 Task: Research Airbnb accommodation in Baia Sprie, Romania from 9th November, 2023 to 16th November, 2023 for 2 adults. Place can be entire room with 2 bedrooms having 2 beds and 1 bathroom. Property type can be flat.
Action: Mouse moved to (441, 116)
Screenshot: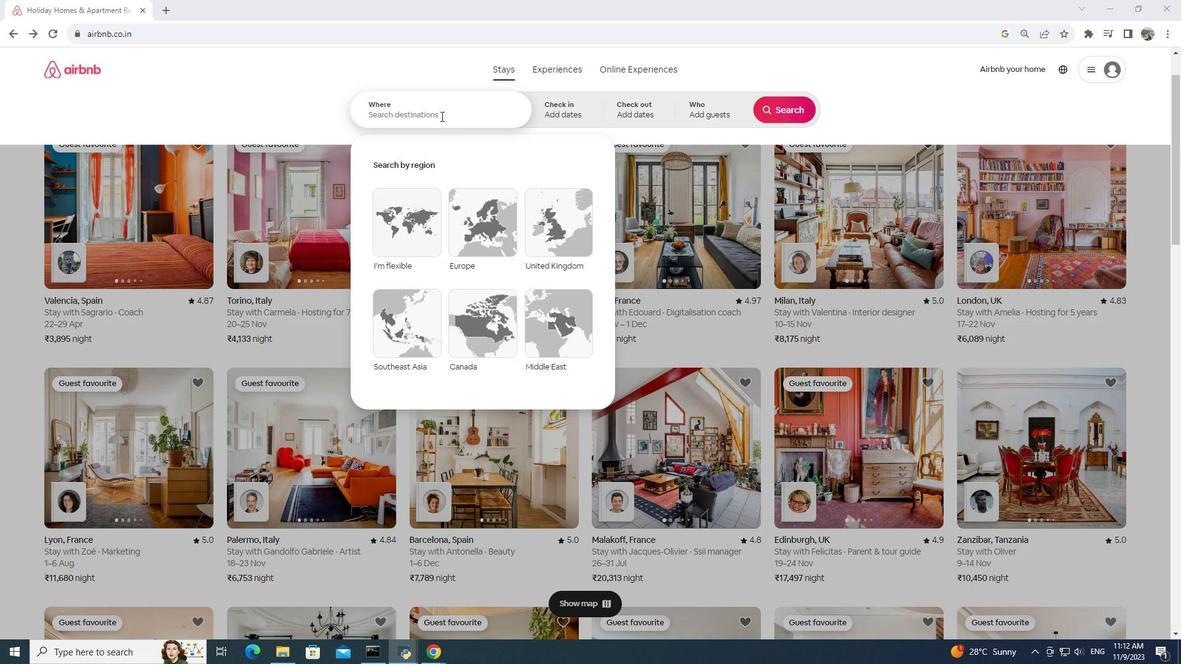 
Action: Mouse pressed left at (441, 116)
Screenshot: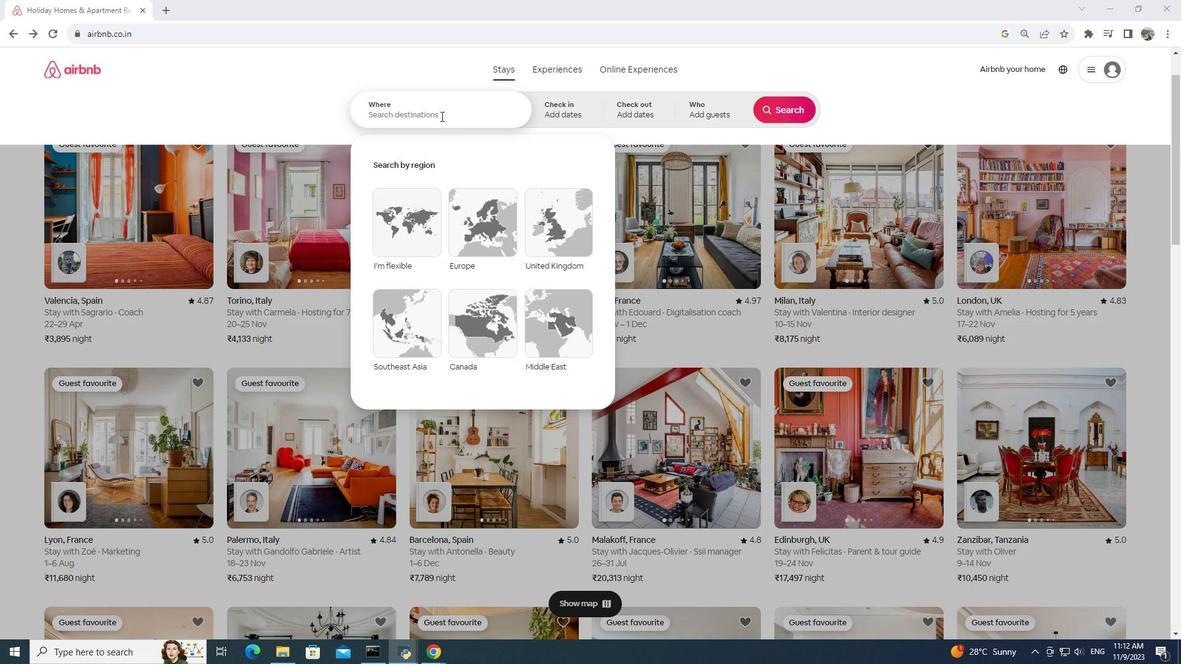 
Action: Mouse moved to (443, 117)
Screenshot: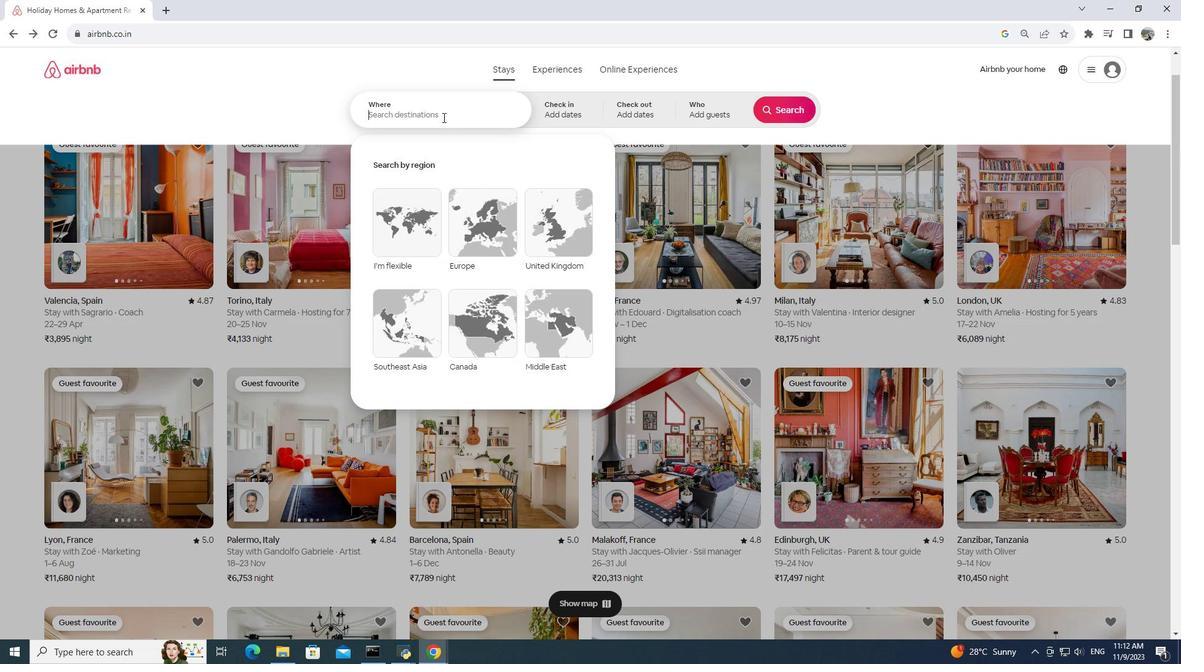 
Action: Key pressed baia<Key.space>sprie,<Key.space>romania
Screenshot: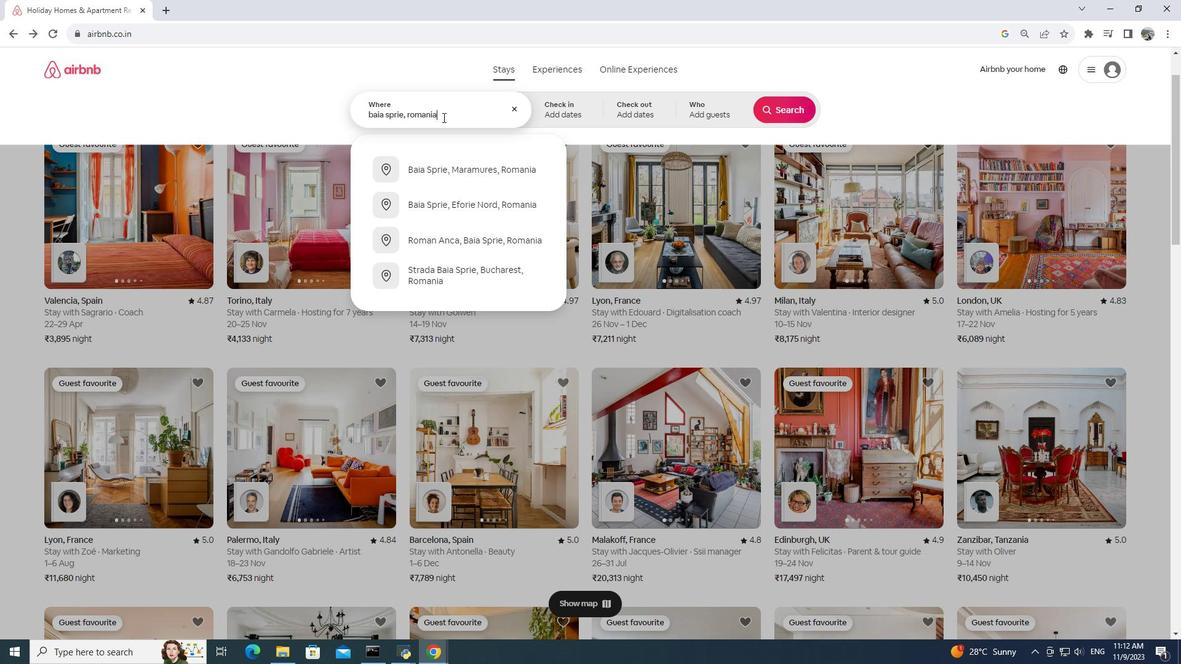 
Action: Mouse moved to (570, 111)
Screenshot: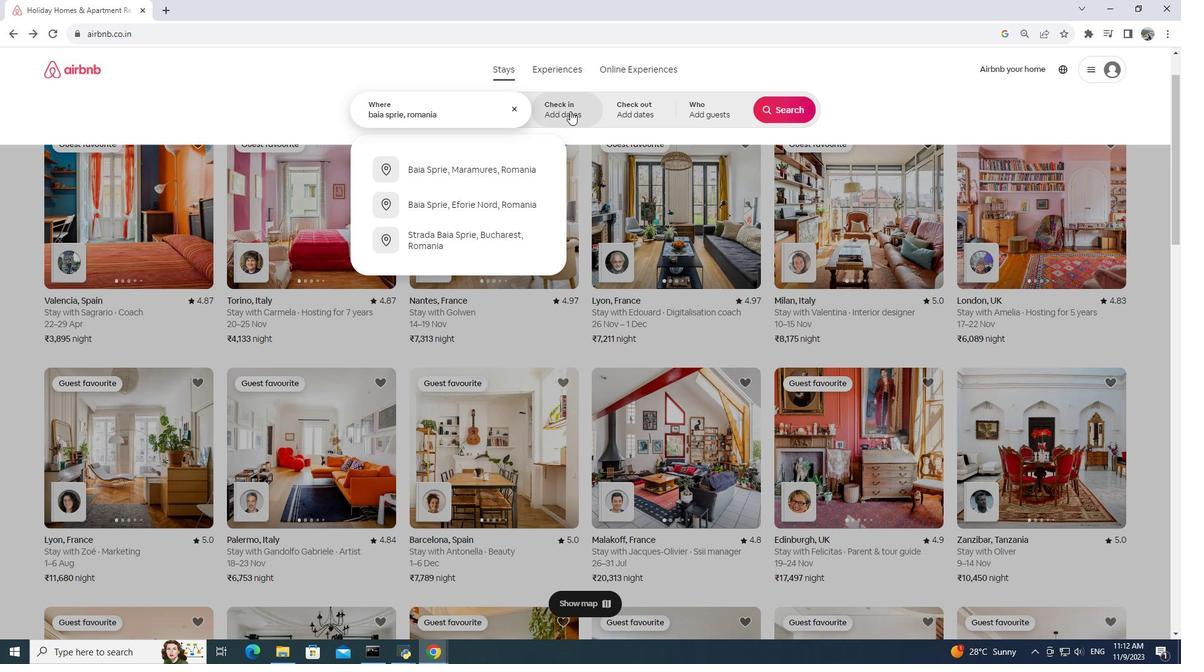 
Action: Mouse pressed left at (570, 111)
Screenshot: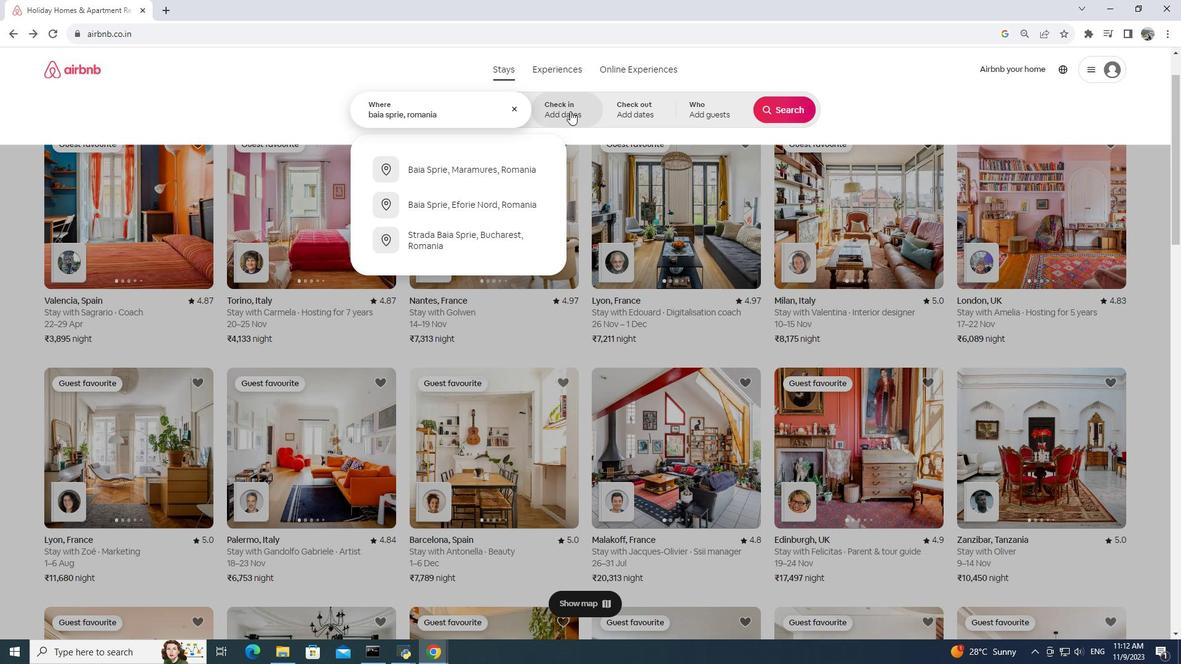 
Action: Mouse moved to (495, 268)
Screenshot: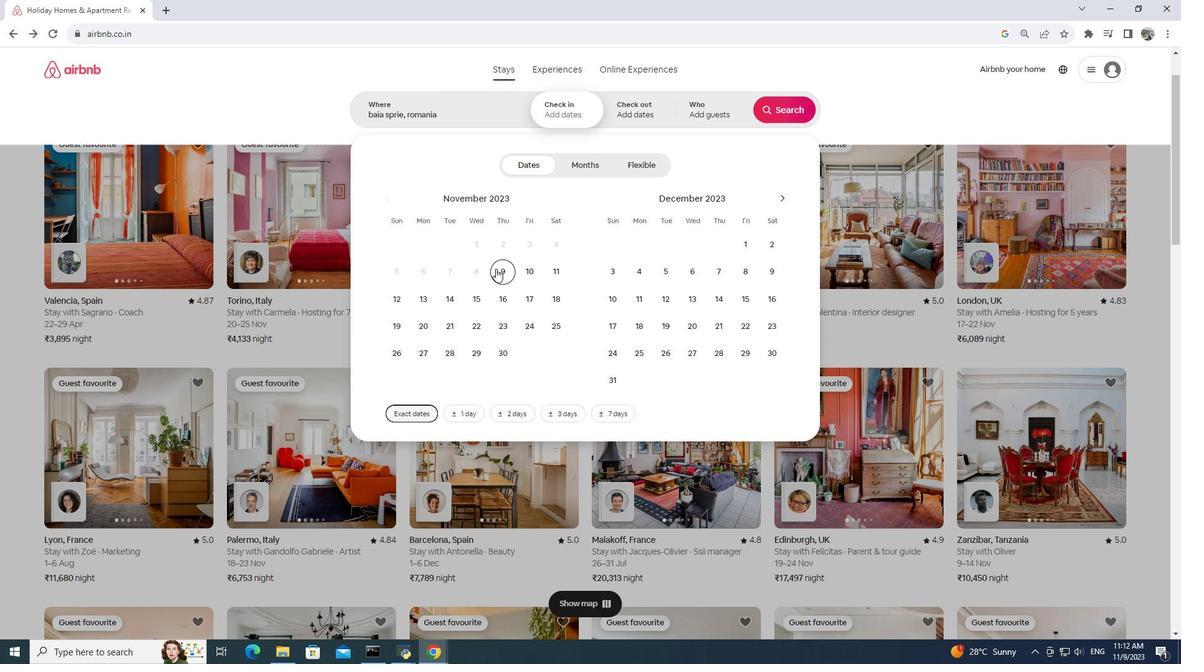 
Action: Mouse pressed left at (495, 268)
Screenshot: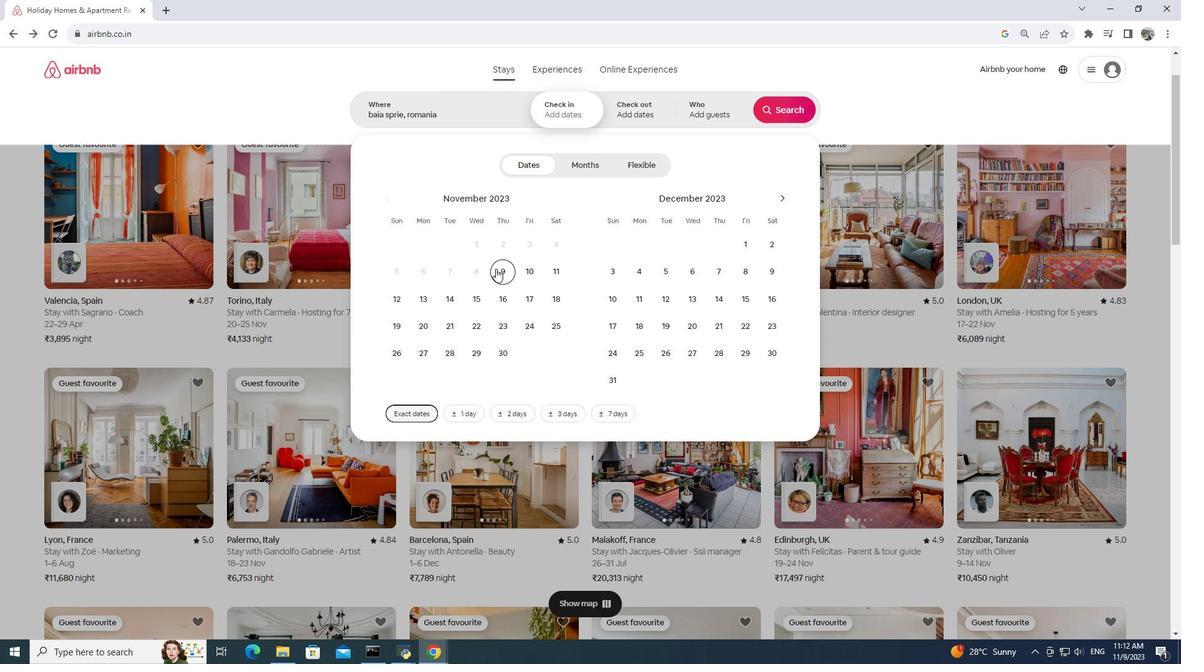
Action: Mouse moved to (505, 284)
Screenshot: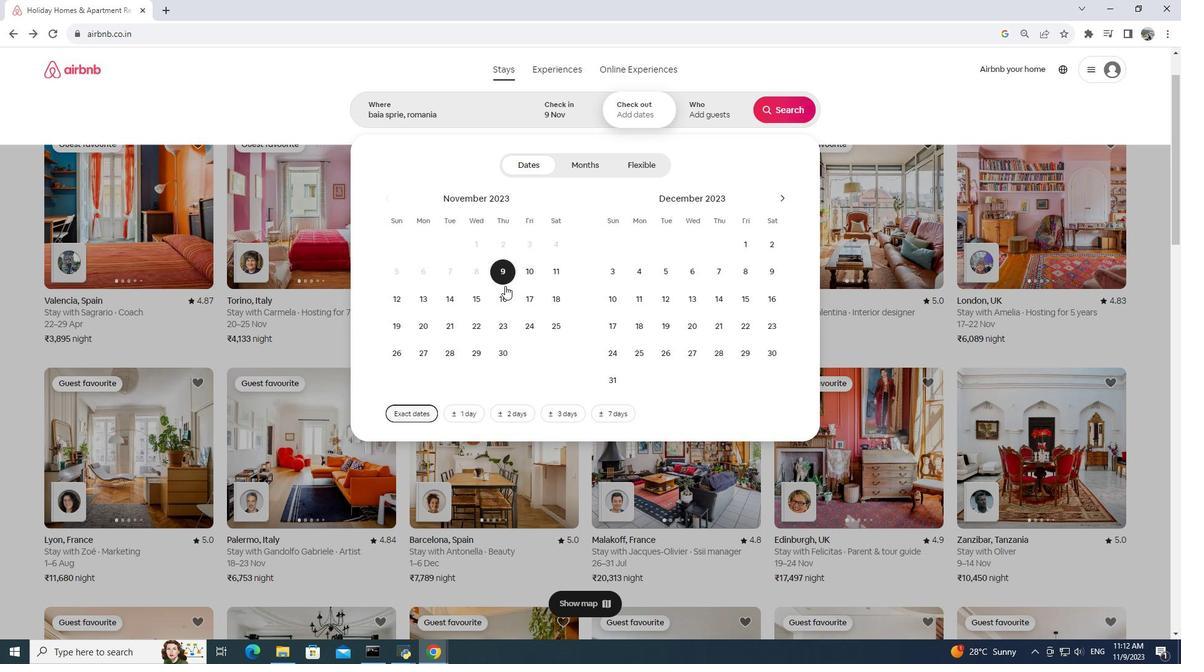 
Action: Mouse pressed left at (505, 284)
Screenshot: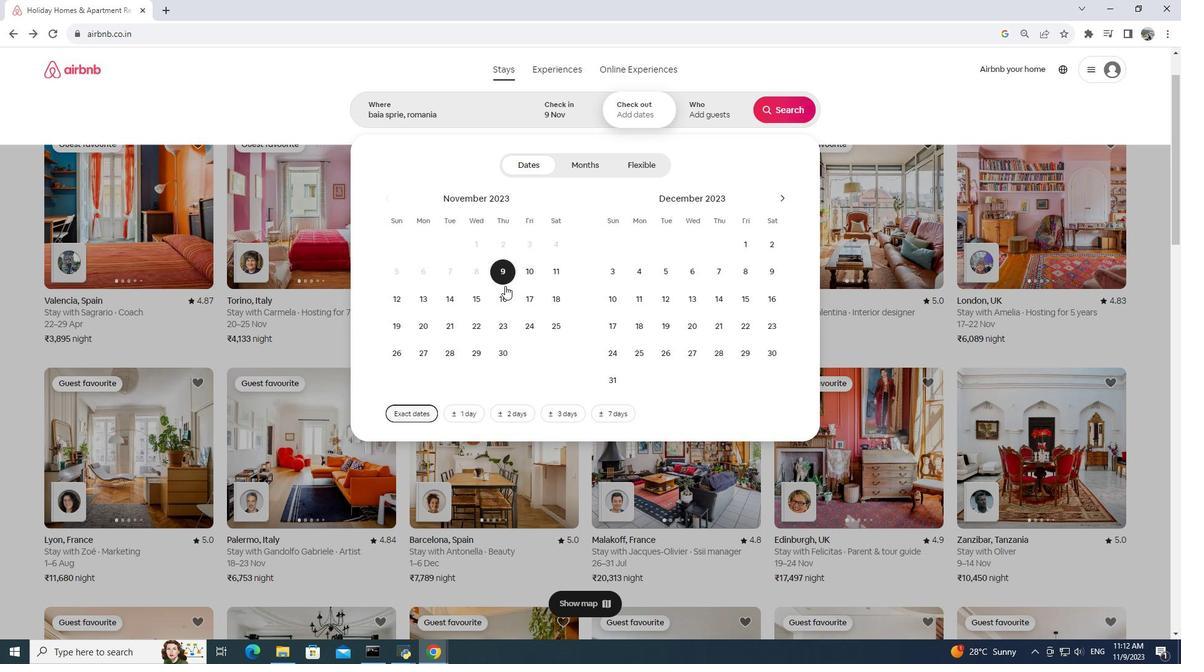 
Action: Mouse moved to (497, 297)
Screenshot: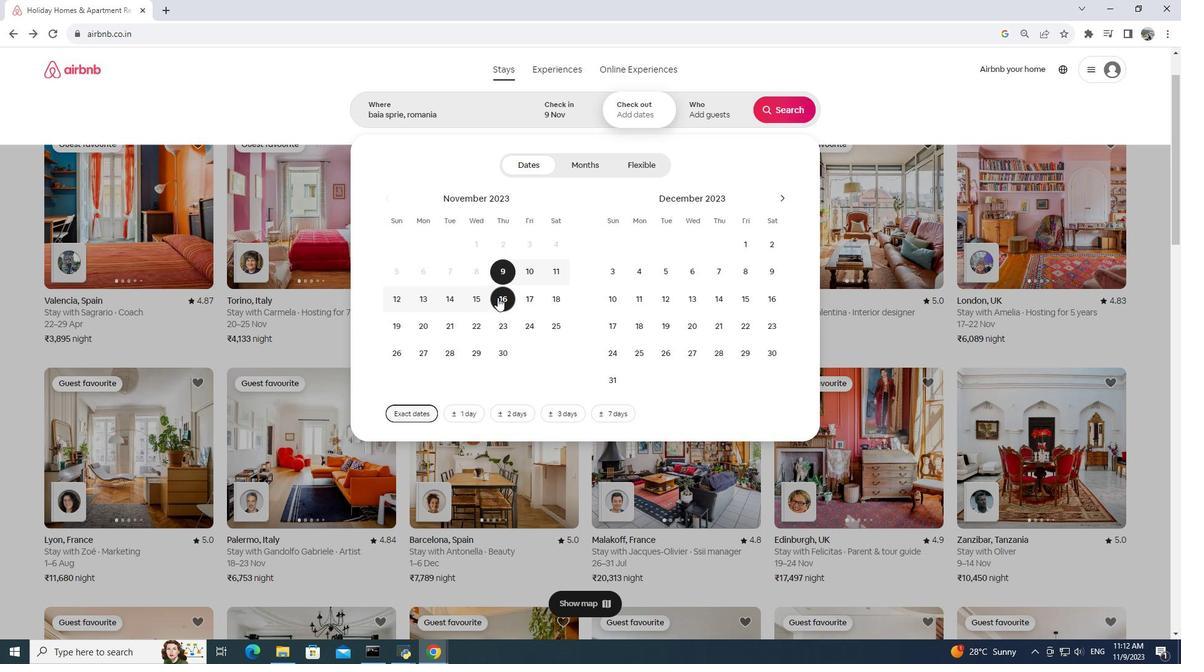
Action: Mouse pressed left at (497, 297)
Screenshot: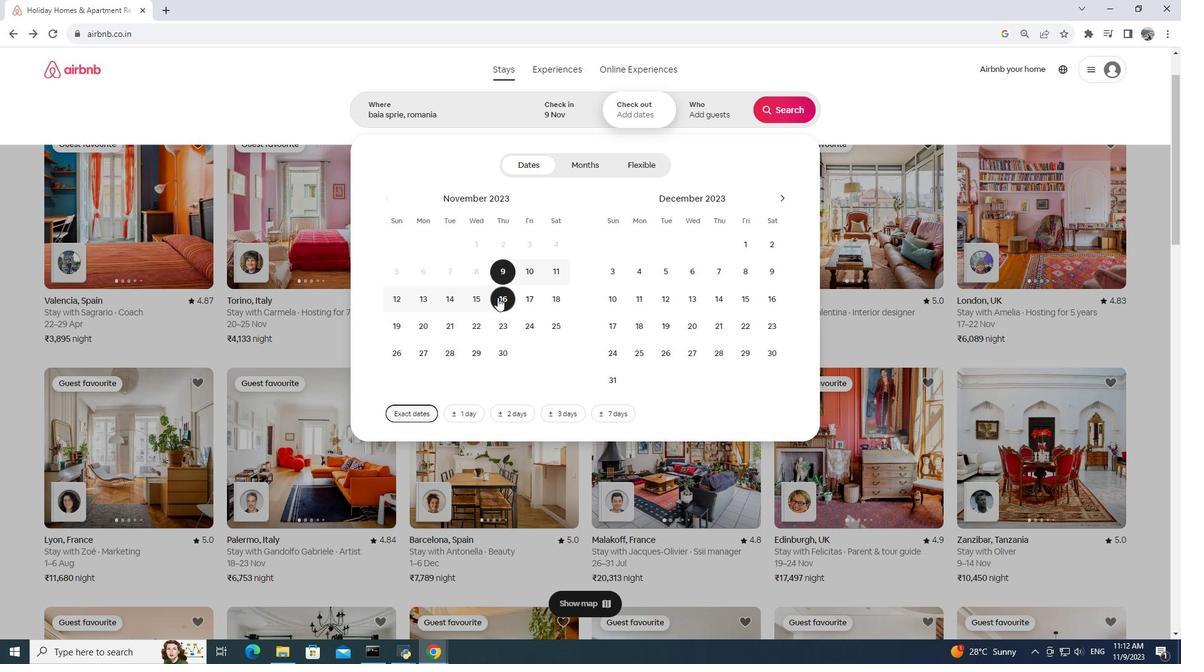 
Action: Mouse moved to (737, 117)
Screenshot: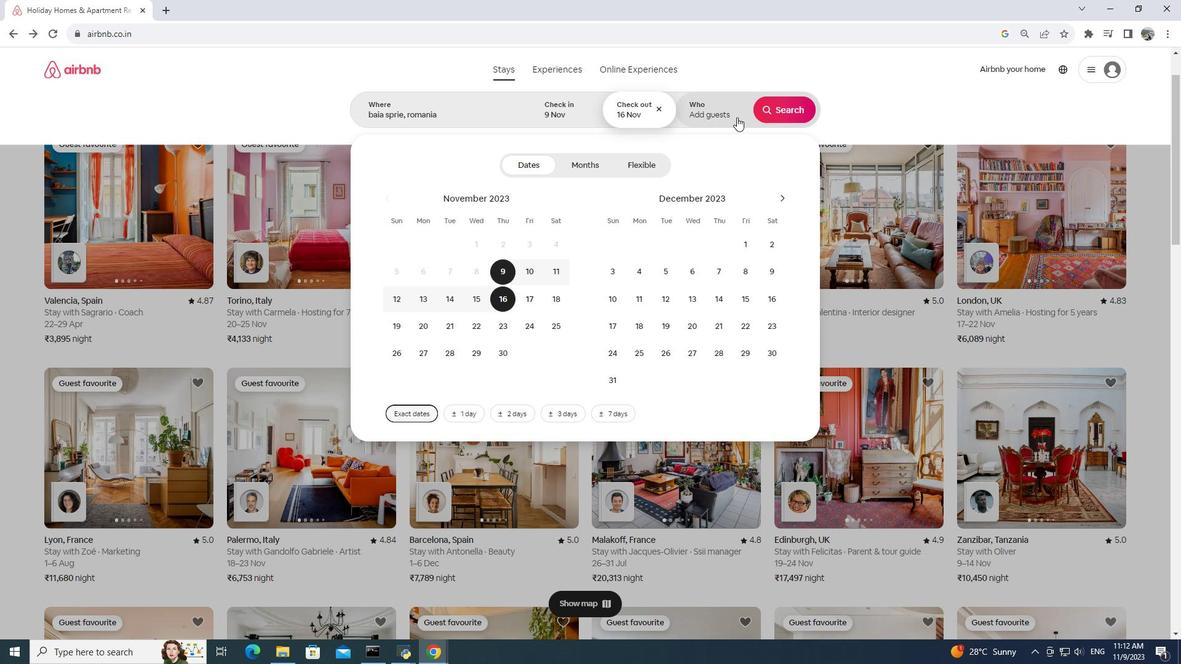 
Action: Mouse pressed left at (737, 117)
Screenshot: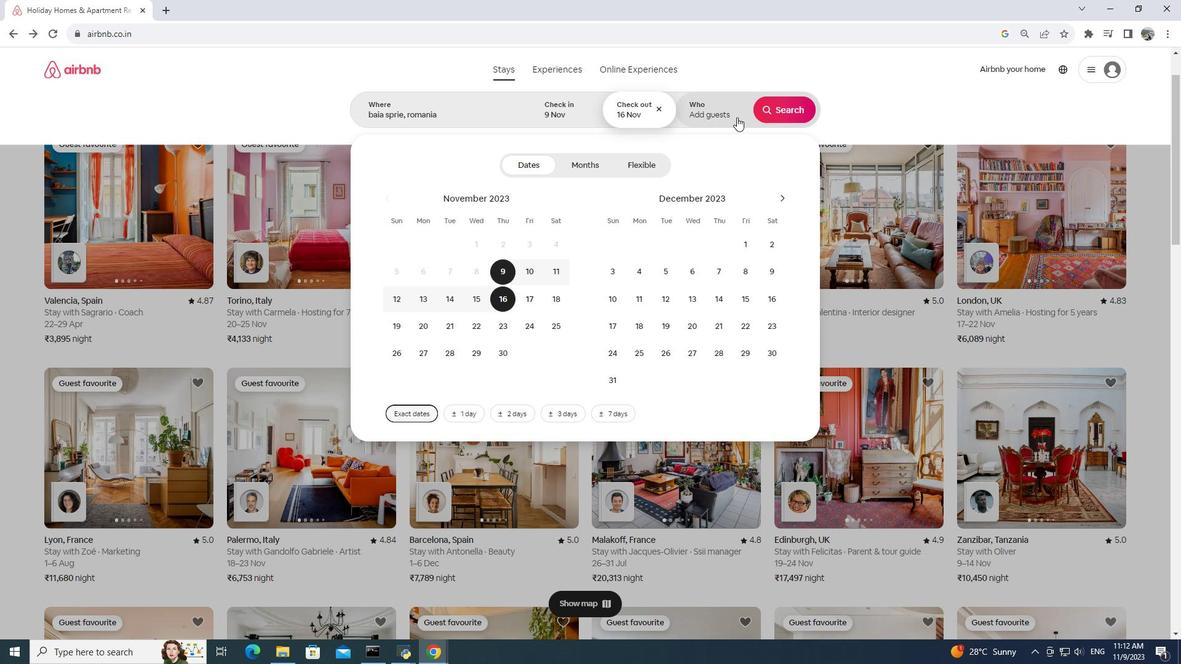 
Action: Mouse moved to (784, 160)
Screenshot: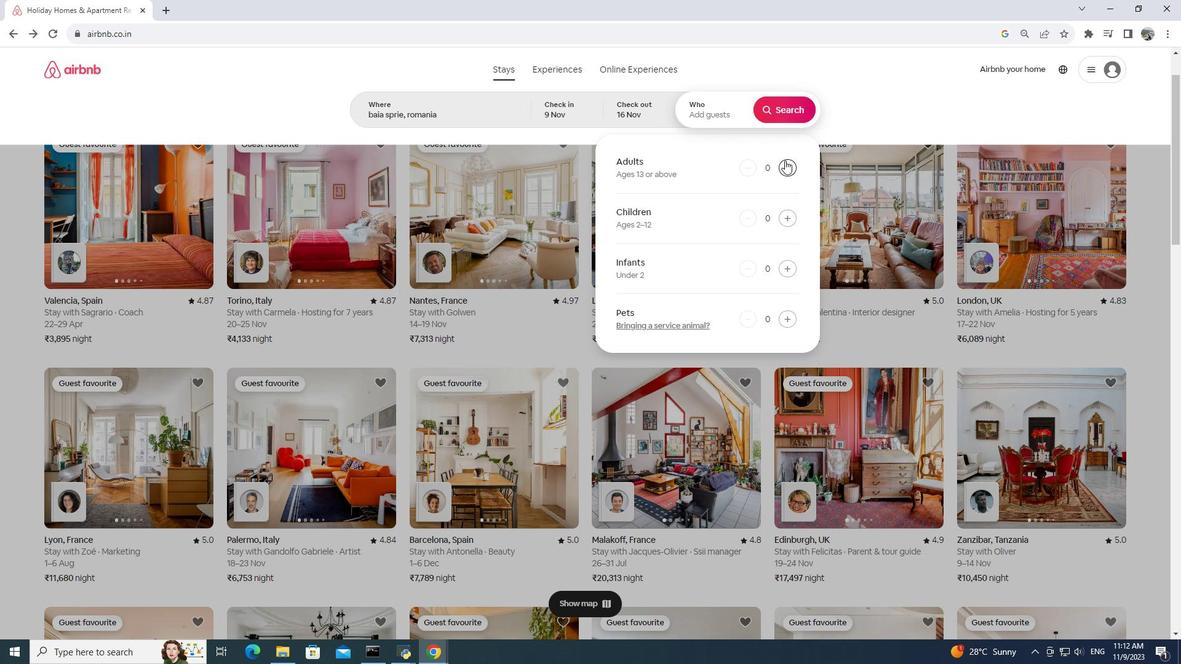 
Action: Mouse pressed left at (784, 160)
Screenshot: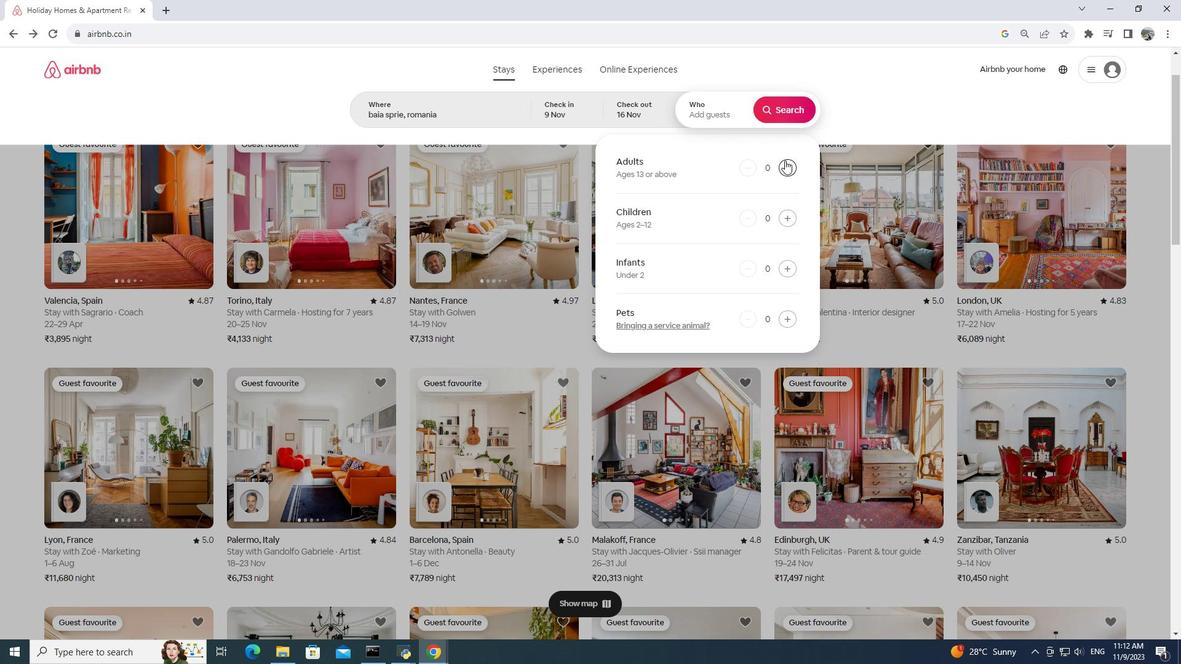 
Action: Mouse moved to (785, 160)
Screenshot: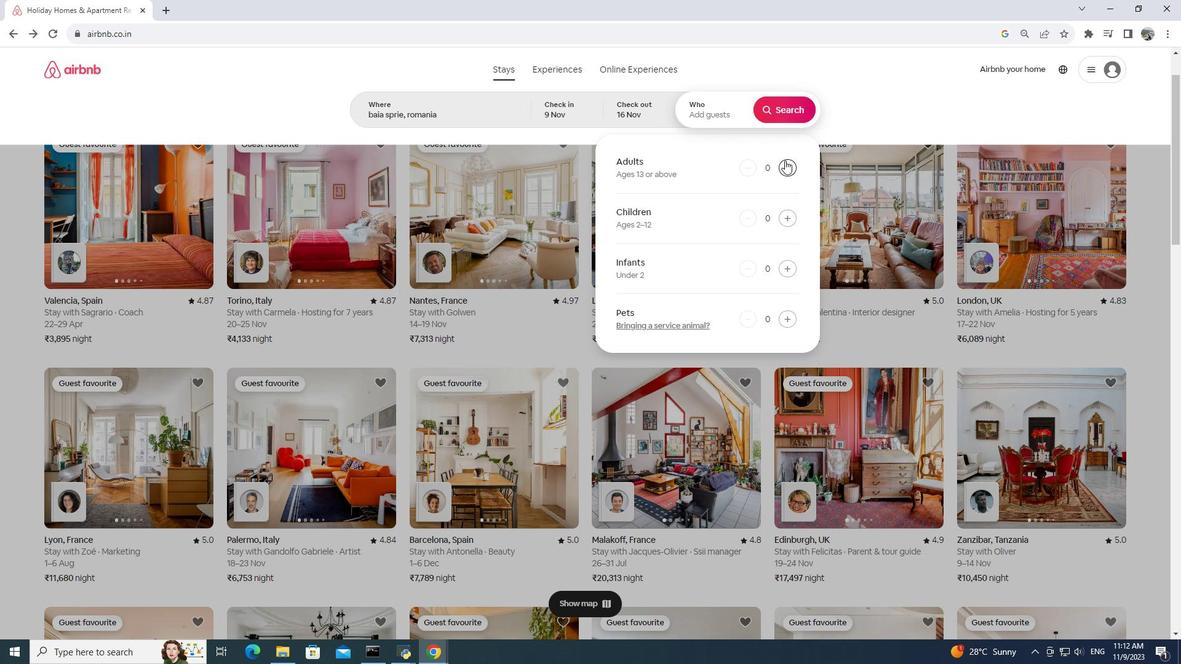 
Action: Mouse pressed left at (785, 160)
Screenshot: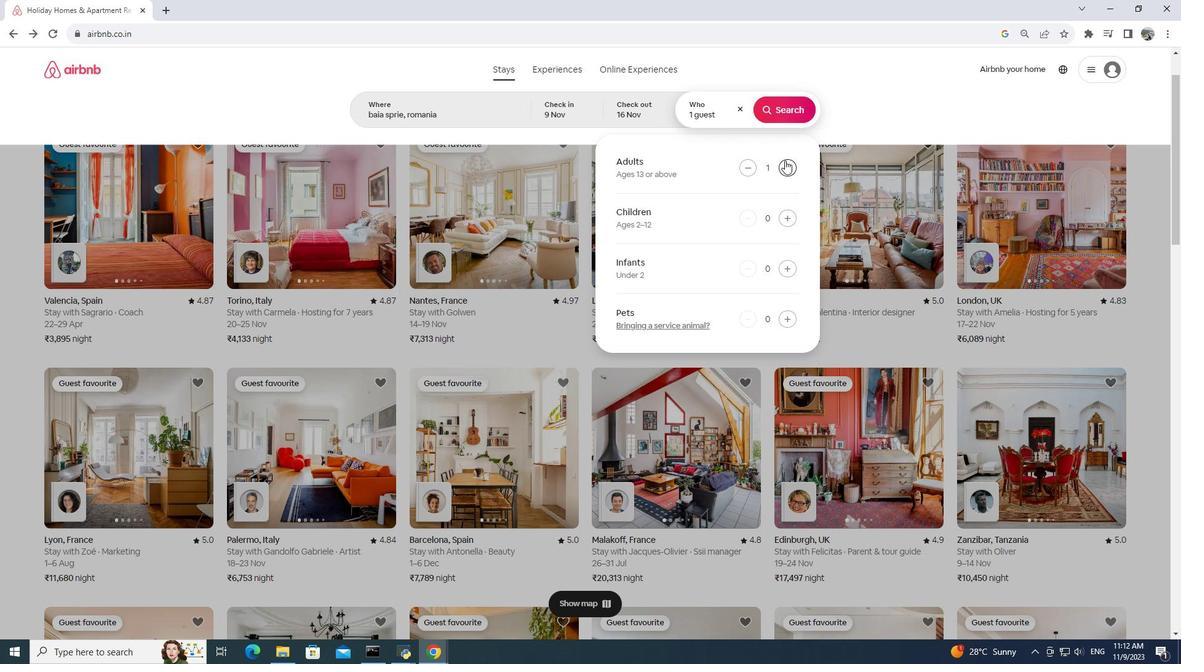 
Action: Mouse moved to (775, 107)
Screenshot: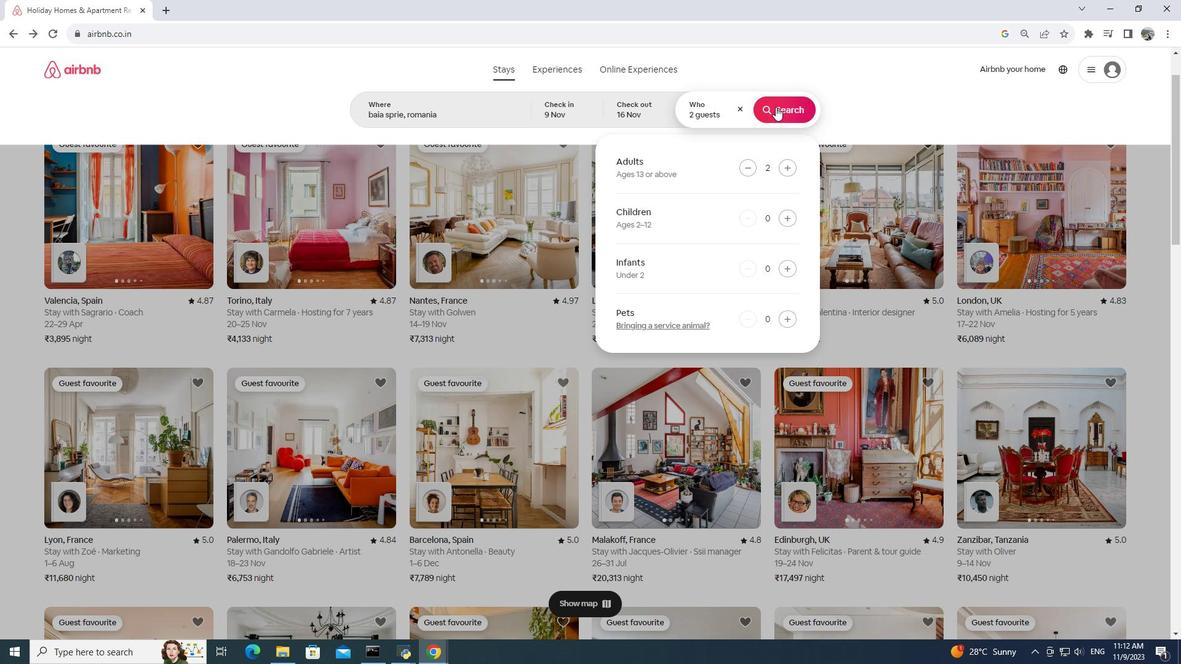 
Action: Mouse pressed left at (775, 107)
Screenshot: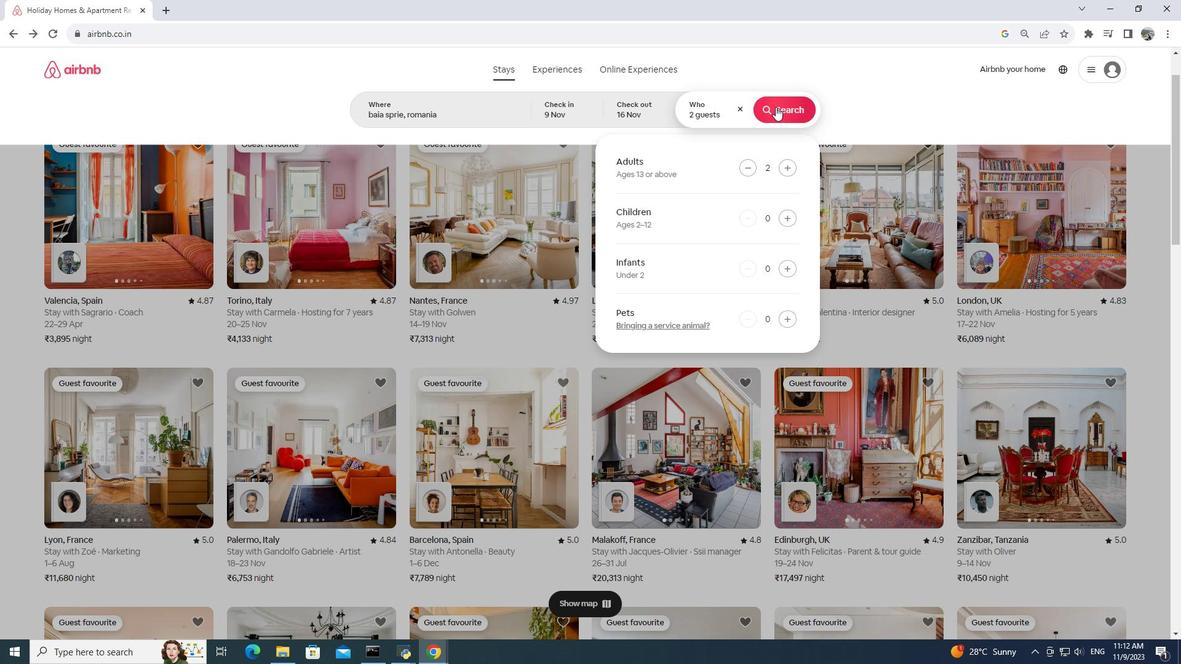 
Action: Mouse moved to (1000, 111)
Screenshot: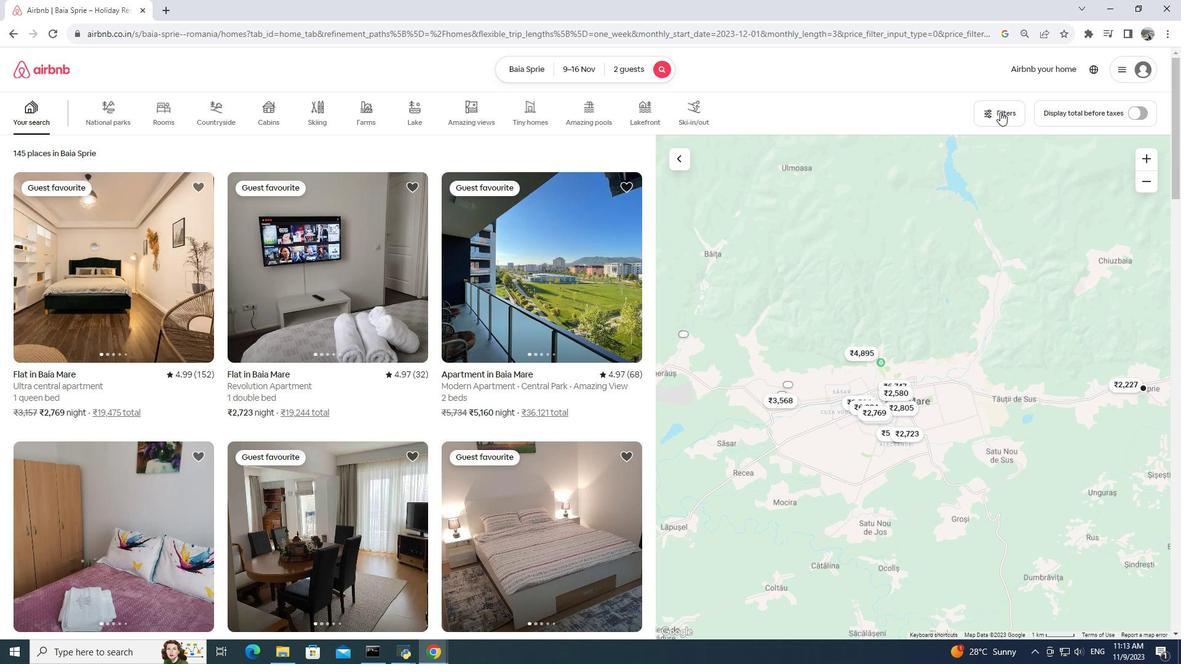 
Action: Mouse pressed left at (1000, 111)
Screenshot: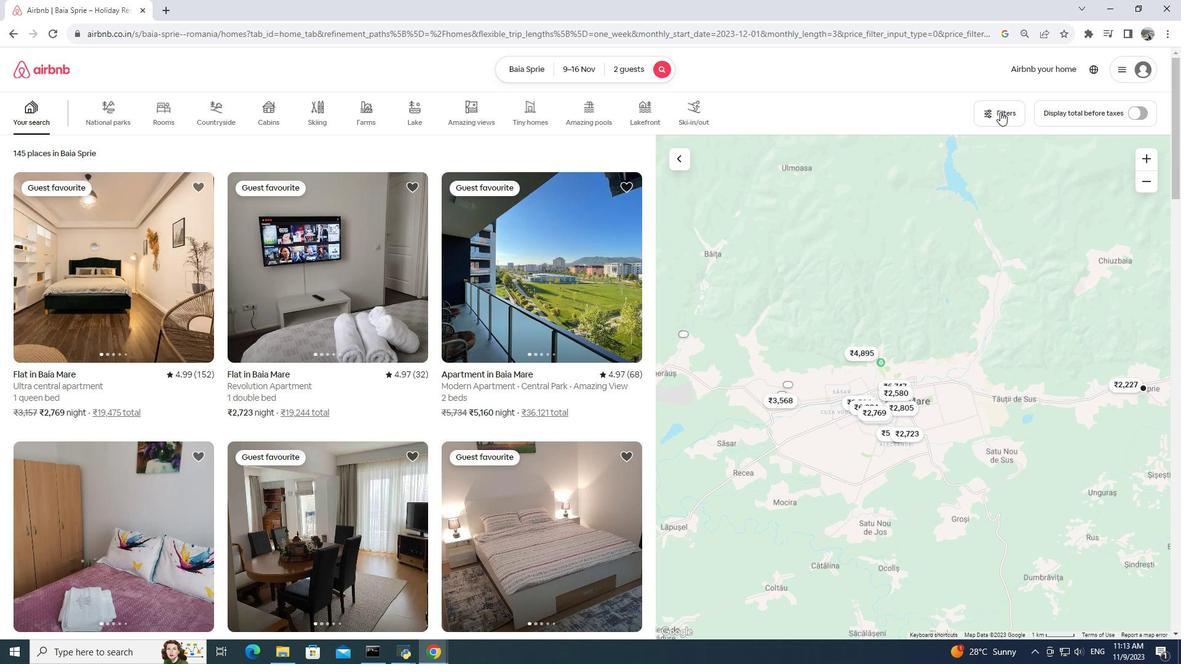 
Action: Mouse moved to (486, 455)
Screenshot: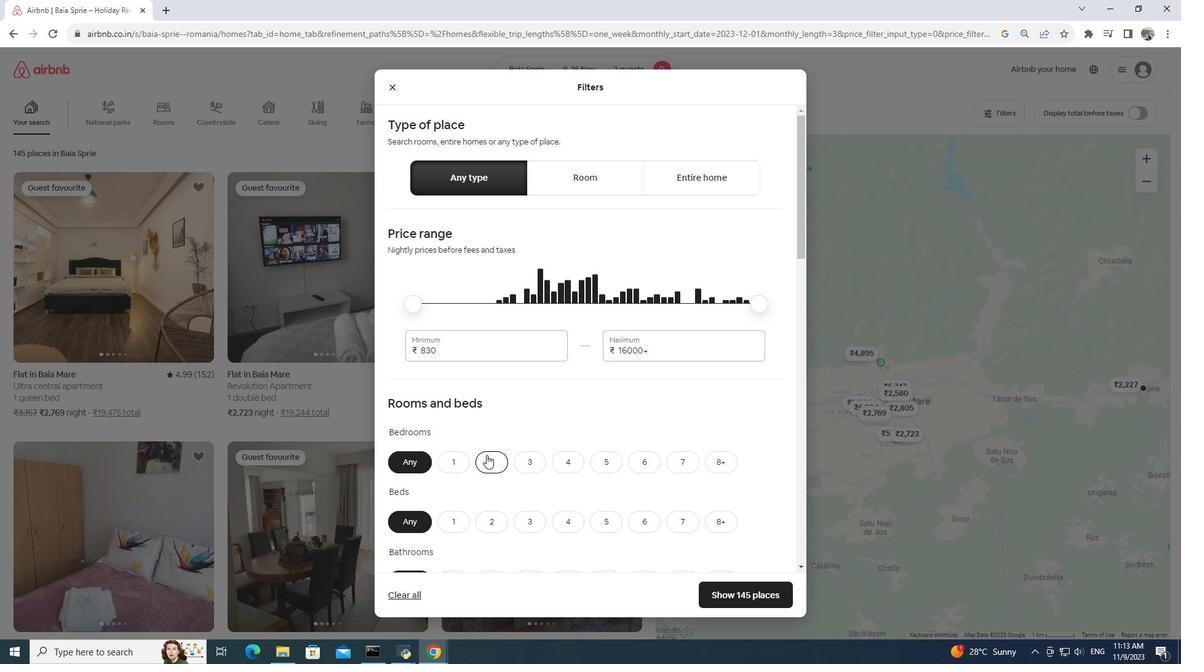 
Action: Mouse pressed left at (486, 455)
Screenshot: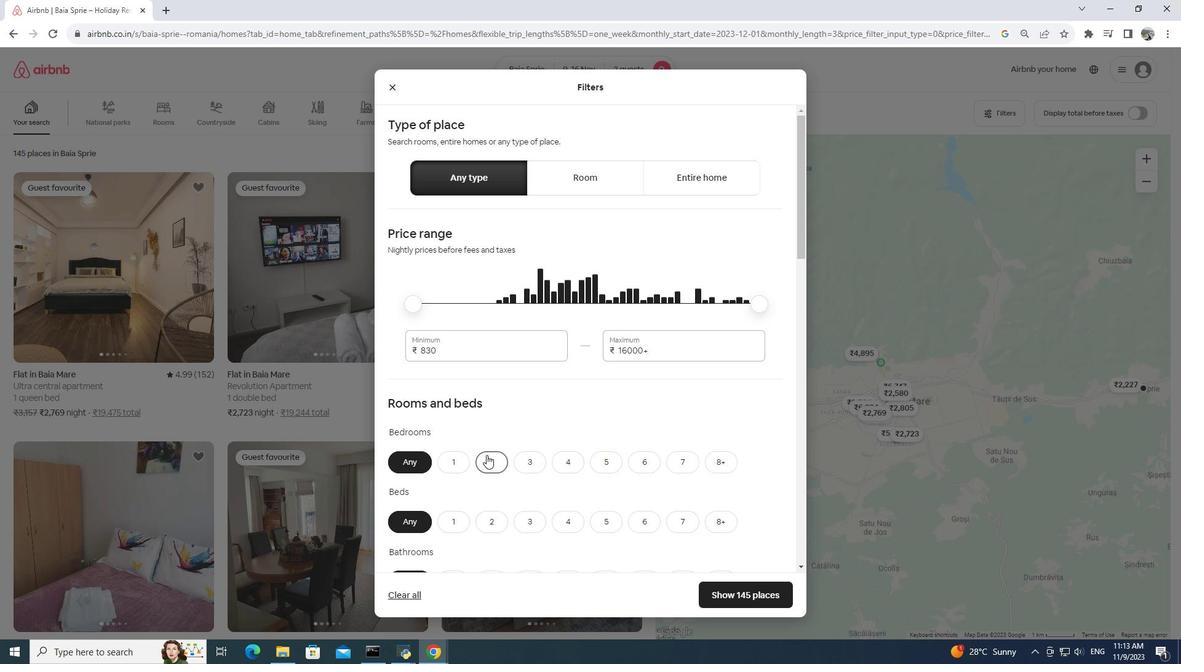 
Action: Mouse scrolled (486, 454) with delta (0, 0)
Screenshot: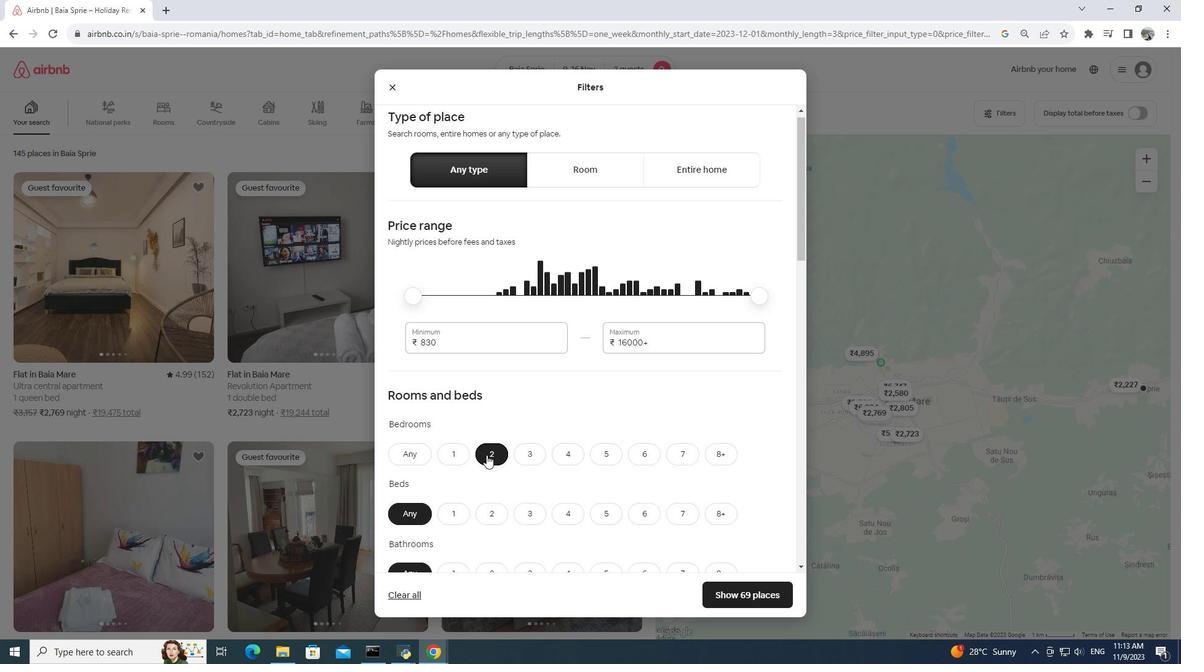
Action: Mouse moved to (486, 454)
Screenshot: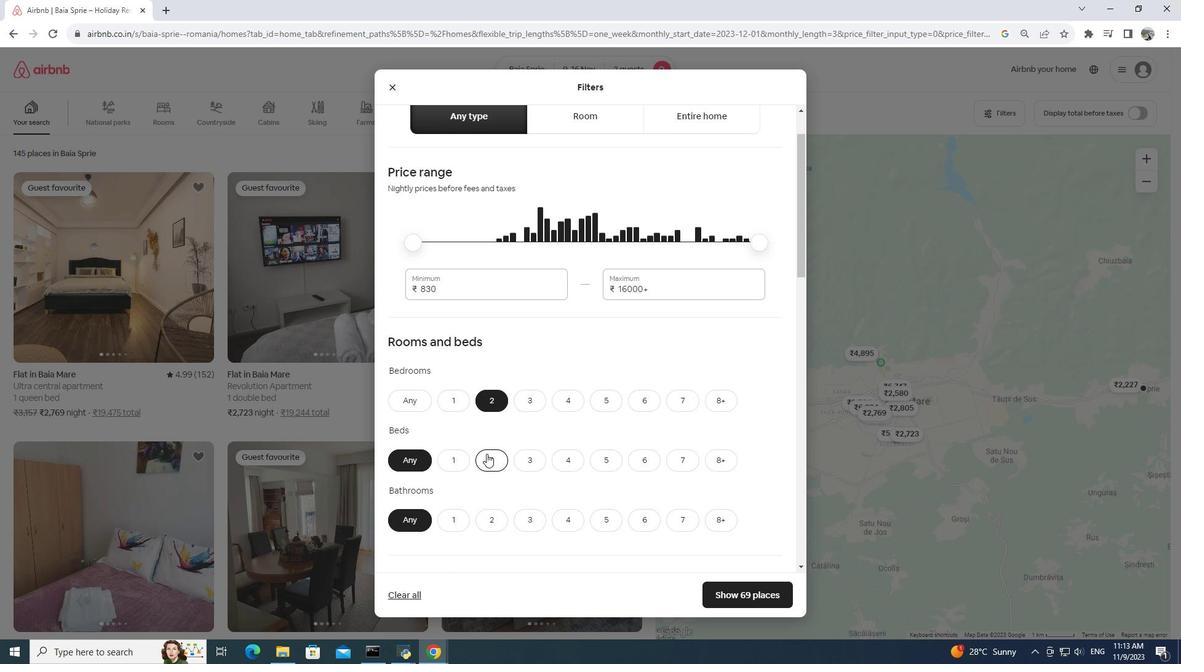 
Action: Mouse pressed left at (486, 454)
Screenshot: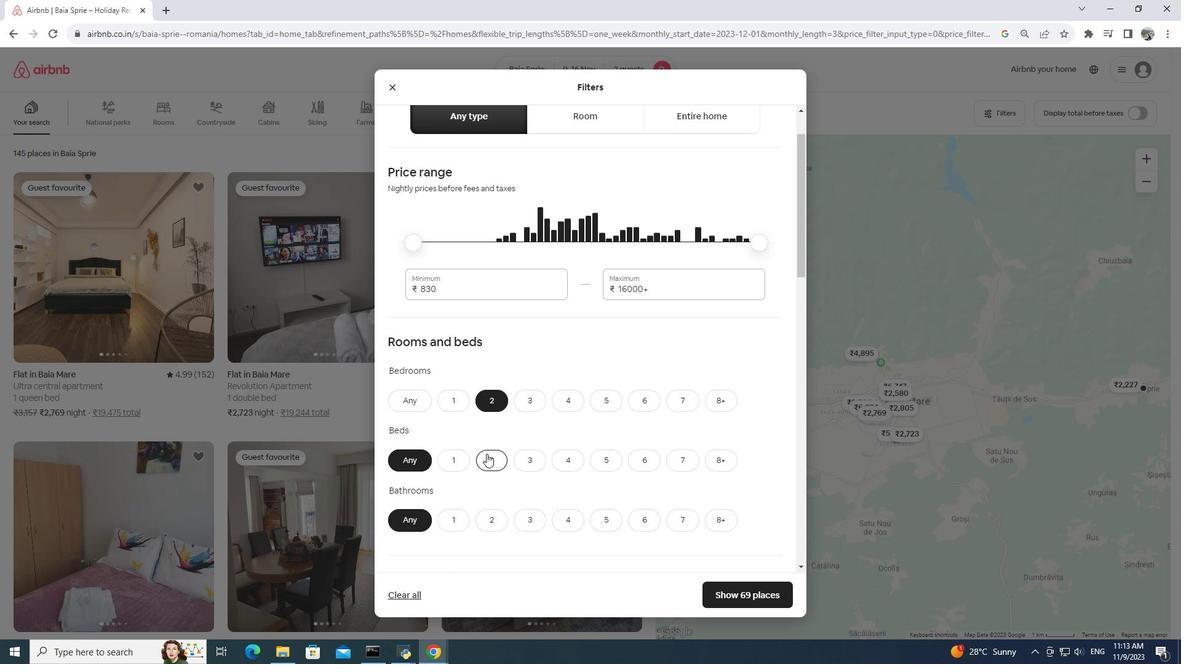 
Action: Mouse moved to (486, 453)
Screenshot: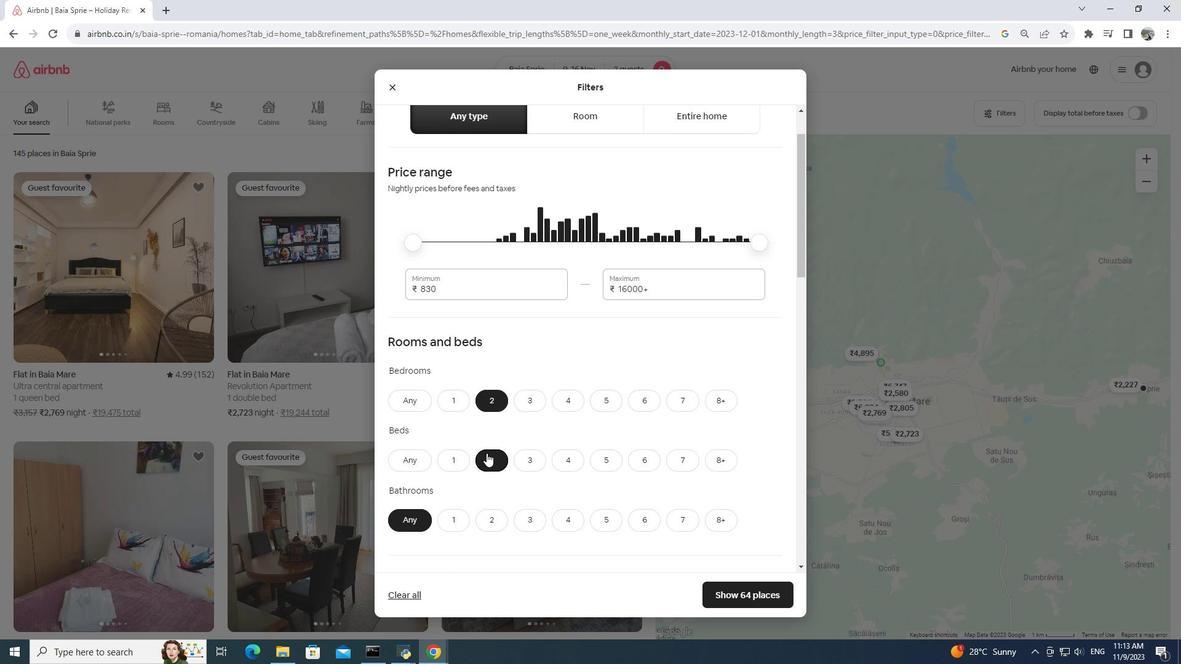 
Action: Mouse scrolled (486, 452) with delta (0, 0)
Screenshot: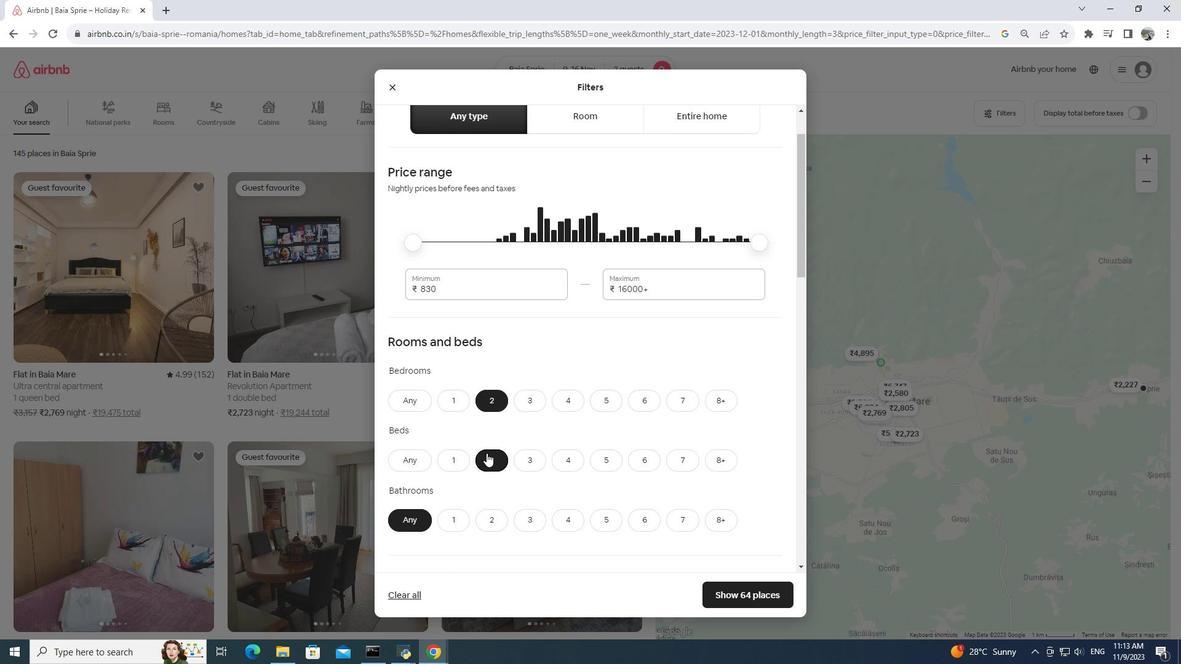 
Action: Mouse scrolled (486, 452) with delta (0, 0)
Screenshot: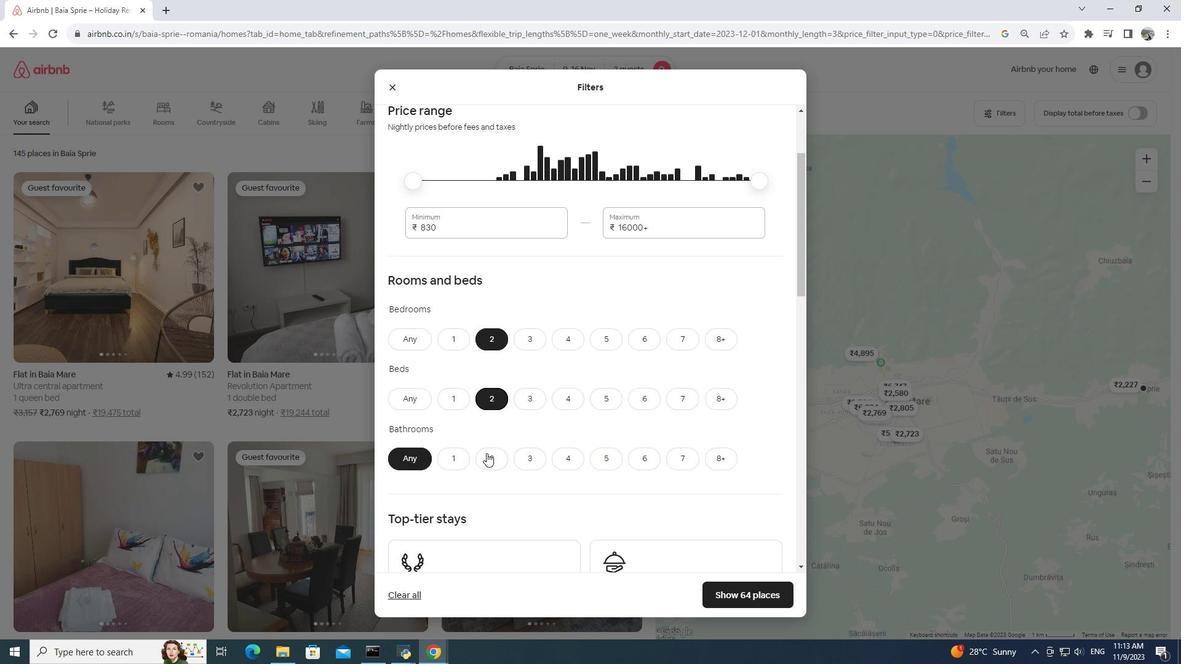 
Action: Mouse moved to (461, 395)
Screenshot: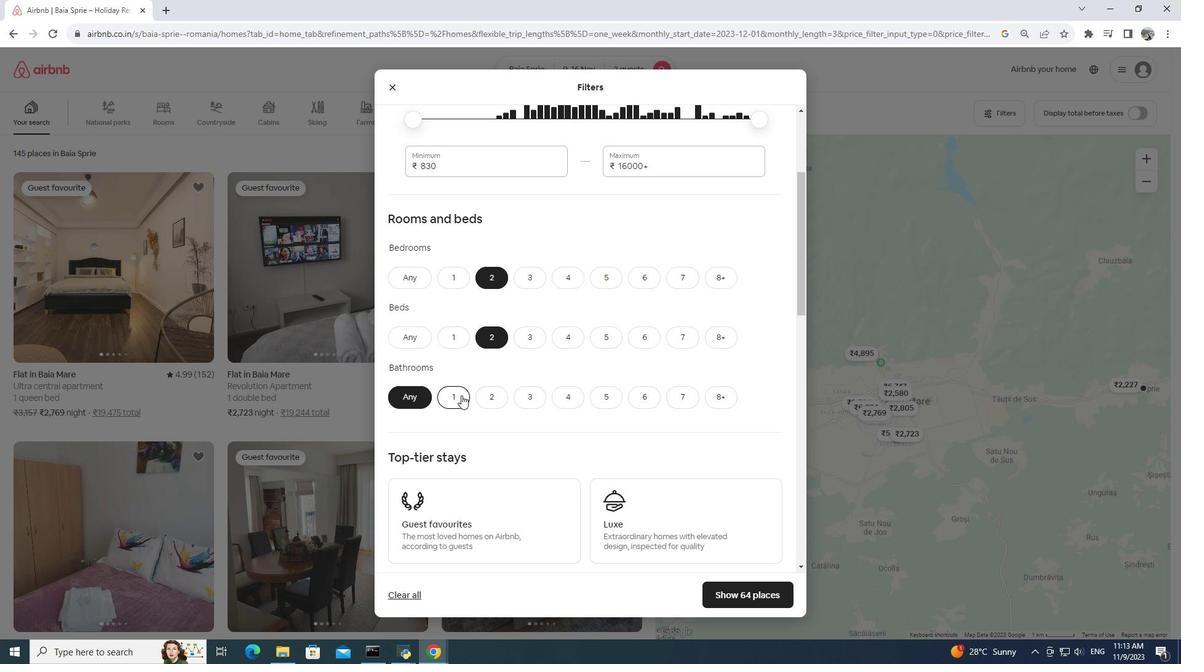 
Action: Mouse pressed left at (461, 395)
Screenshot: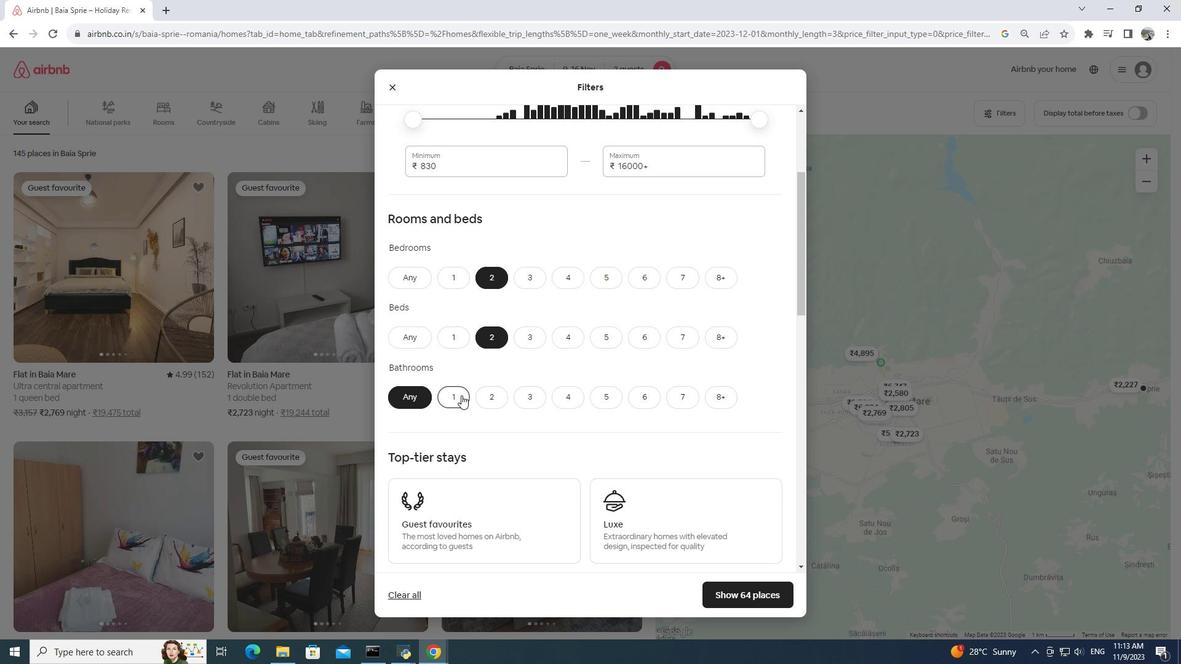 
Action: Mouse scrolled (461, 395) with delta (0, 0)
Screenshot: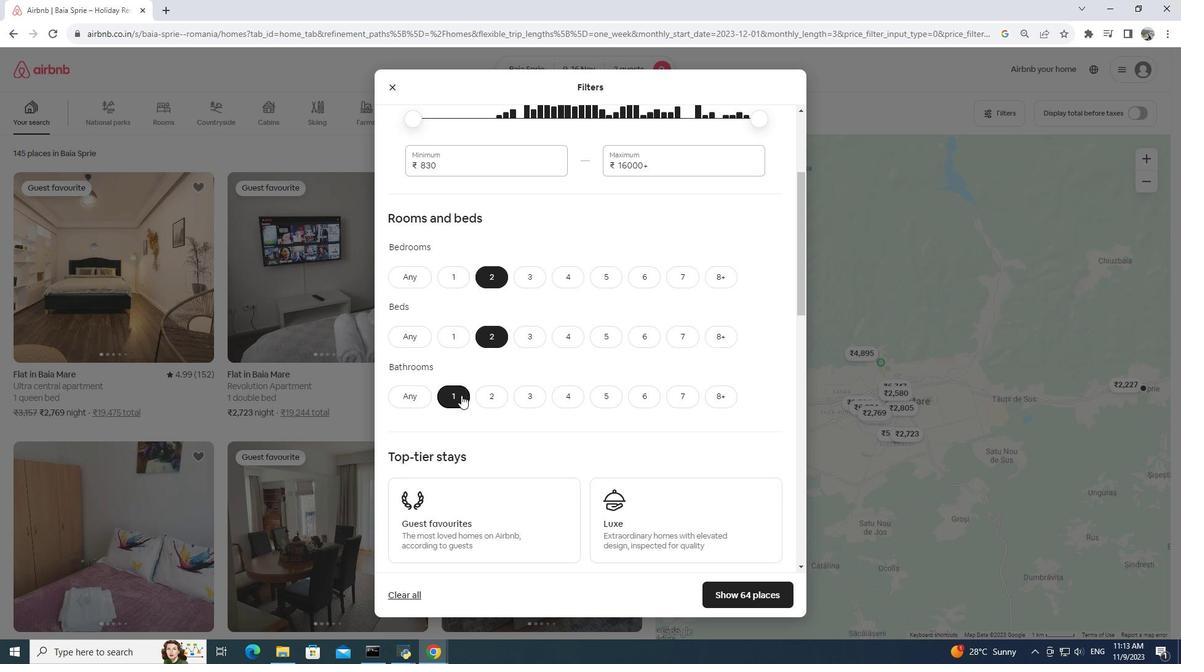 
Action: Mouse scrolled (461, 395) with delta (0, 0)
Screenshot: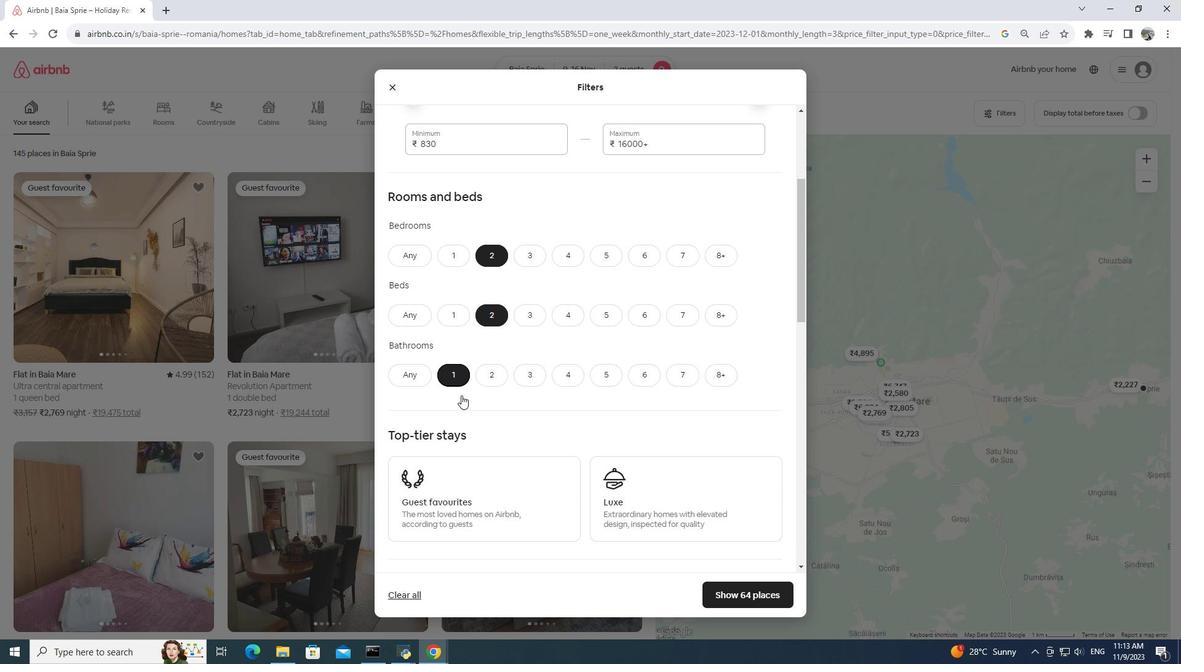 
Action: Mouse scrolled (461, 395) with delta (0, 0)
Screenshot: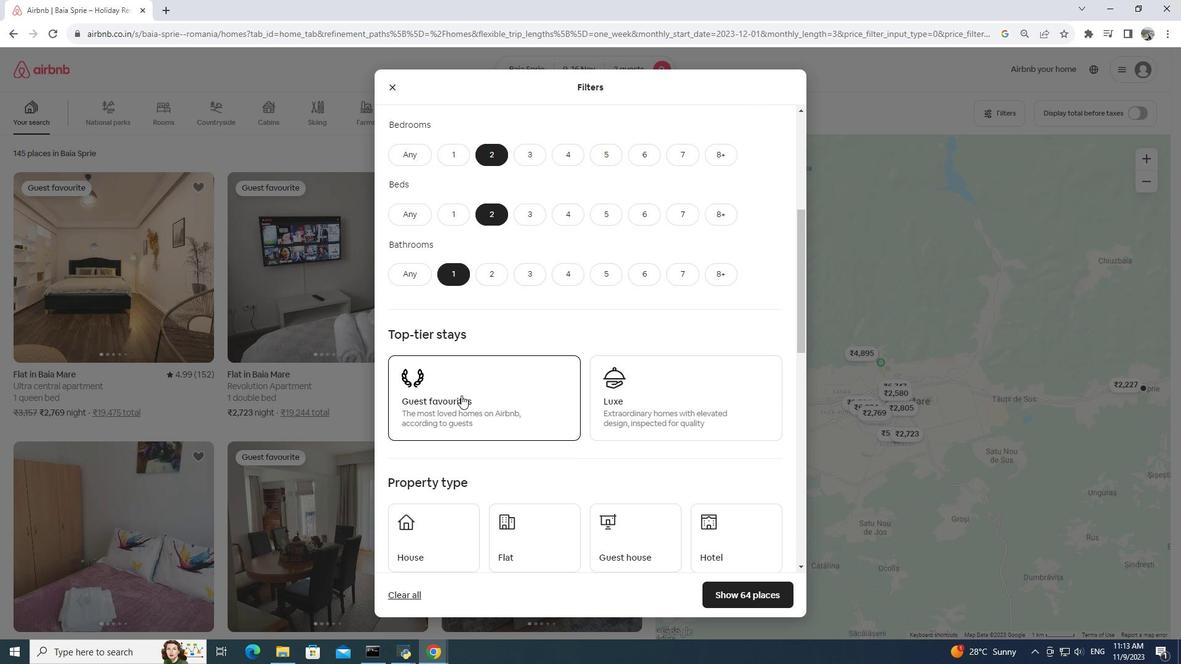 
Action: Mouse scrolled (461, 395) with delta (0, 0)
Screenshot: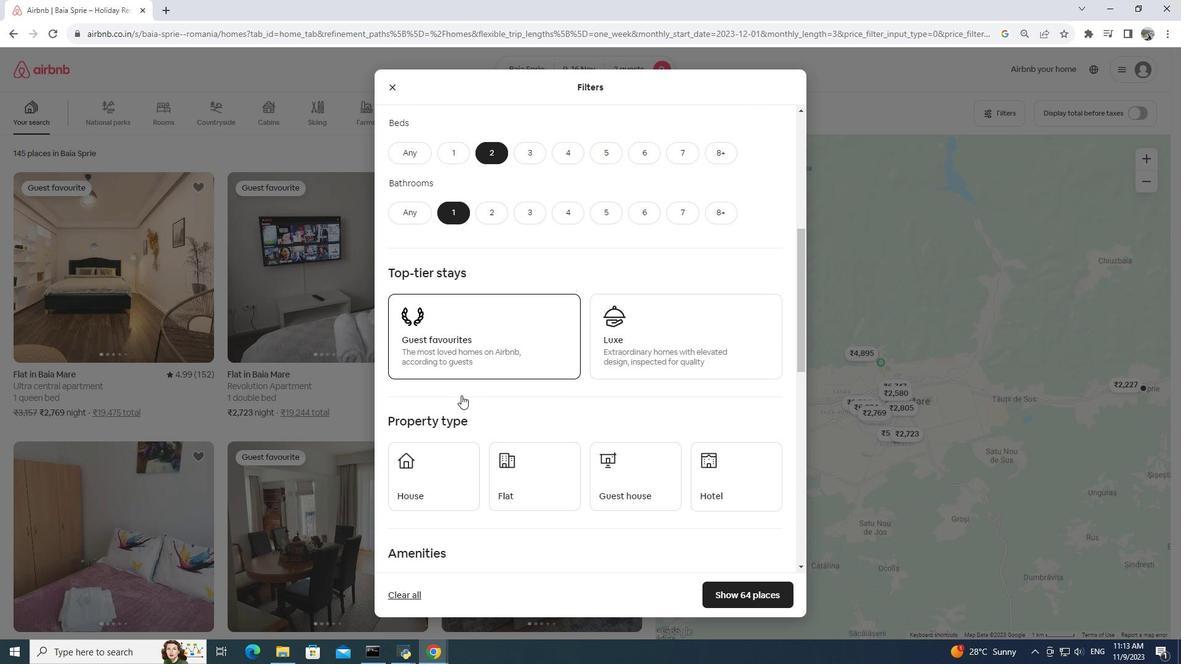 
Action: Mouse scrolled (461, 395) with delta (0, 0)
Screenshot: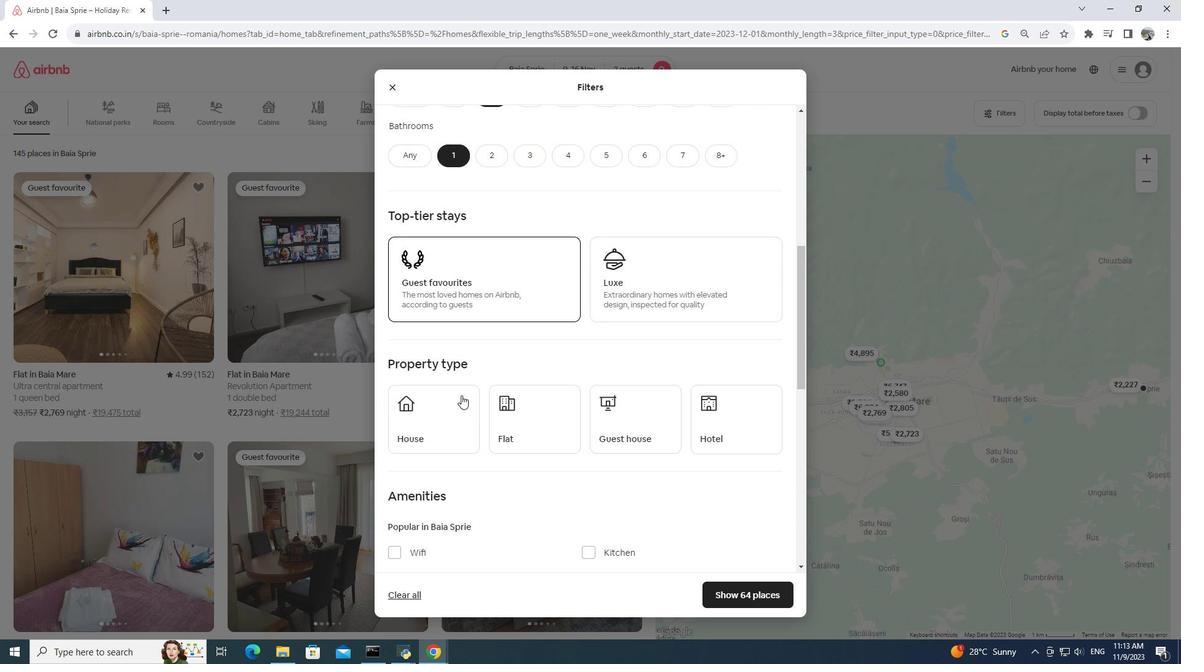 
Action: Mouse moved to (523, 336)
Screenshot: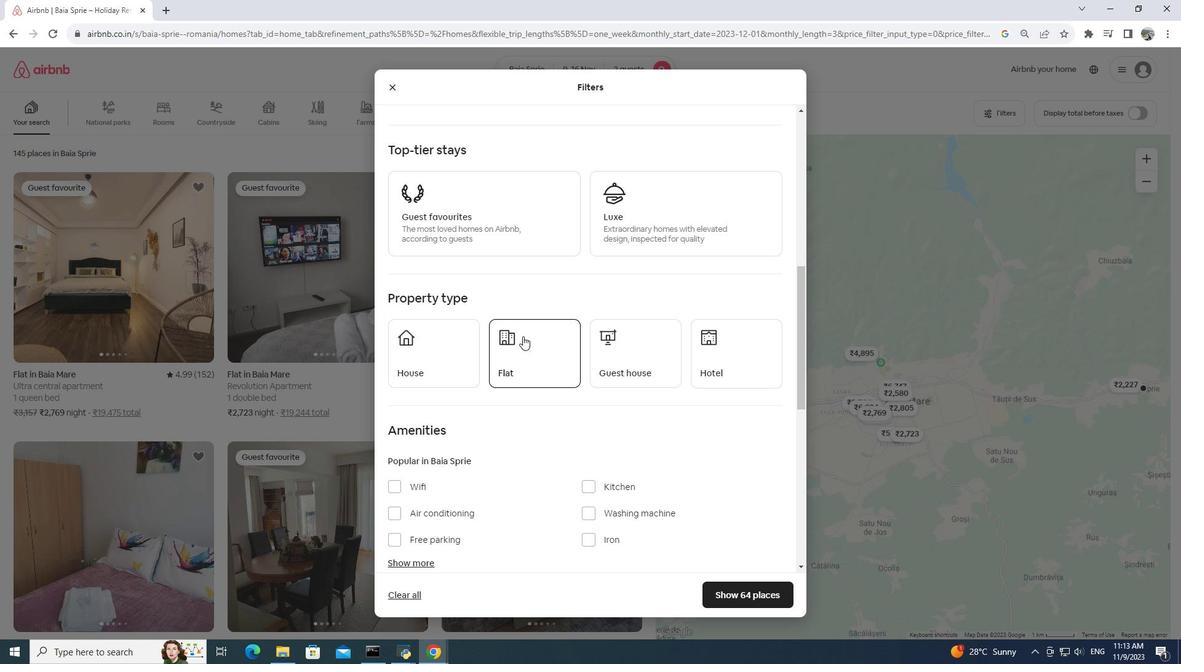
Action: Mouse pressed left at (523, 336)
Screenshot: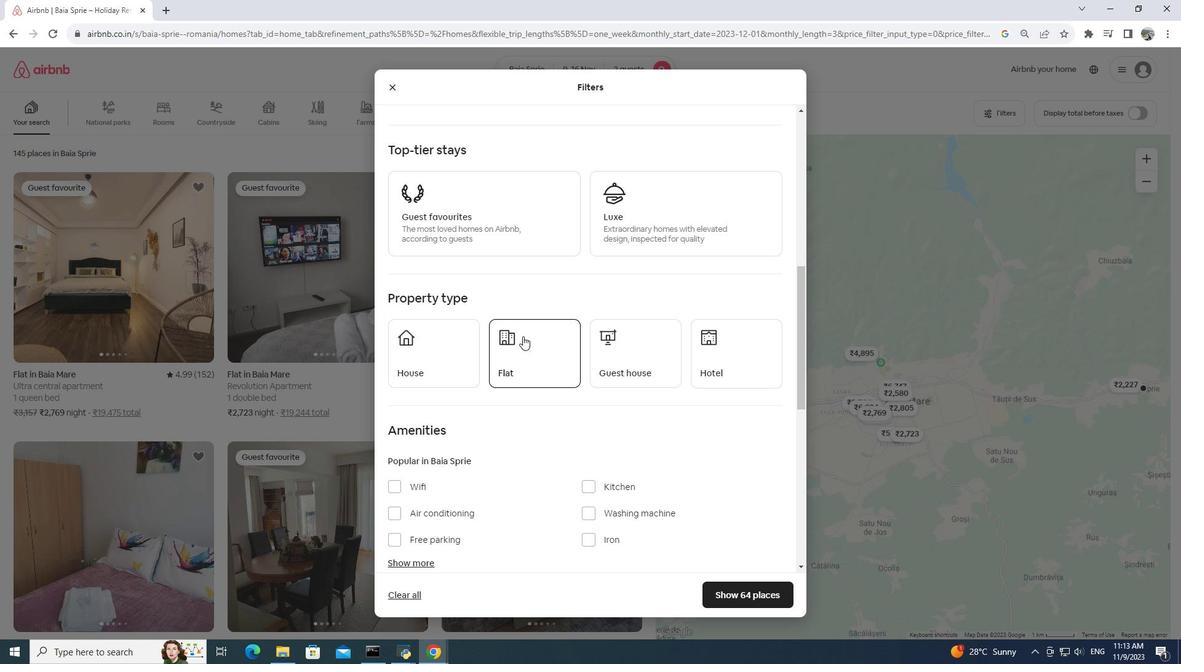 
Action: Mouse moved to (731, 594)
Screenshot: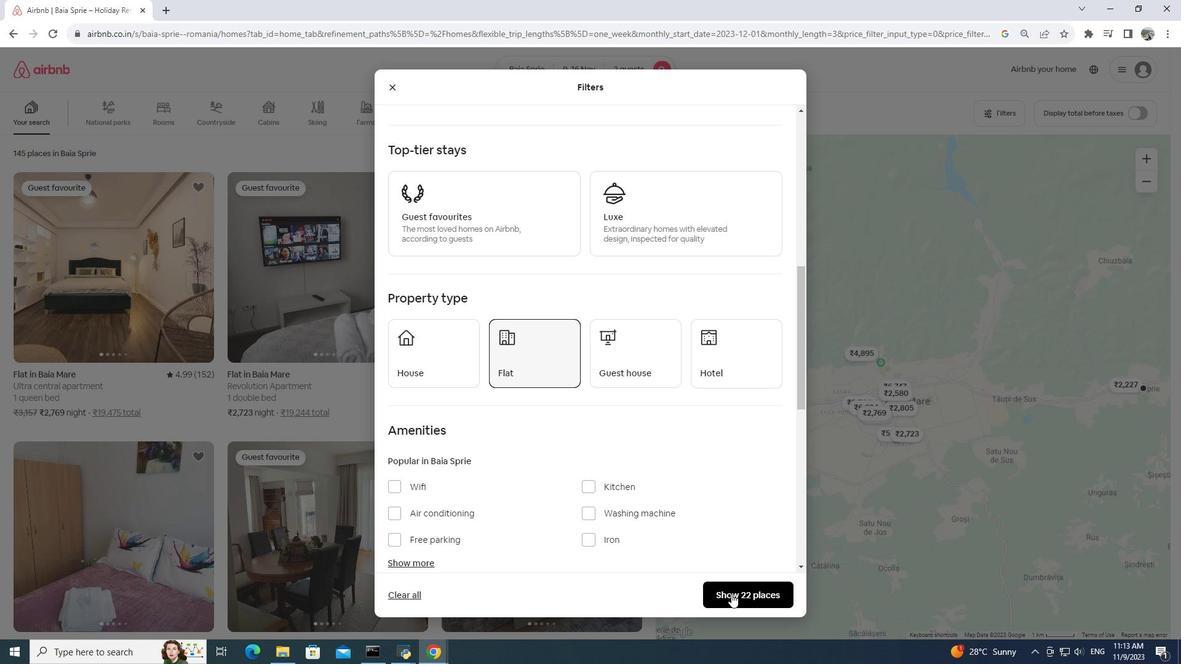 
Action: Mouse pressed left at (731, 594)
Screenshot: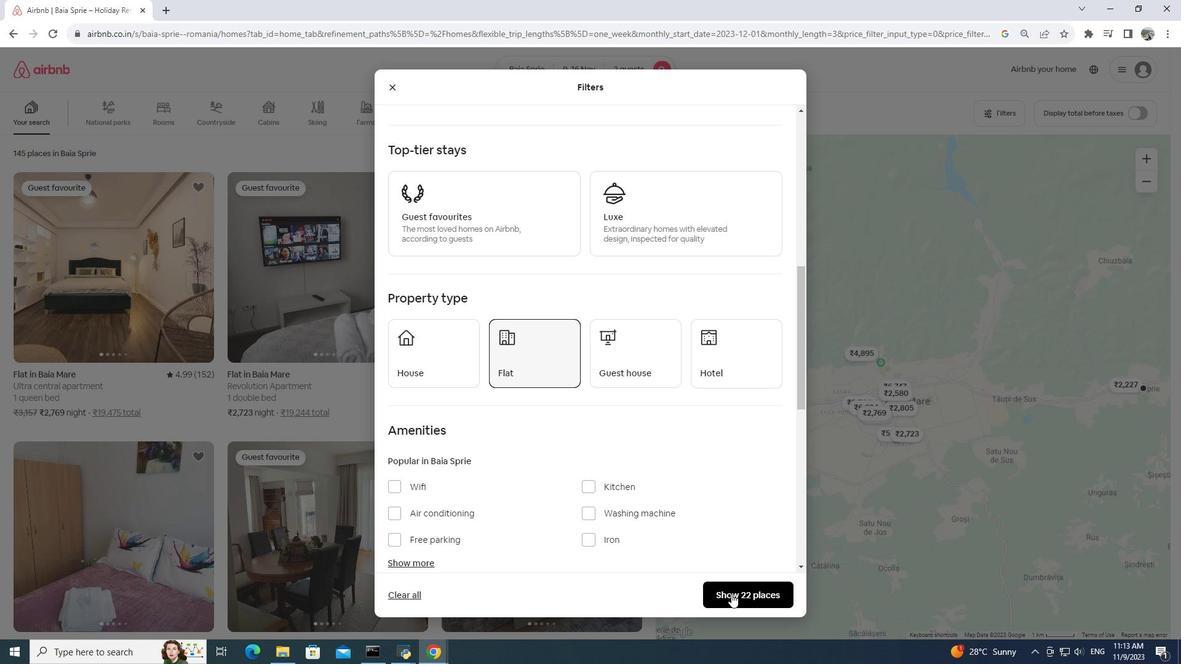 
Action: Mouse moved to (125, 247)
Screenshot: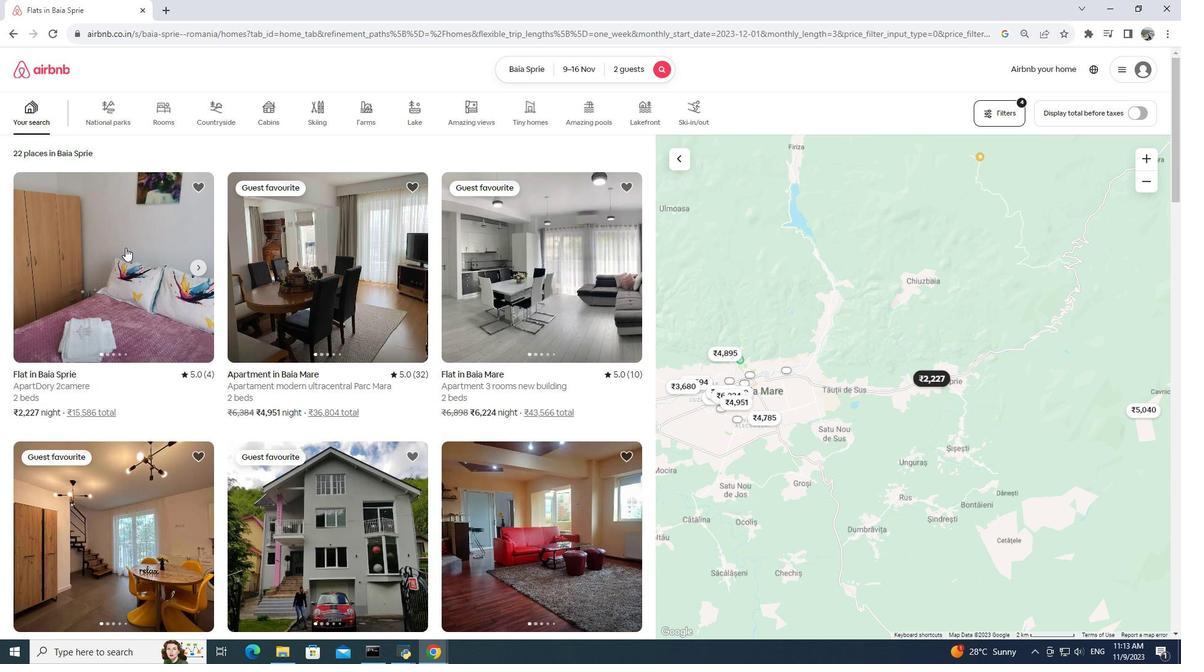 
Action: Mouse pressed left at (125, 247)
Screenshot: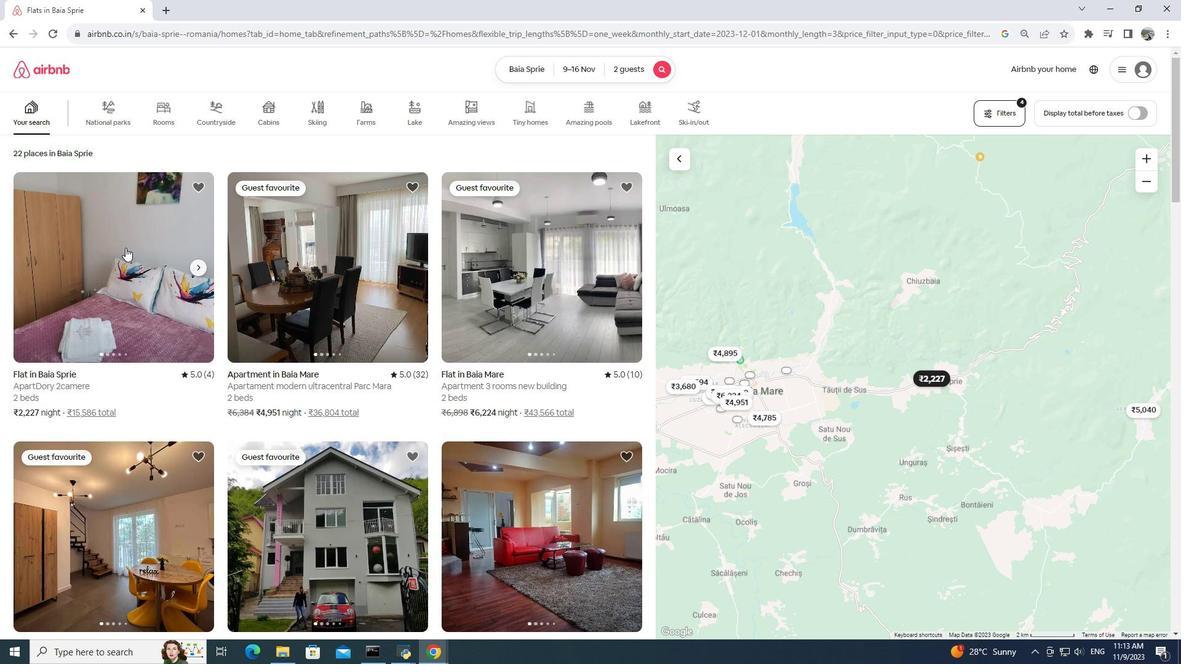 
Action: Mouse pressed left at (125, 247)
Screenshot: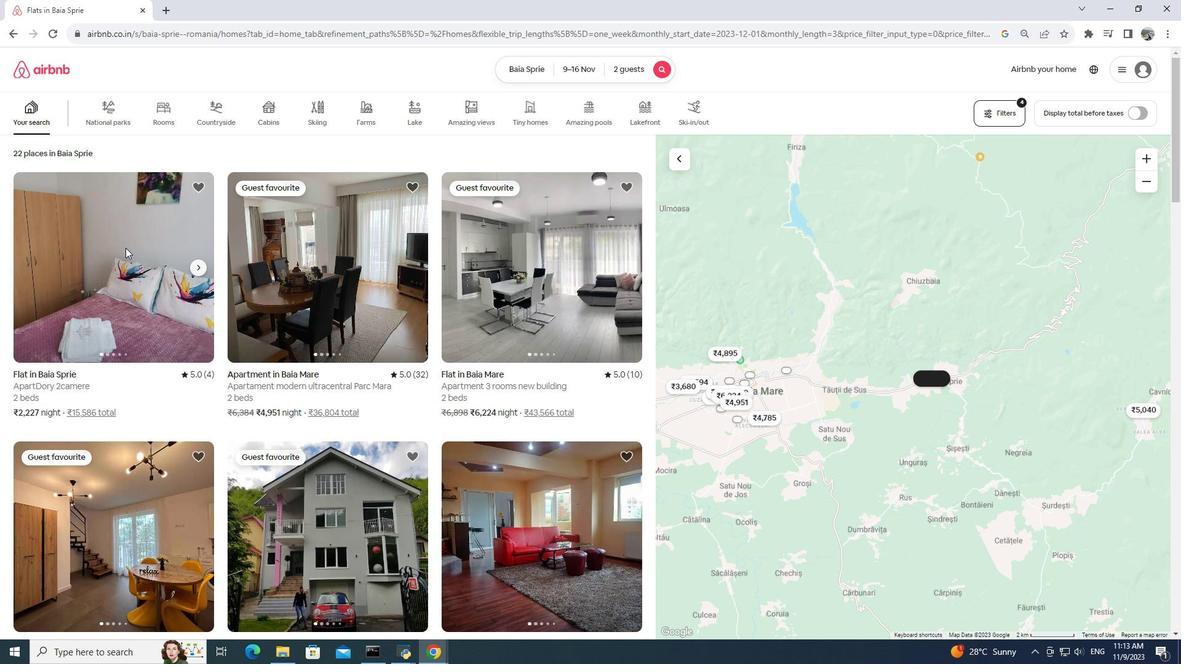 
Action: Mouse moved to (838, 422)
Screenshot: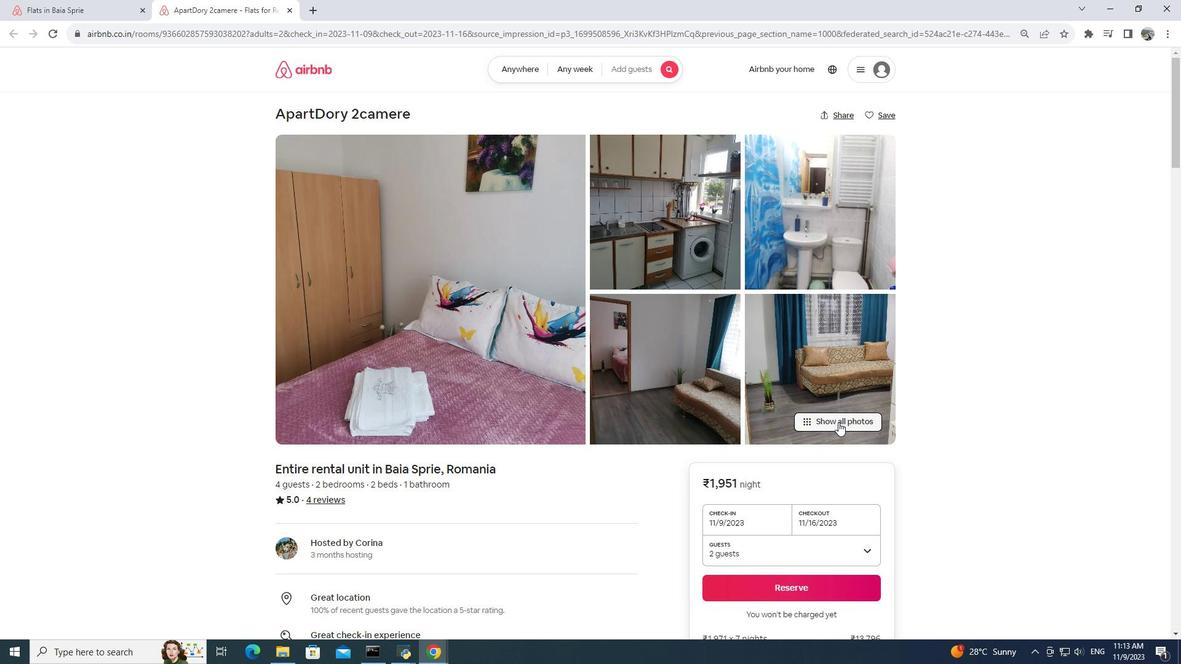 
Action: Mouse pressed left at (838, 422)
Screenshot: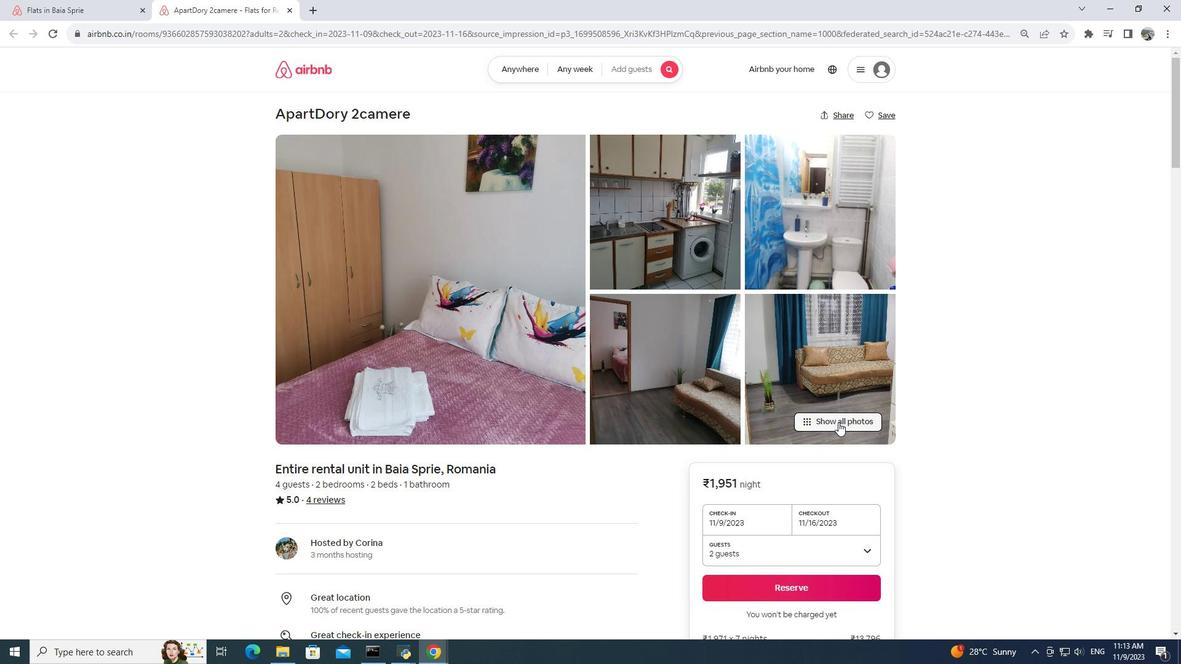 
Action: Mouse moved to (347, 524)
Screenshot: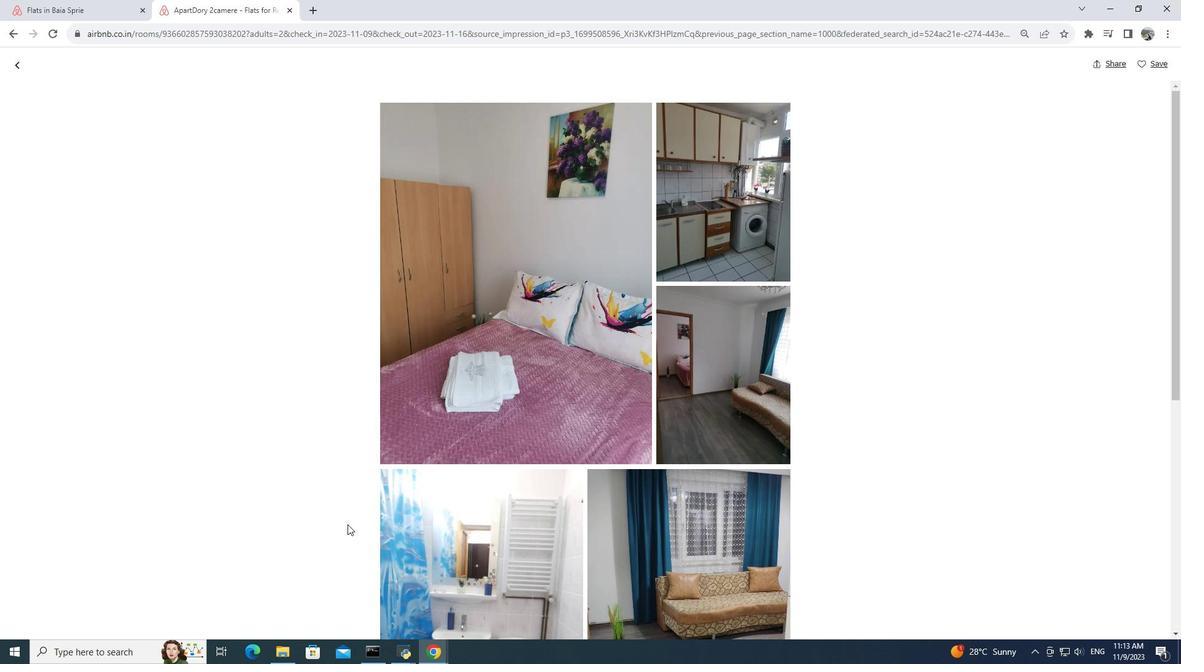 
Action: Mouse scrolled (347, 524) with delta (0, 0)
Screenshot: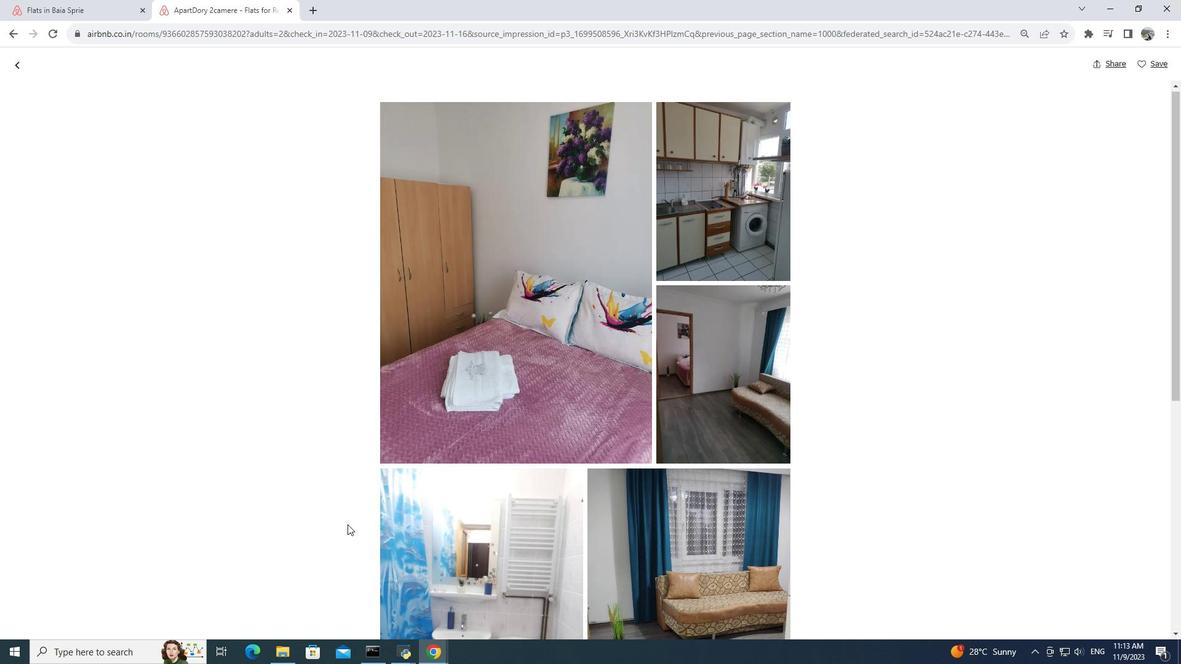 
Action: Mouse scrolled (347, 524) with delta (0, 0)
Screenshot: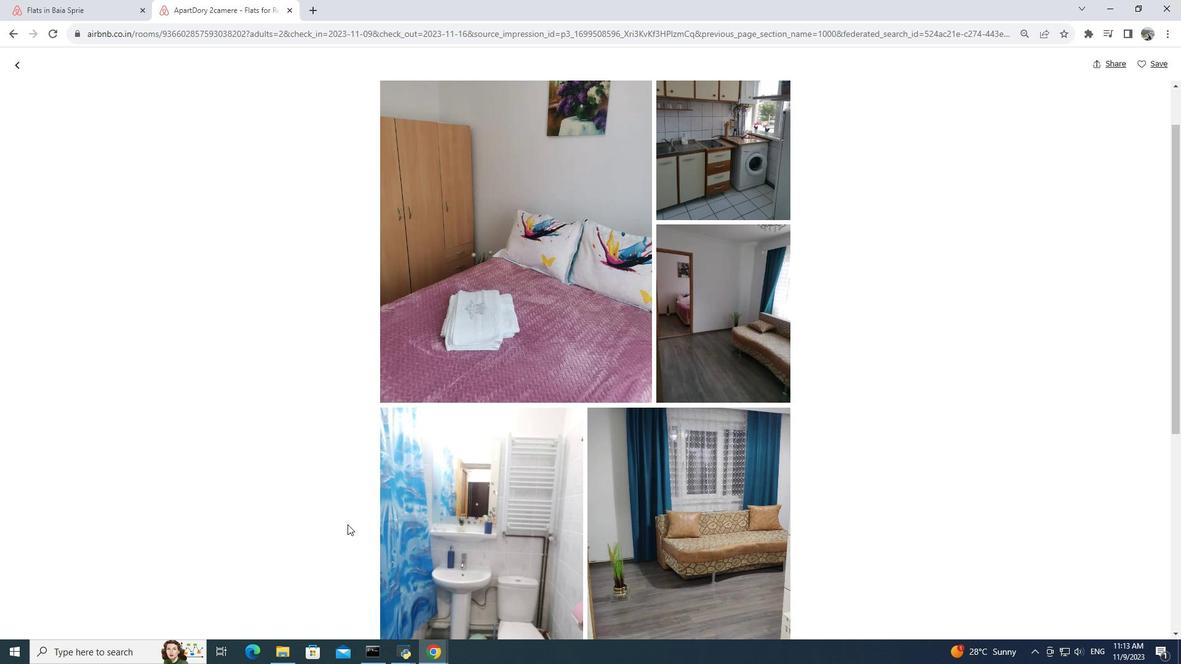 
Action: Mouse scrolled (347, 524) with delta (0, 0)
Screenshot: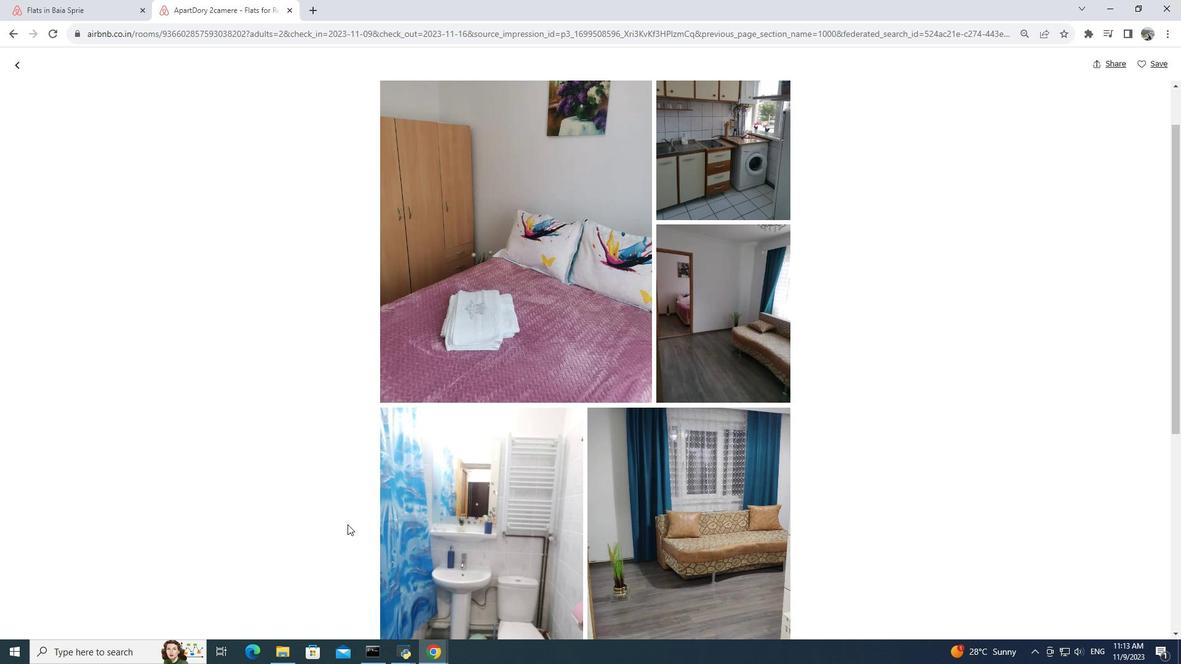 
Action: Mouse scrolled (347, 524) with delta (0, 0)
Screenshot: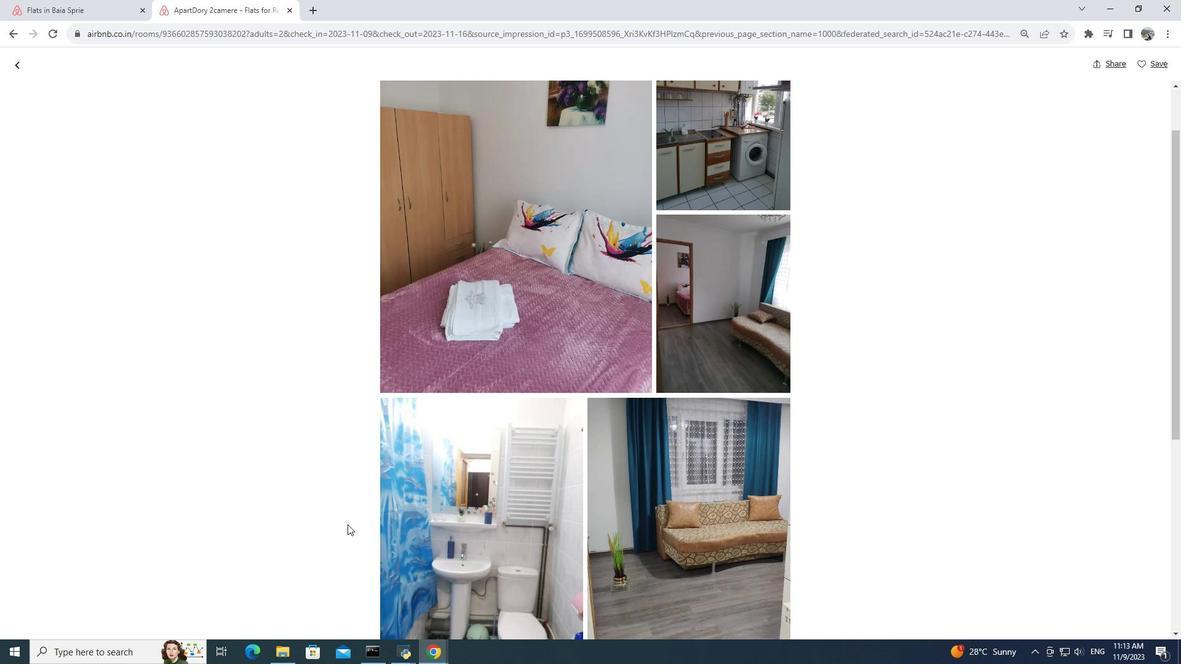 
Action: Mouse scrolled (347, 524) with delta (0, 0)
Screenshot: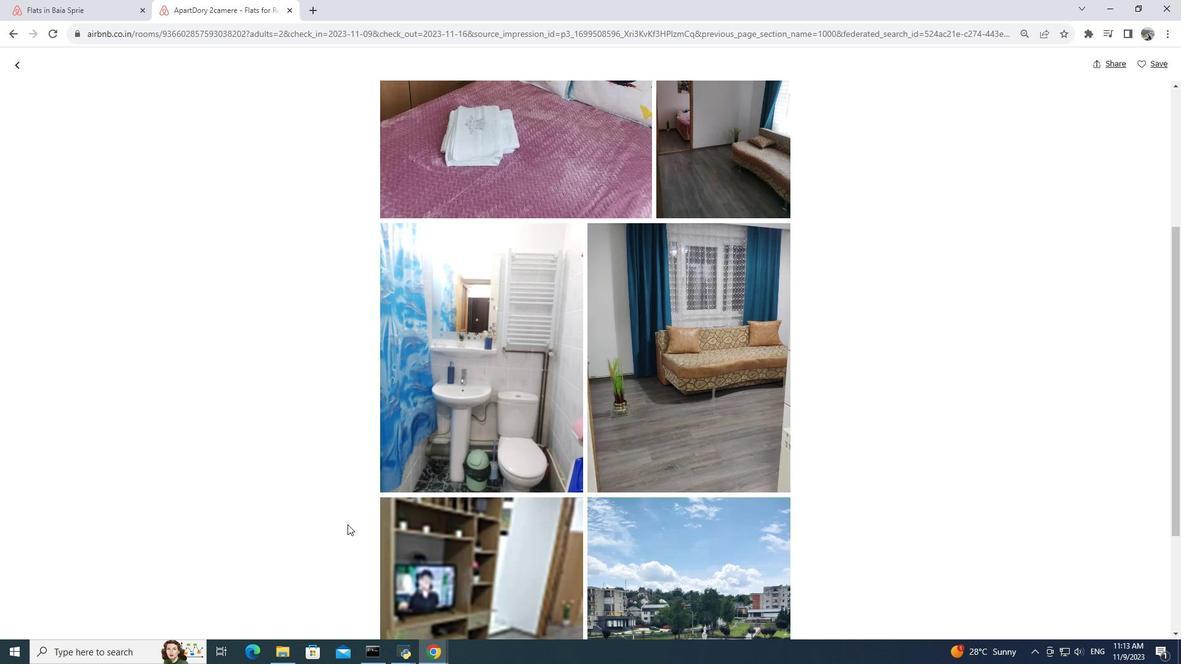 
Action: Mouse scrolled (347, 524) with delta (0, 0)
Screenshot: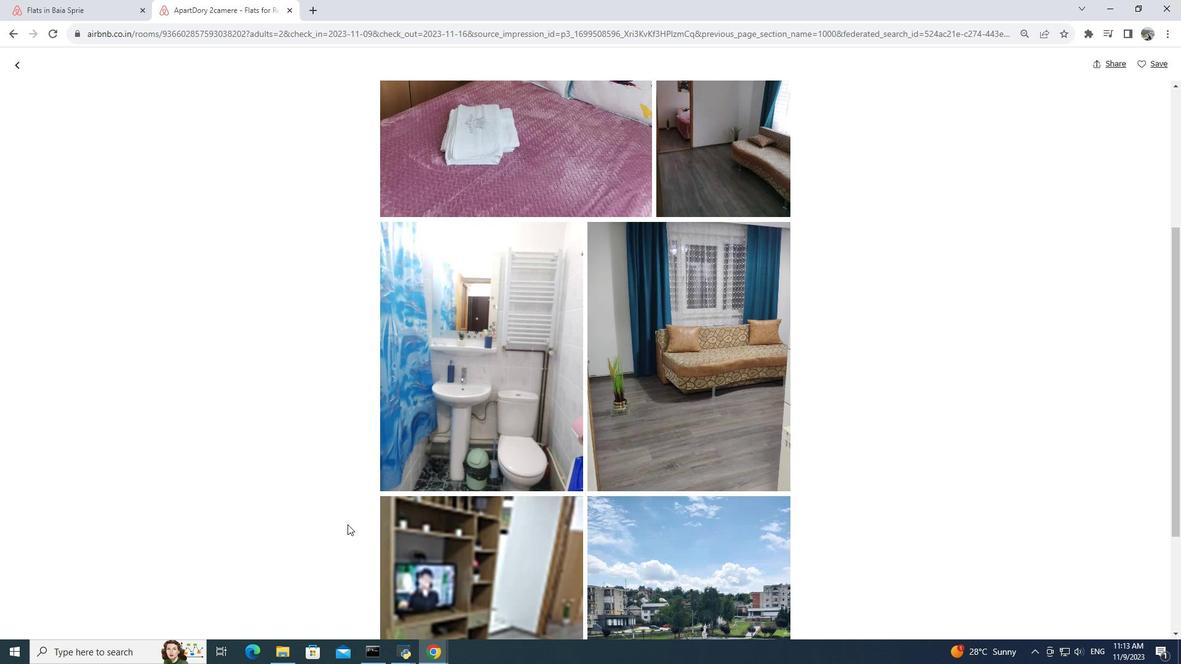 
Action: Mouse scrolled (347, 524) with delta (0, 0)
Screenshot: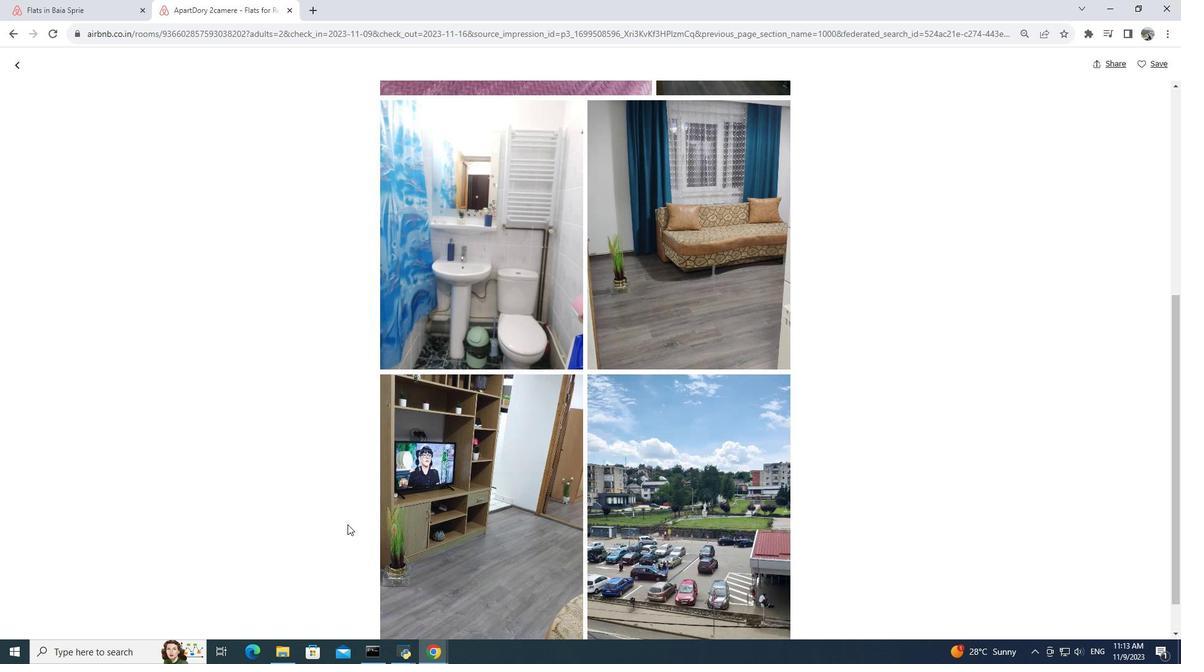 
Action: Mouse scrolled (347, 524) with delta (0, 0)
Screenshot: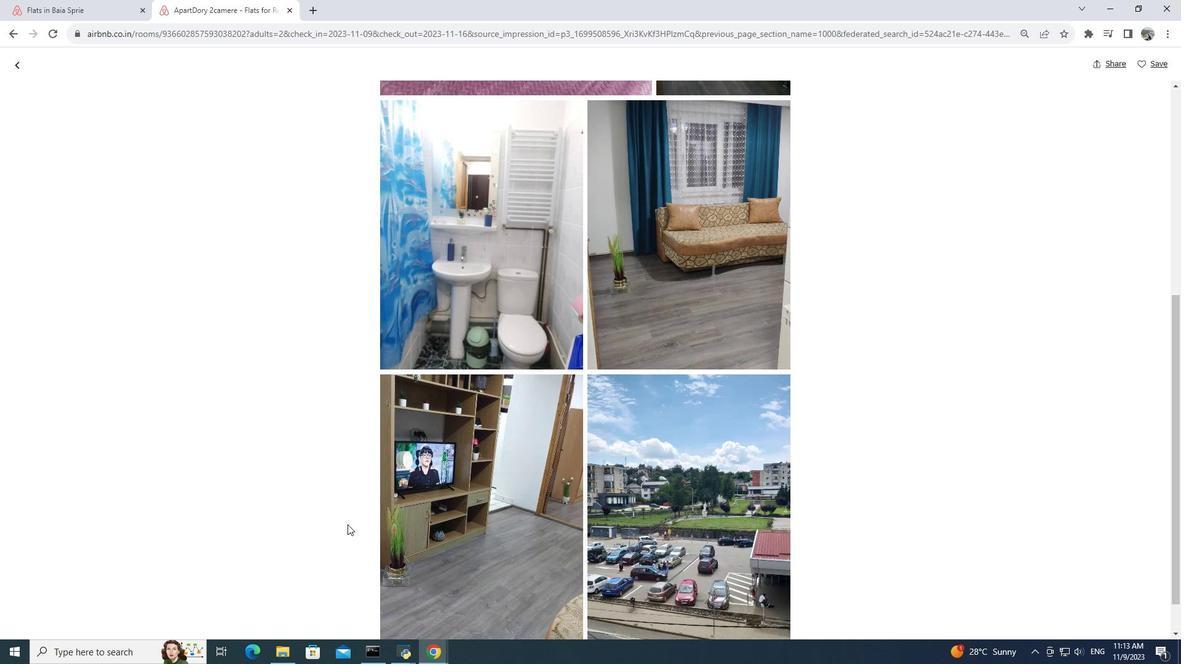 
Action: Mouse scrolled (347, 524) with delta (0, 0)
Screenshot: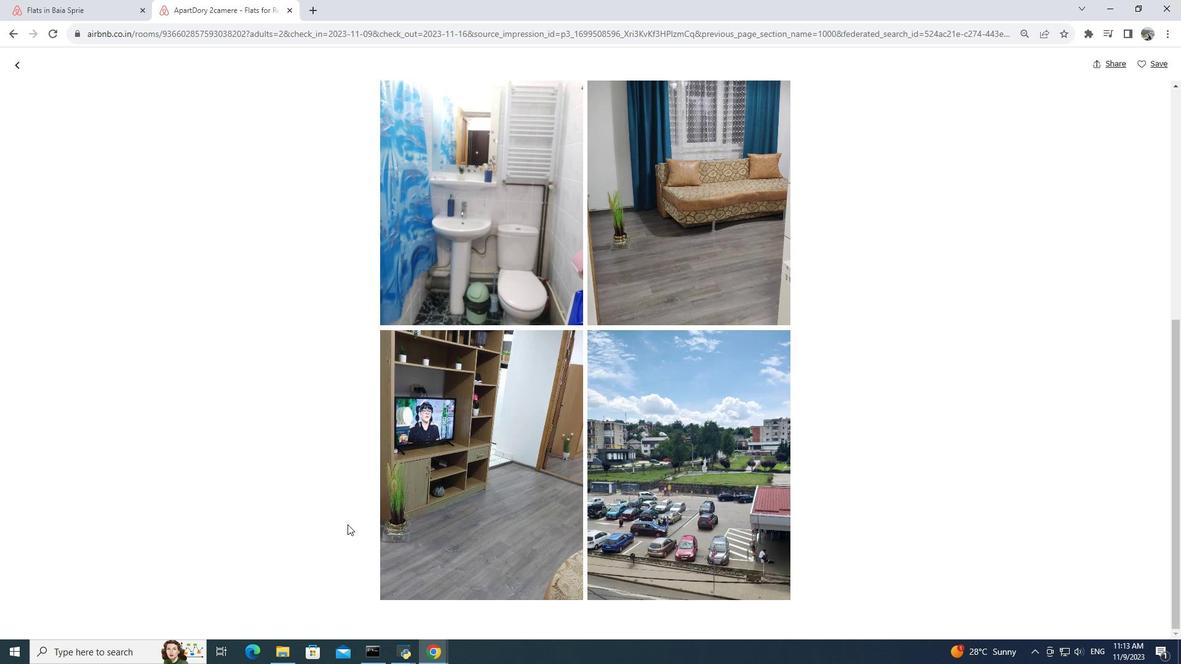 
Action: Mouse scrolled (347, 524) with delta (0, 0)
Screenshot: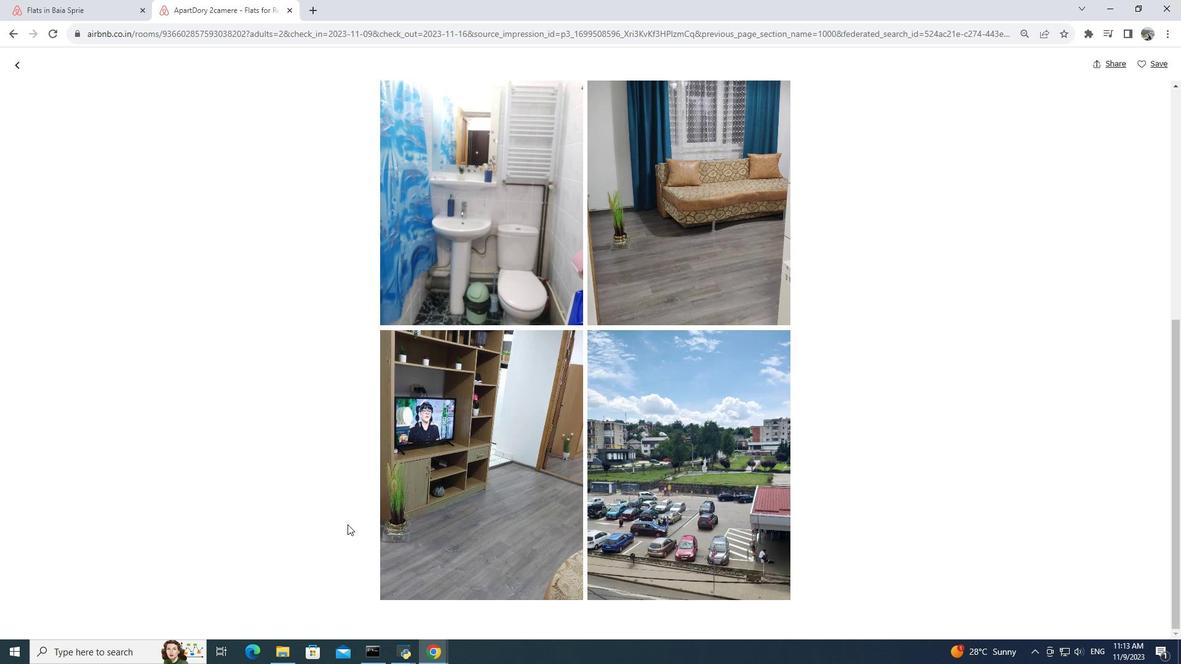 
Action: Mouse scrolled (347, 524) with delta (0, 0)
Screenshot: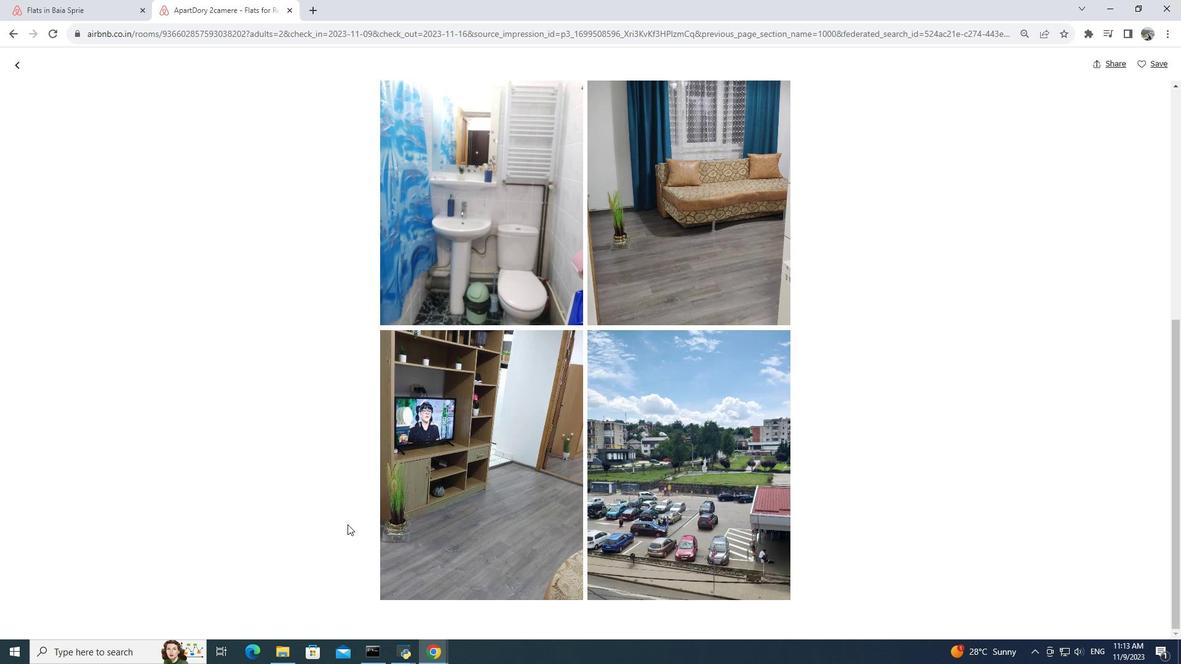 
Action: Mouse scrolled (347, 524) with delta (0, 0)
Screenshot: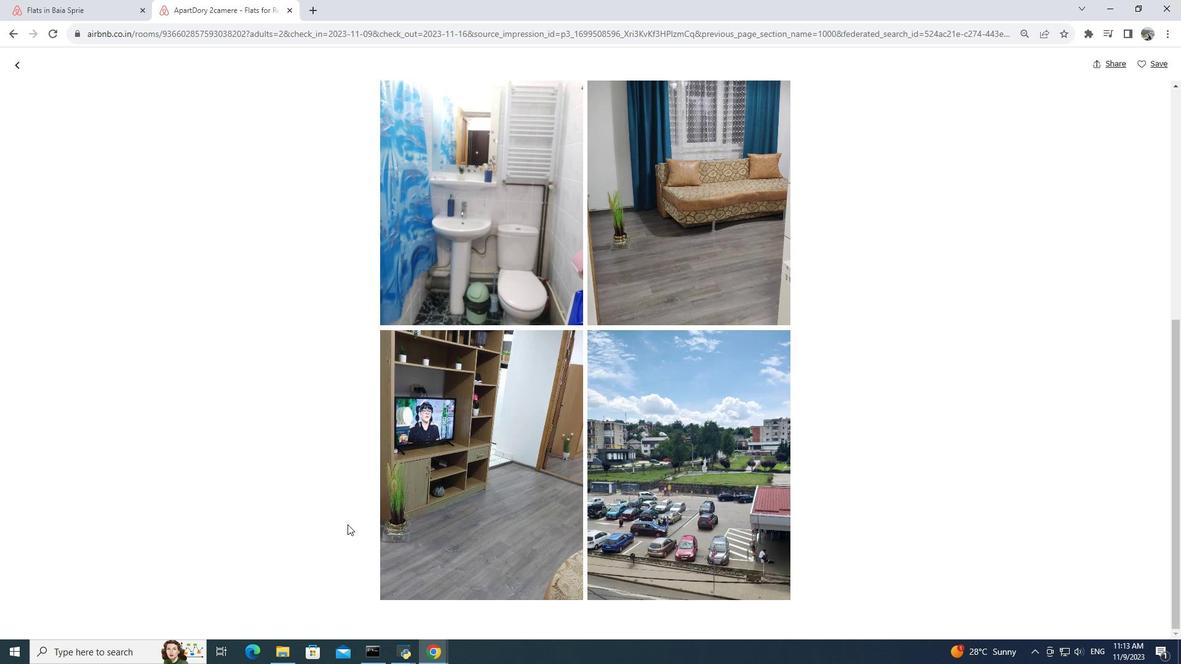 
Action: Mouse scrolled (347, 524) with delta (0, 0)
Screenshot: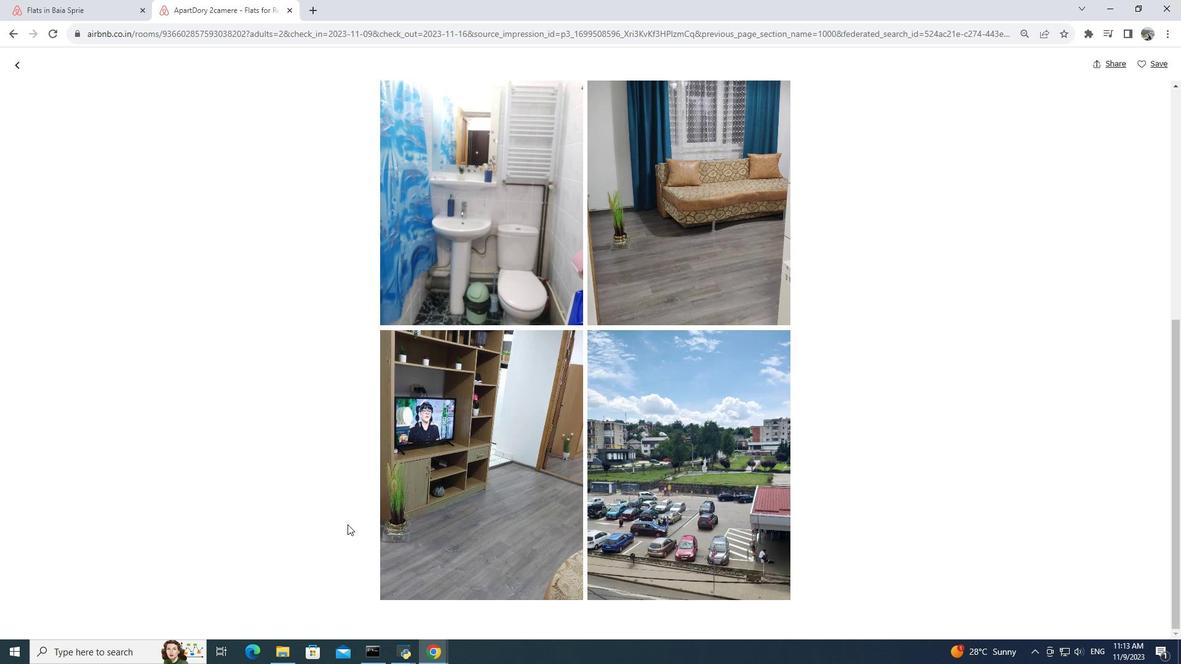 
Action: Mouse scrolled (347, 524) with delta (0, 0)
Screenshot: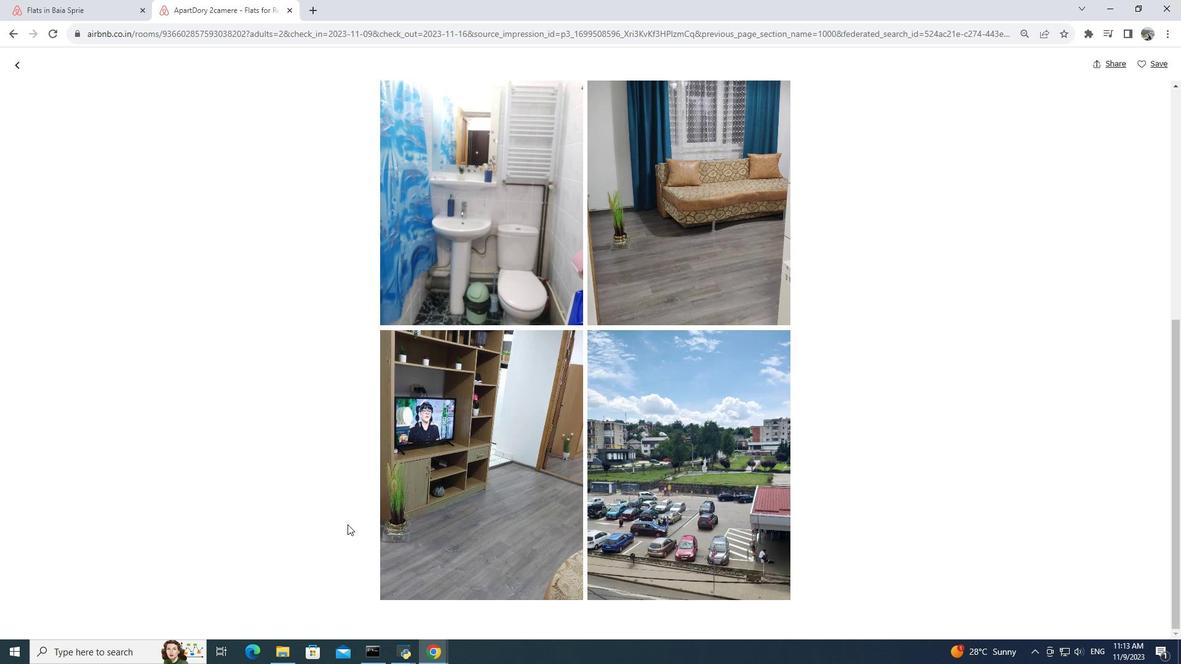 
Action: Mouse scrolled (347, 524) with delta (0, 0)
Screenshot: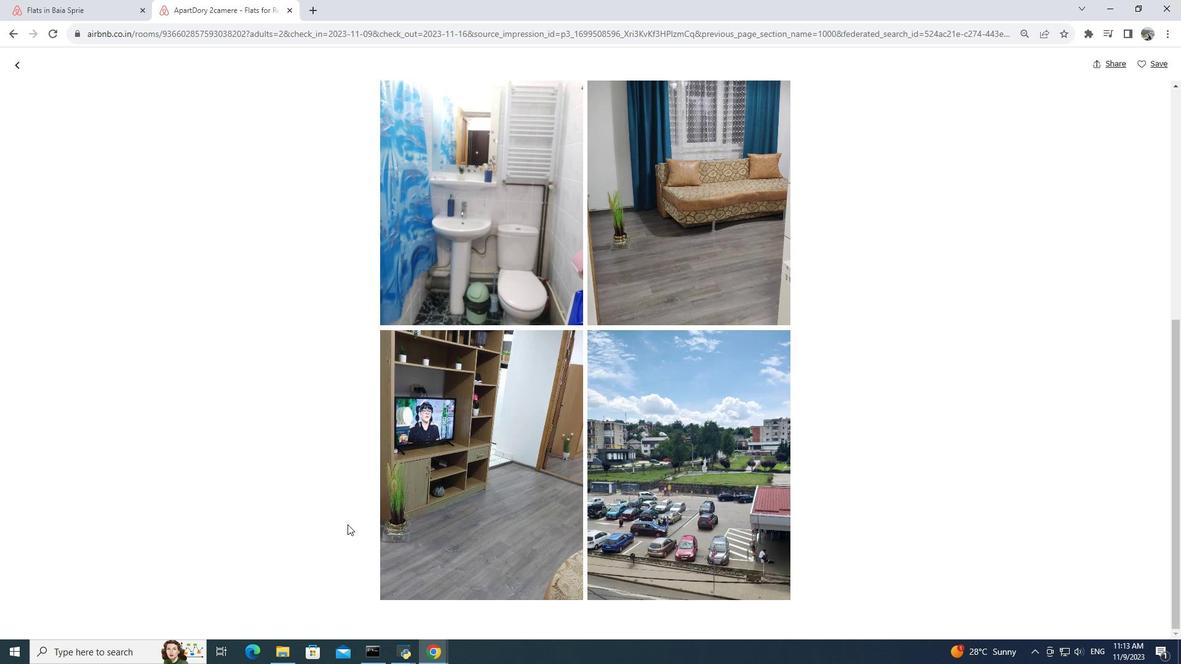 
Action: Mouse scrolled (347, 524) with delta (0, 0)
Screenshot: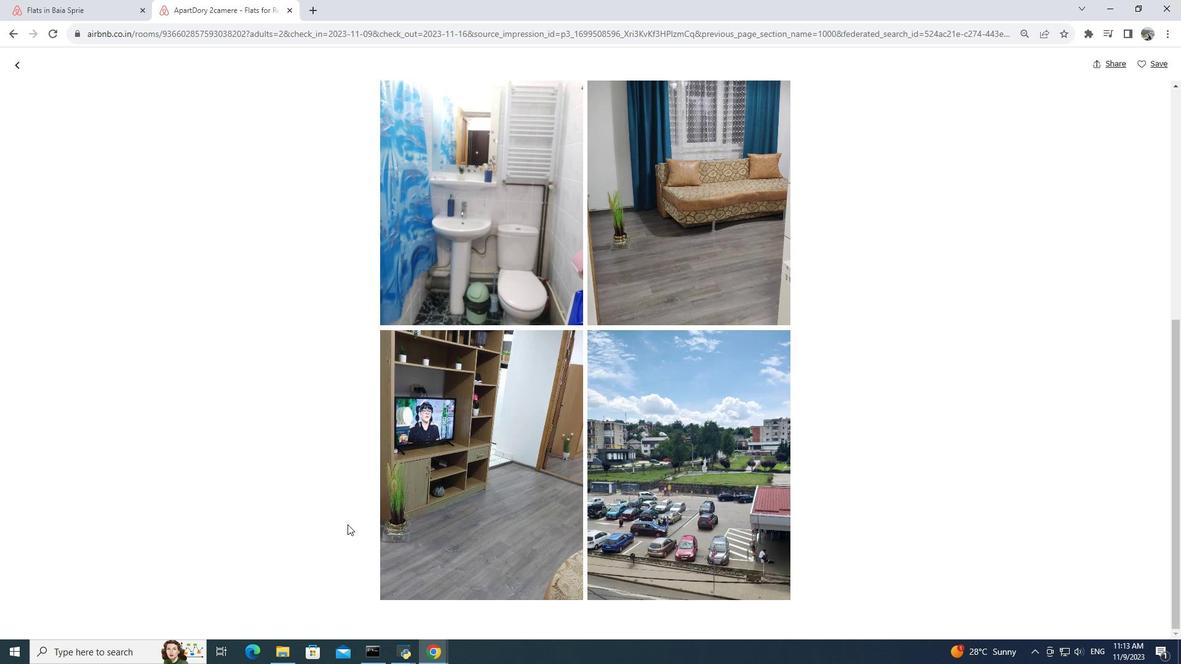
Action: Mouse moved to (11, 63)
Screenshot: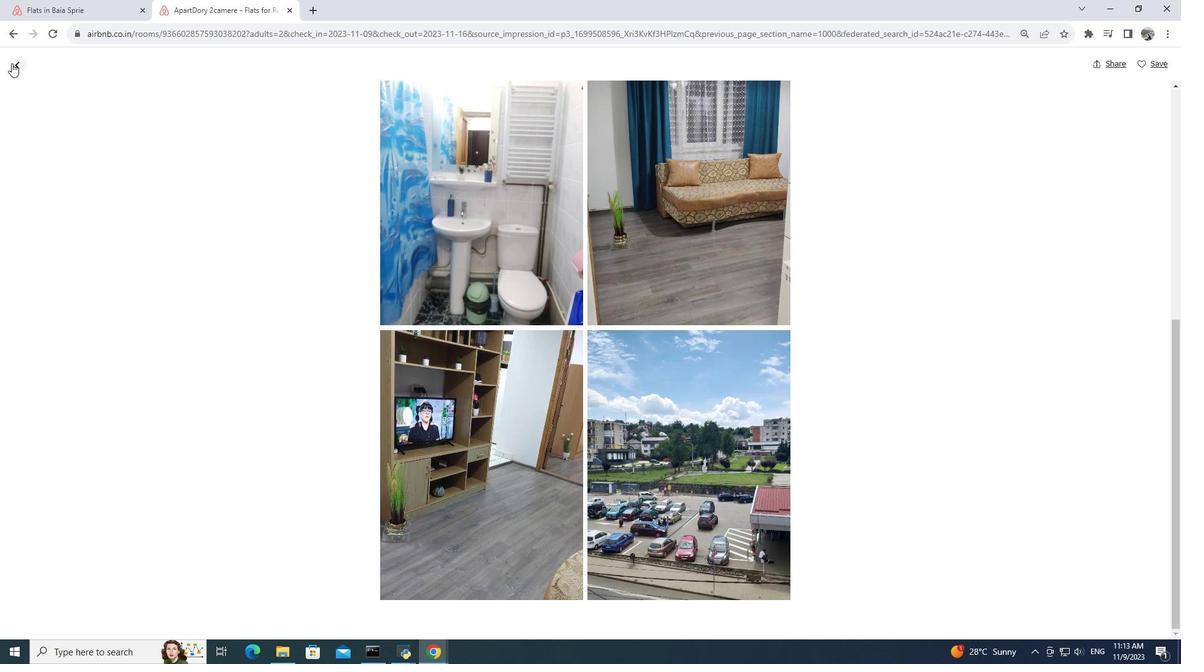 
Action: Mouse pressed left at (11, 63)
Screenshot: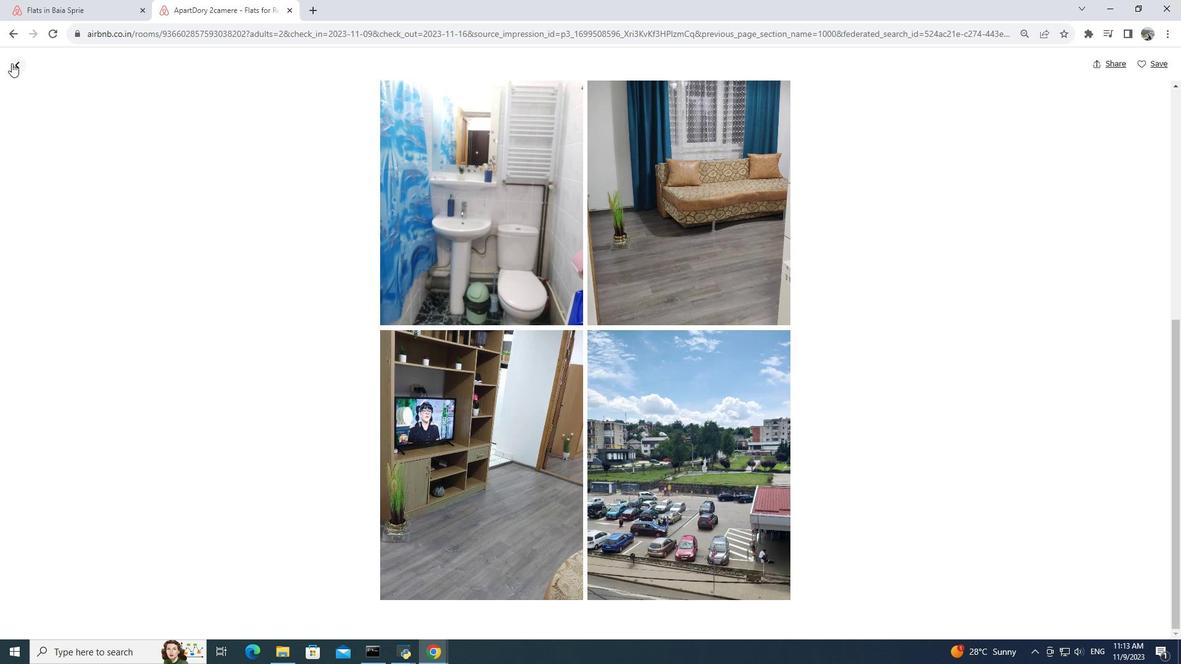 
Action: Mouse moved to (300, 437)
Screenshot: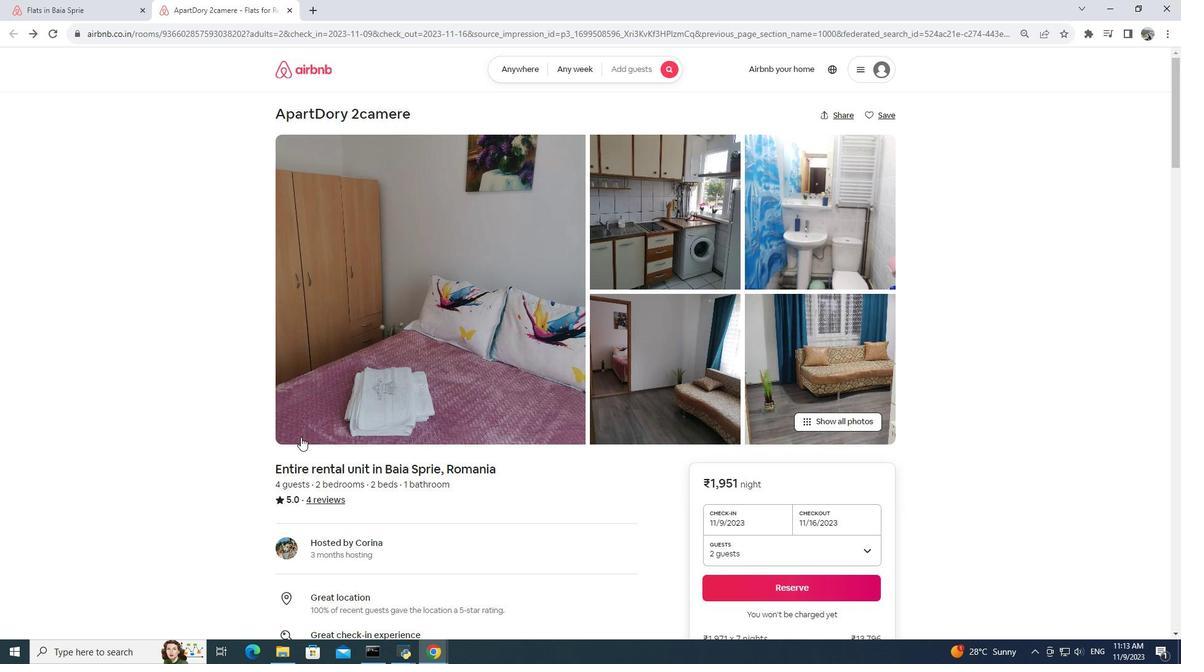 
Action: Mouse scrolled (300, 436) with delta (0, 0)
Screenshot: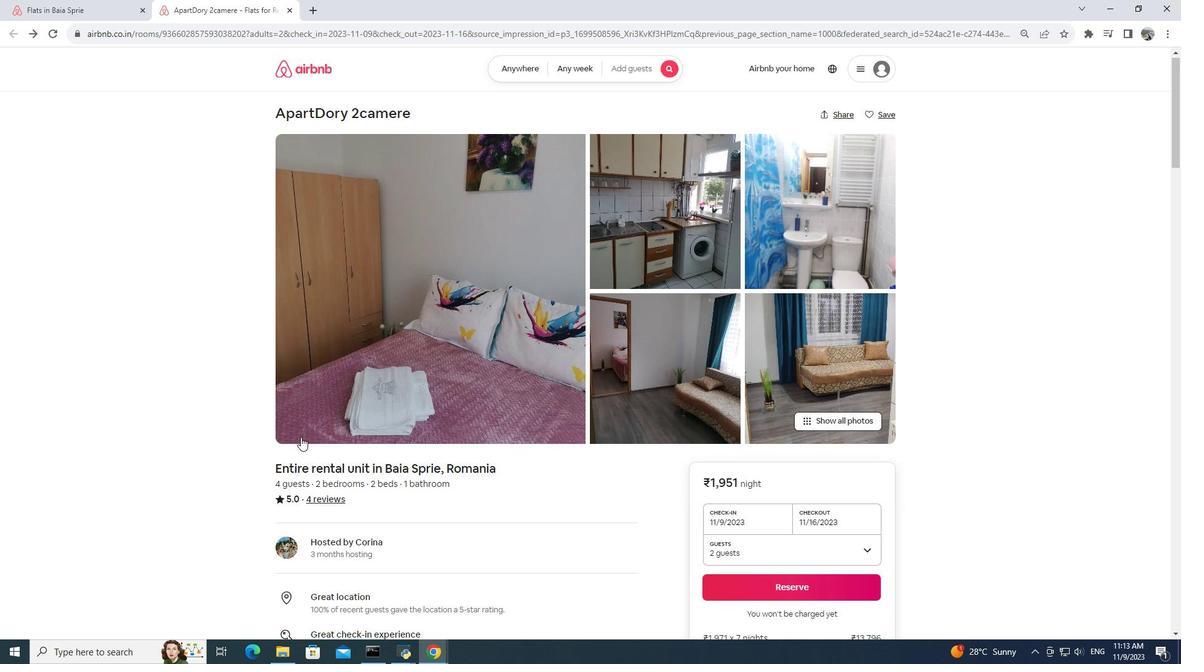 
Action: Mouse scrolled (300, 436) with delta (0, 0)
Screenshot: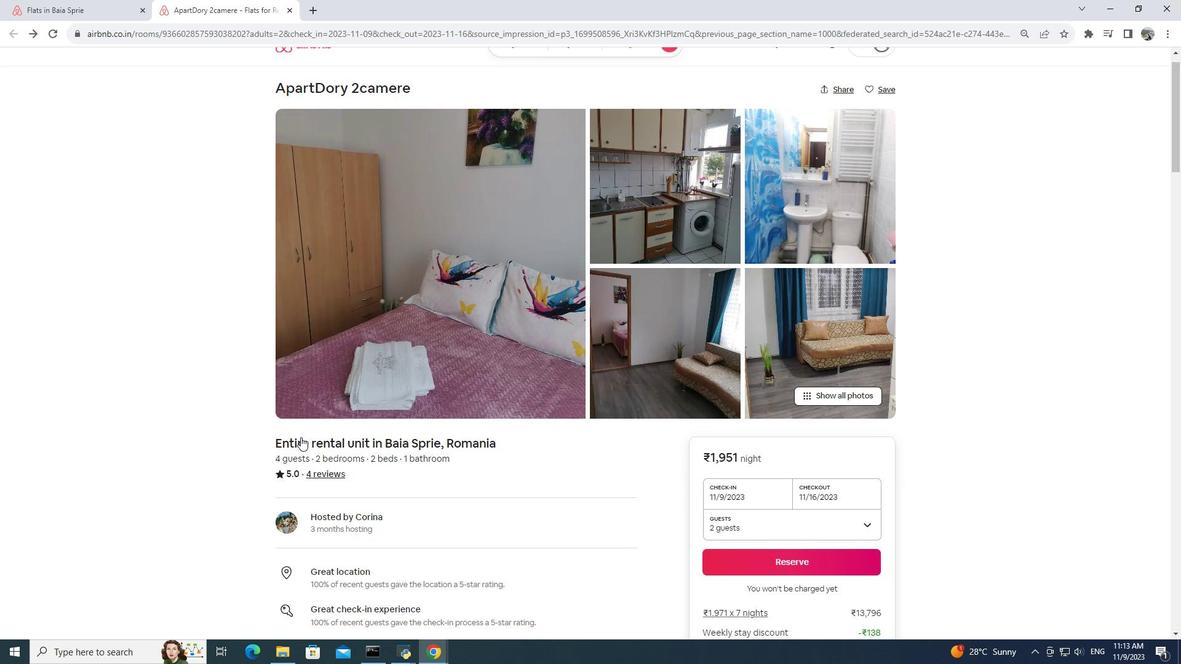 
Action: Mouse scrolled (300, 436) with delta (0, 0)
Screenshot: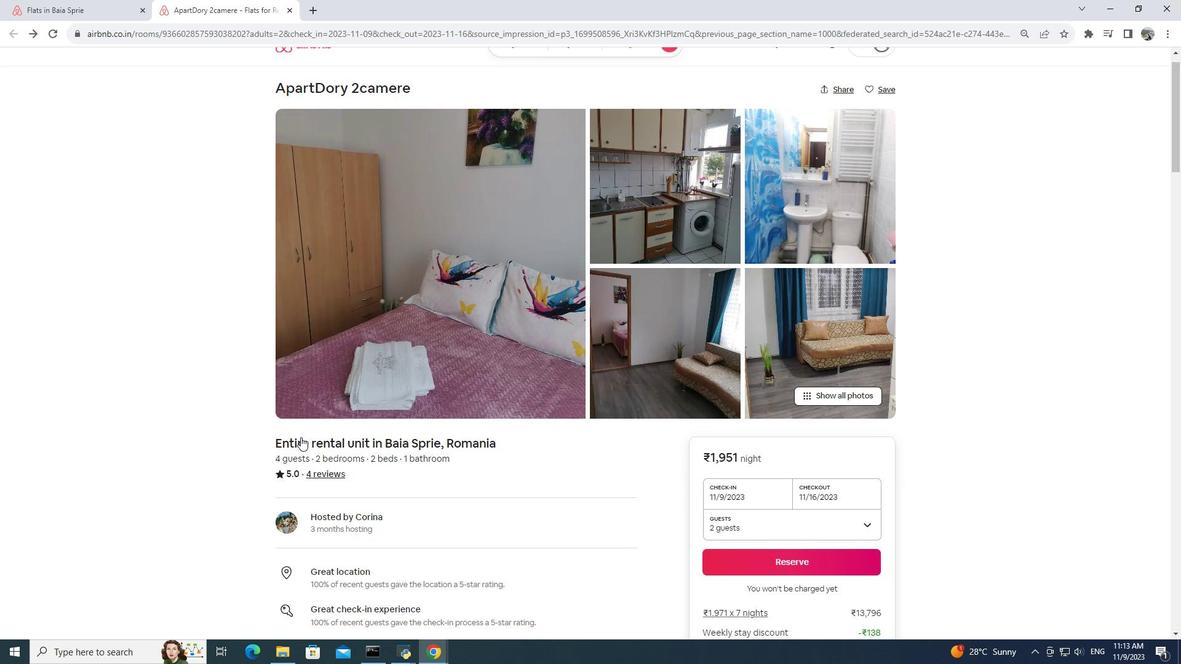 
Action: Mouse scrolled (300, 436) with delta (0, 0)
Screenshot: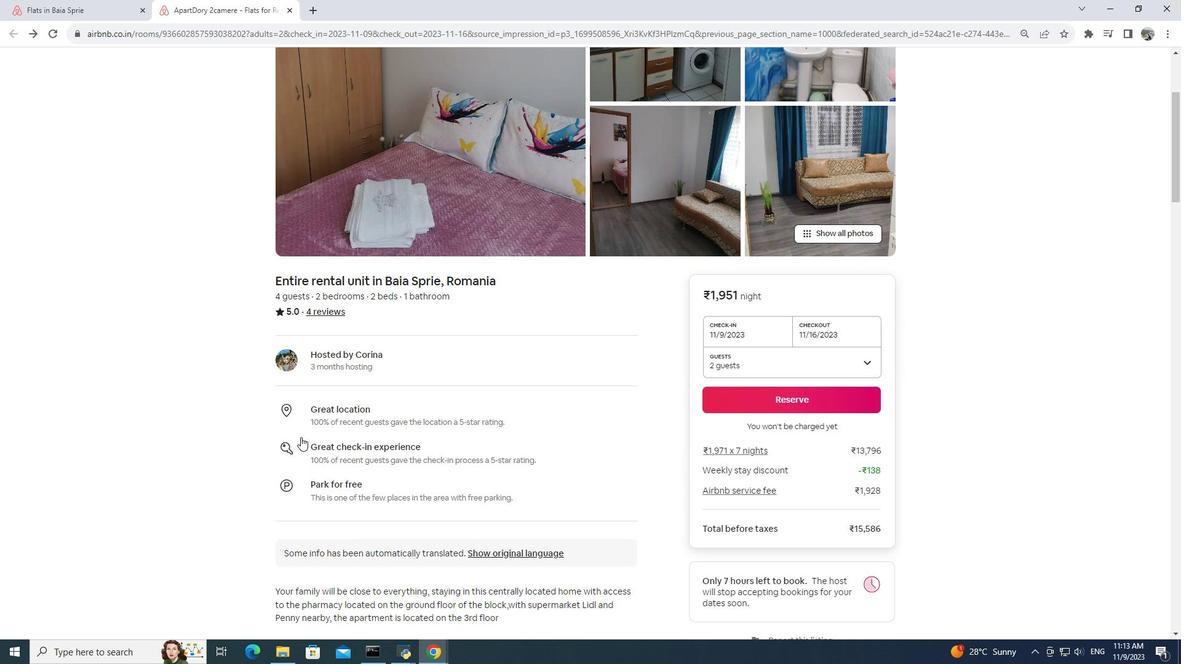 
Action: Mouse scrolled (300, 436) with delta (0, 0)
Screenshot: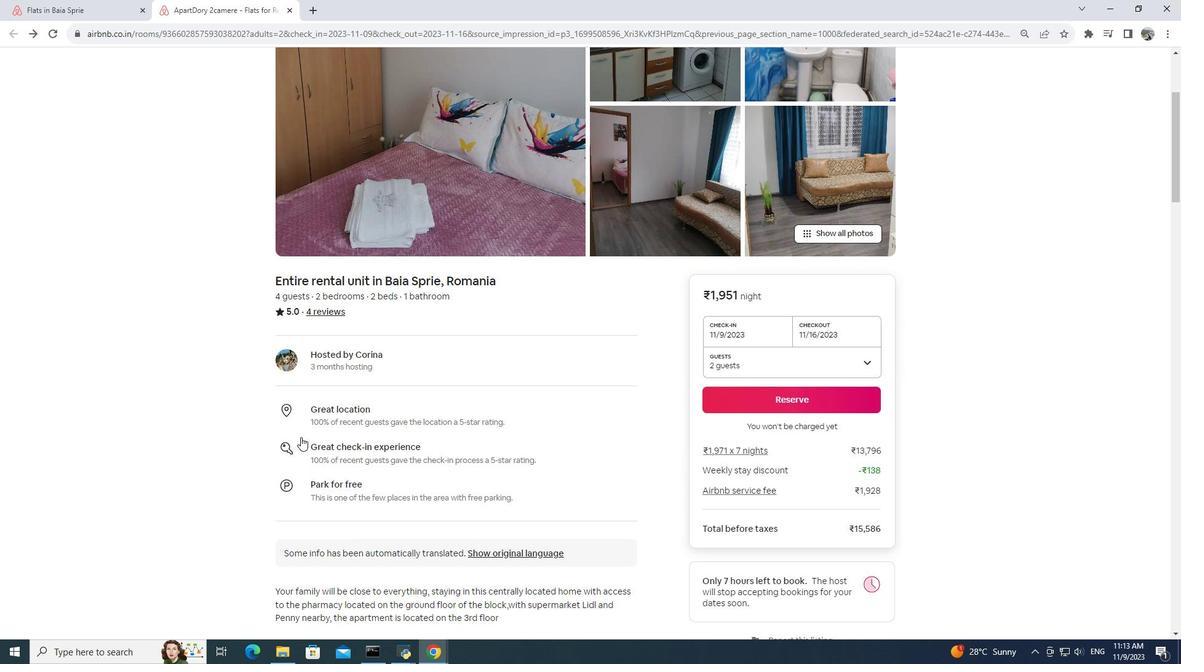 
Action: Mouse scrolled (300, 436) with delta (0, 0)
Screenshot: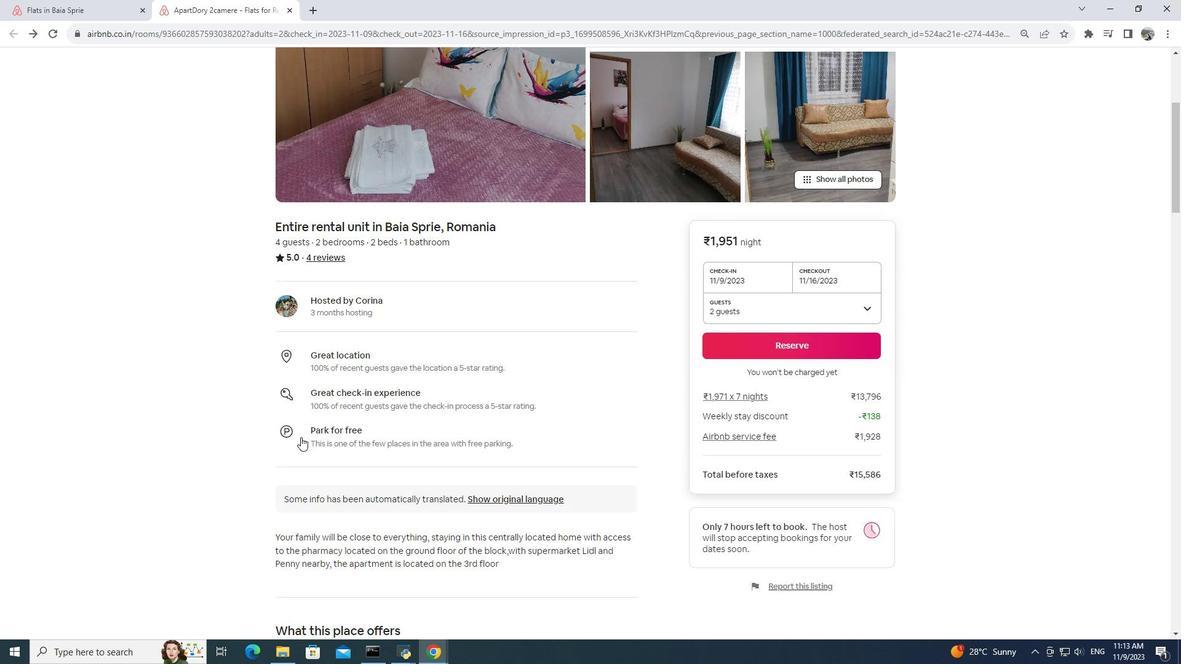 
Action: Mouse moved to (513, 373)
Screenshot: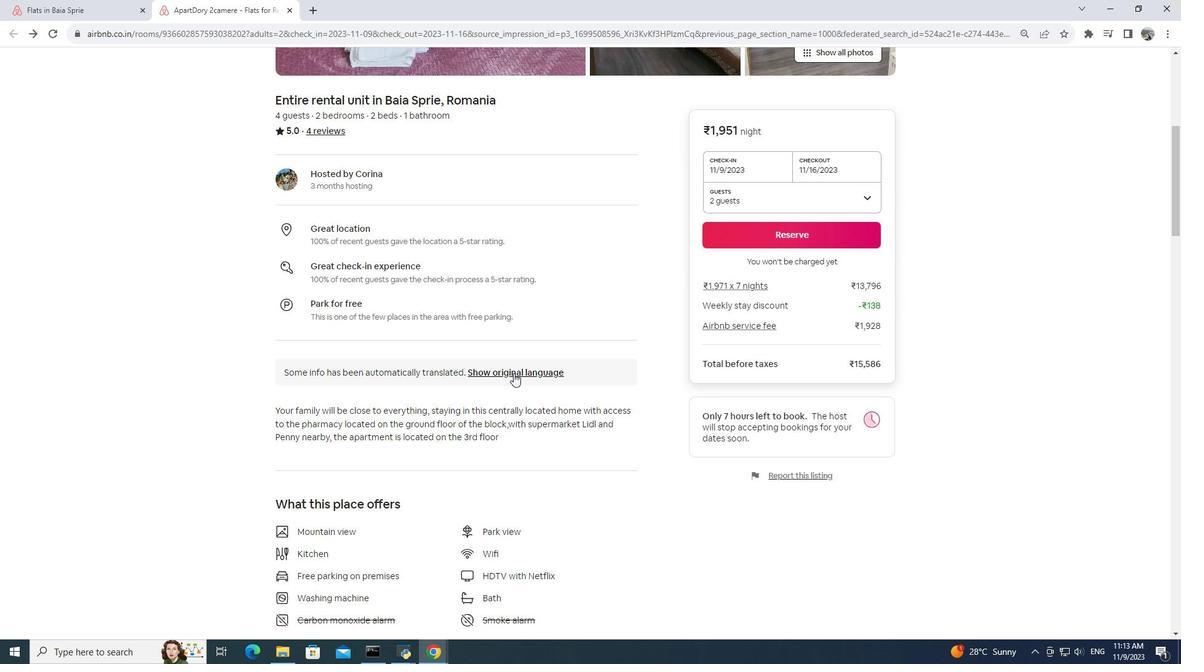 
Action: Mouse pressed left at (513, 373)
Screenshot: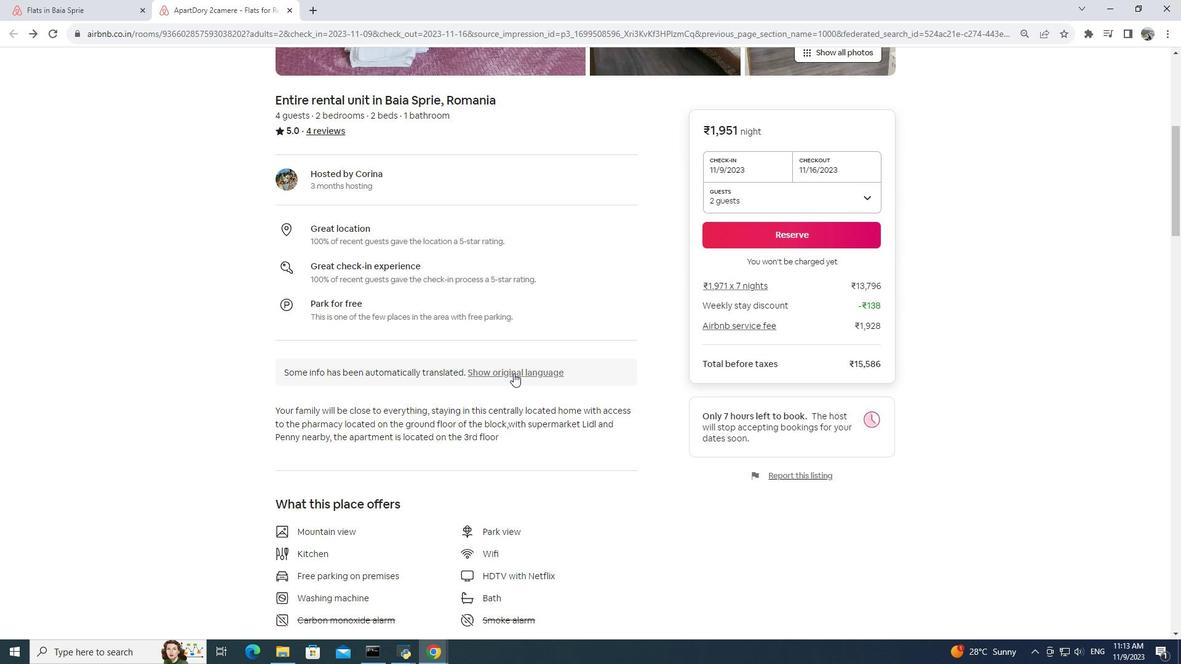 
Action: Mouse moved to (472, 371)
Screenshot: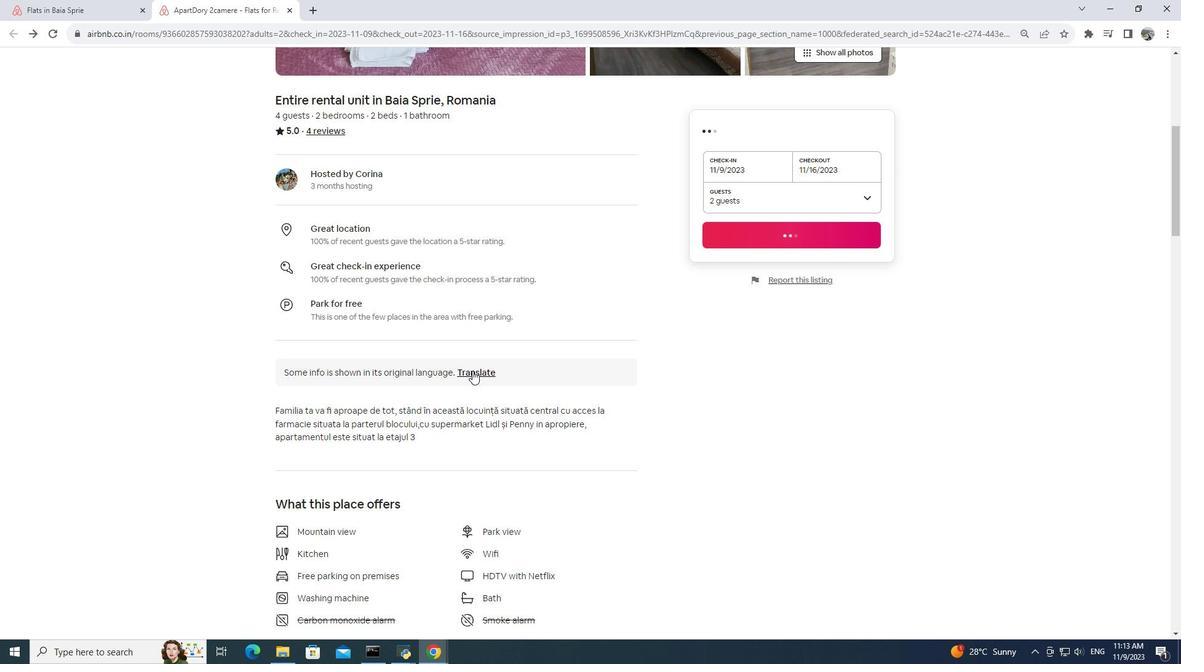 
Action: Mouse pressed left at (472, 371)
Screenshot: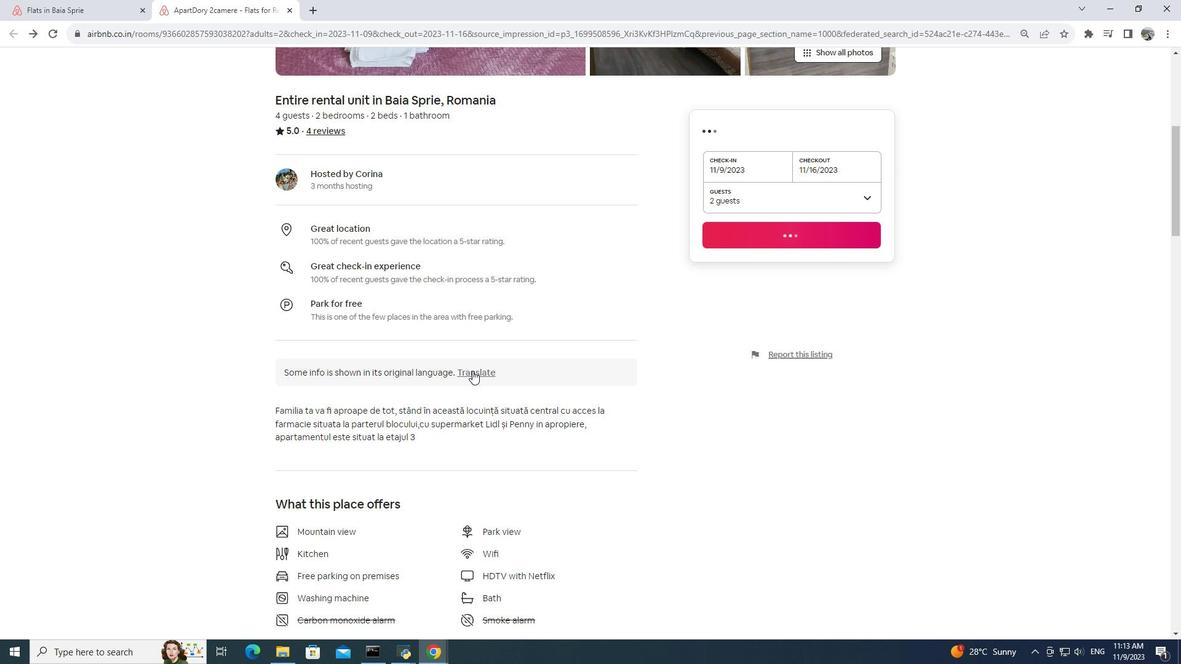 
Action: Mouse moved to (401, 470)
Screenshot: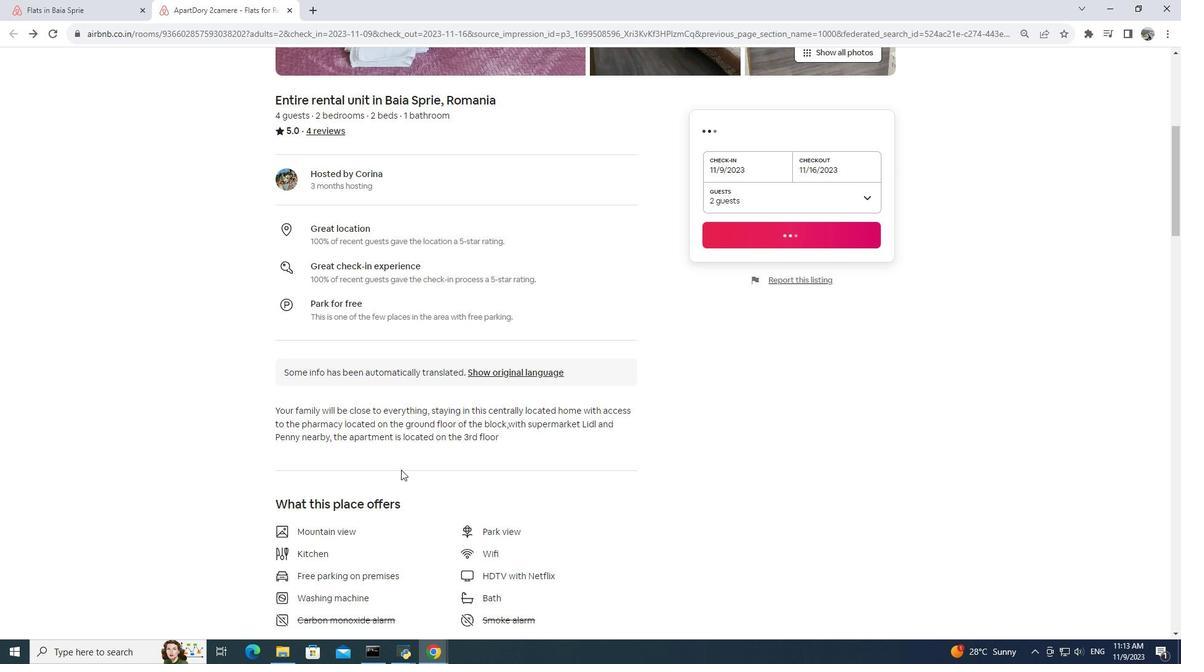 
Action: Mouse scrolled (401, 469) with delta (0, 0)
Screenshot: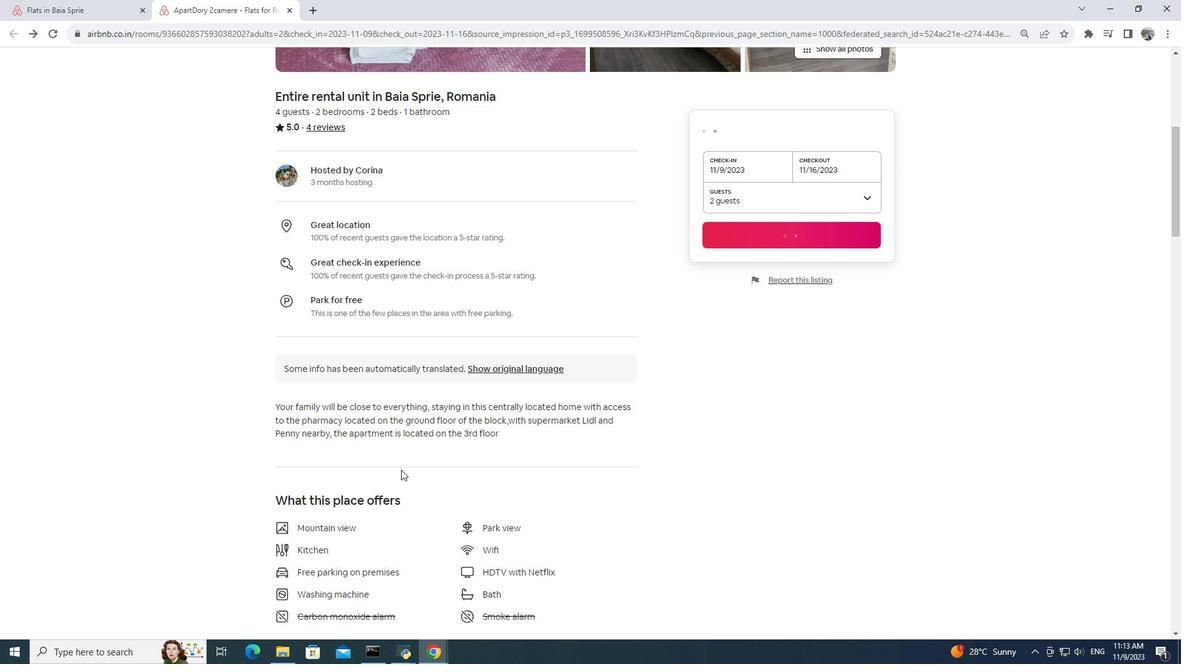 
Action: Mouse scrolled (401, 469) with delta (0, 0)
Screenshot: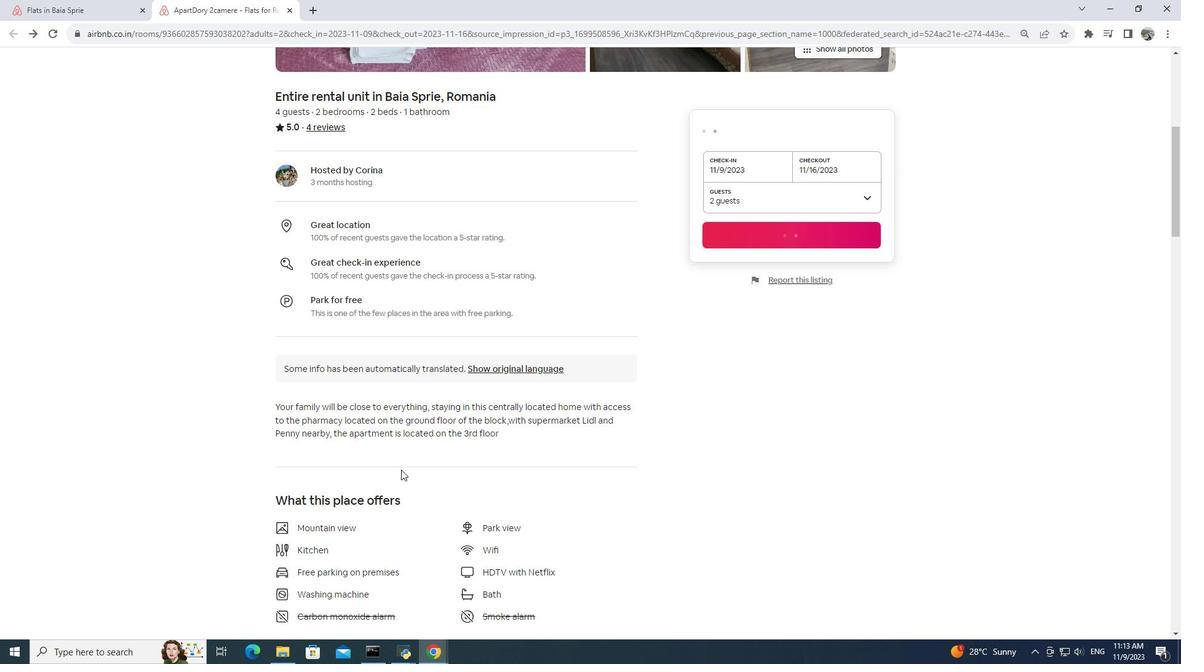 
Action: Mouse scrolled (401, 469) with delta (0, 0)
Screenshot: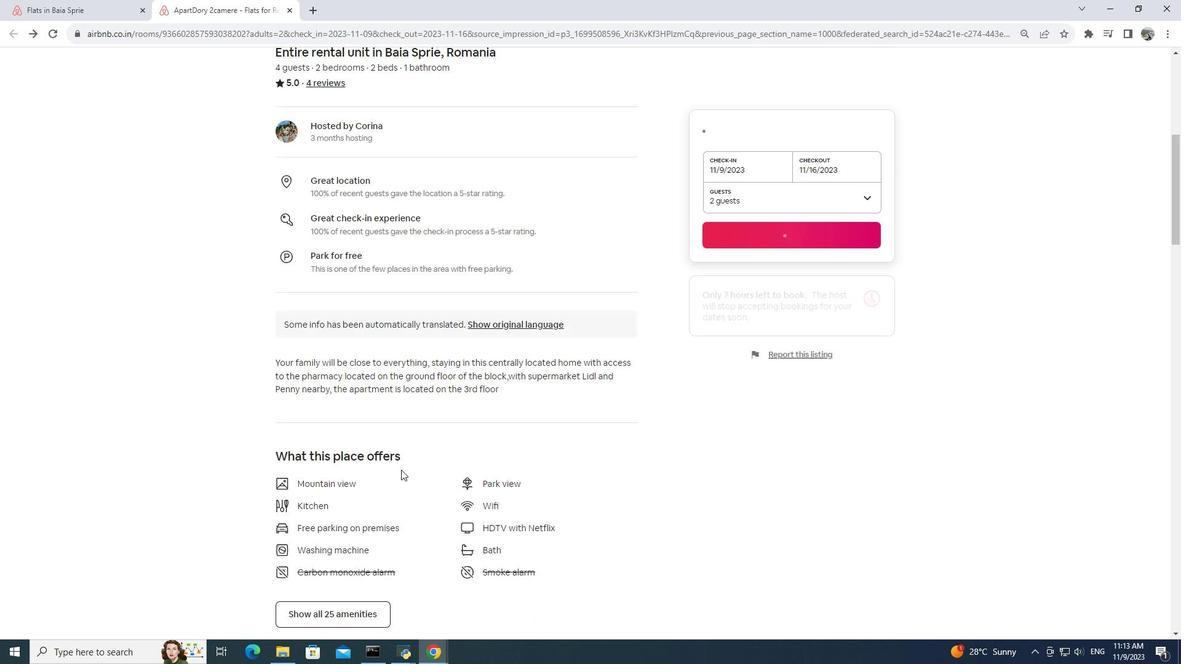 
Action: Mouse scrolled (401, 469) with delta (0, 0)
Screenshot: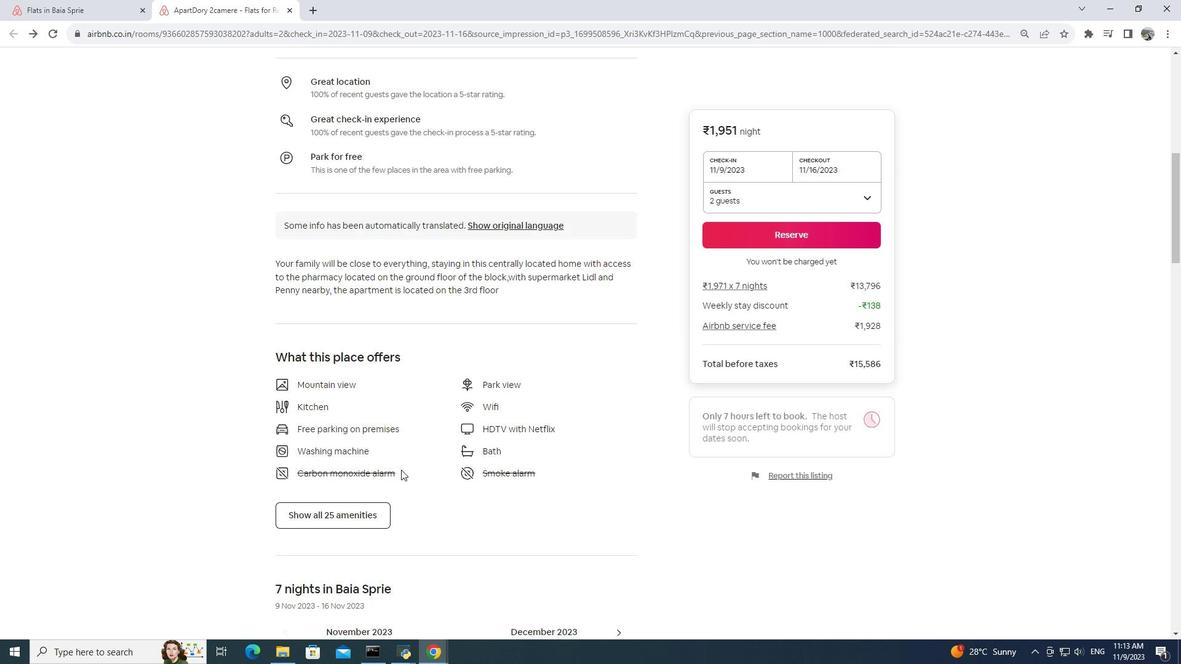 
Action: Mouse moved to (350, 411)
Screenshot: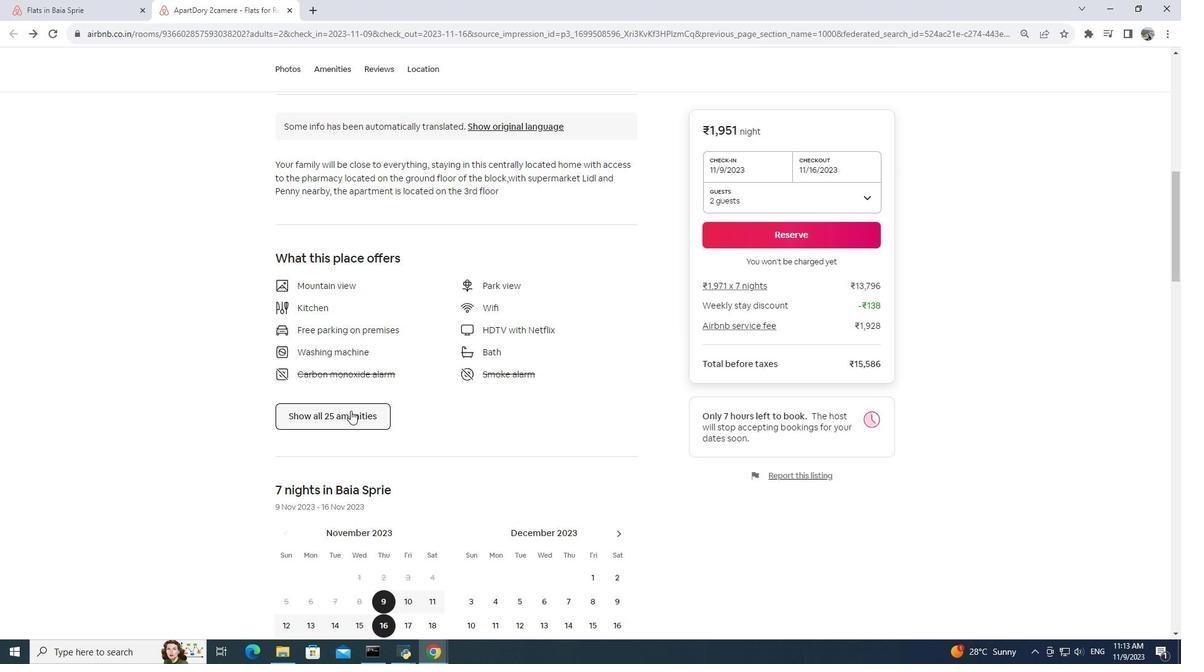 
Action: Mouse pressed left at (350, 411)
Screenshot: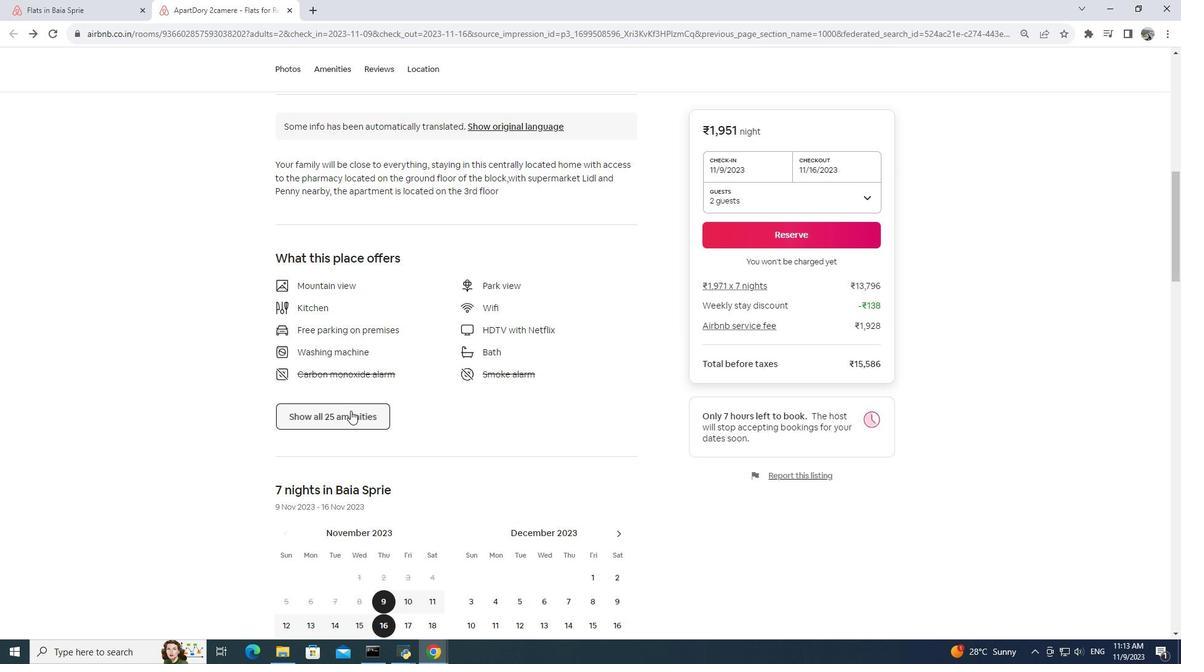 
Action: Mouse moved to (429, 397)
Screenshot: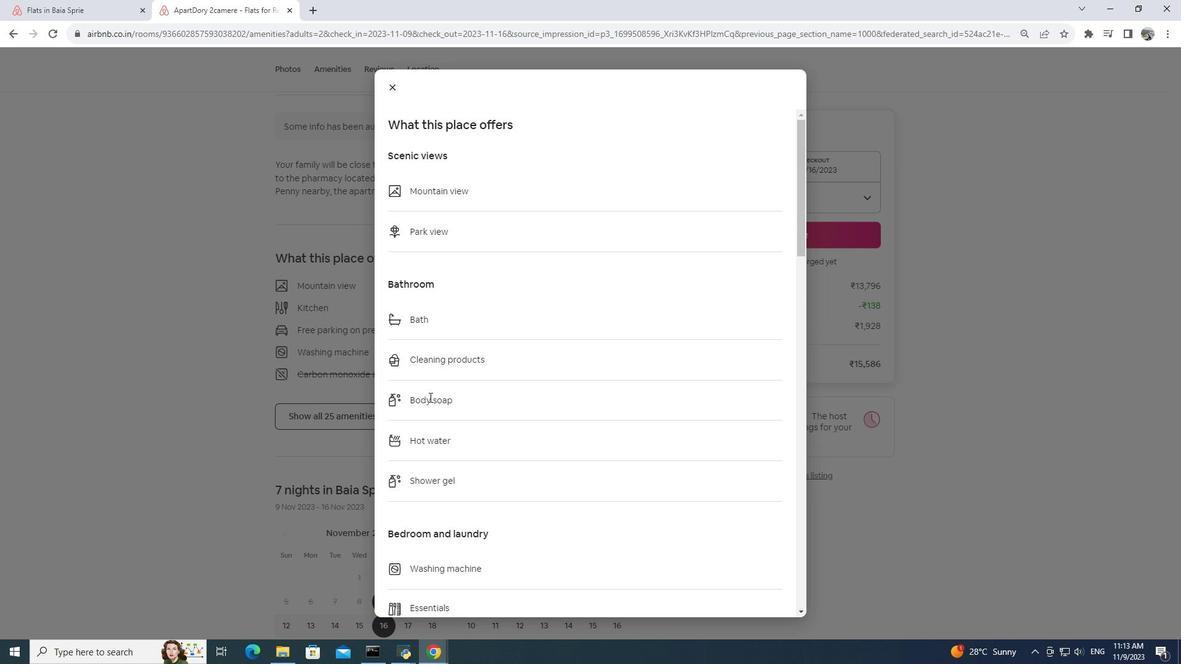
Action: Mouse scrolled (429, 396) with delta (0, 0)
Screenshot: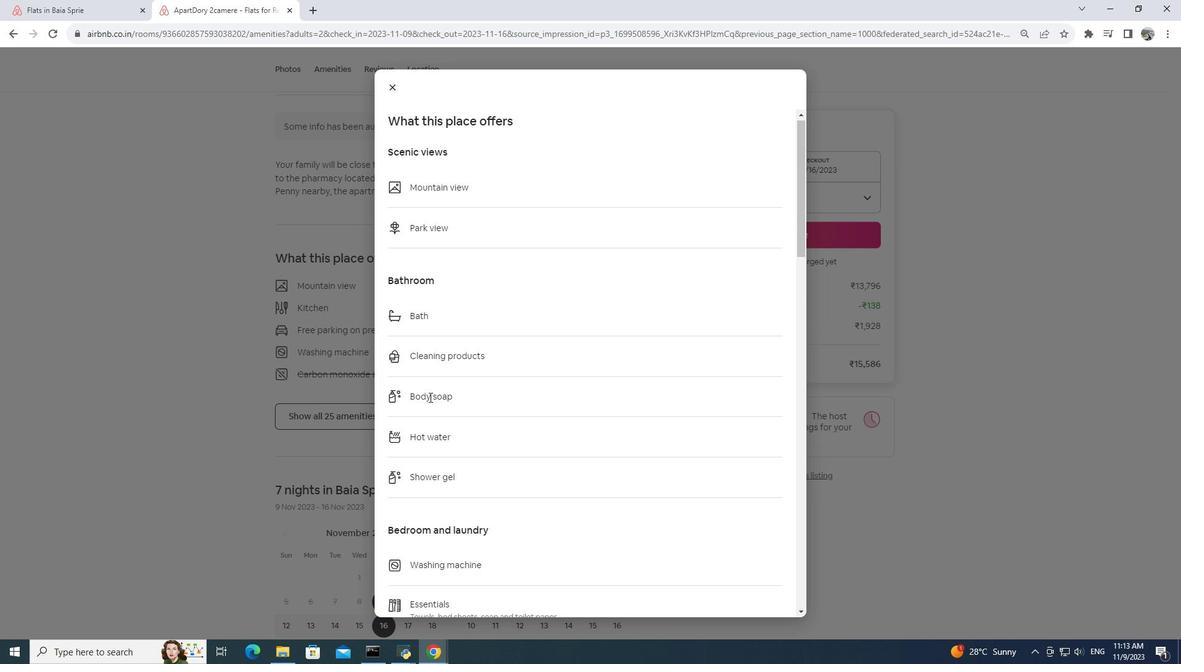 
Action: Mouse scrolled (429, 396) with delta (0, 0)
Screenshot: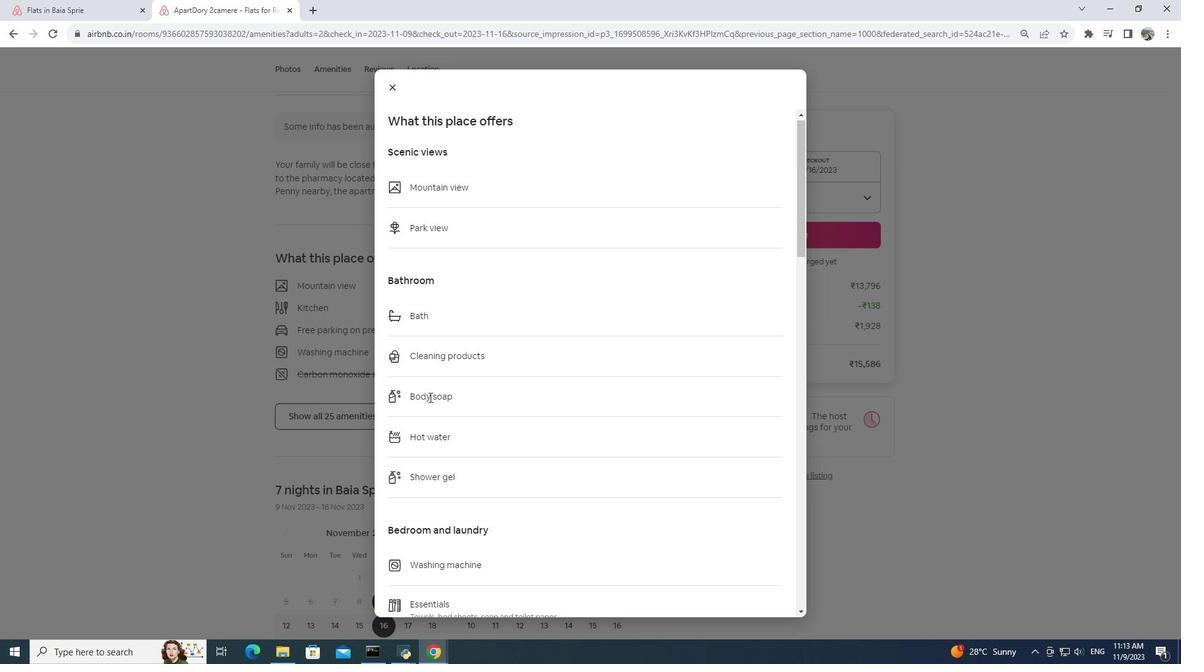 
Action: Mouse scrolled (429, 396) with delta (0, 0)
Screenshot: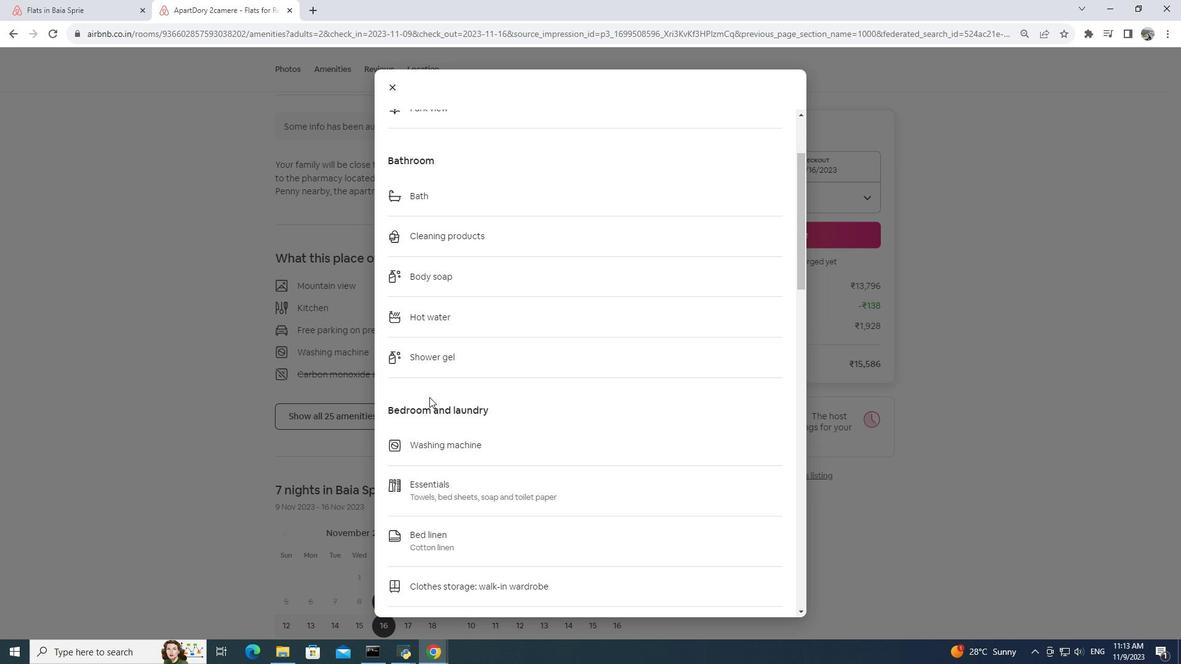 
Action: Mouse scrolled (429, 396) with delta (0, 0)
Screenshot: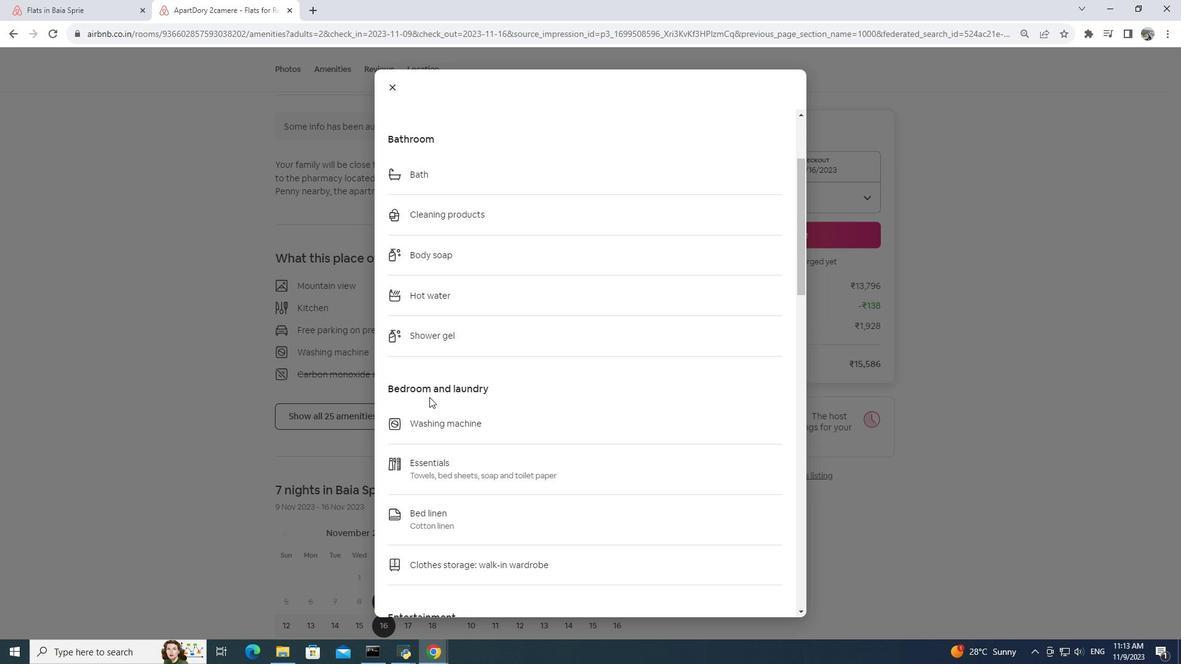 
Action: Mouse scrolled (429, 396) with delta (0, 0)
Screenshot: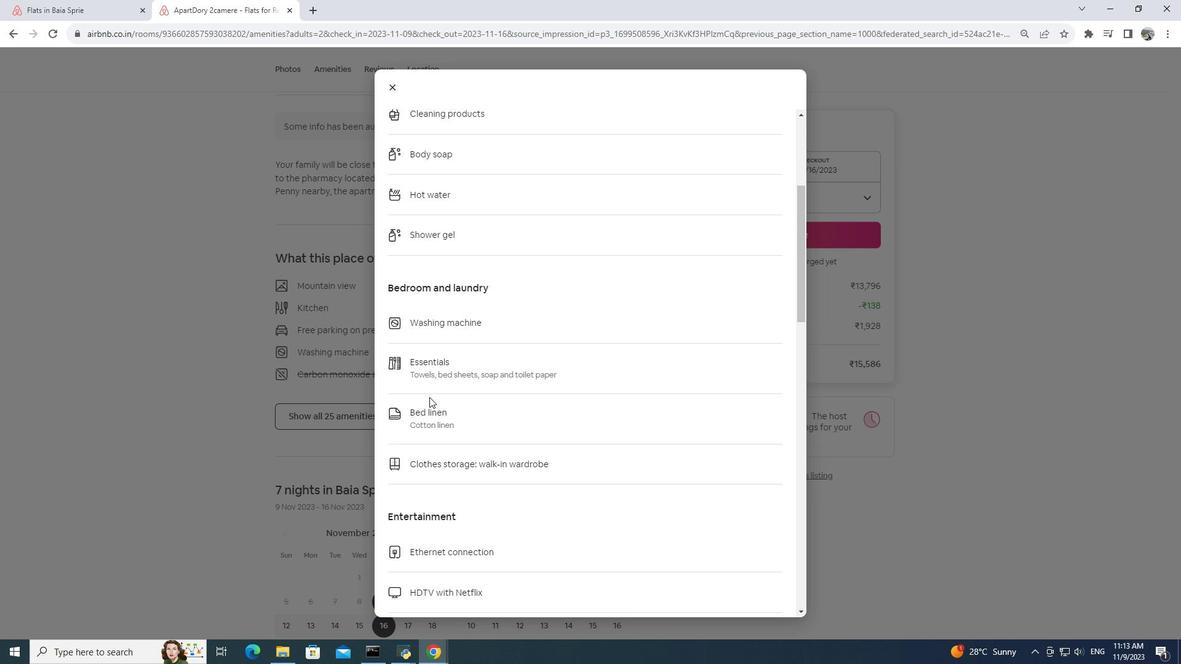 
Action: Mouse scrolled (429, 396) with delta (0, 0)
Screenshot: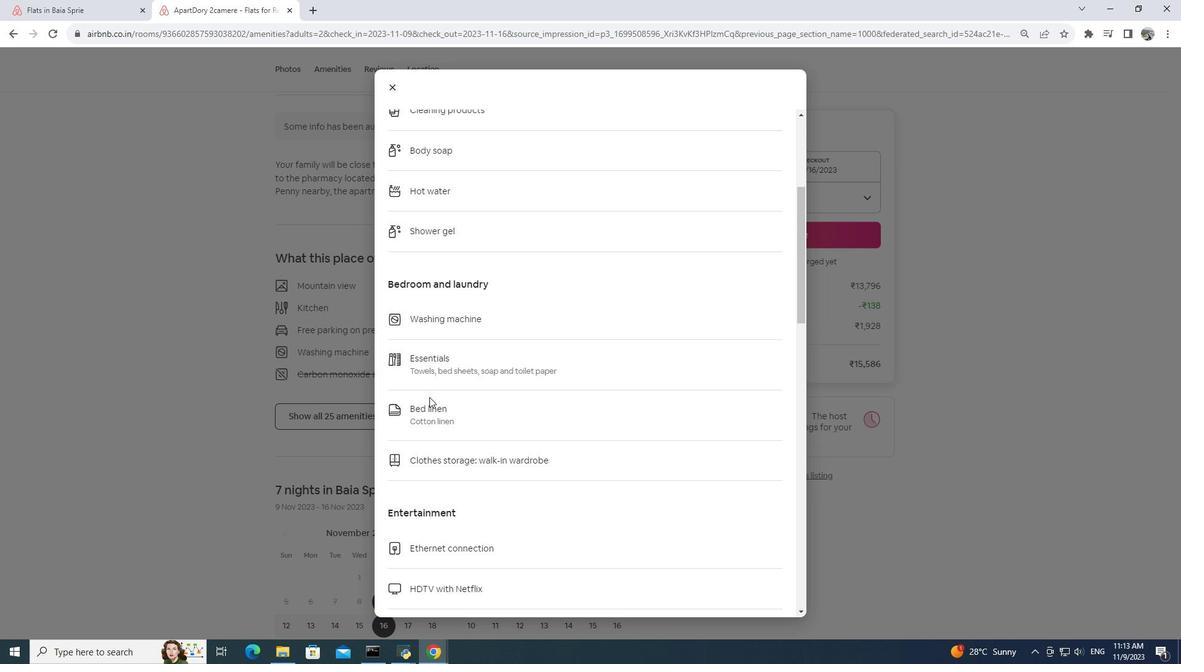 
Action: Mouse scrolled (429, 396) with delta (0, 0)
Screenshot: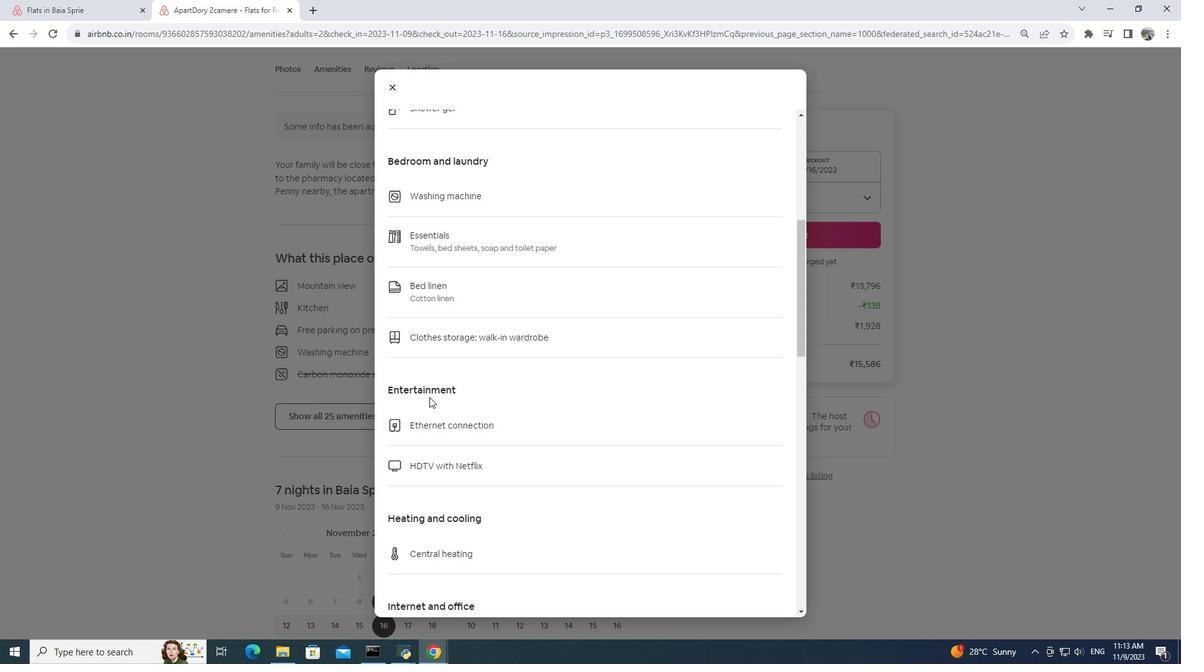 
Action: Mouse scrolled (429, 396) with delta (0, 0)
Screenshot: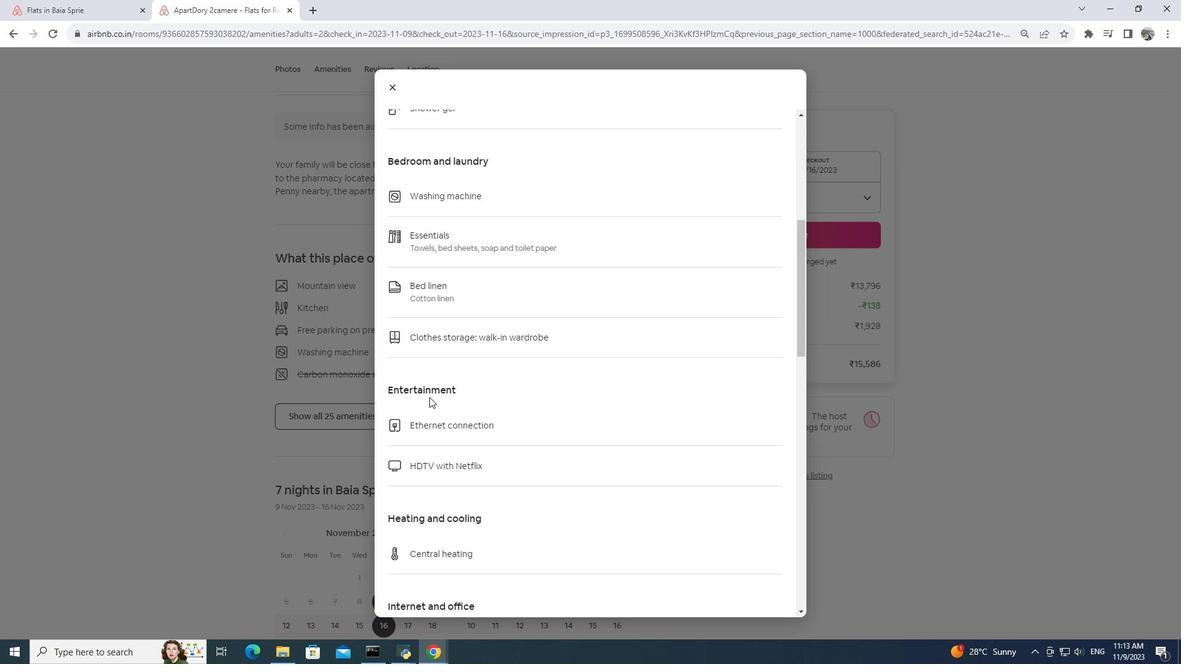 
Action: Mouse scrolled (429, 396) with delta (0, 0)
Screenshot: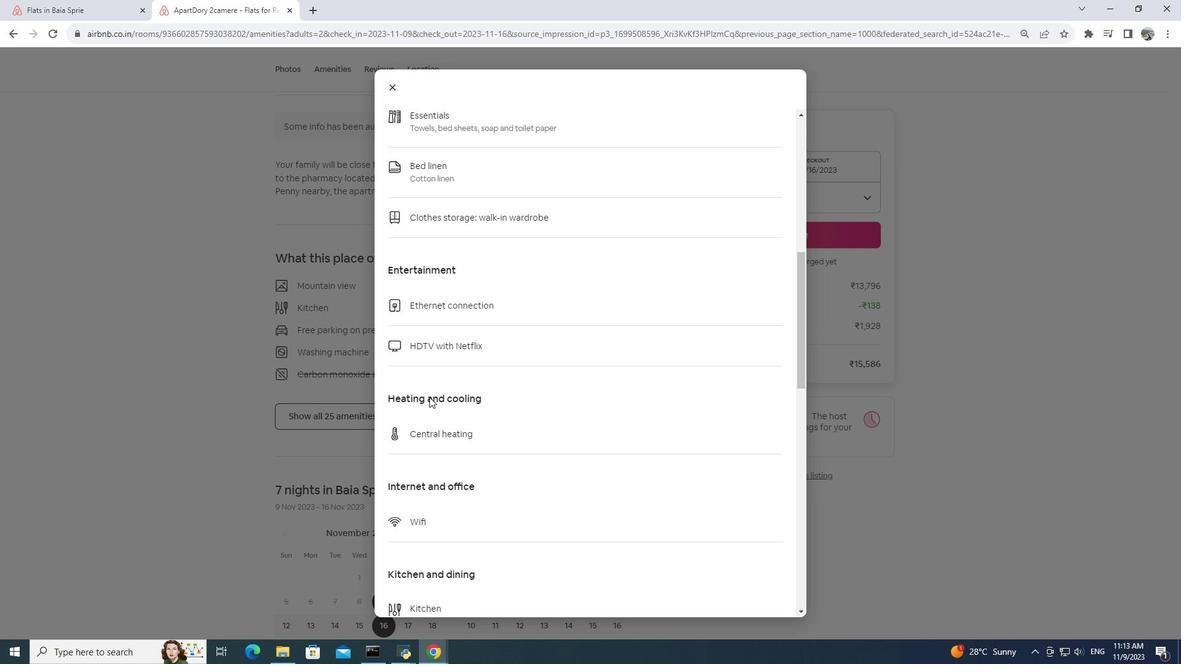 
Action: Mouse scrolled (429, 396) with delta (0, 0)
Screenshot: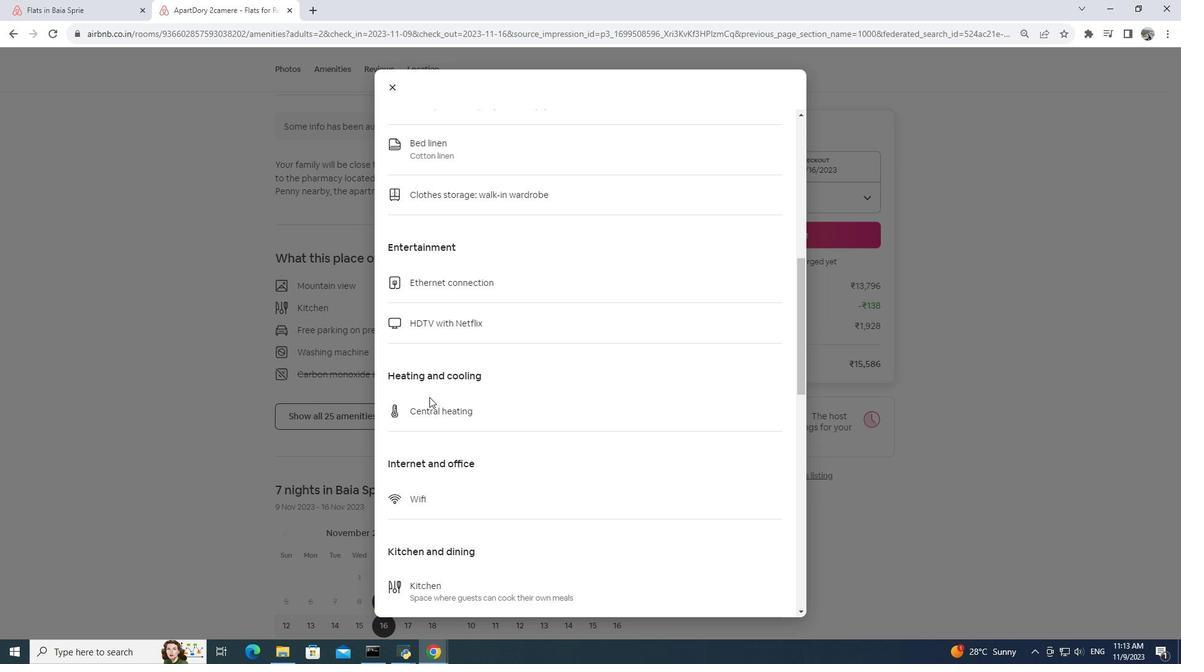 
Action: Mouse scrolled (429, 396) with delta (0, 0)
Screenshot: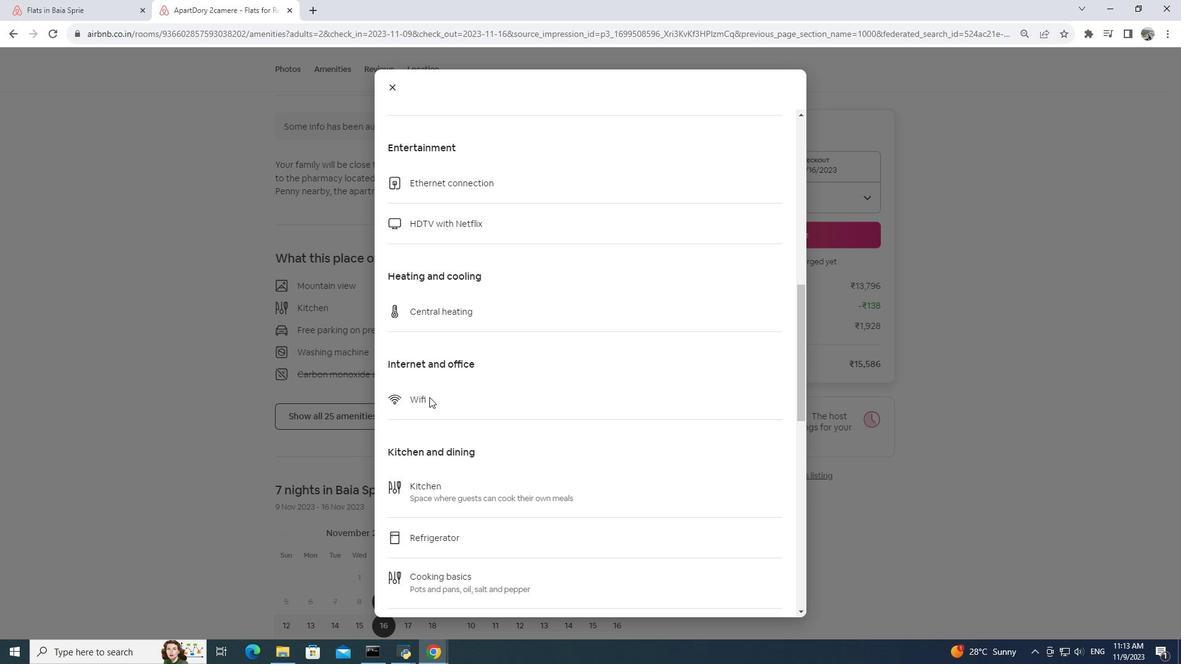 
Action: Mouse scrolled (429, 396) with delta (0, 0)
Screenshot: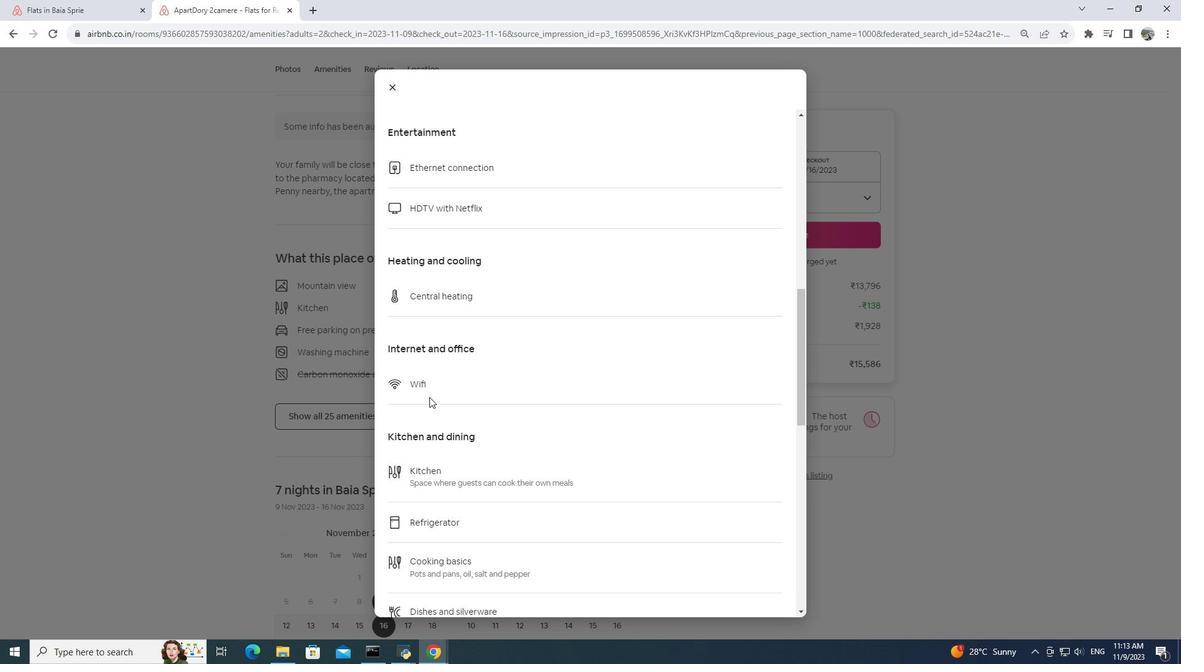 
Action: Mouse scrolled (429, 396) with delta (0, 0)
Screenshot: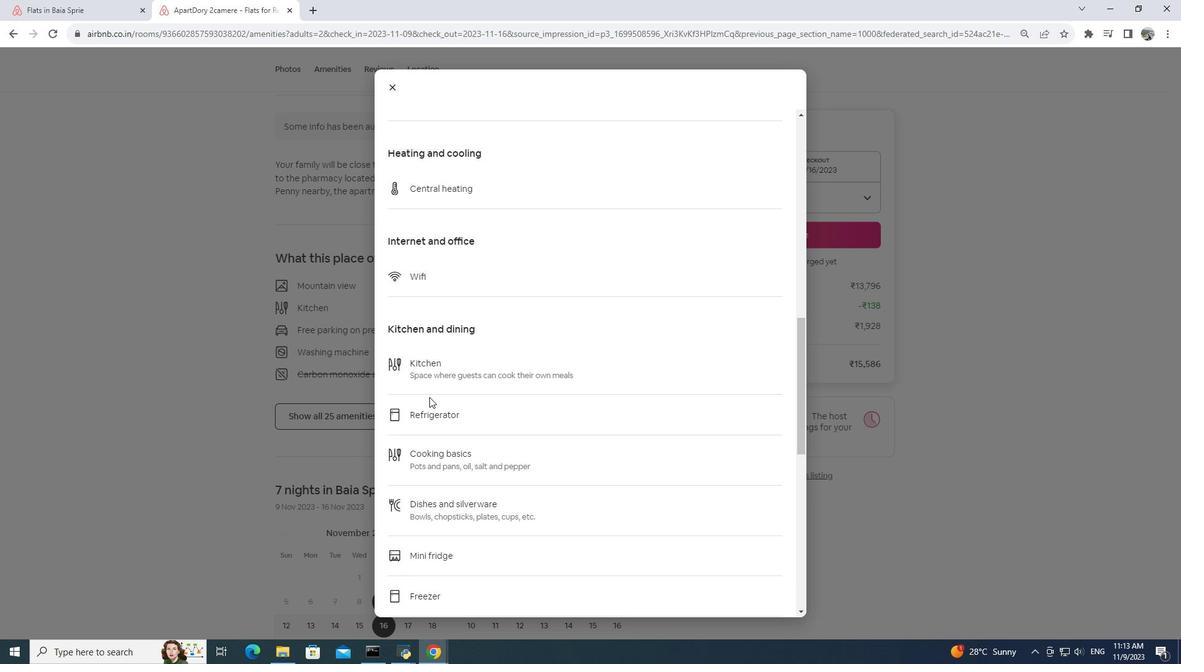 
Action: Mouse scrolled (429, 396) with delta (0, 0)
Screenshot: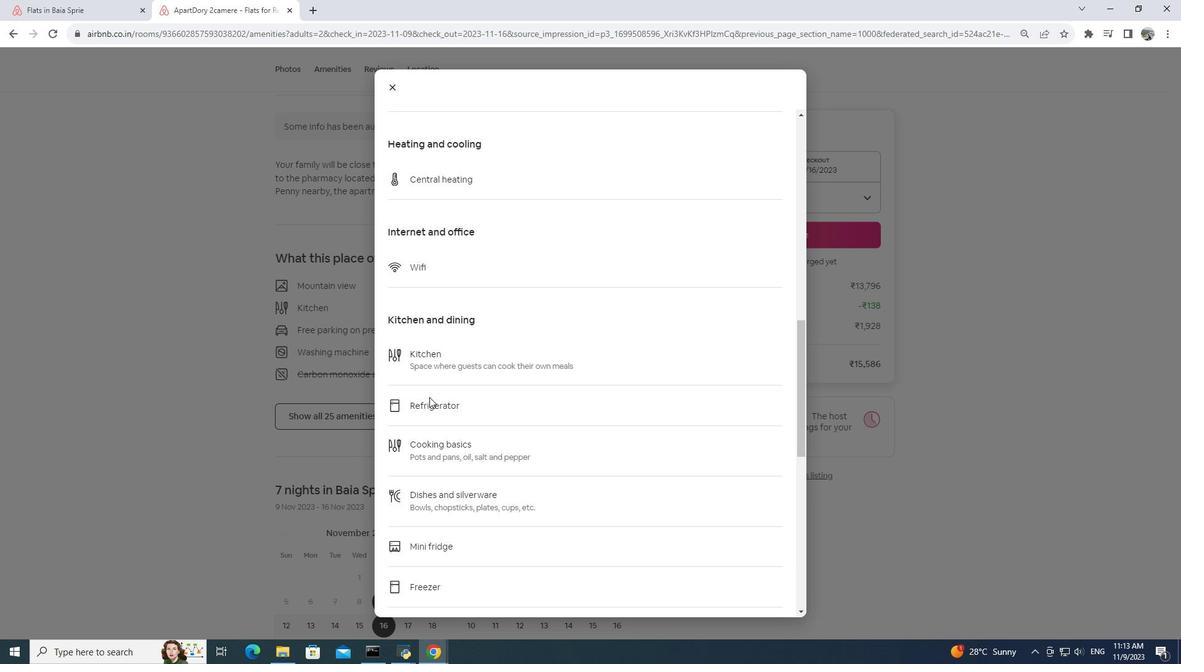 
Action: Mouse scrolled (429, 396) with delta (0, 0)
Screenshot: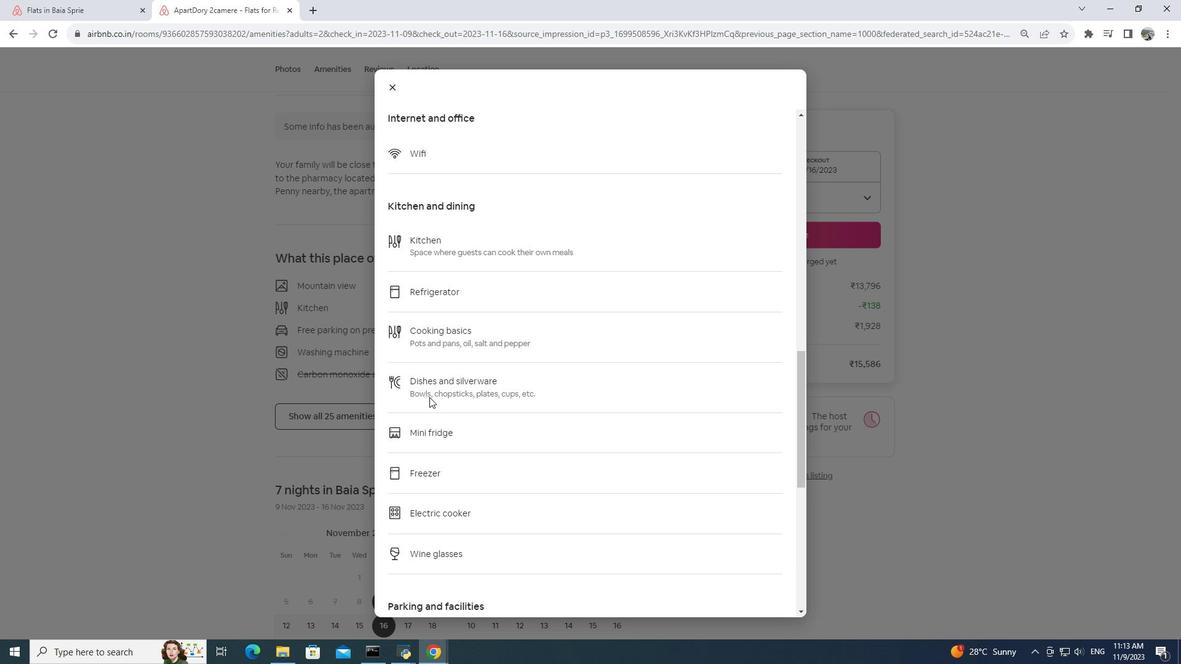 
Action: Mouse scrolled (429, 396) with delta (0, 0)
Screenshot: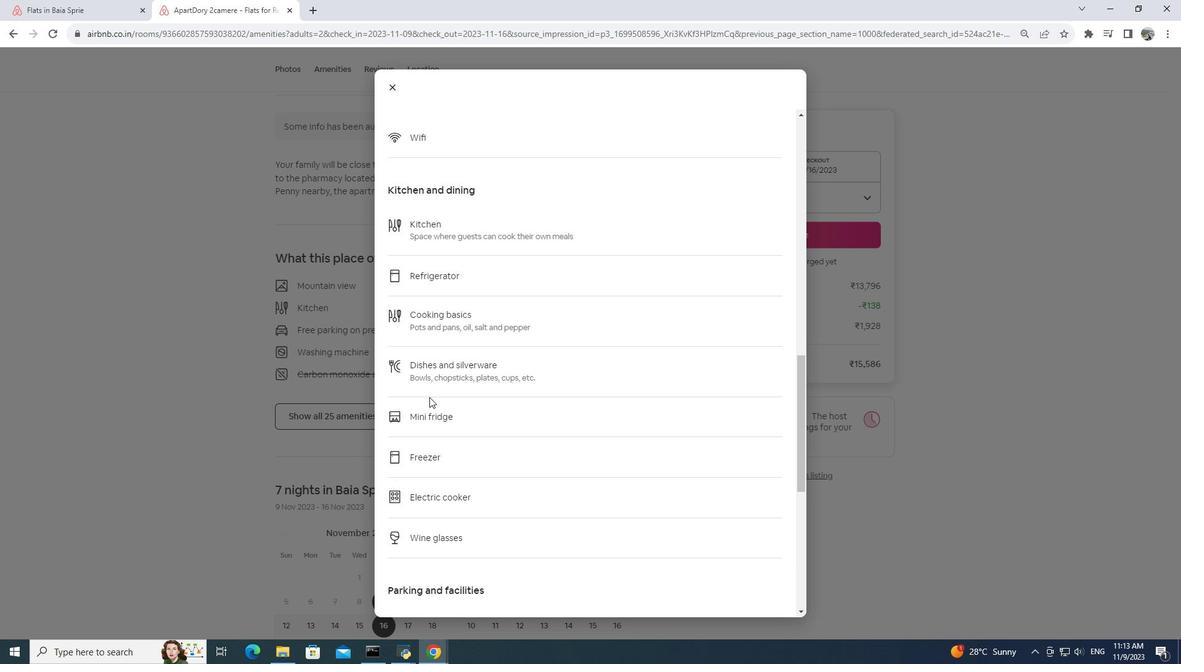 
Action: Mouse scrolled (429, 396) with delta (0, 0)
Screenshot: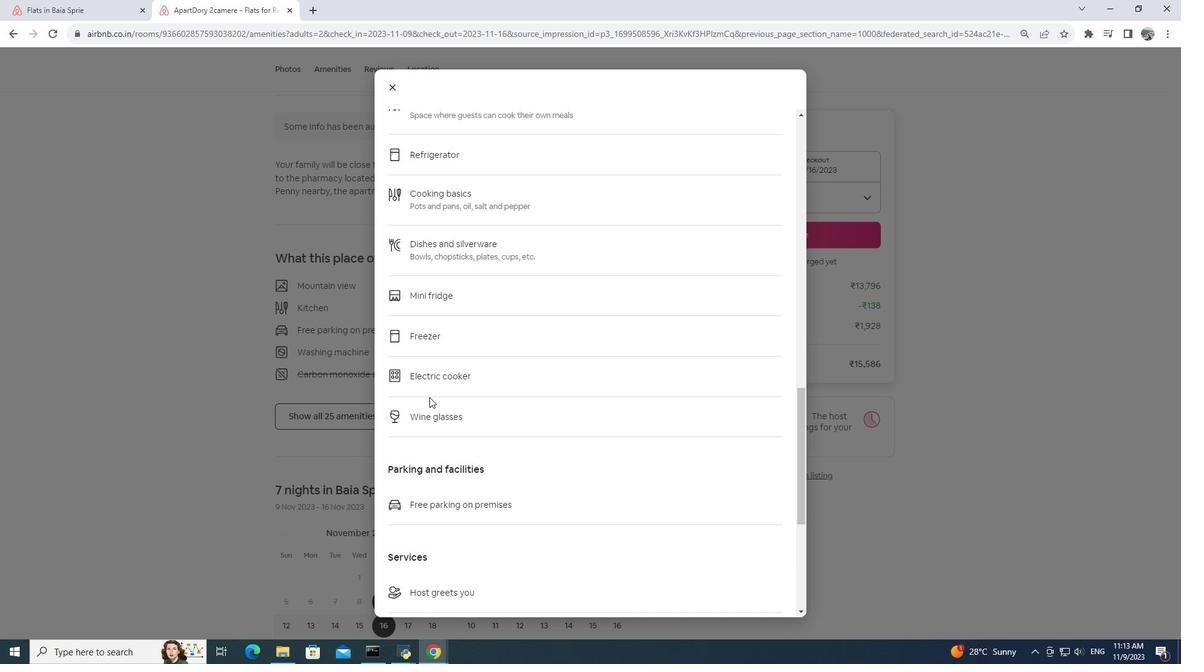 
Action: Mouse scrolled (429, 396) with delta (0, 0)
Screenshot: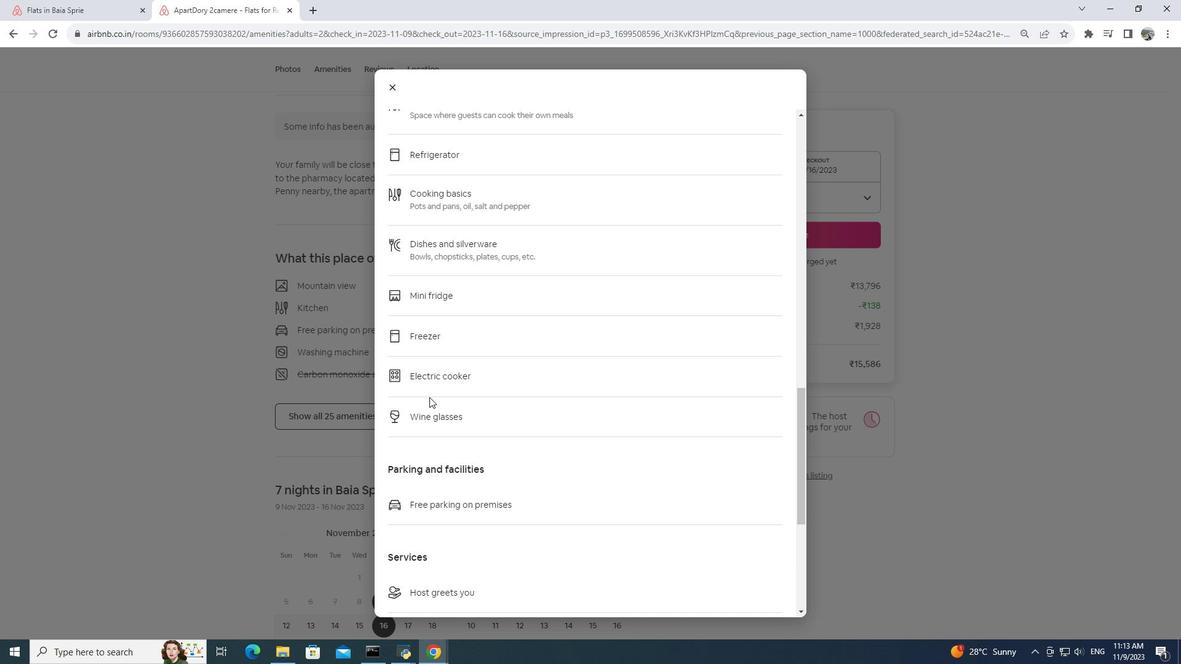 
Action: Mouse scrolled (429, 396) with delta (0, 0)
Screenshot: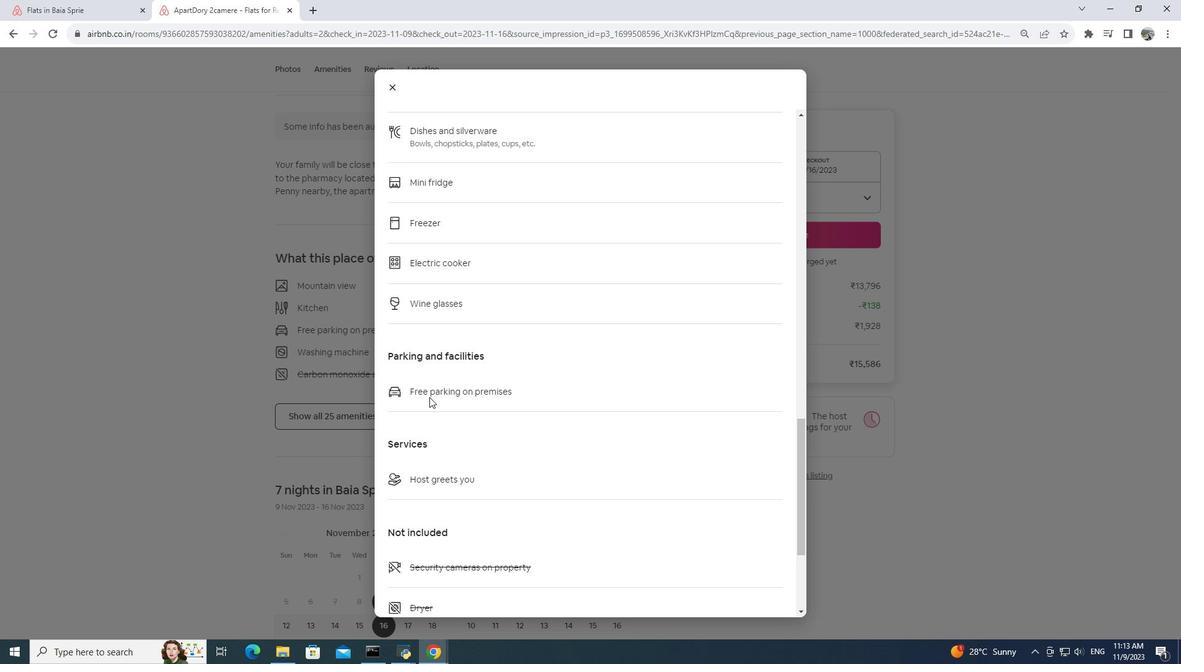 
Action: Mouse scrolled (429, 396) with delta (0, 0)
Screenshot: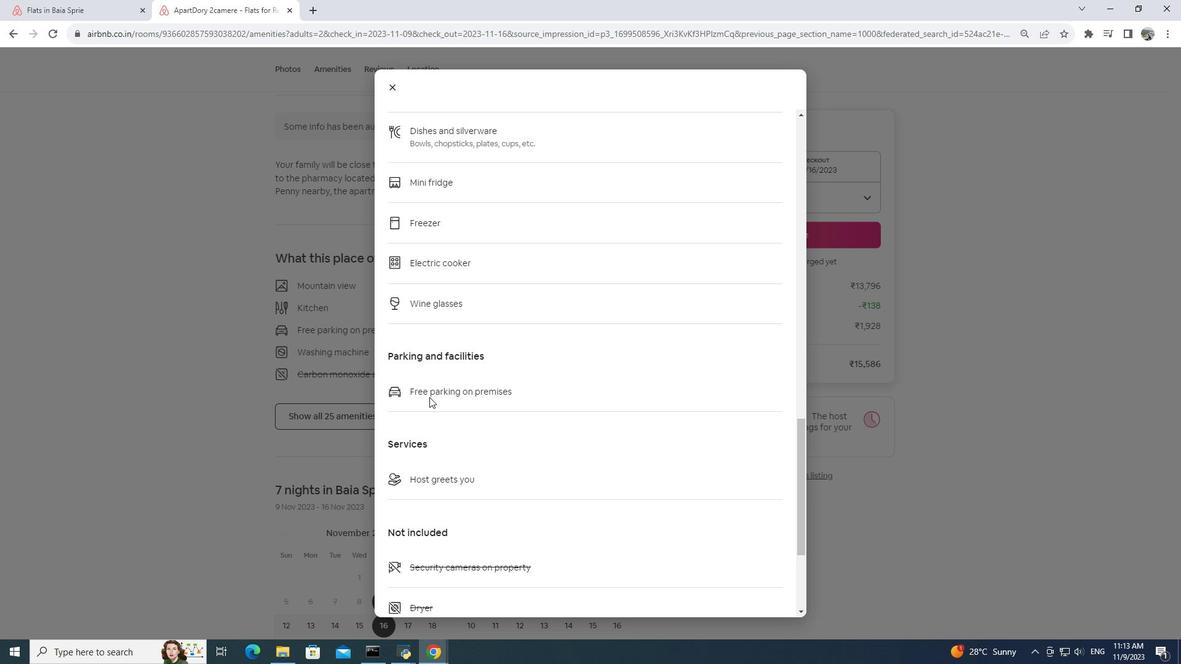 
Action: Mouse scrolled (429, 396) with delta (0, 0)
Screenshot: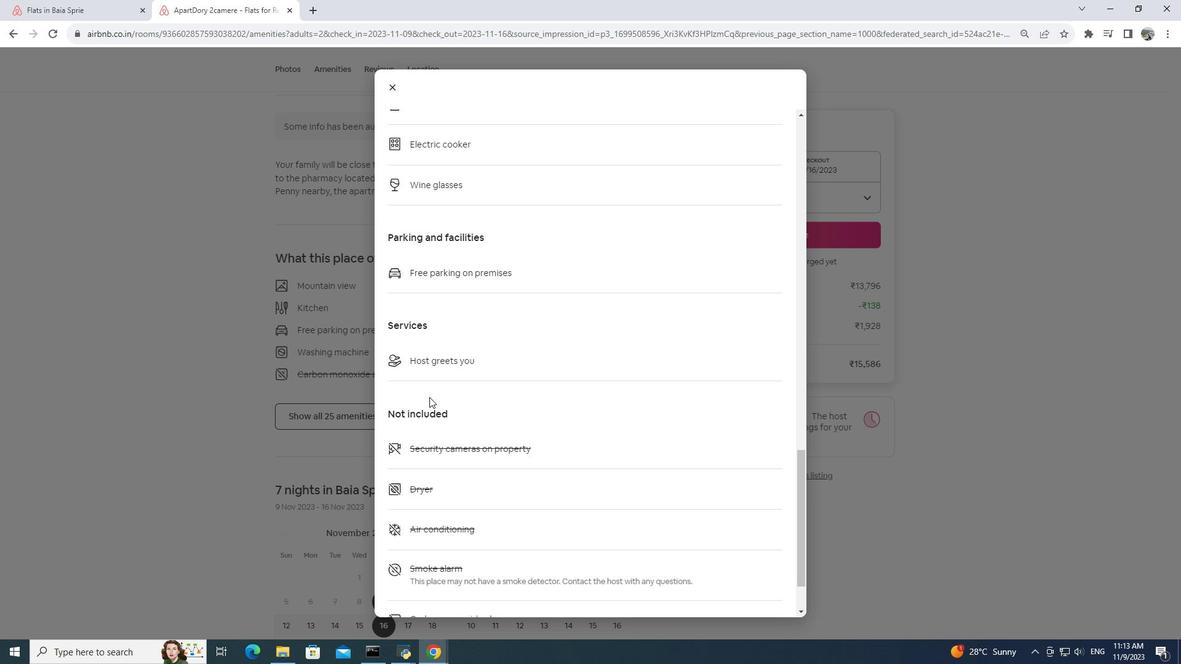 
Action: Mouse scrolled (429, 396) with delta (0, 0)
Screenshot: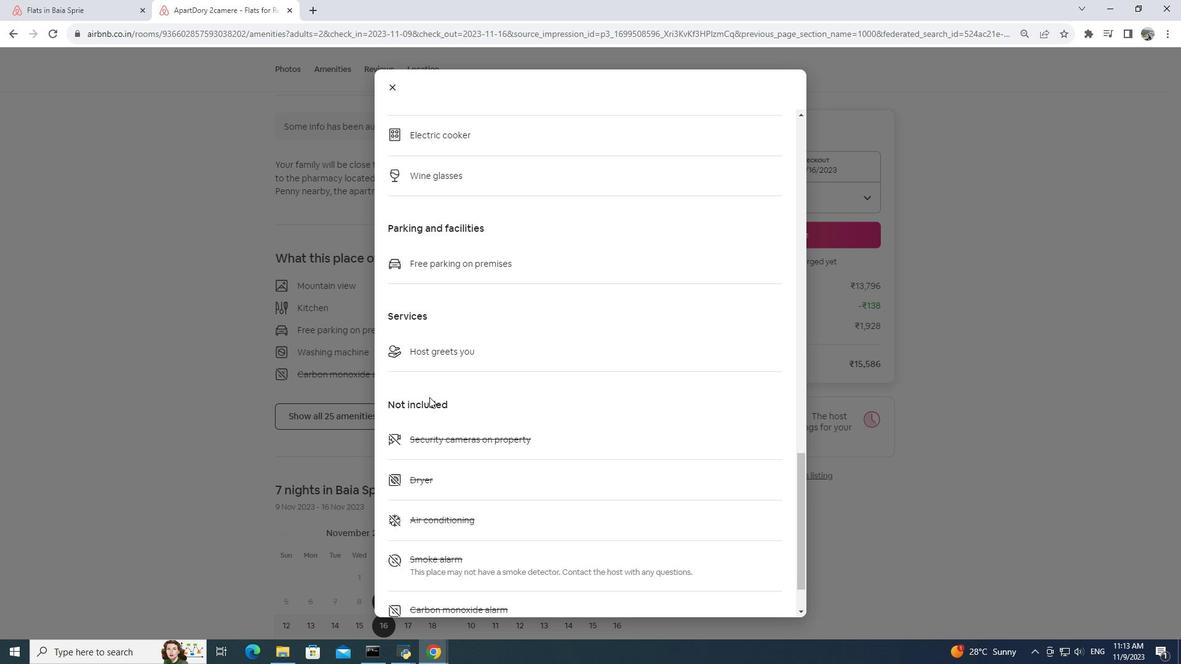 
Action: Mouse scrolled (429, 396) with delta (0, 0)
Screenshot: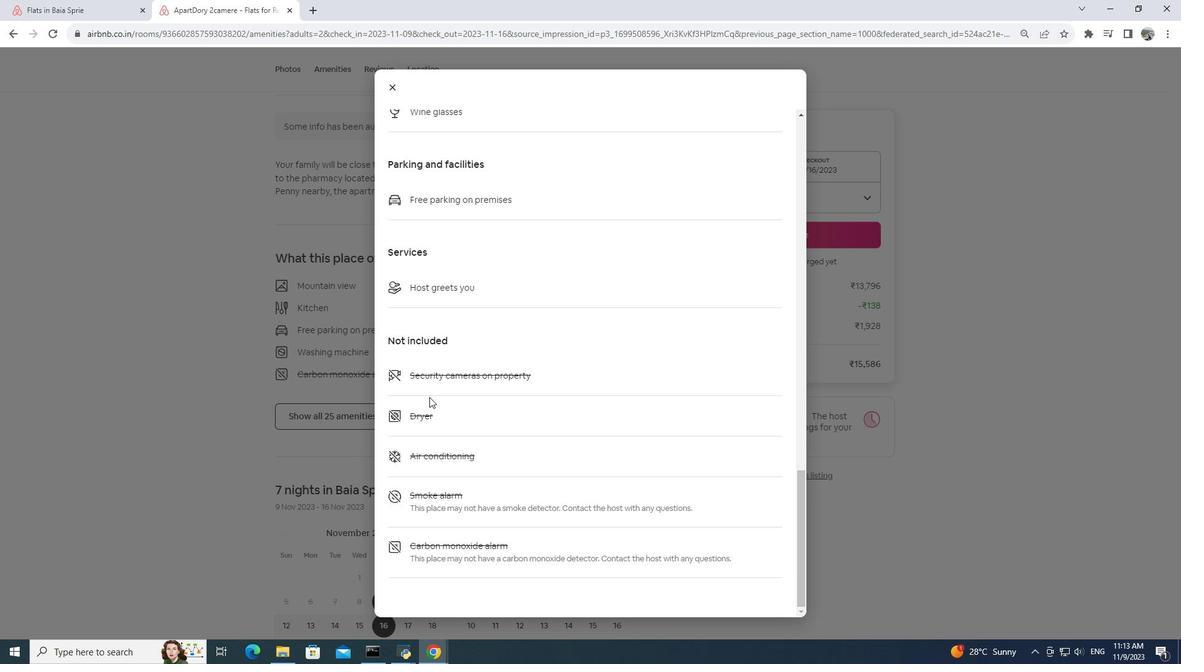 
Action: Mouse scrolled (429, 396) with delta (0, 0)
Screenshot: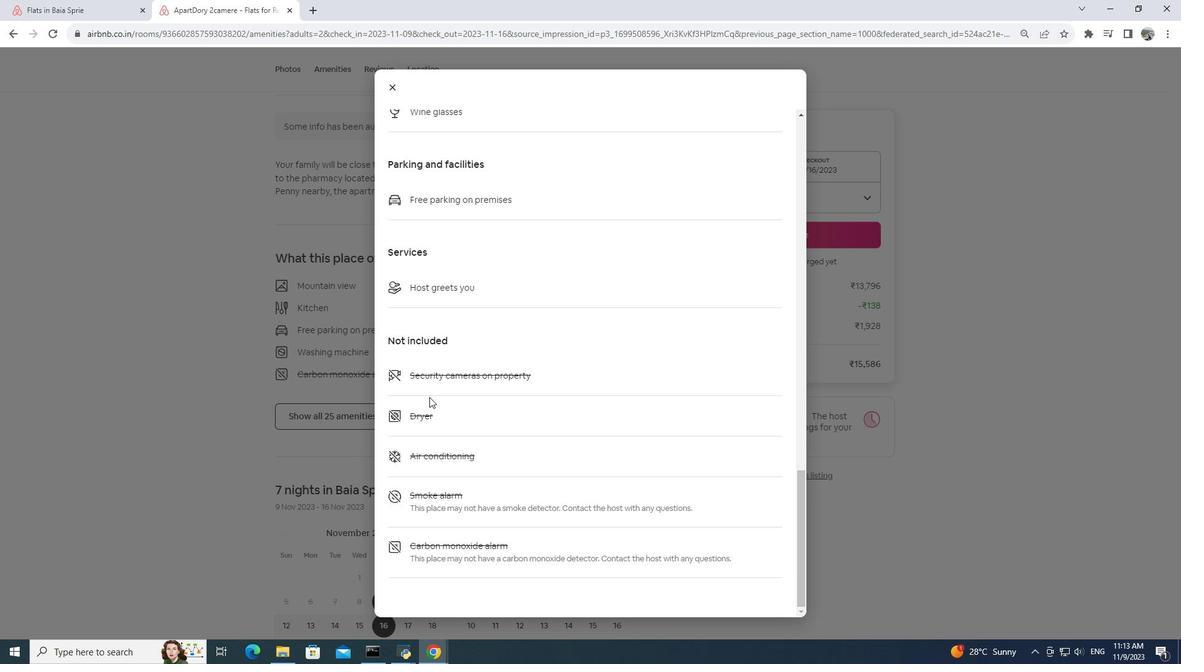 
Action: Mouse scrolled (429, 396) with delta (0, 0)
Screenshot: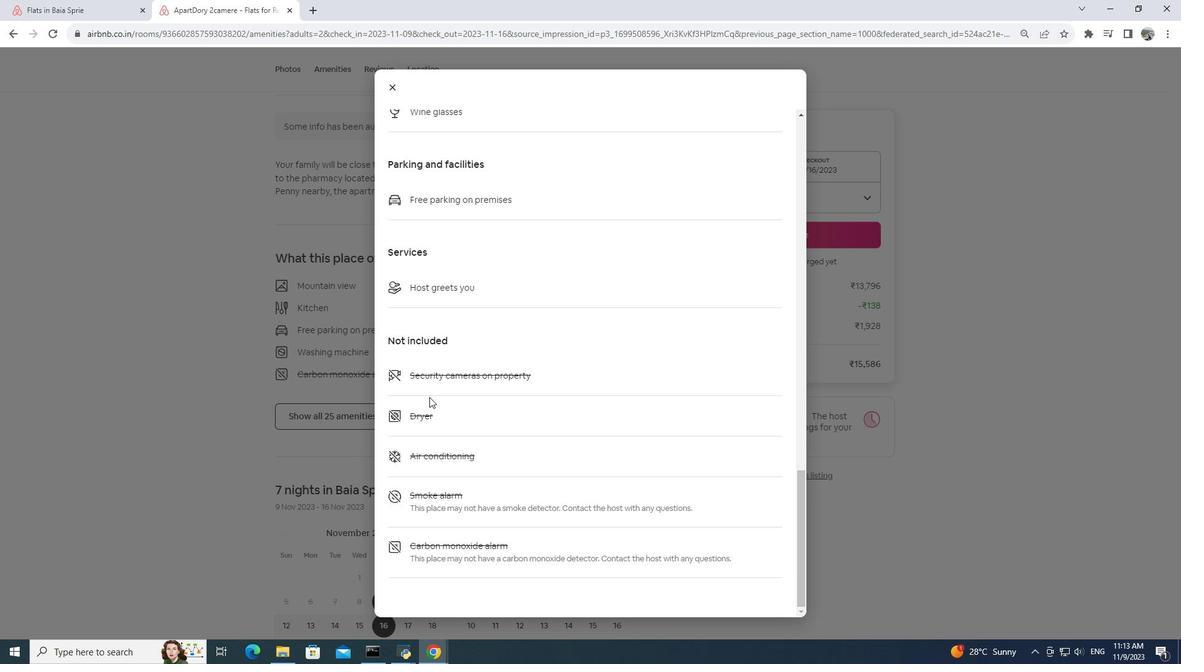 
Action: Mouse scrolled (429, 396) with delta (0, 0)
Screenshot: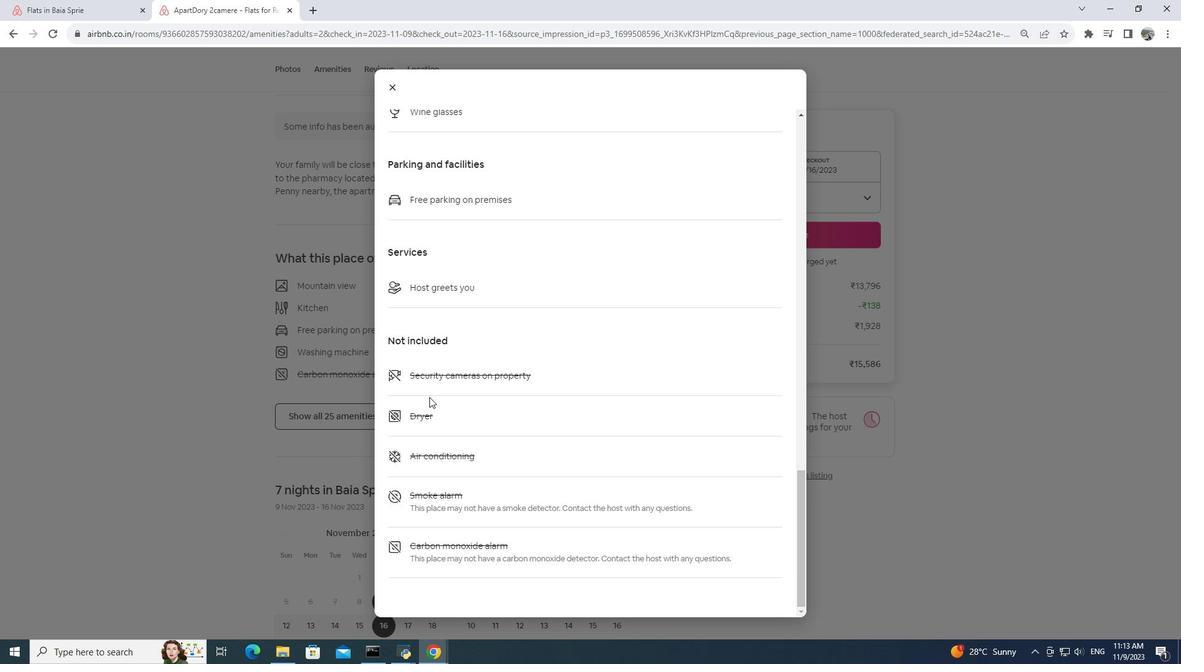 
Action: Mouse scrolled (429, 396) with delta (0, 0)
Screenshot: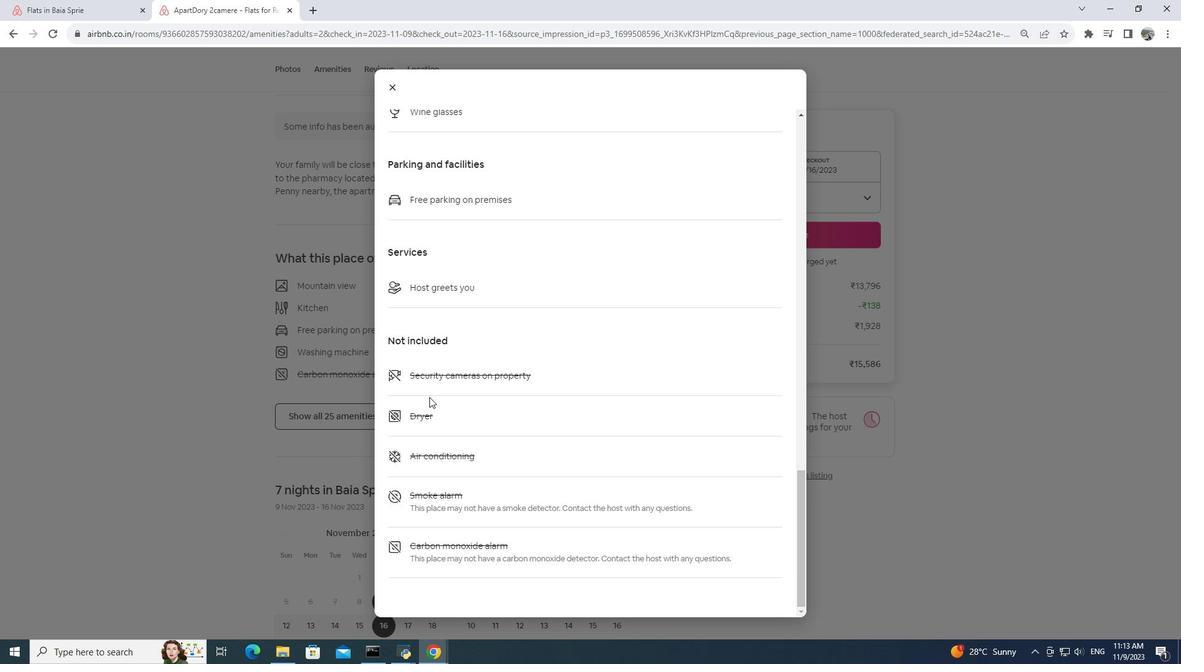 
Action: Mouse moved to (388, 87)
Screenshot: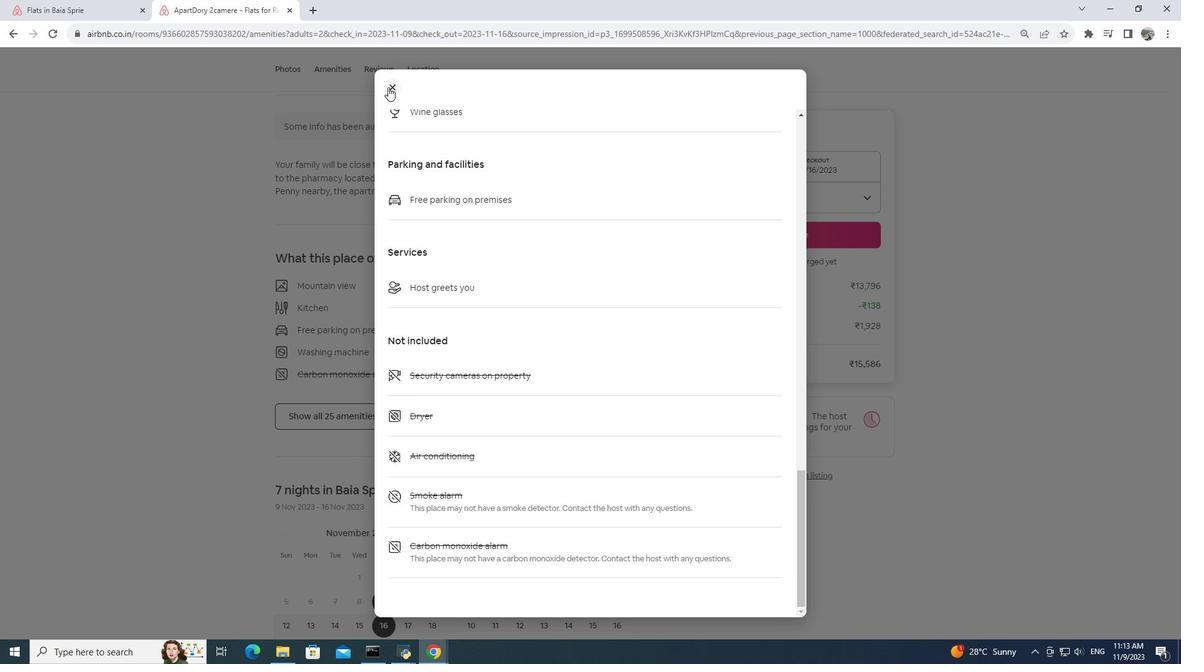 
Action: Mouse pressed left at (388, 87)
Screenshot: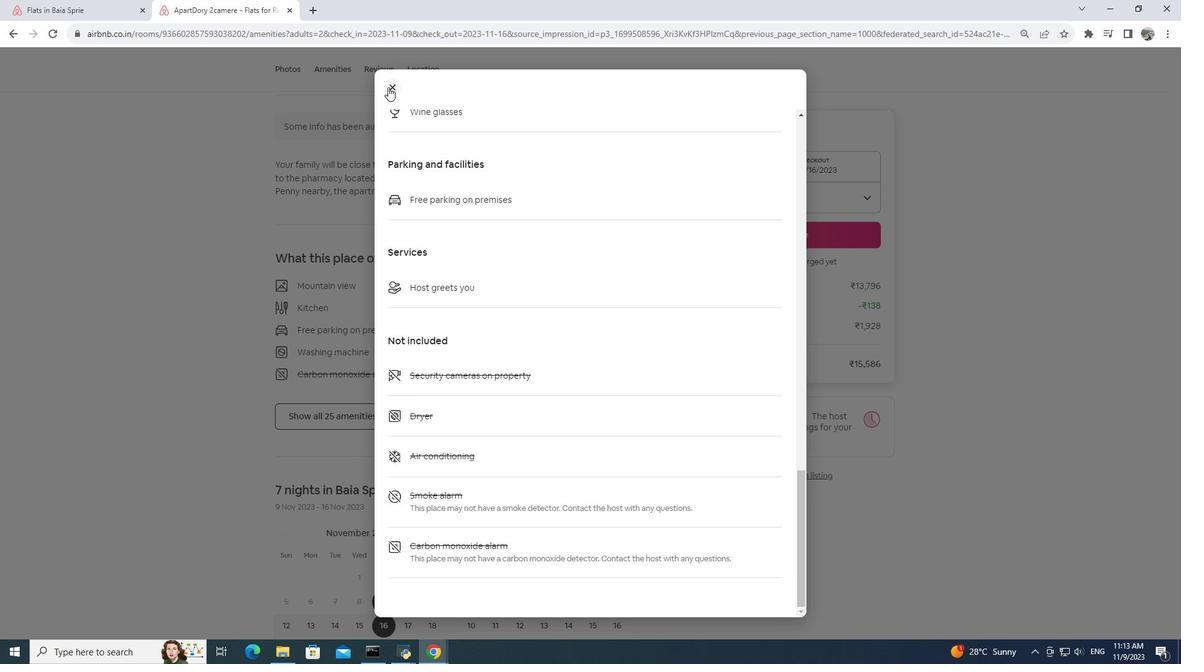 
Action: Mouse moved to (396, 442)
Screenshot: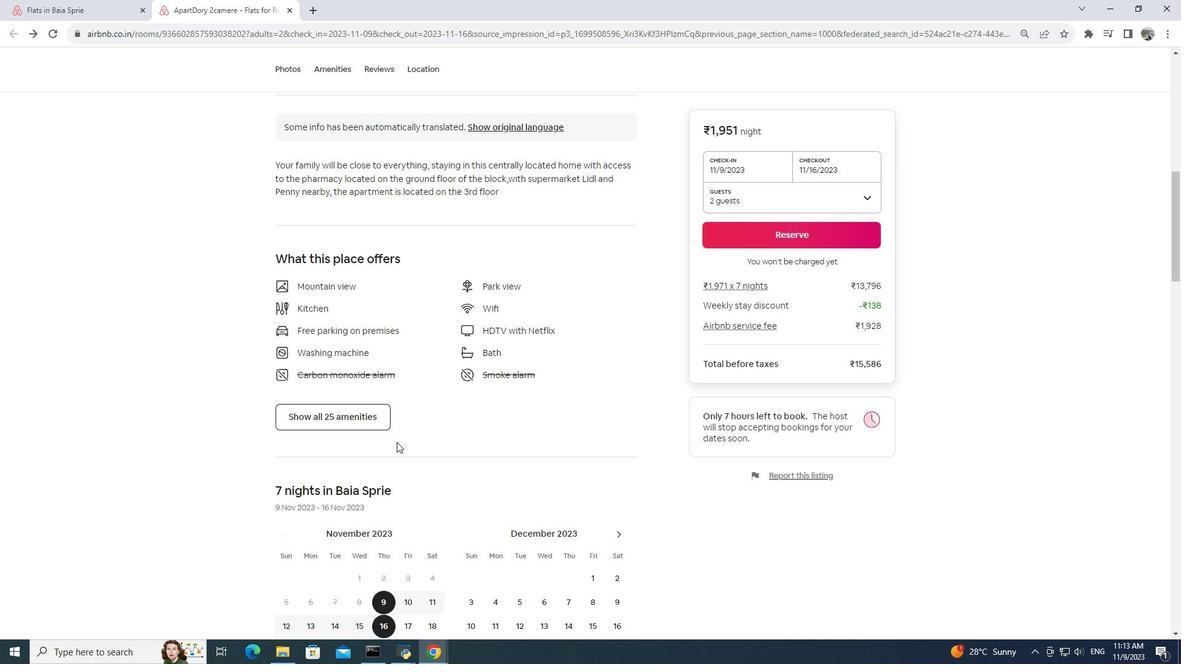 
Action: Mouse scrolled (396, 441) with delta (0, 0)
Screenshot: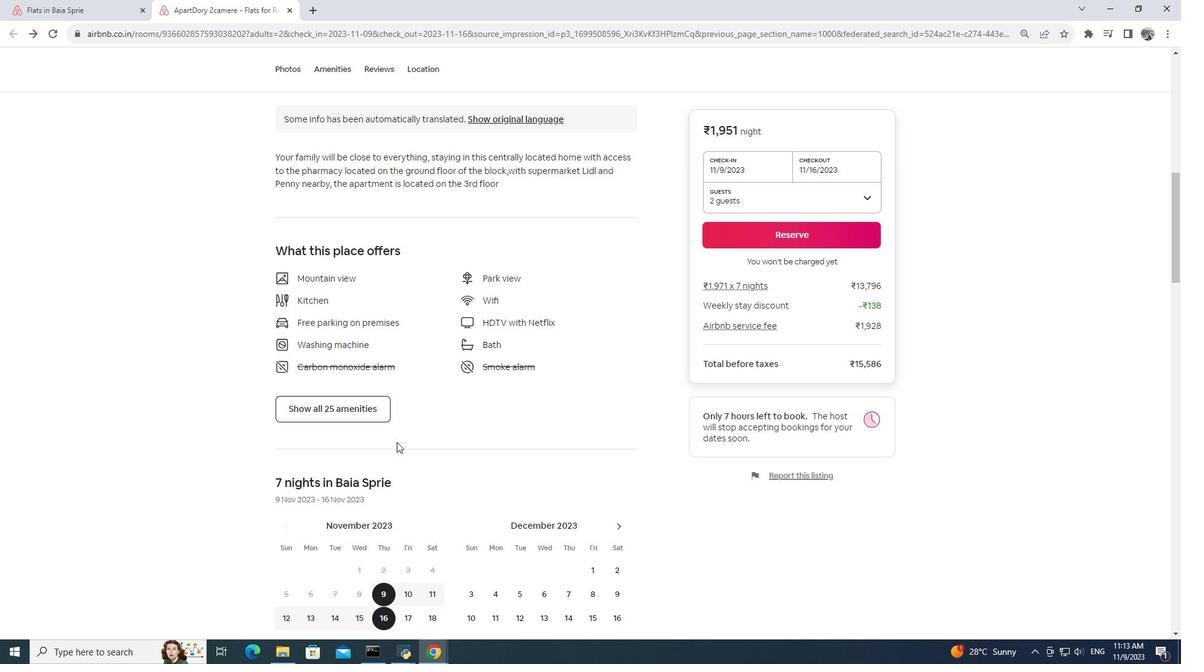 
Action: Mouse scrolled (396, 441) with delta (0, 0)
Screenshot: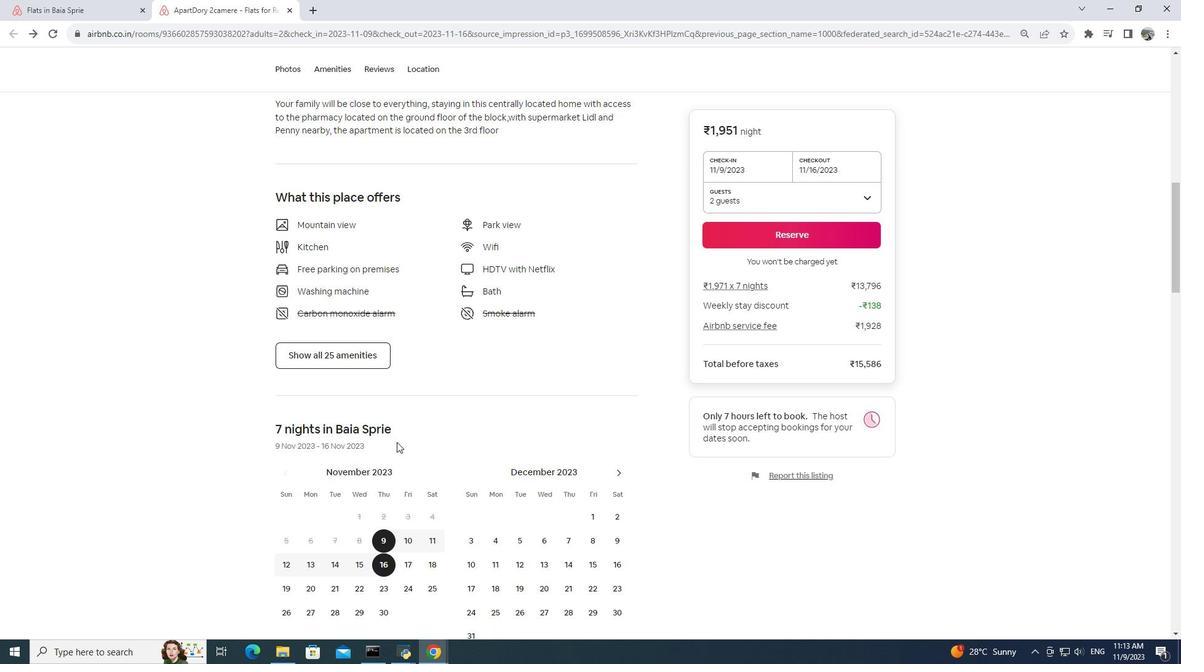 
Action: Mouse scrolled (396, 441) with delta (0, 0)
Screenshot: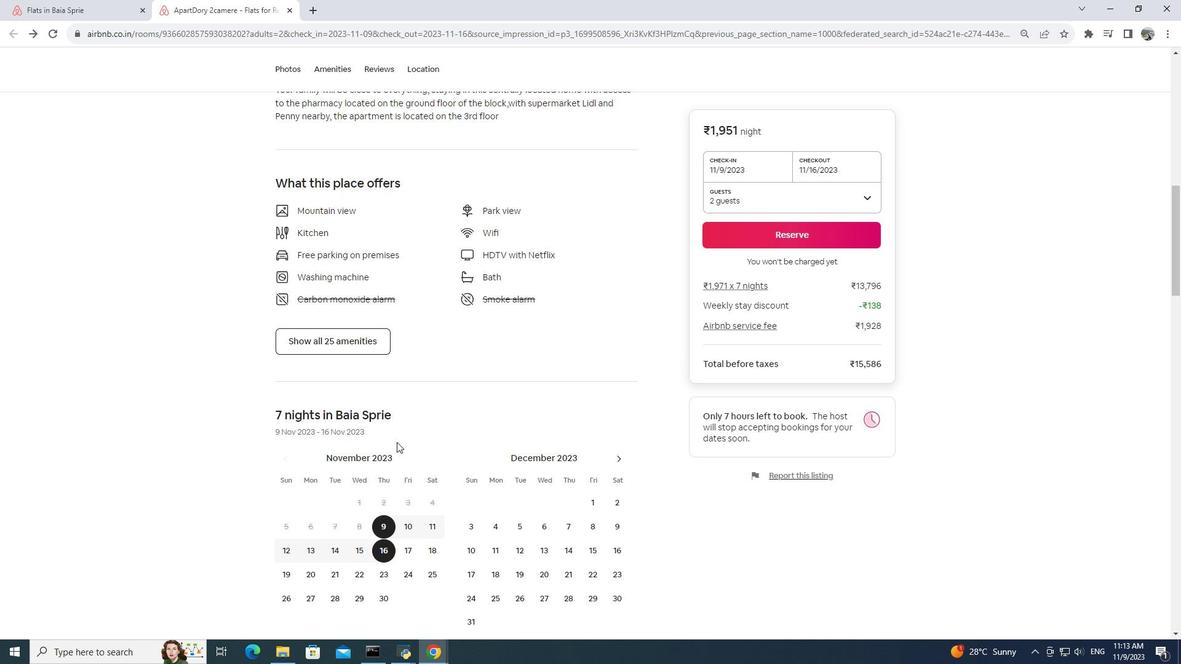 
Action: Mouse scrolled (396, 441) with delta (0, 0)
Screenshot: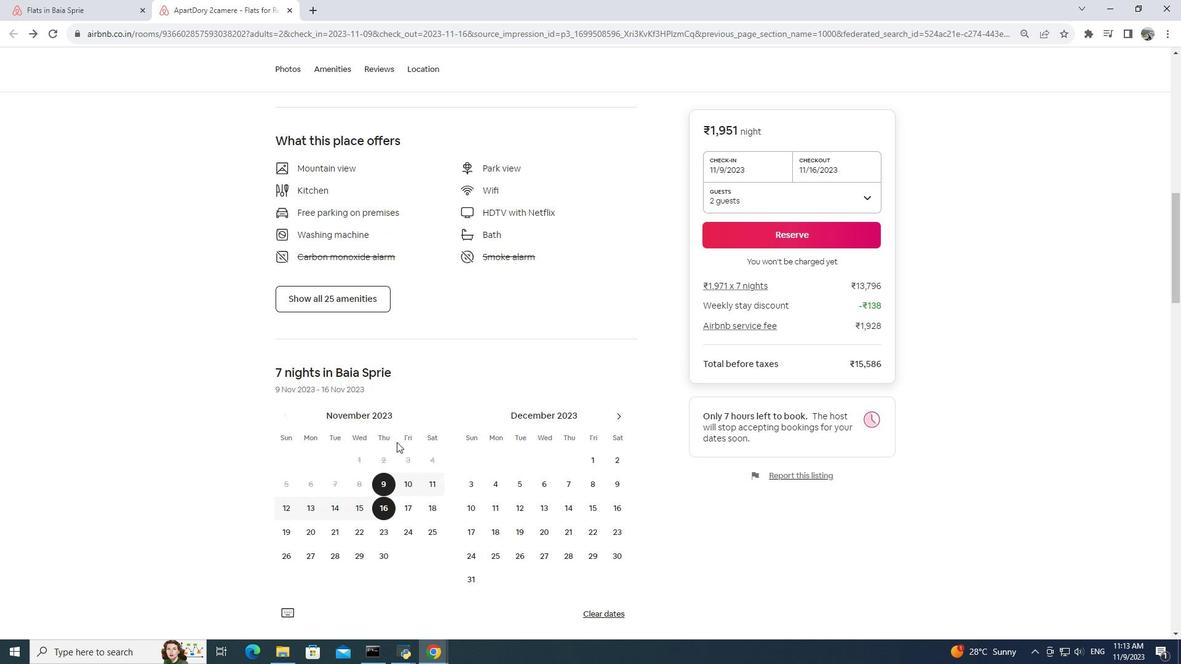 
Action: Mouse scrolled (396, 441) with delta (0, 0)
Screenshot: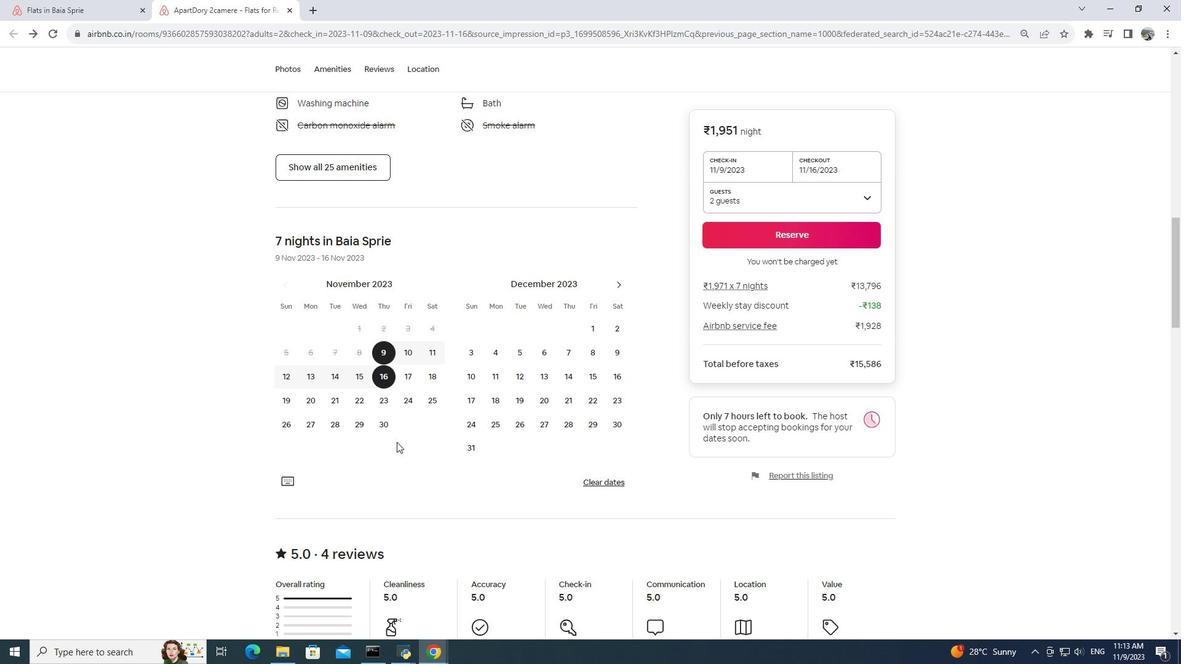 
Action: Mouse scrolled (396, 441) with delta (0, 0)
Screenshot: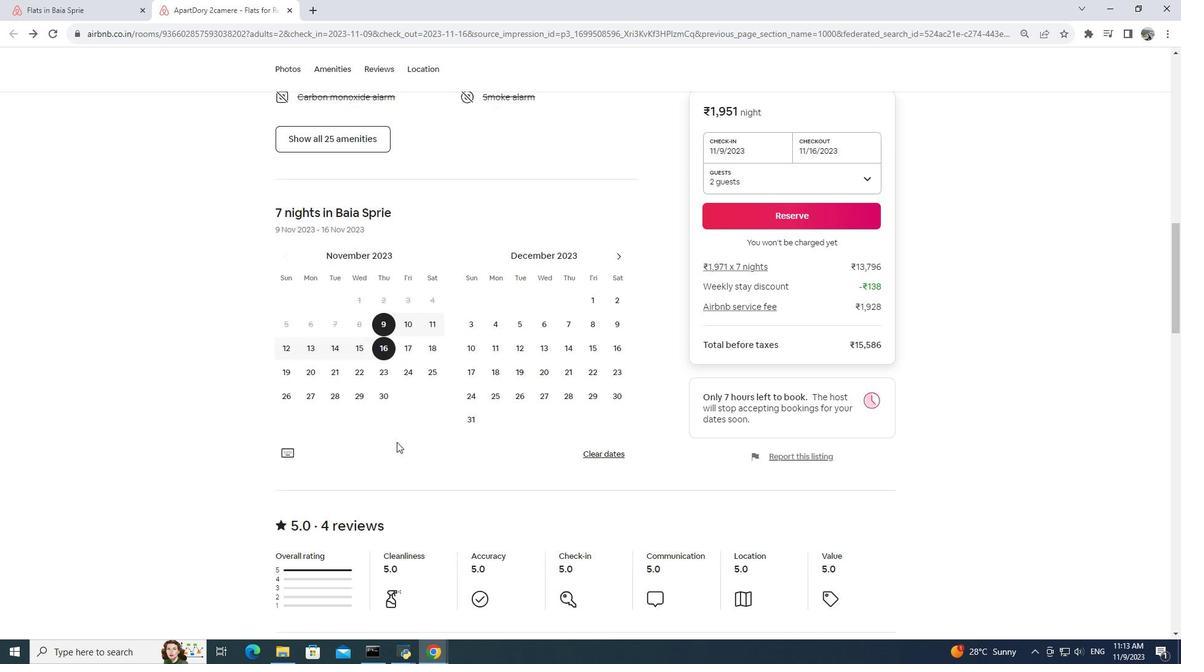 
Action: Mouse scrolled (396, 441) with delta (0, 0)
Screenshot: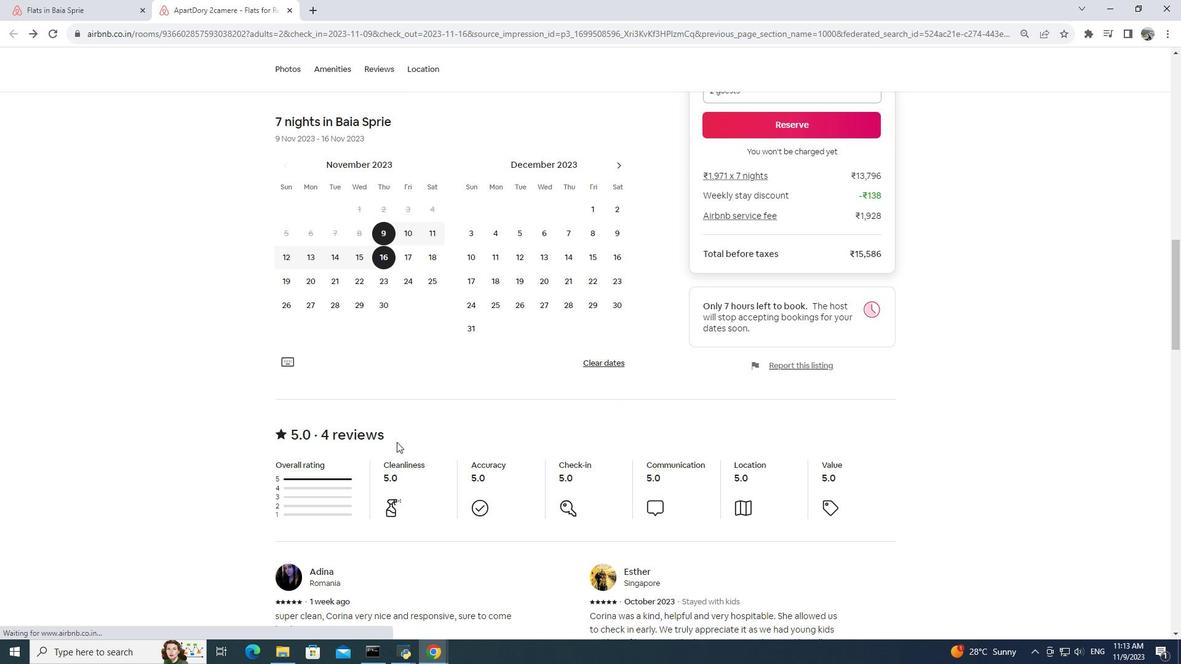 
Action: Mouse moved to (395, 439)
Screenshot: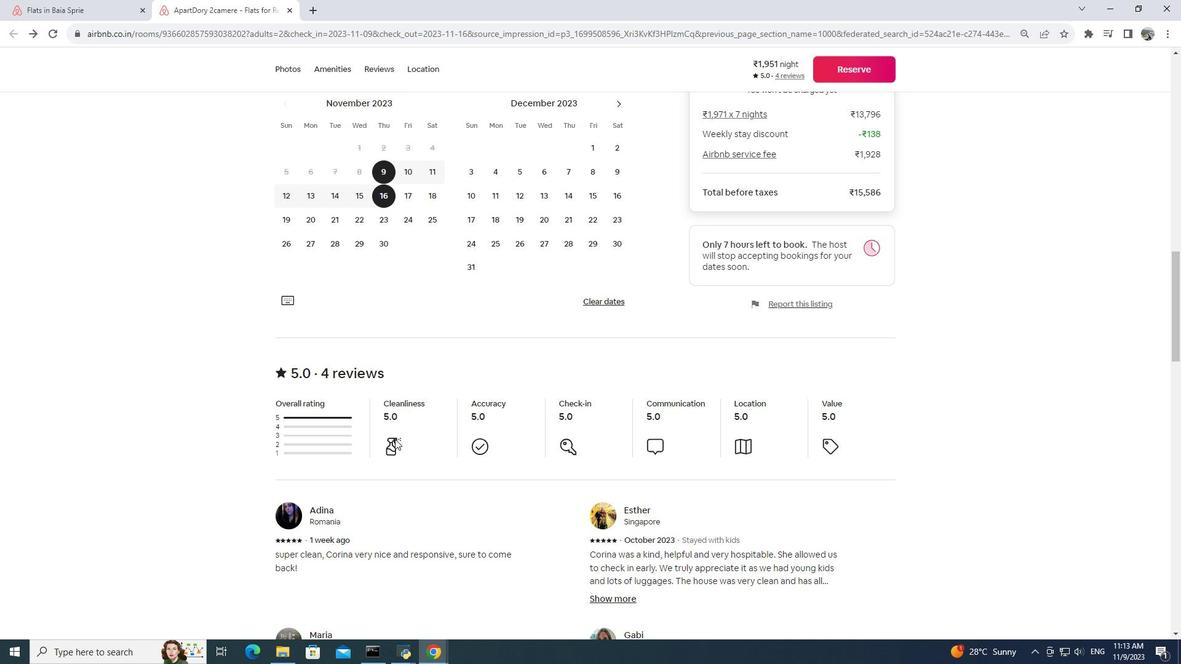 
Action: Mouse scrolled (395, 438) with delta (0, 0)
Screenshot: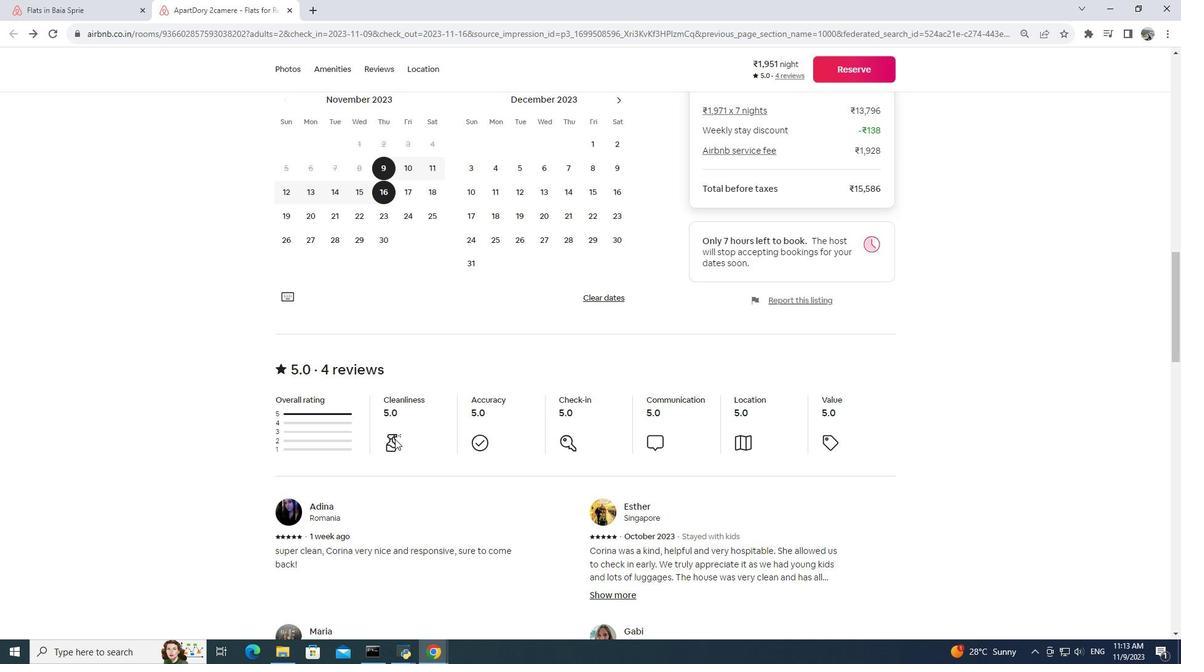 
Action: Mouse scrolled (395, 438) with delta (0, 0)
Screenshot: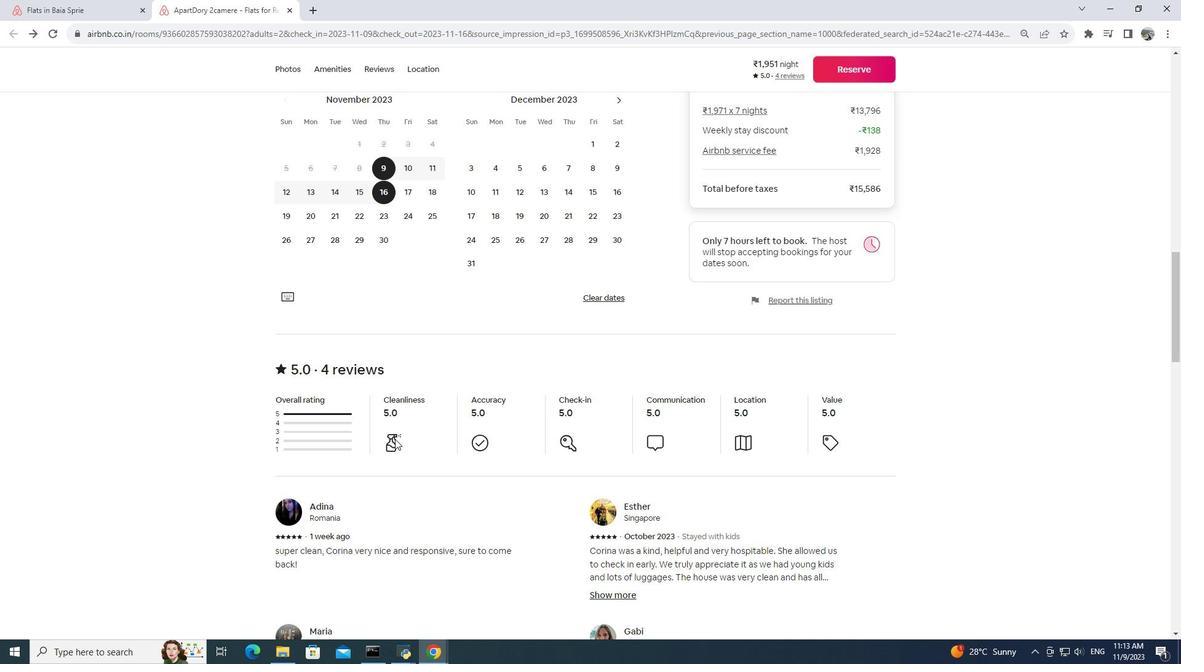 
Action: Mouse scrolled (395, 438) with delta (0, 0)
Screenshot: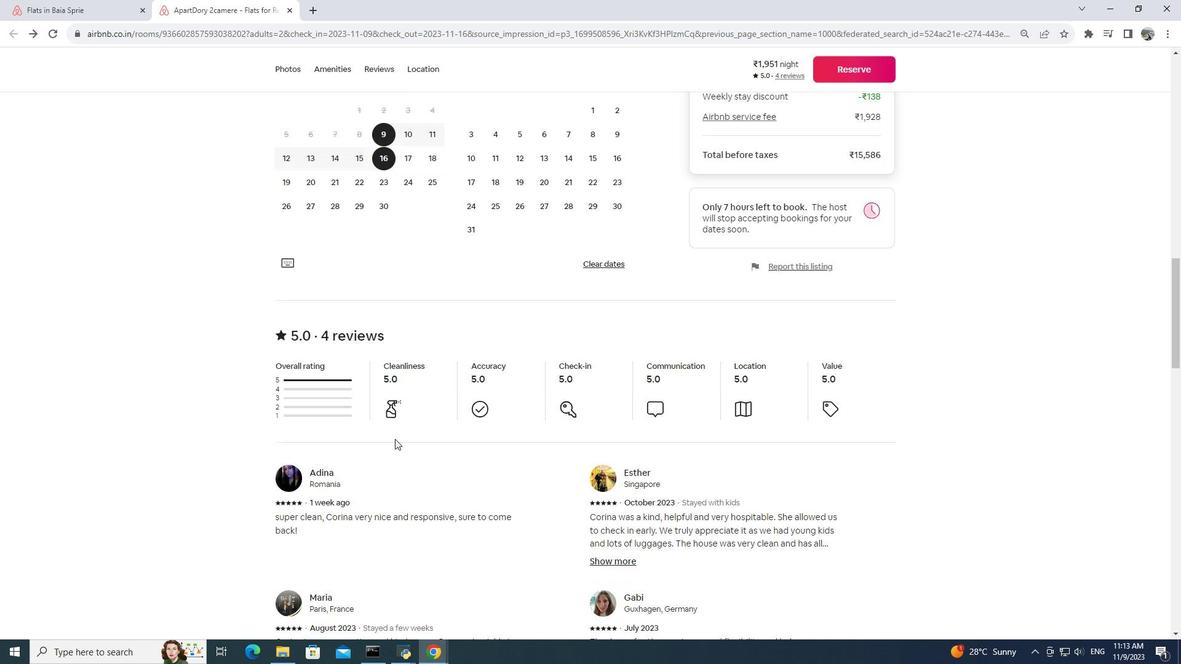 
Action: Mouse scrolled (395, 438) with delta (0, 0)
Screenshot: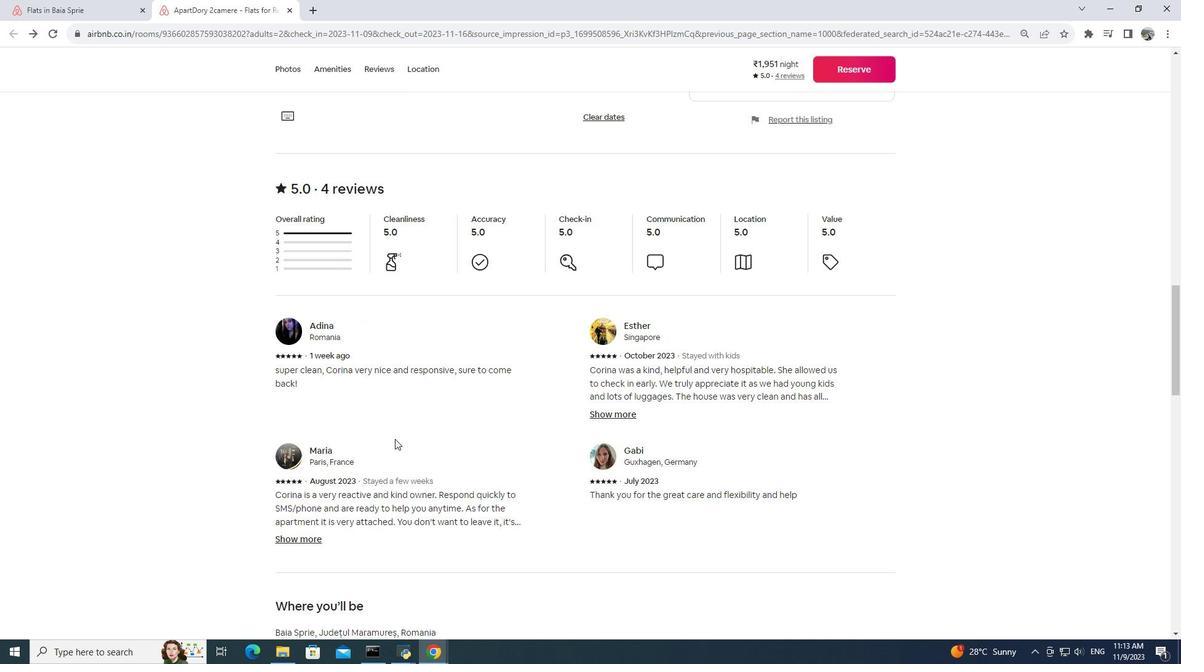 
Action: Mouse moved to (393, 439)
Screenshot: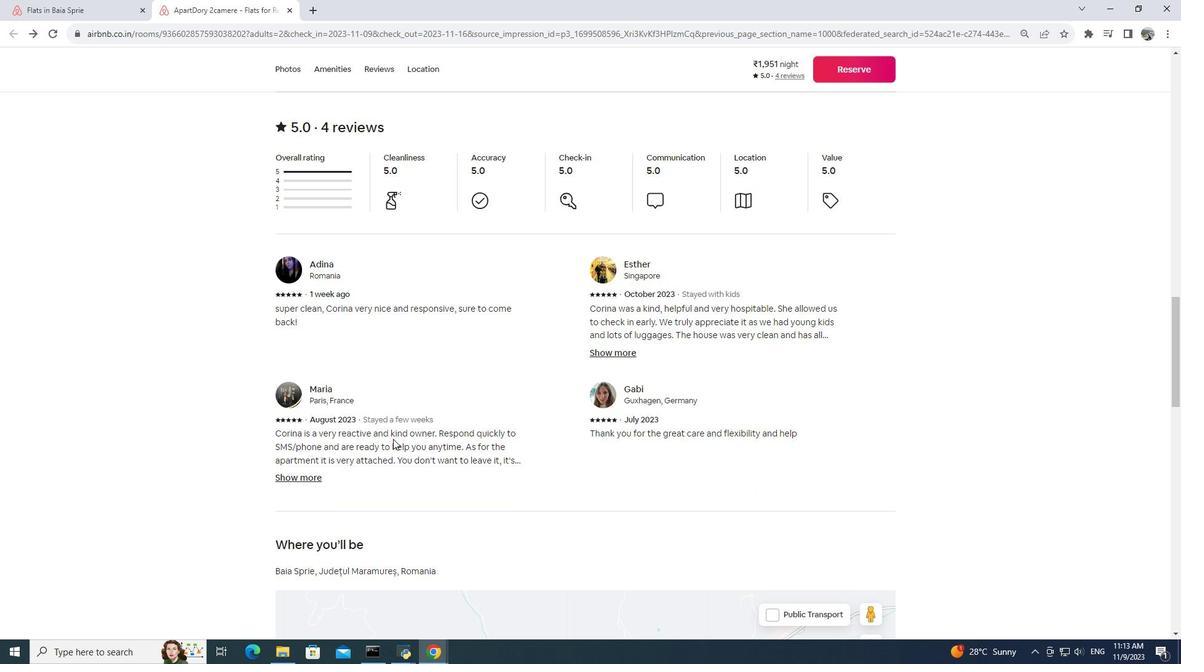 
Action: Mouse scrolled (393, 438) with delta (0, 0)
Screenshot: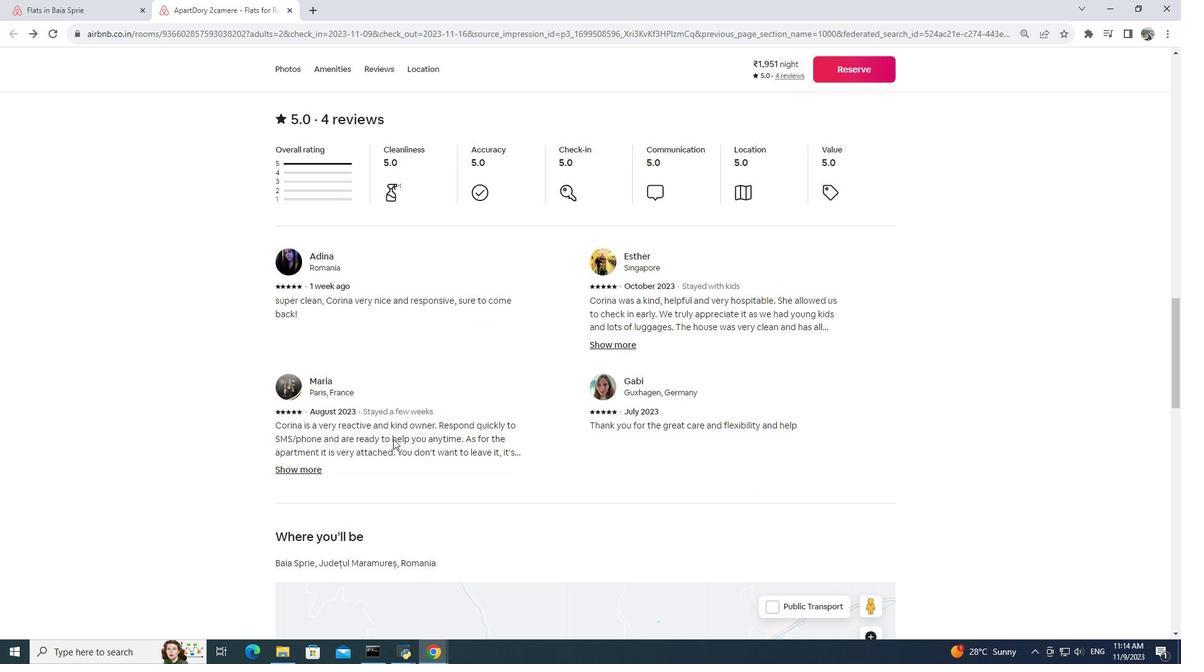 
Action: Mouse scrolled (393, 438) with delta (0, 0)
Screenshot: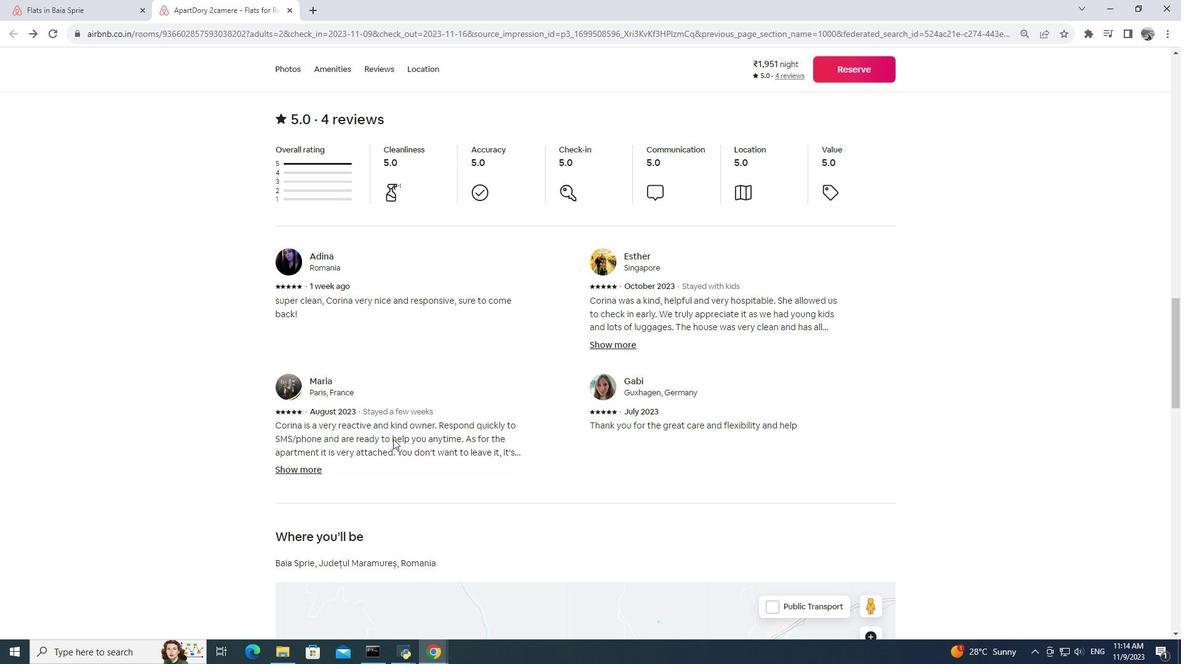
Action: Mouse moved to (315, 356)
Screenshot: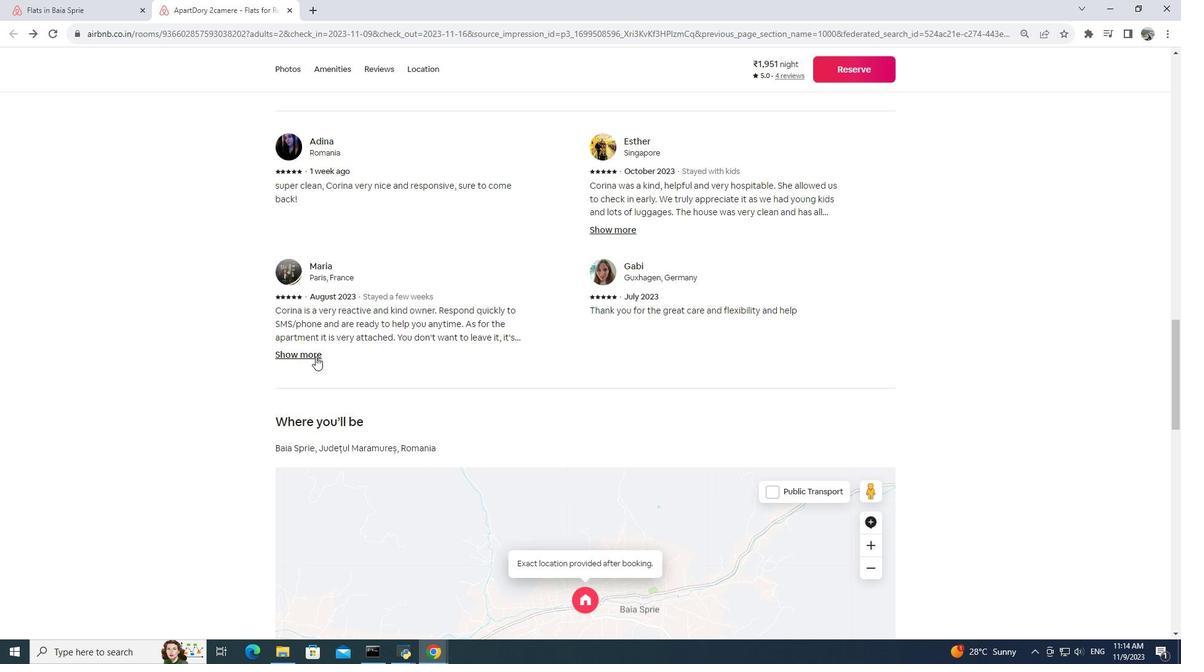 
Action: Mouse pressed left at (315, 356)
Screenshot: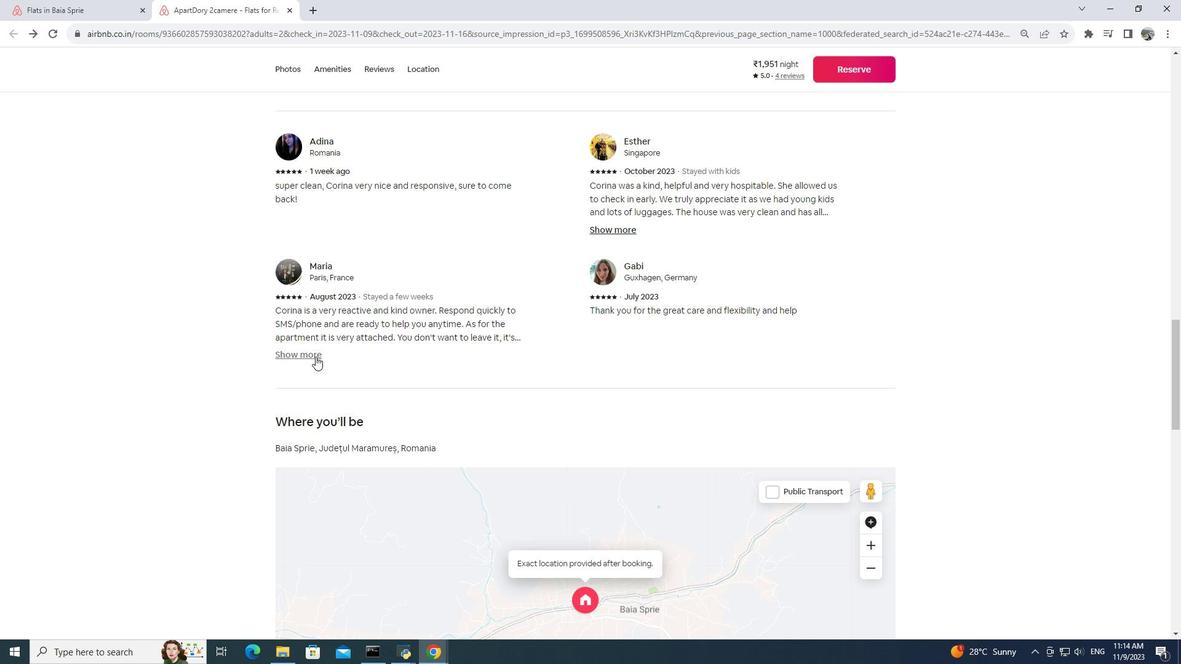 
Action: Mouse moved to (370, 373)
Screenshot: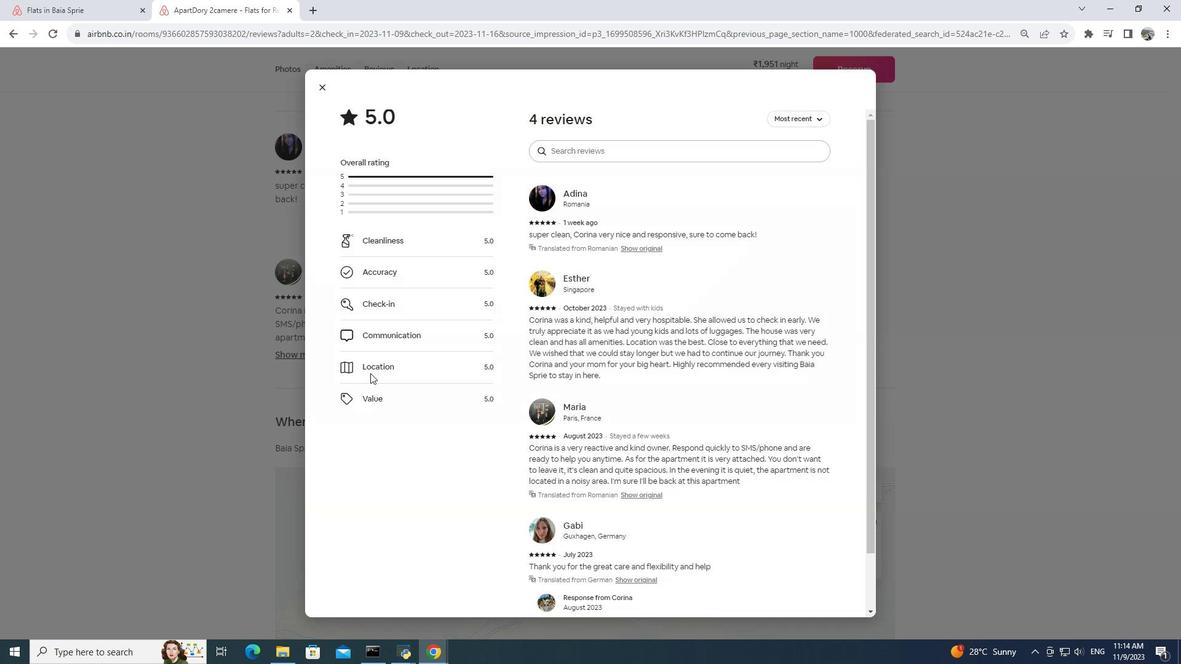 
Action: Mouse scrolled (370, 372) with delta (0, 0)
Screenshot: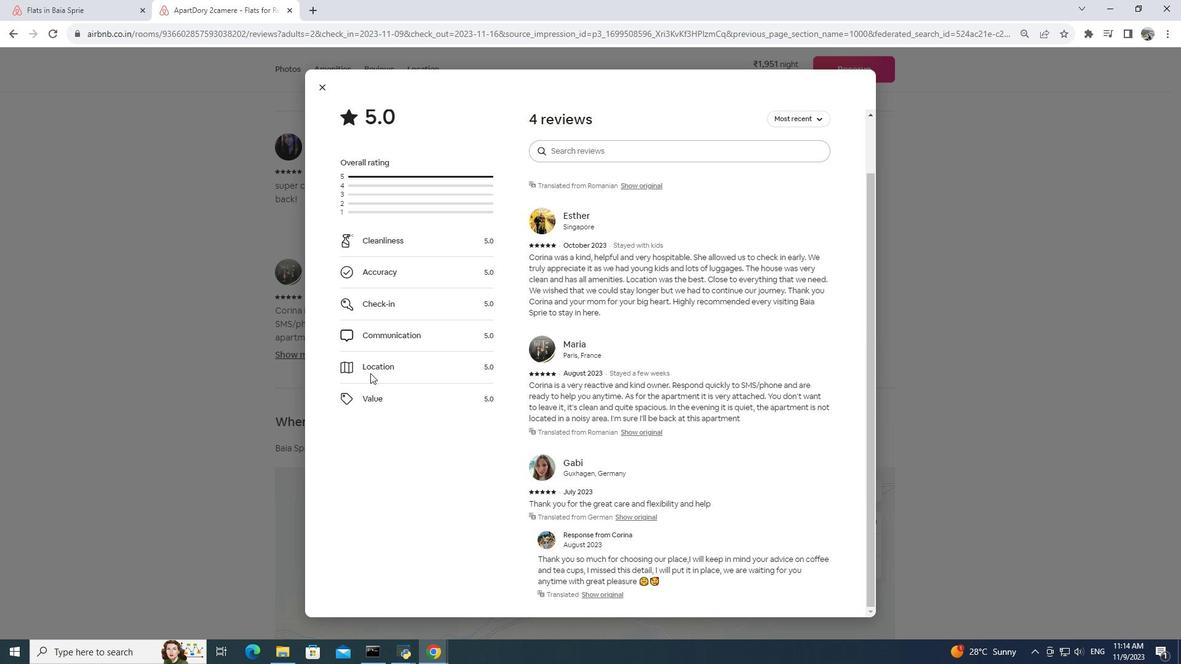 
Action: Mouse scrolled (370, 372) with delta (0, 0)
Screenshot: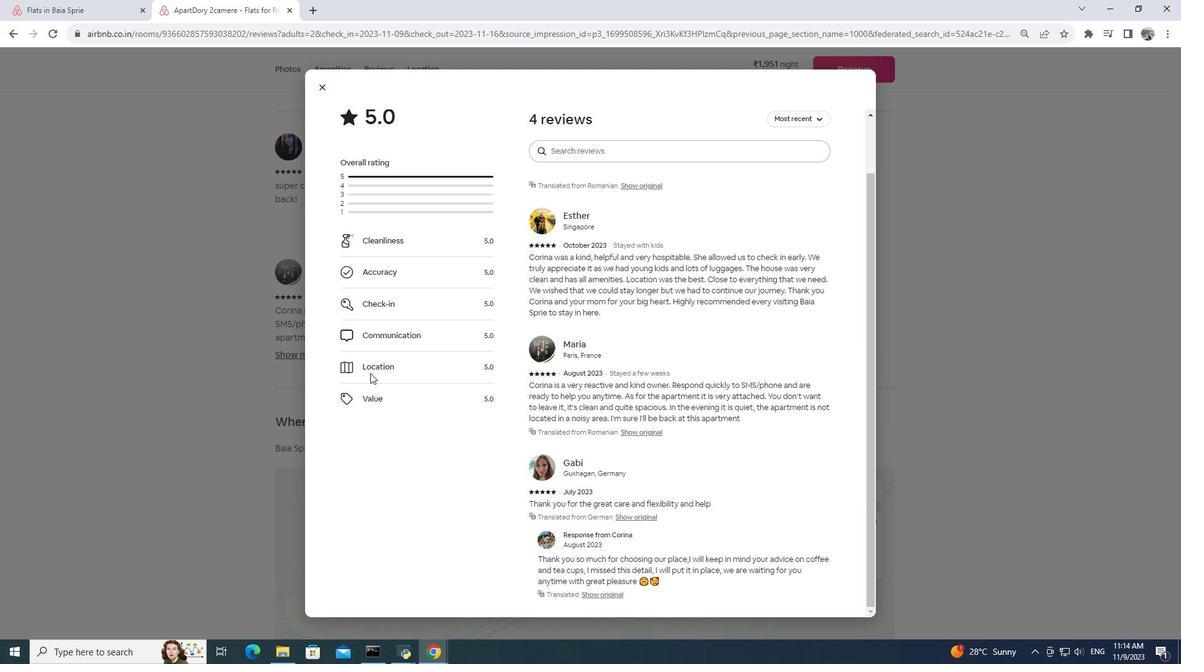 
Action: Mouse scrolled (370, 372) with delta (0, 0)
Screenshot: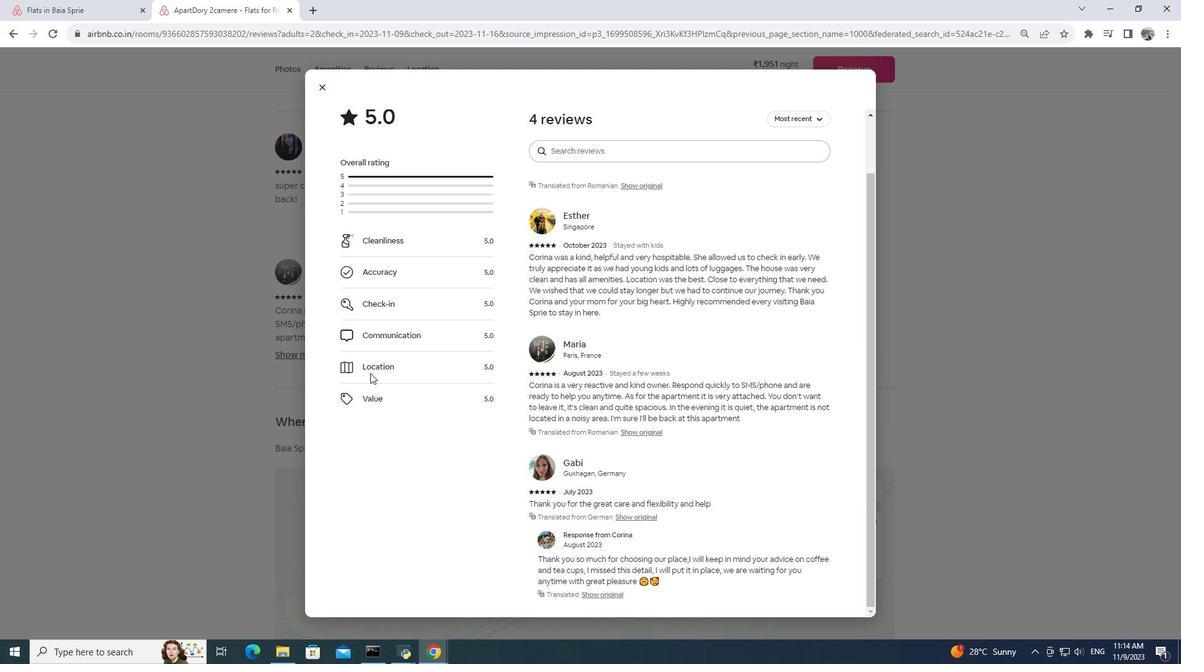 
Action: Mouse scrolled (370, 372) with delta (0, 0)
Screenshot: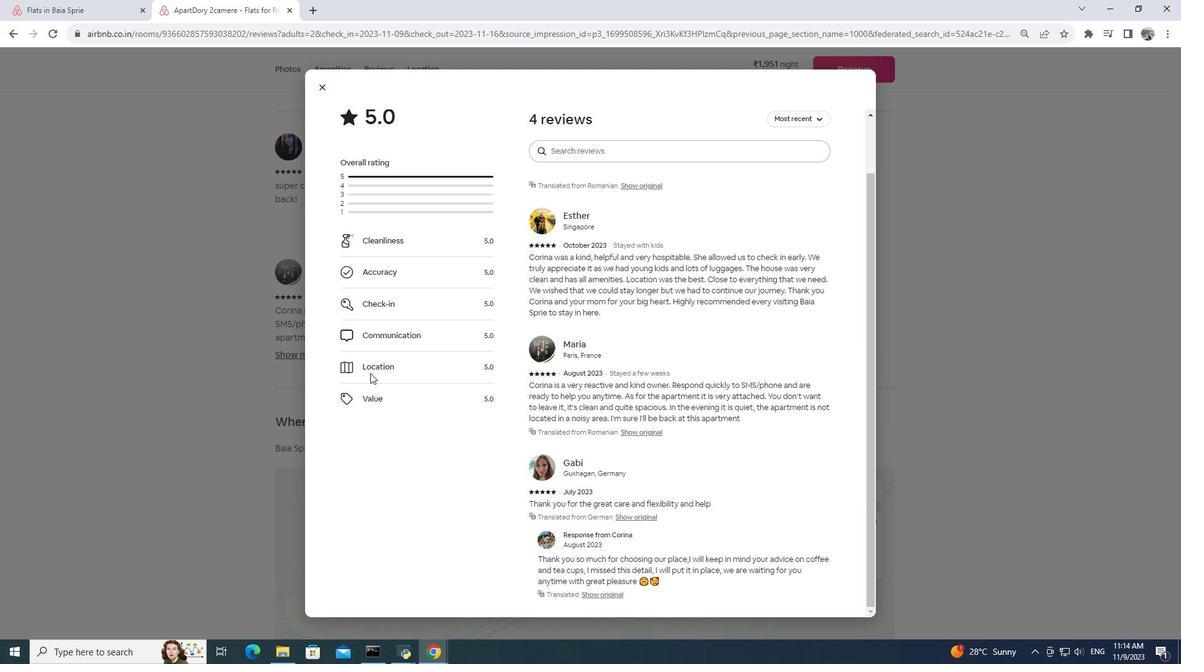 
Action: Mouse scrolled (370, 372) with delta (0, 0)
Screenshot: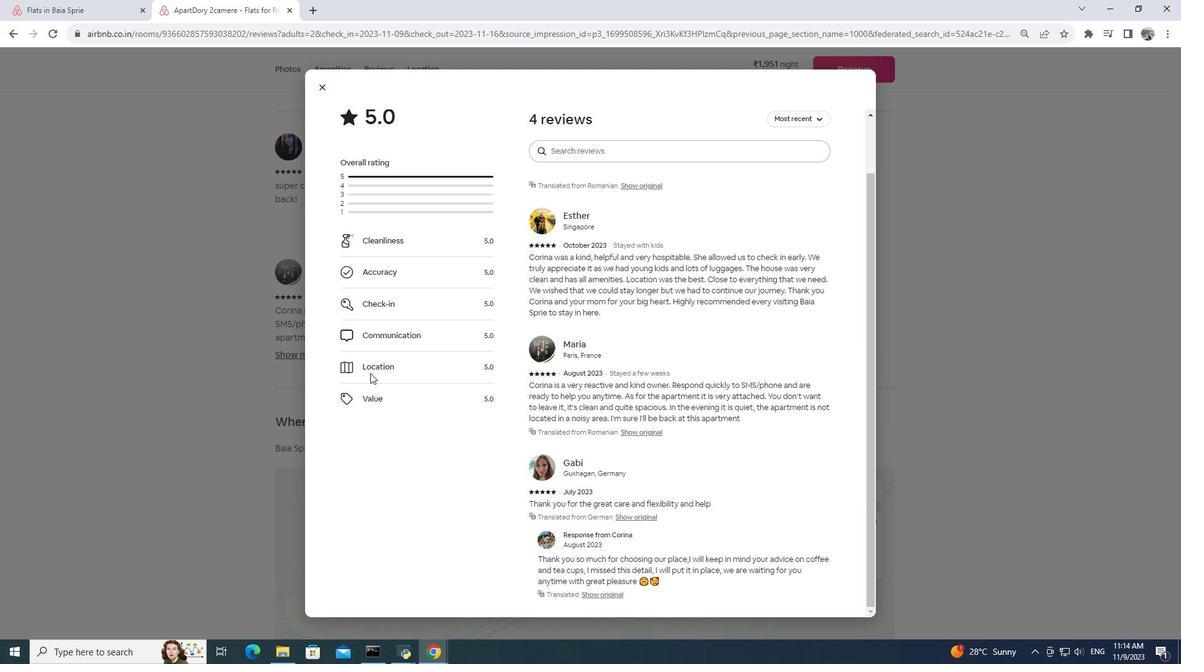
Action: Mouse moved to (488, 401)
Screenshot: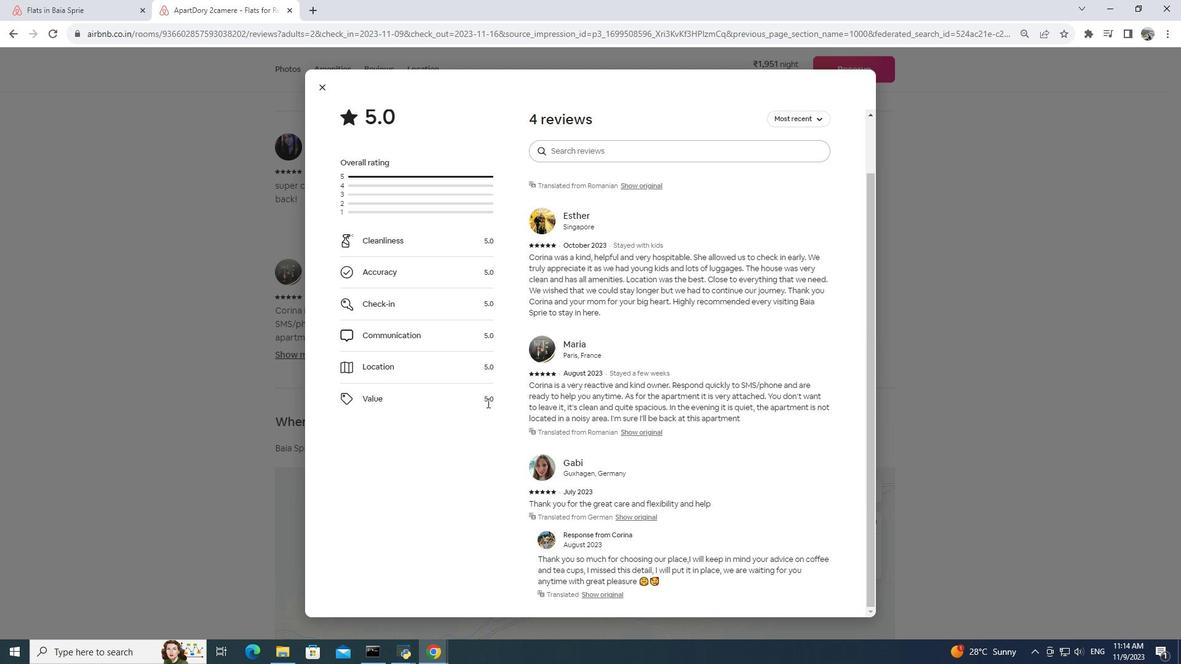 
Action: Mouse scrolled (488, 401) with delta (0, 0)
Screenshot: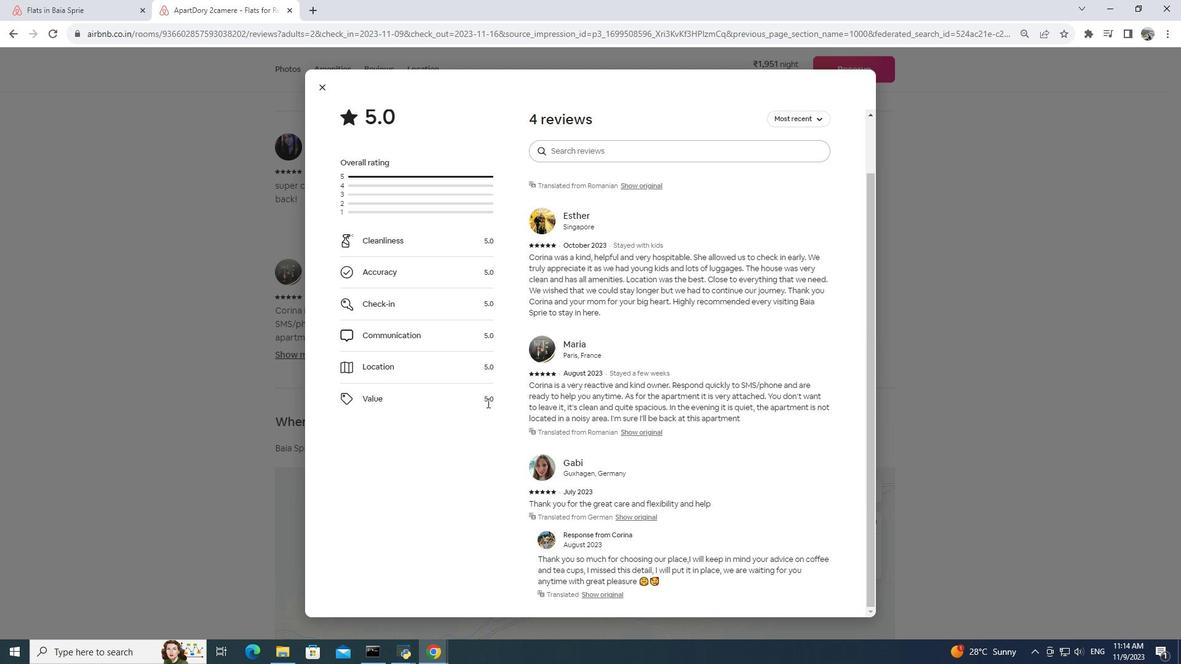 
Action: Mouse moved to (486, 403)
Screenshot: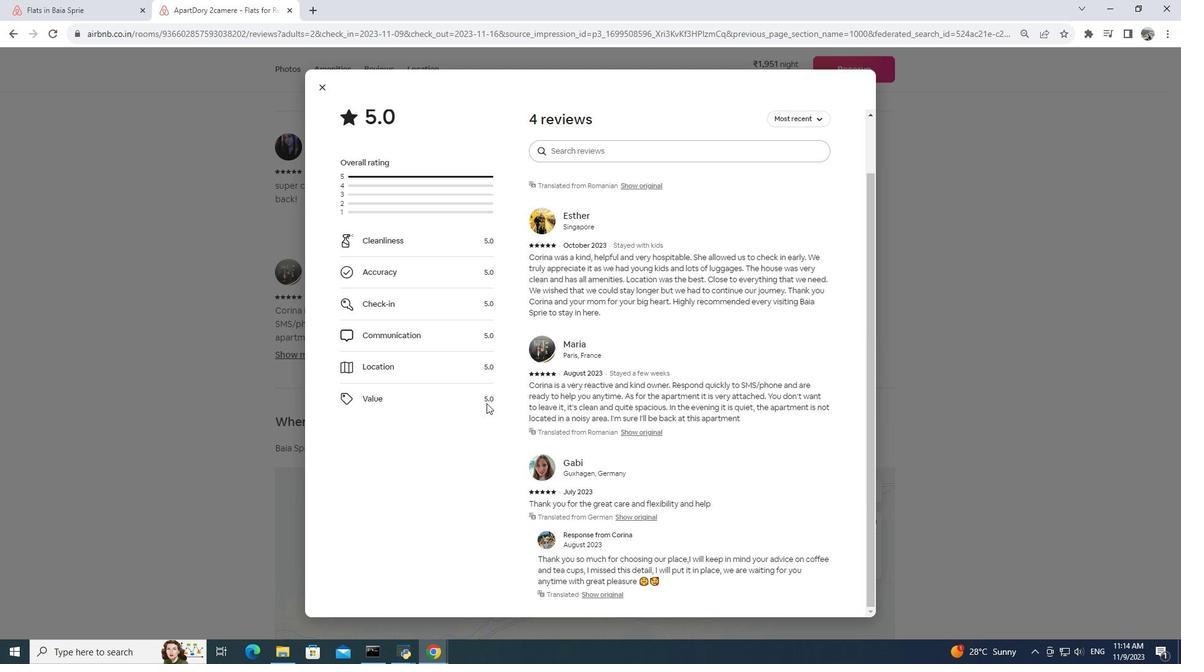 
Action: Mouse scrolled (486, 402) with delta (0, 0)
Screenshot: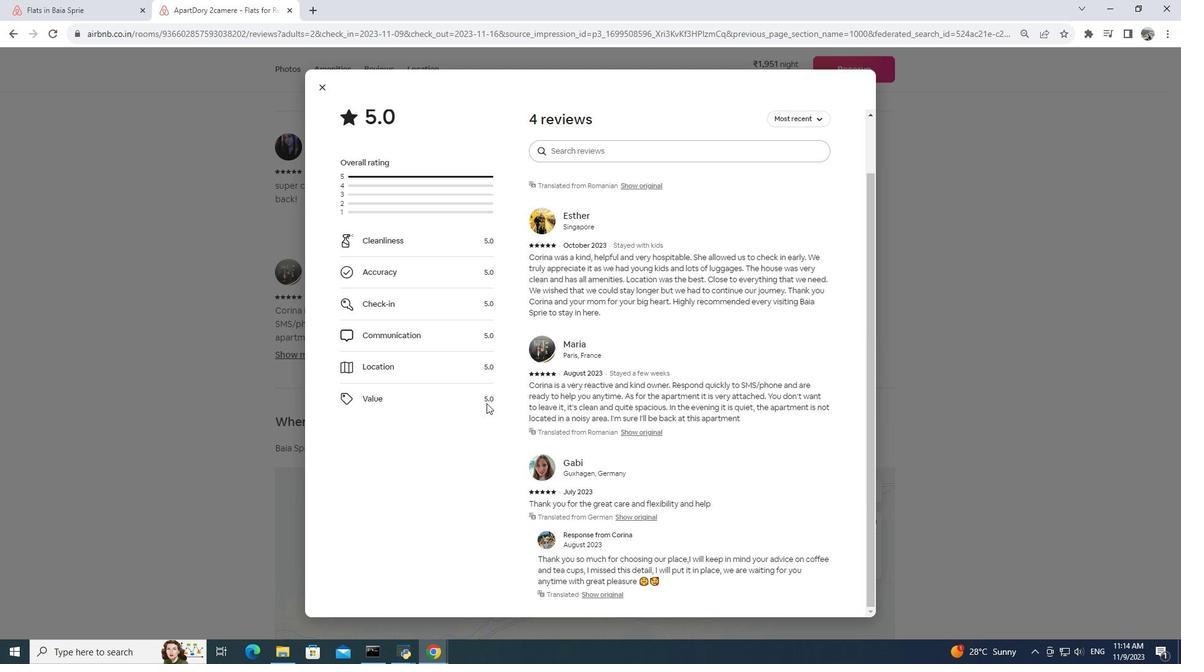 
Action: Mouse moved to (486, 402)
Screenshot: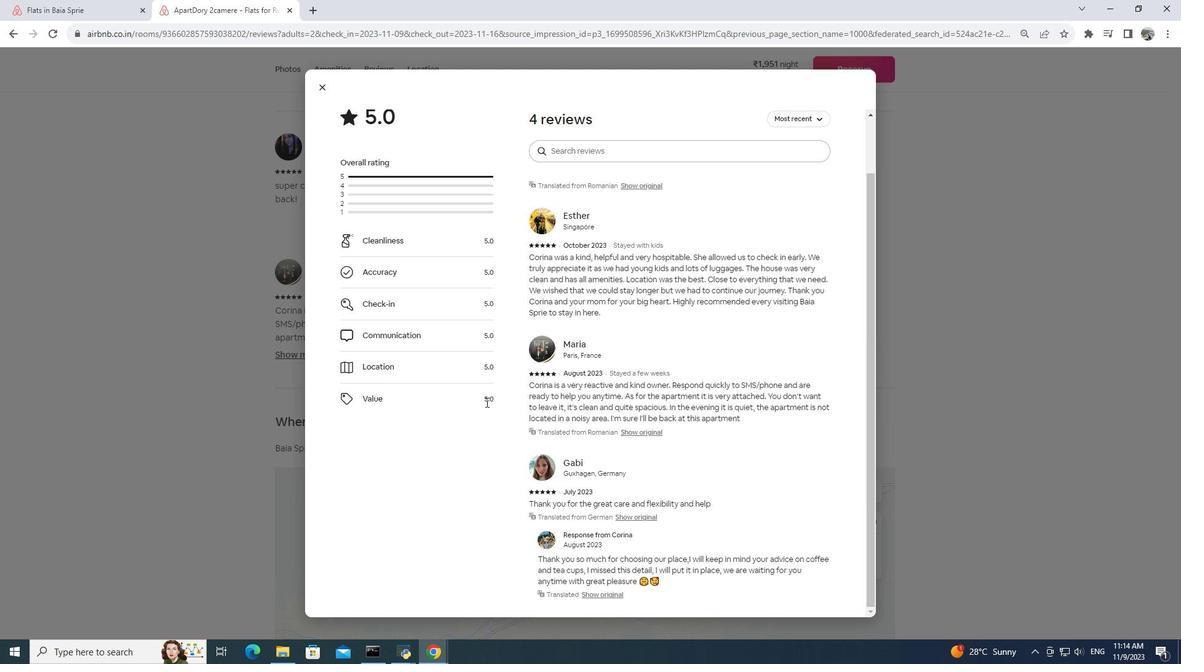 
Action: Mouse scrolled (486, 401) with delta (0, 0)
Screenshot: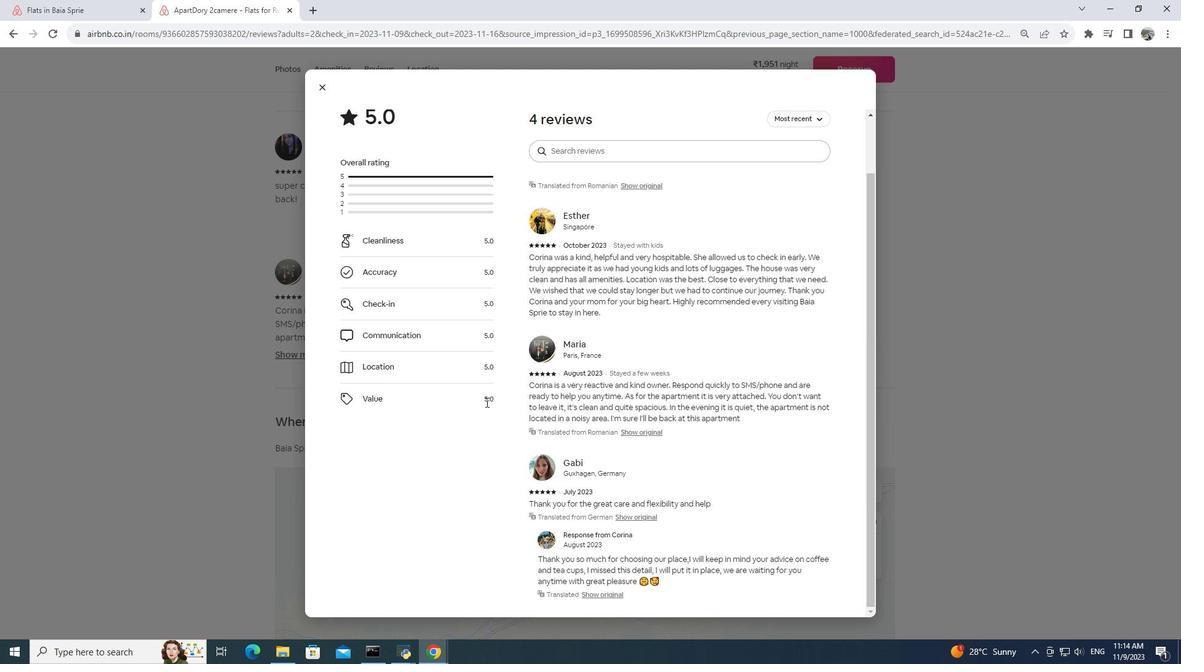 
Action: Mouse scrolled (486, 401) with delta (0, 0)
Screenshot: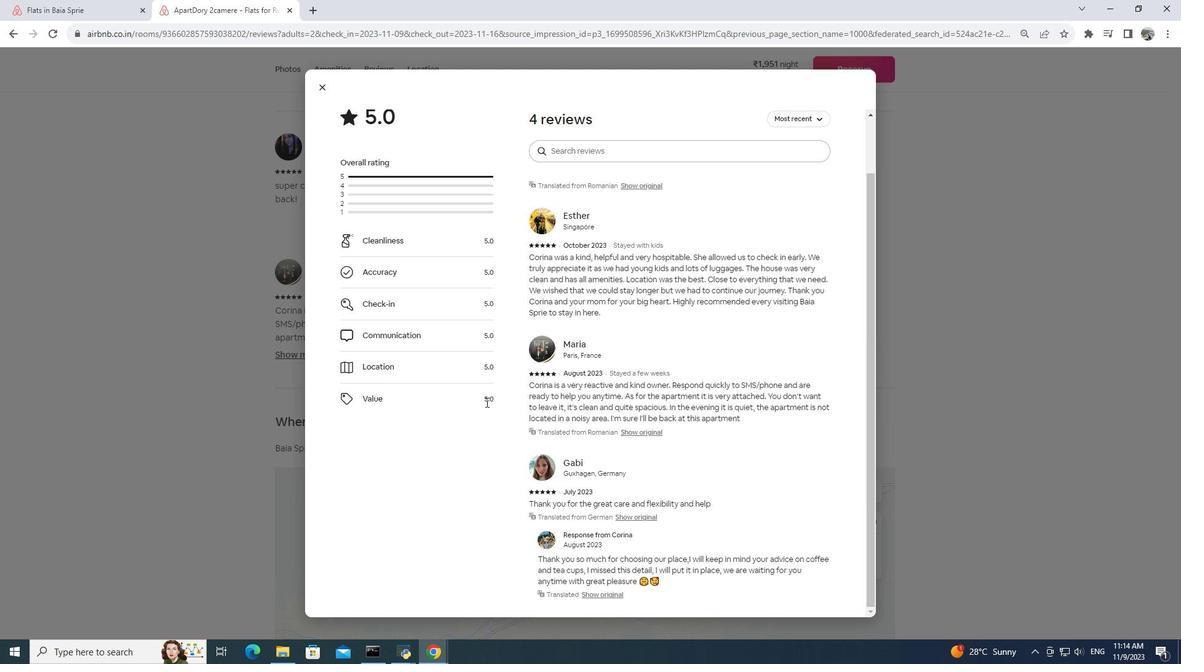
Action: Mouse scrolled (486, 401) with delta (0, 0)
Screenshot: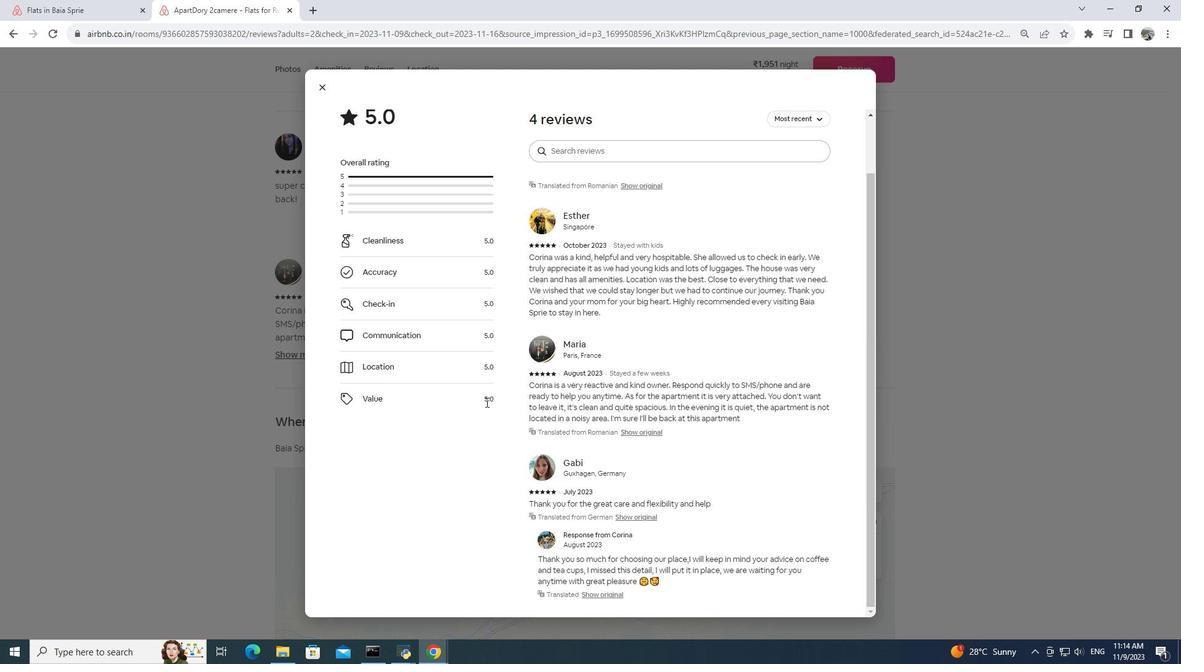 
Action: Mouse moved to (321, 91)
Screenshot: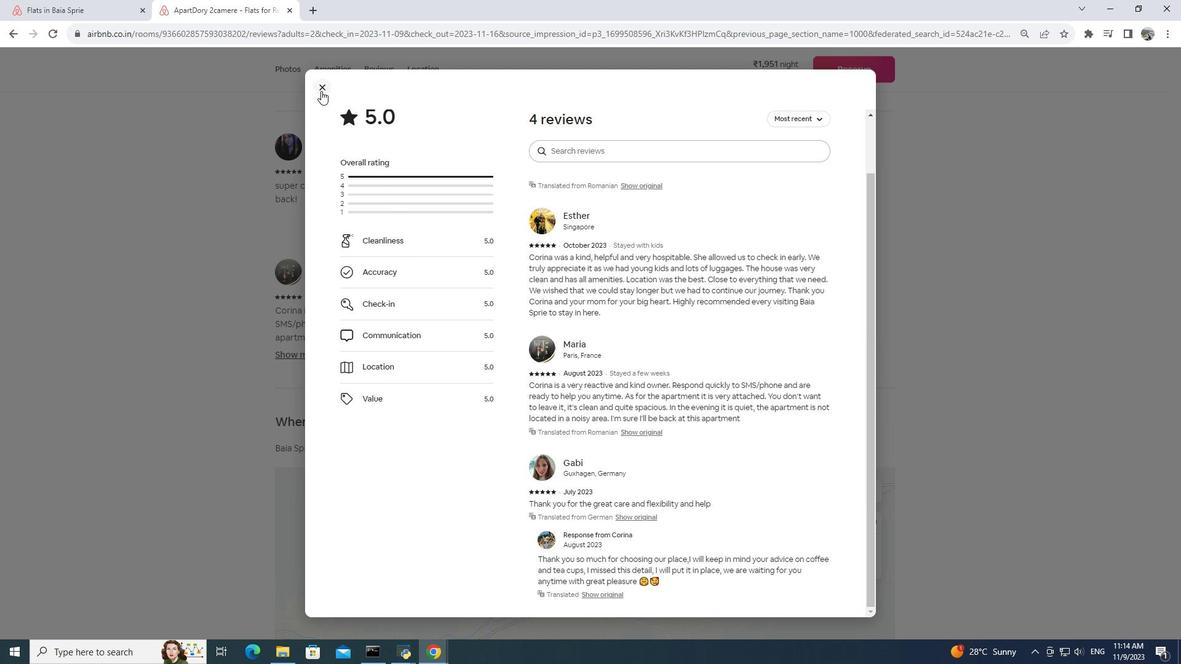 
Action: Mouse pressed left at (321, 91)
Screenshot: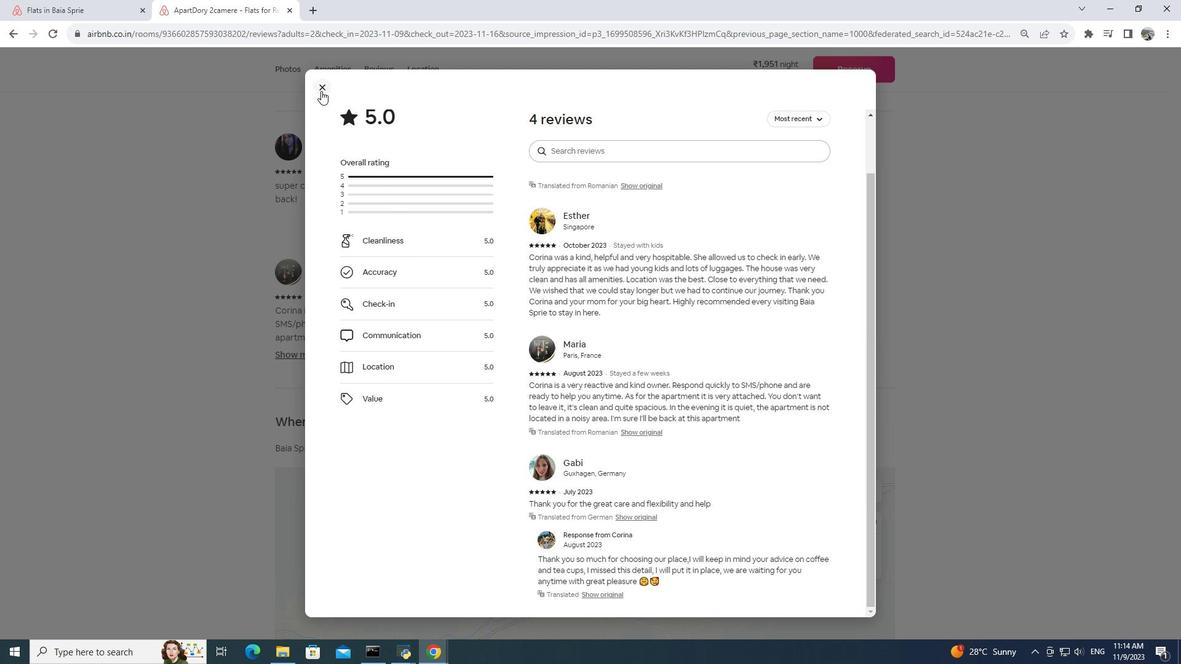 
Action: Mouse moved to (360, 417)
Screenshot: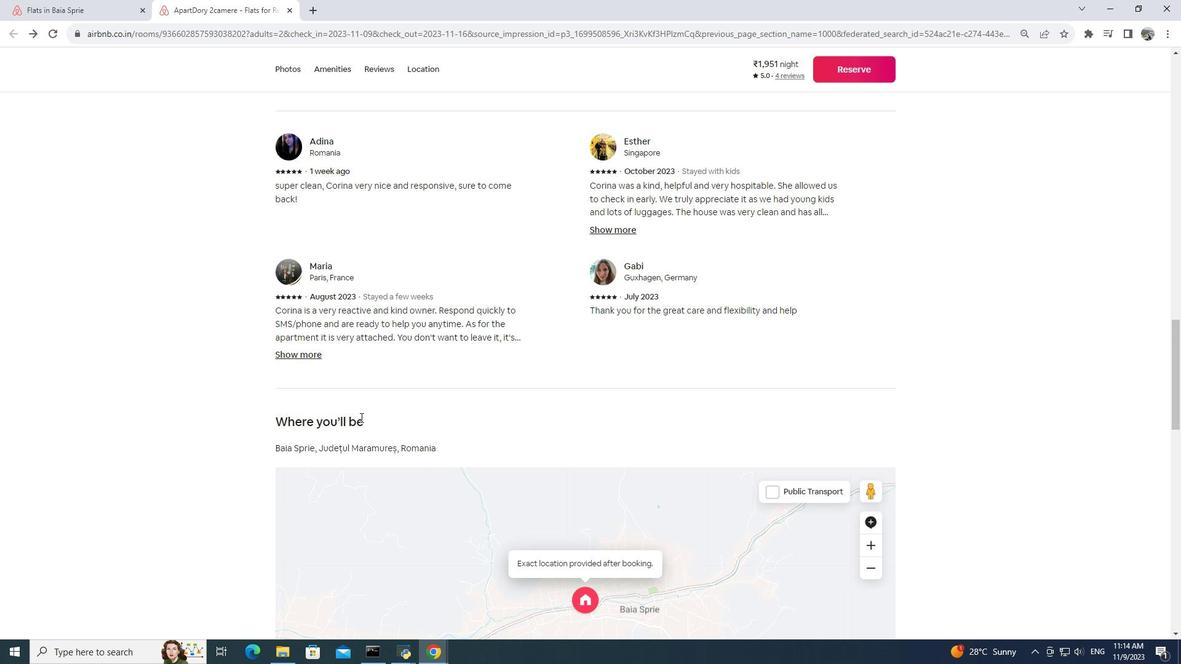 
Action: Mouse scrolled (360, 417) with delta (0, 0)
Screenshot: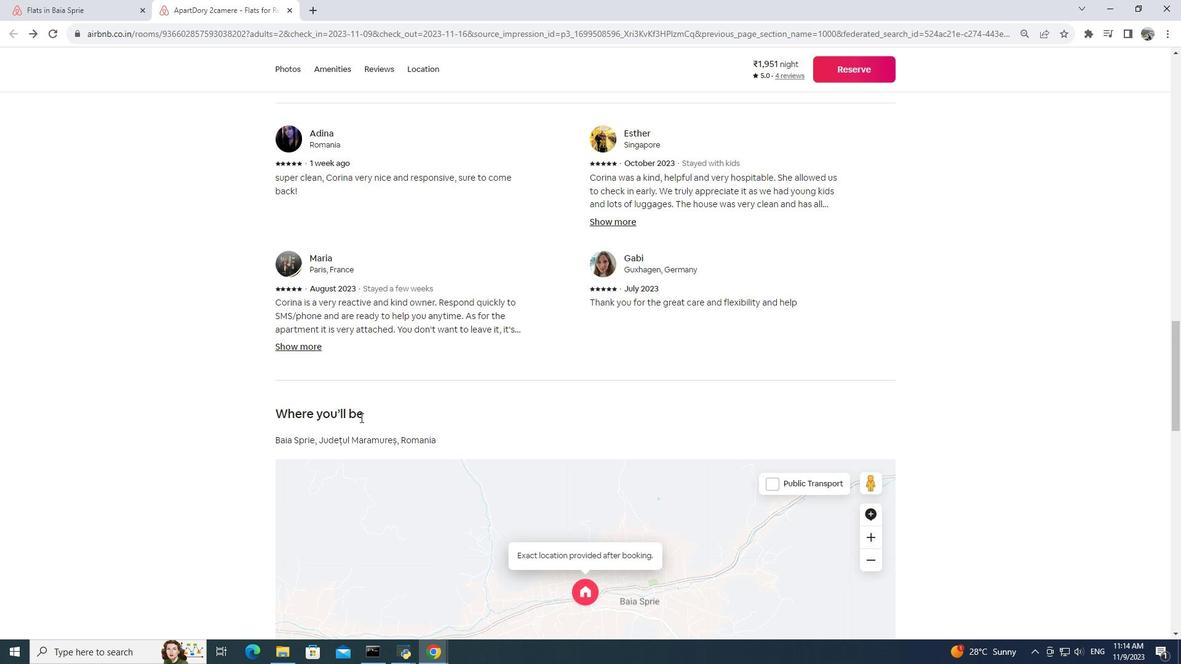 
Action: Mouse scrolled (360, 417) with delta (0, 0)
Screenshot: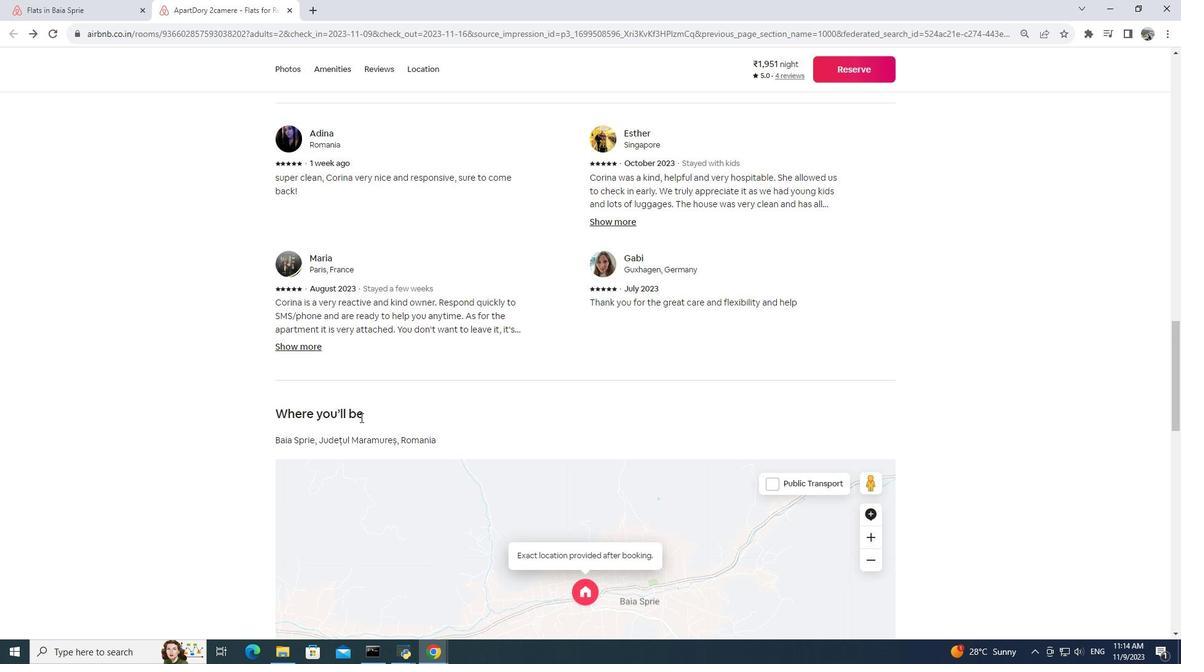 
Action: Mouse scrolled (360, 417) with delta (0, 0)
Screenshot: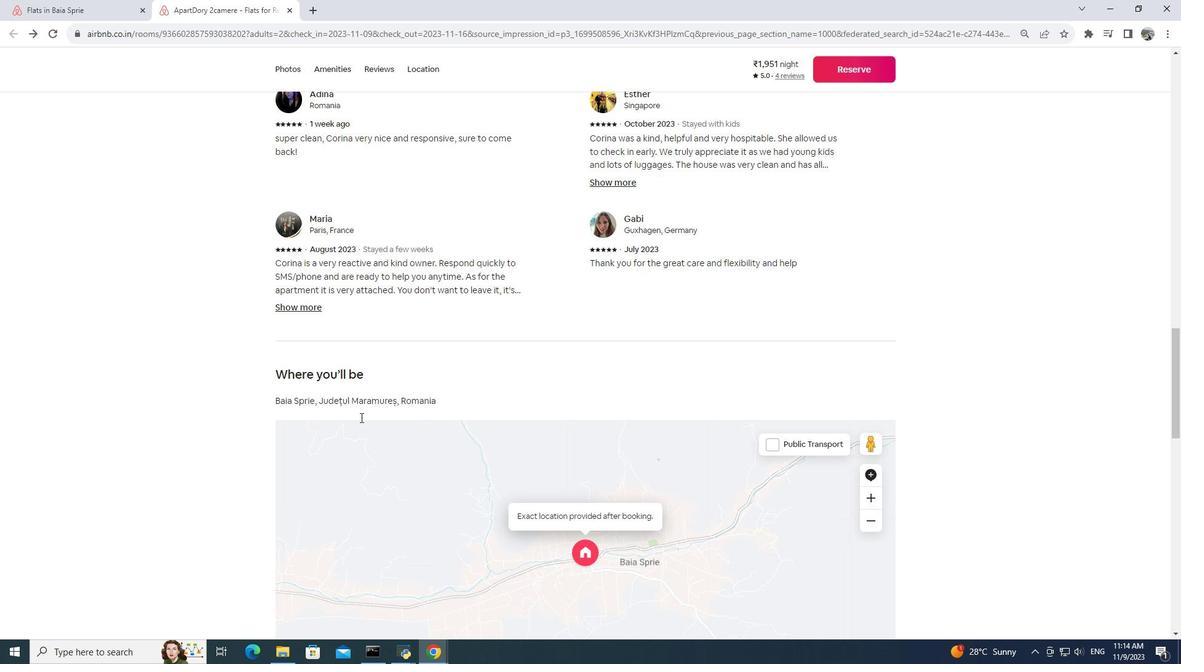 
Action: Mouse scrolled (360, 417) with delta (0, 0)
Screenshot: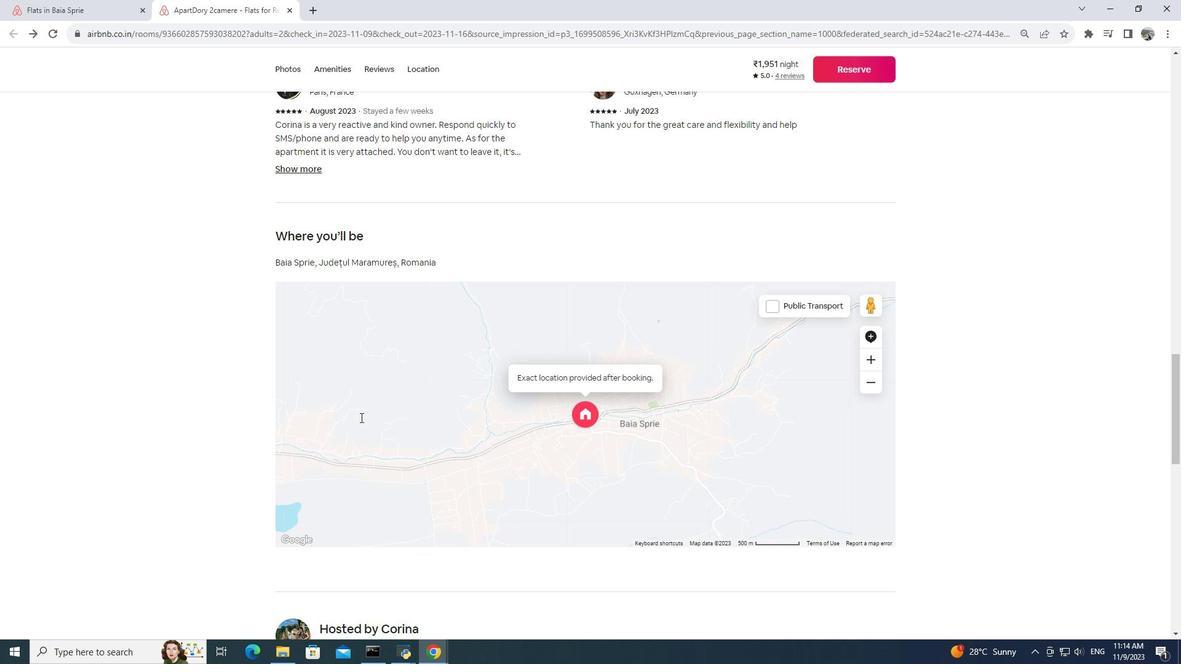 
Action: Mouse scrolled (360, 417) with delta (0, 0)
Screenshot: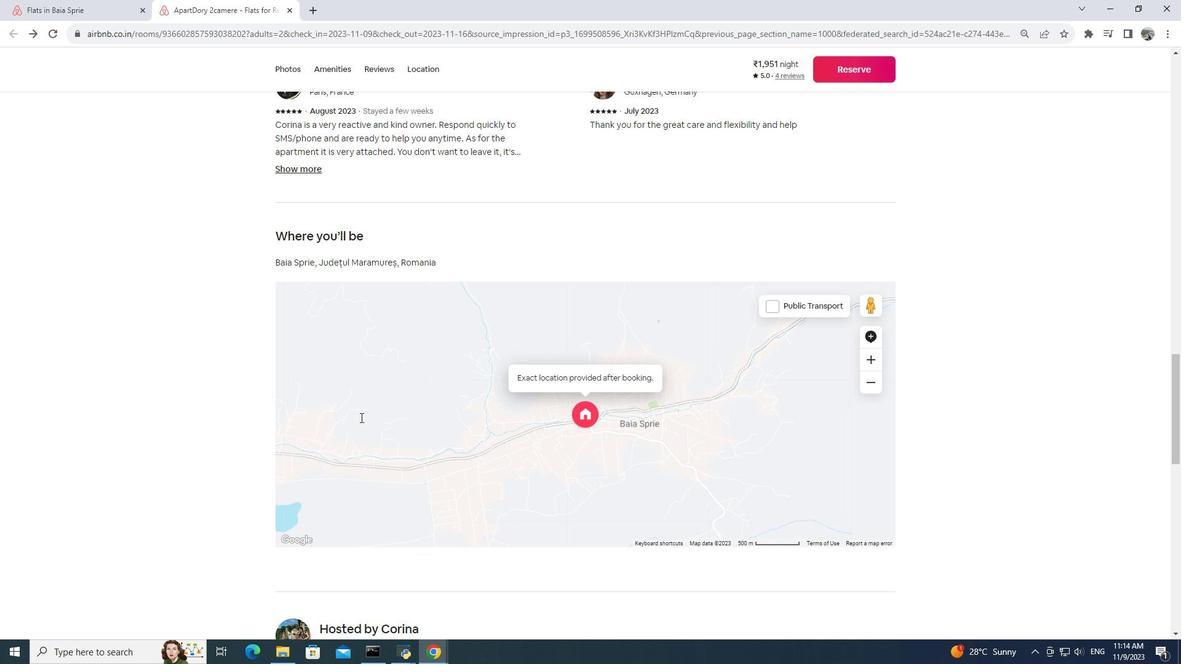 
Action: Mouse scrolled (360, 417) with delta (0, 0)
Screenshot: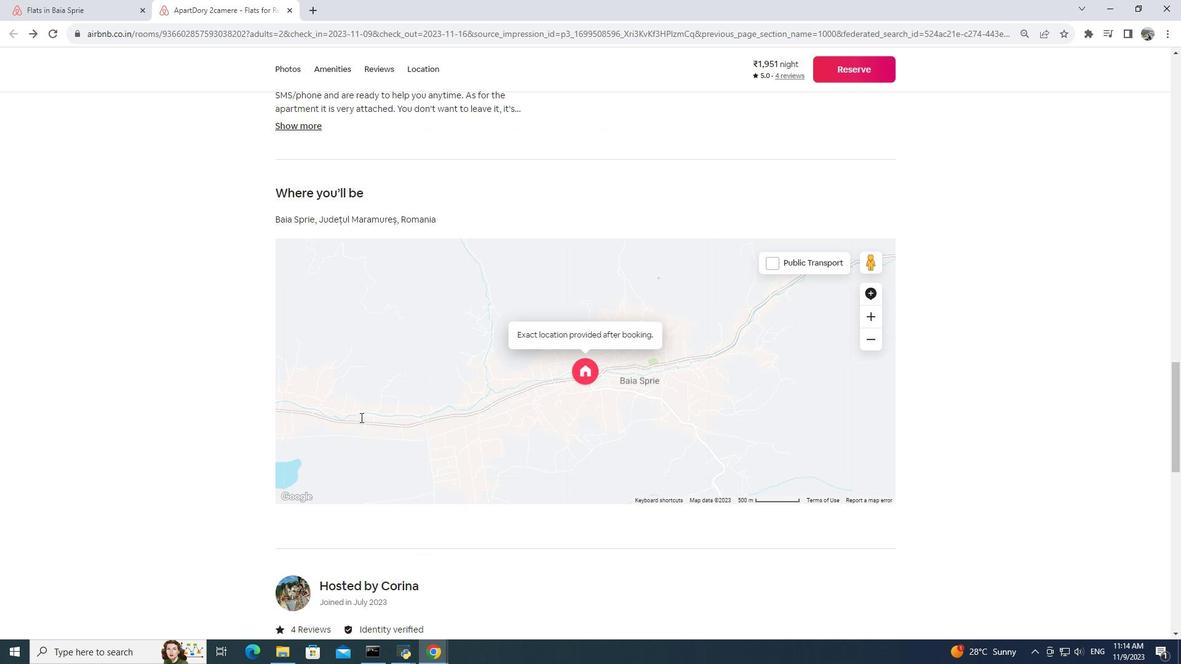 
Action: Mouse moved to (359, 418)
Screenshot: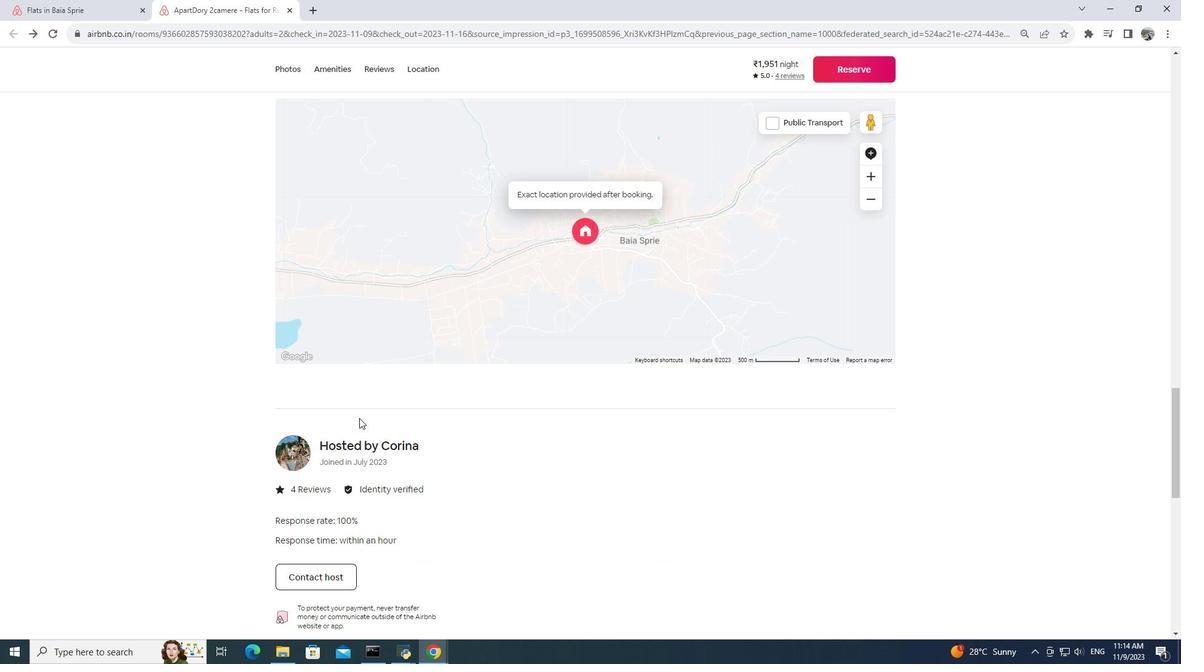
Action: Mouse scrolled (359, 417) with delta (0, 0)
Screenshot: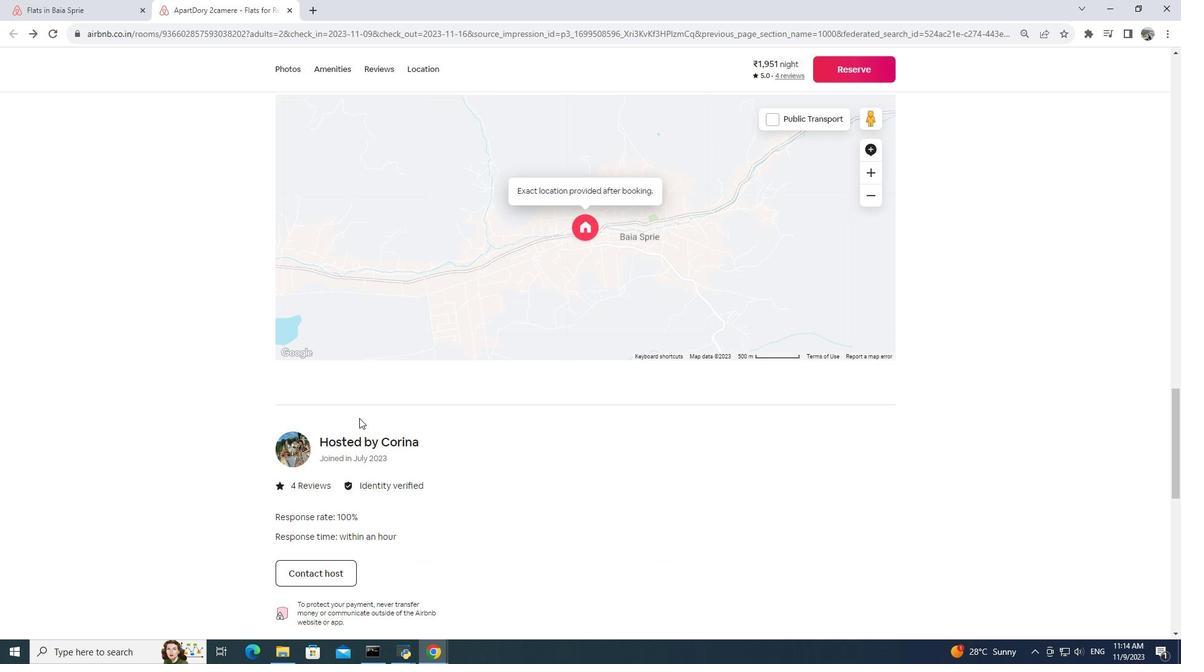 
Action: Mouse scrolled (359, 417) with delta (0, 0)
Screenshot: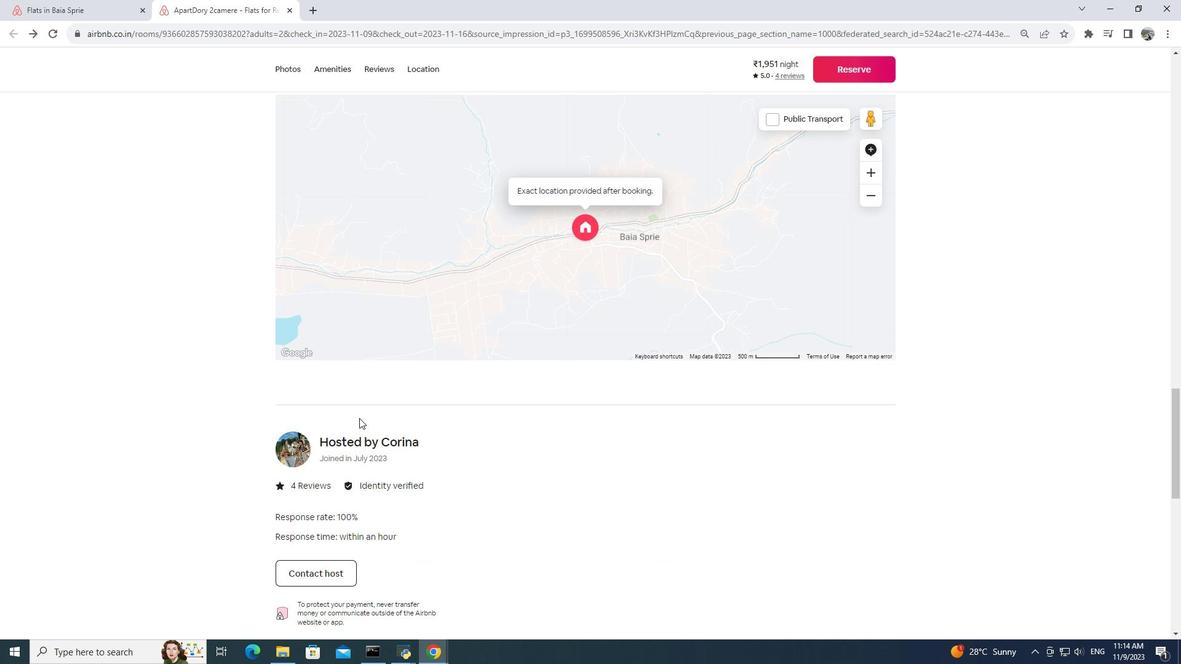 
Action: Mouse scrolled (359, 417) with delta (0, 0)
Screenshot: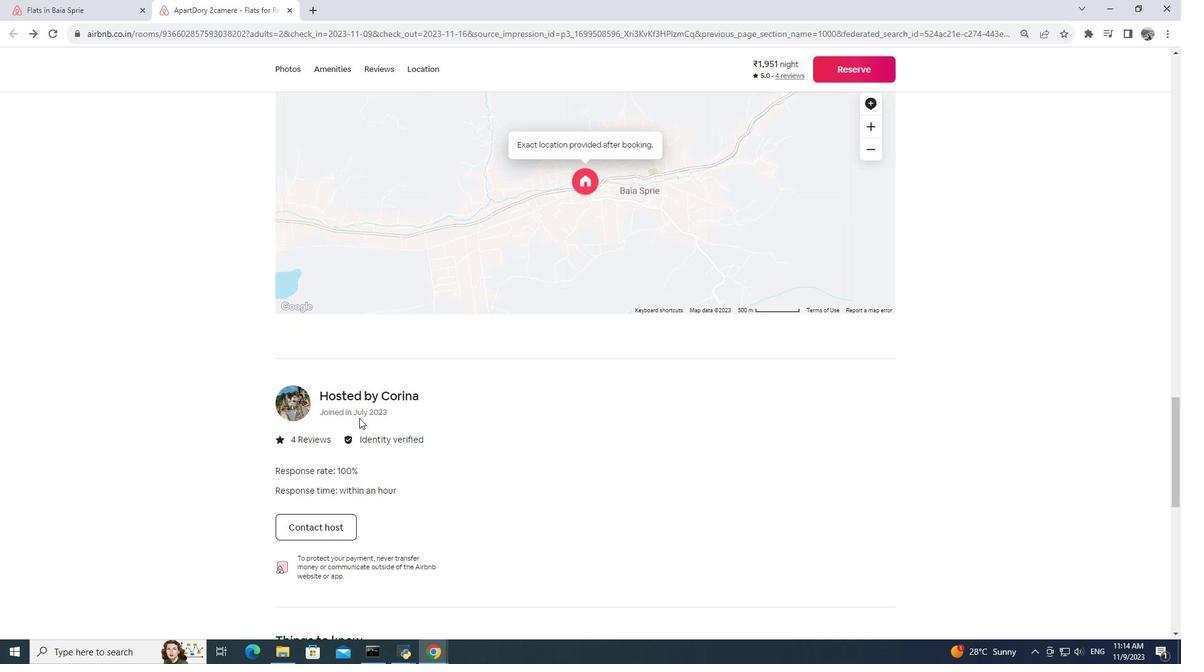 
Action: Mouse moved to (341, 414)
Screenshot: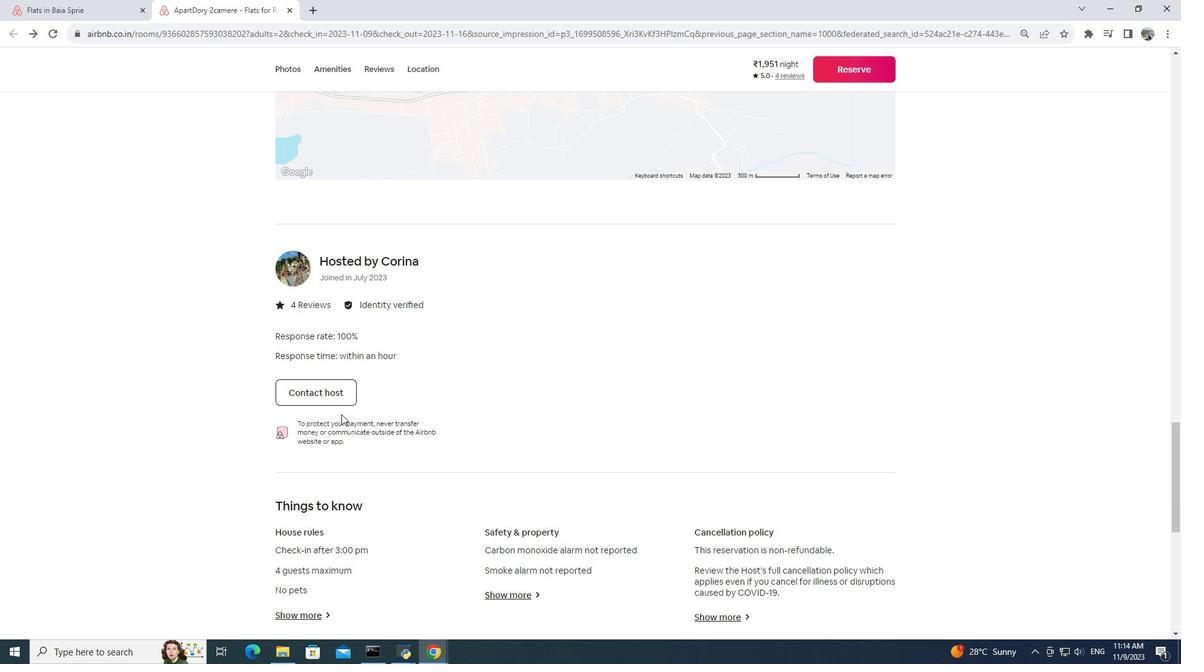
Action: Mouse scrolled (341, 414) with delta (0, 0)
Screenshot: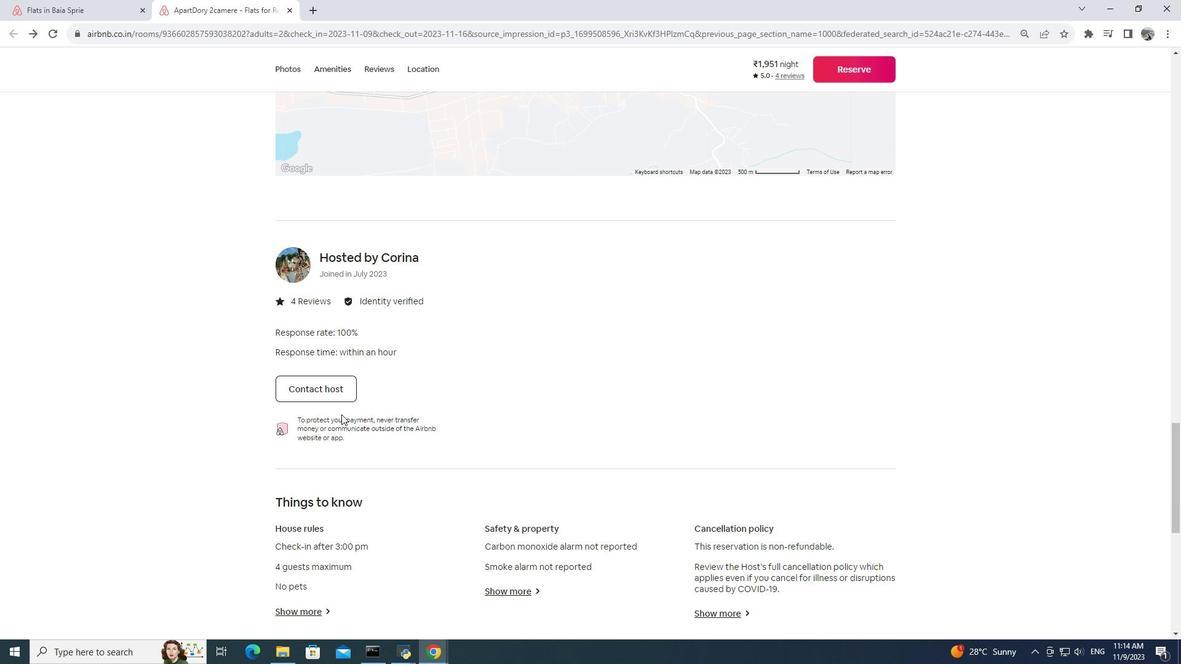 
Action: Mouse scrolled (341, 414) with delta (0, 0)
Screenshot: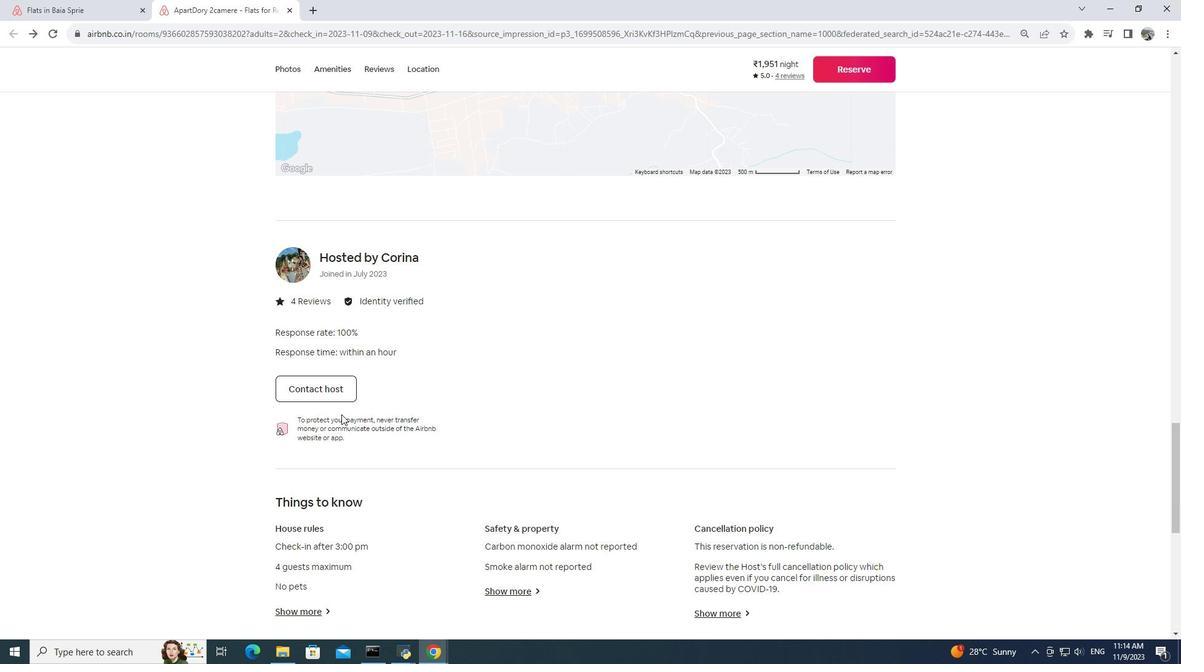 
Action: Mouse scrolled (341, 414) with delta (0, 0)
Screenshot: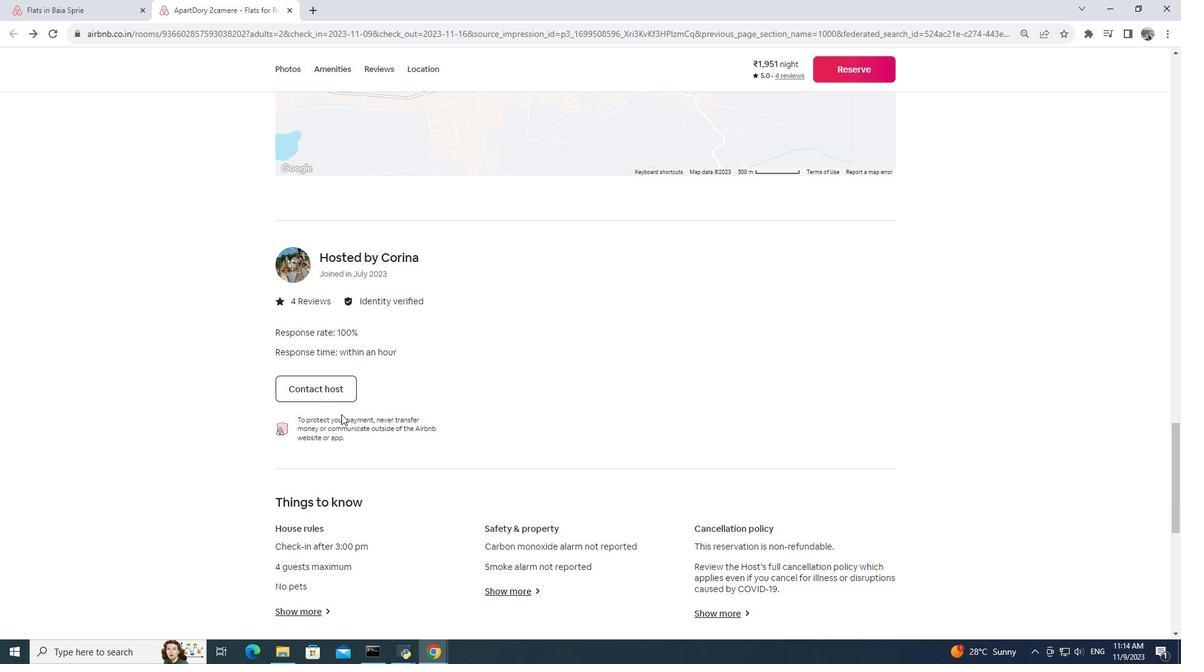 
Action: Mouse moved to (316, 426)
Screenshot: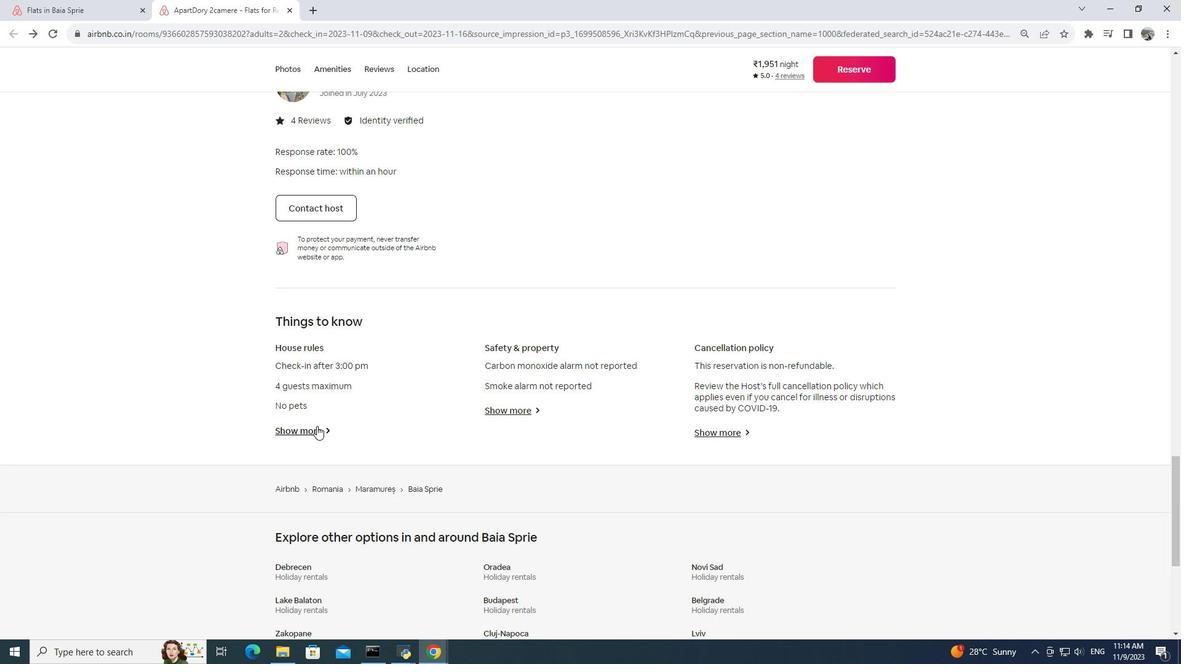 
Action: Mouse pressed left at (316, 426)
Screenshot: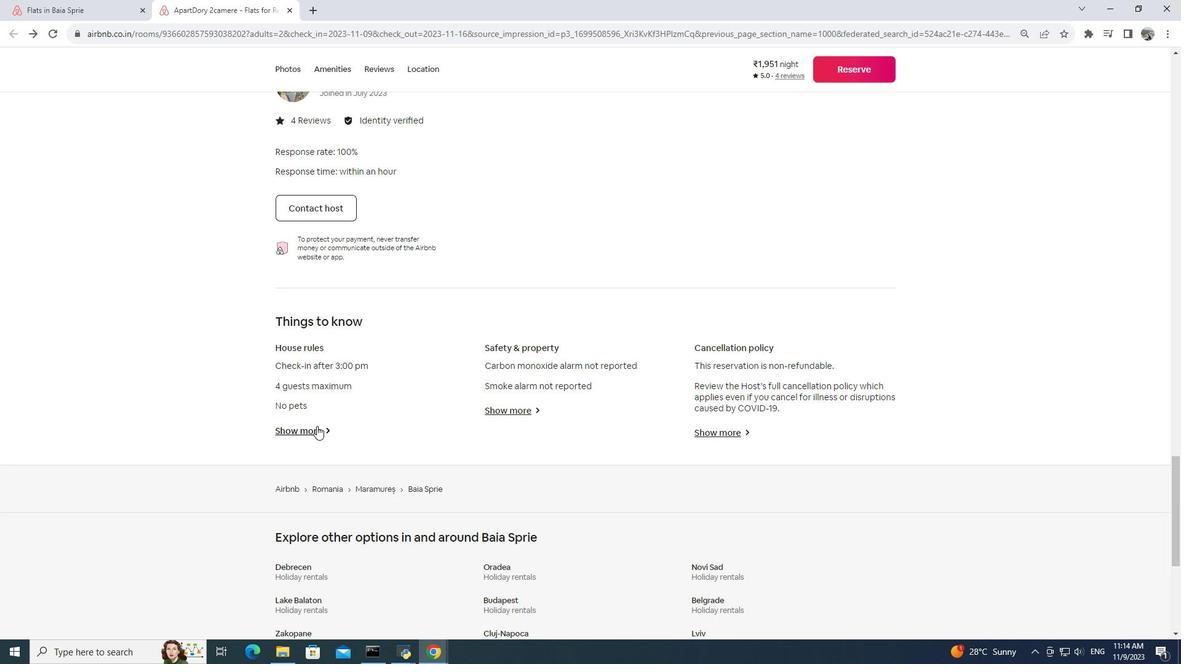 
Action: Mouse moved to (435, 383)
Screenshot: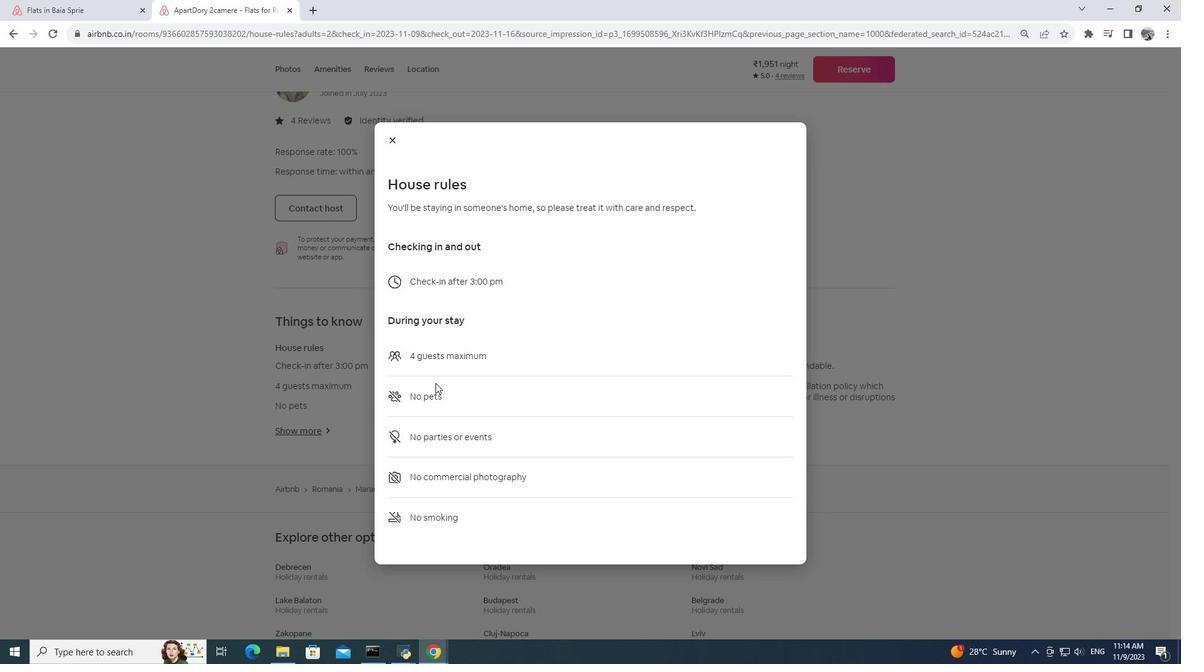 
Action: Mouse scrolled (435, 382) with delta (0, 0)
Screenshot: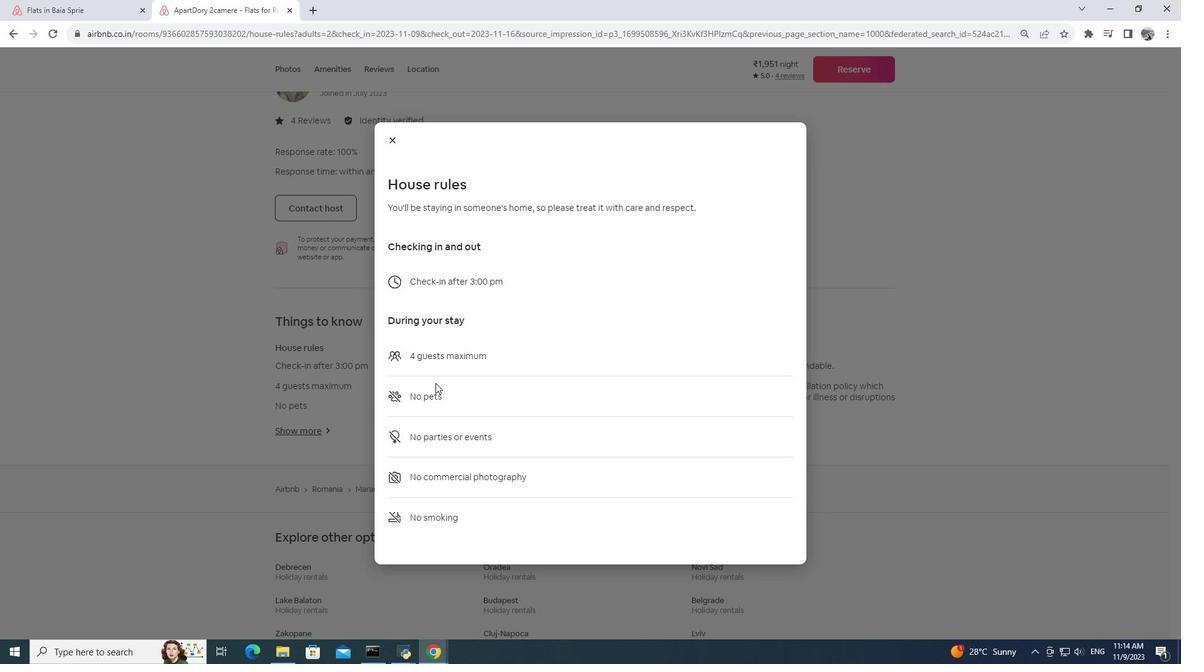 
Action: Mouse scrolled (435, 382) with delta (0, 0)
Screenshot: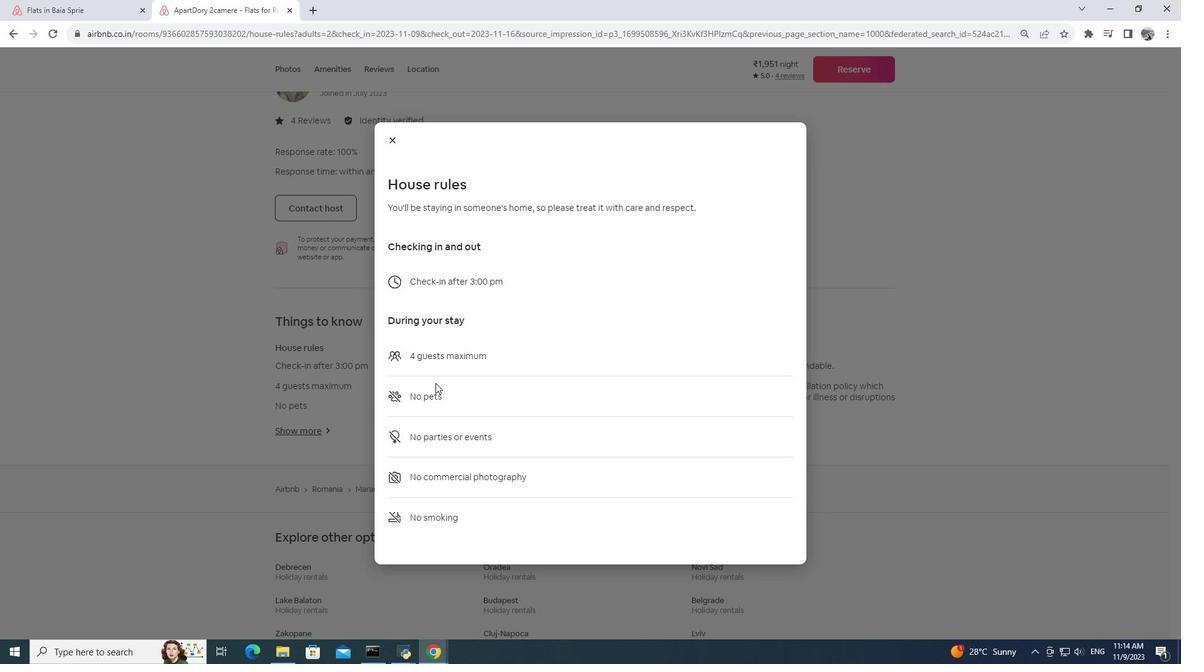 
Action: Mouse scrolled (435, 382) with delta (0, 0)
Screenshot: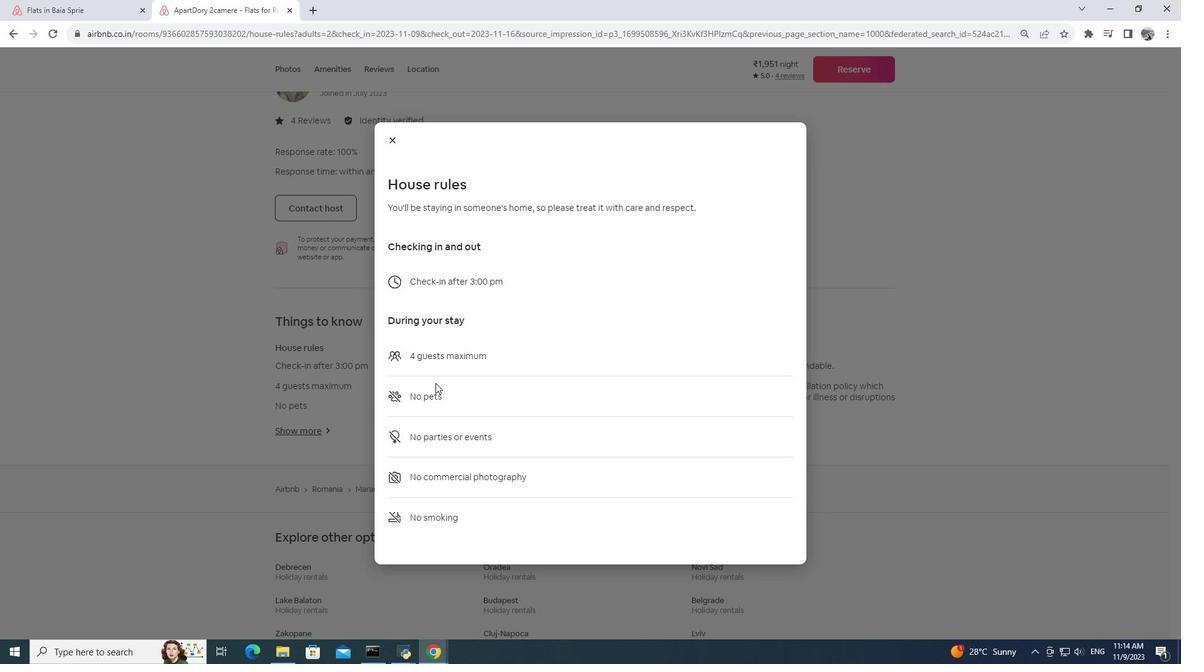 
Action: Mouse moved to (388, 140)
Screenshot: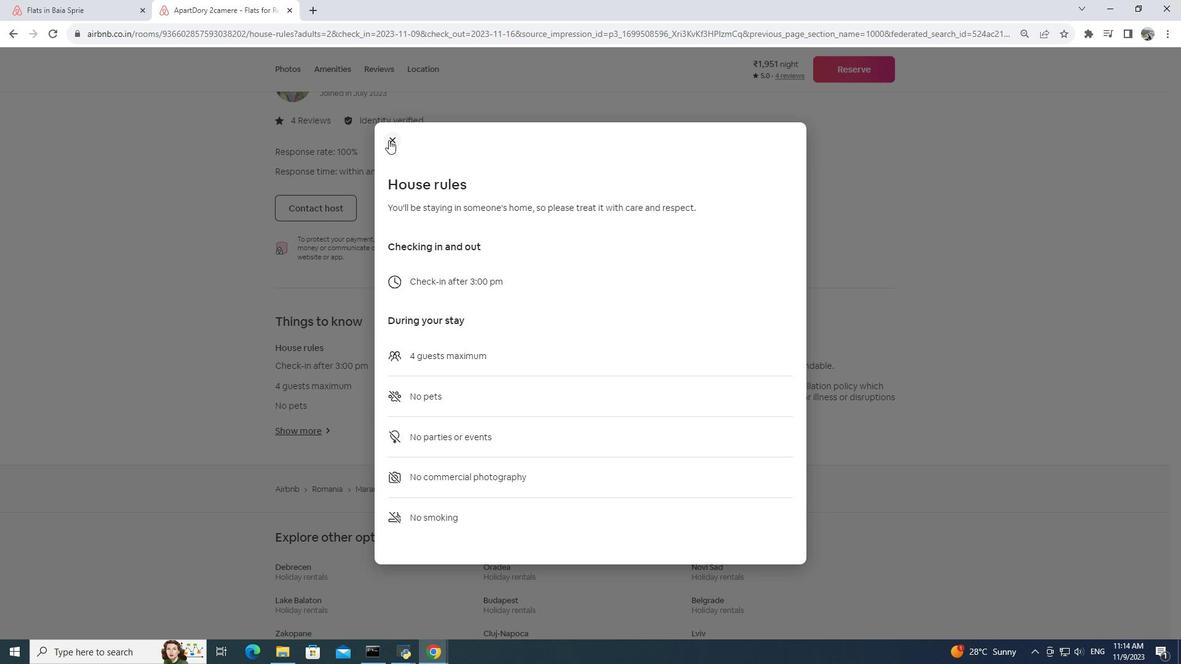 
Action: Mouse pressed left at (388, 140)
Screenshot: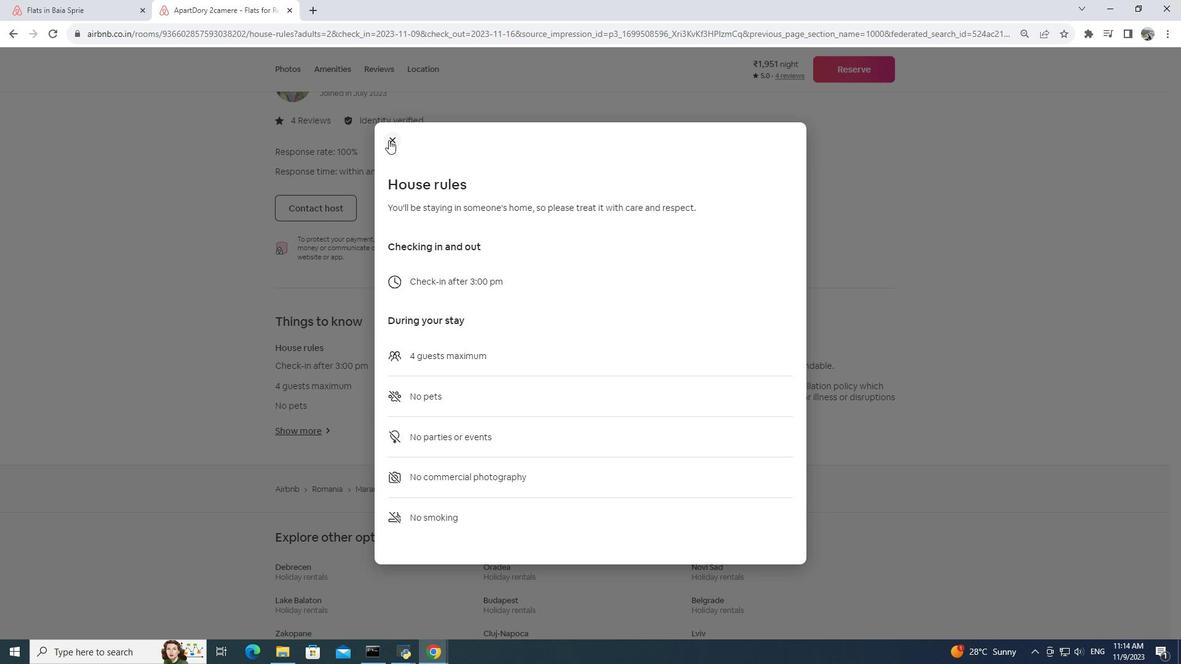 
Action: Mouse moved to (498, 407)
Screenshot: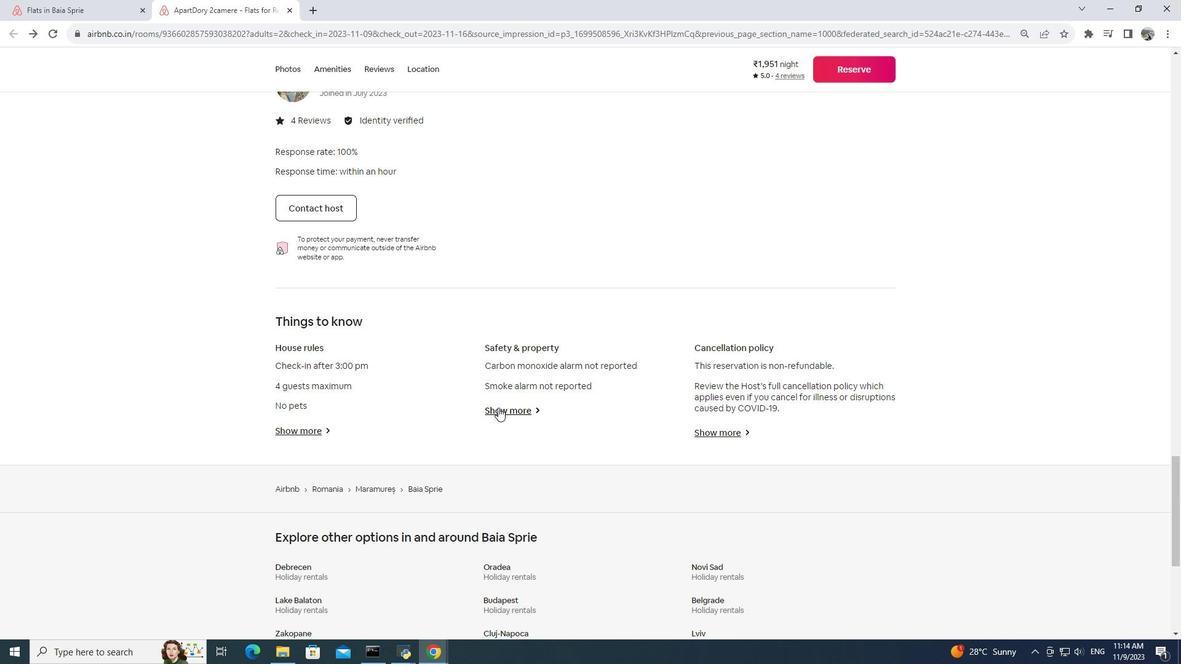 
Action: Mouse pressed left at (498, 407)
Screenshot: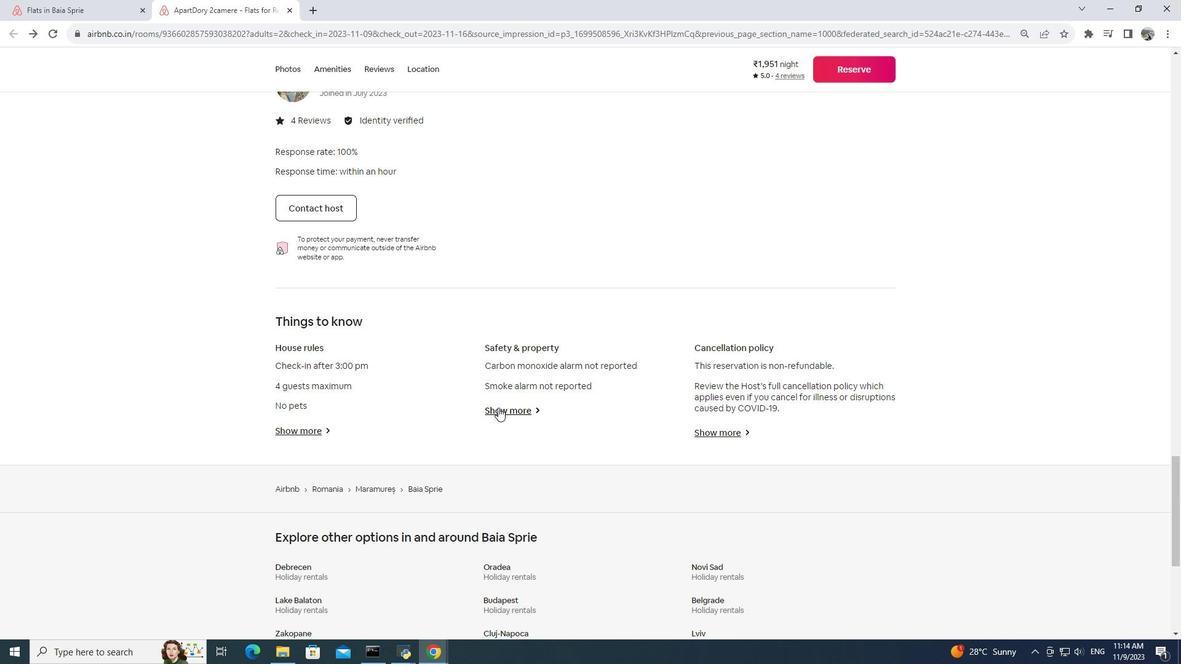 
Action: Mouse moved to (461, 372)
Screenshot: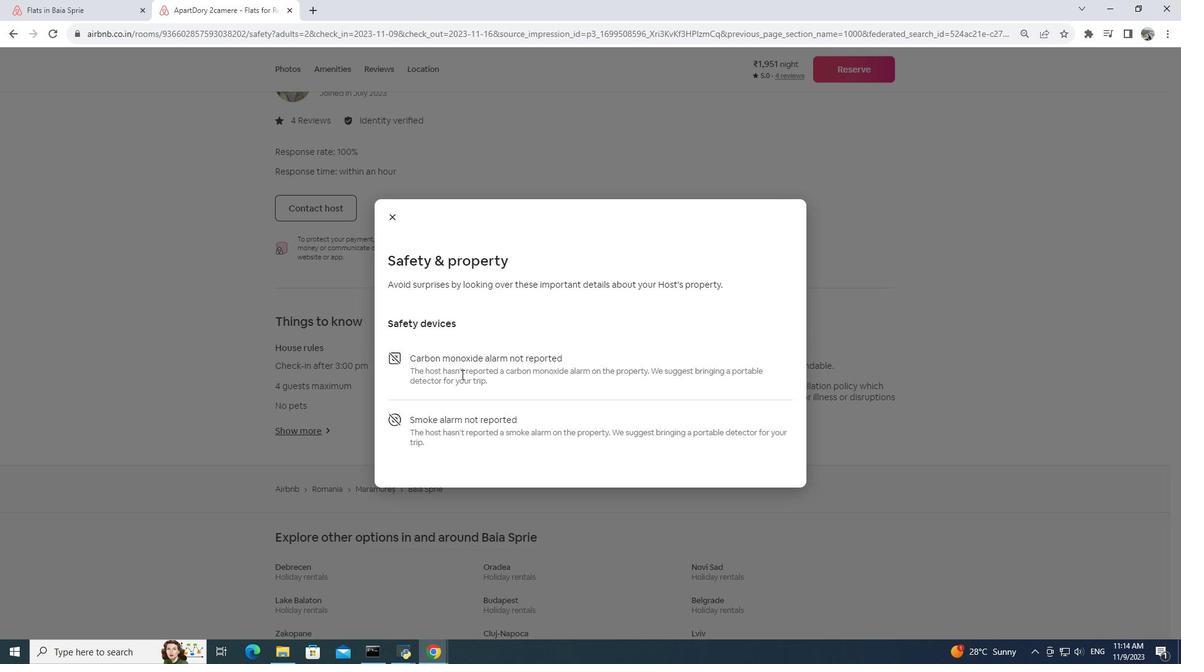 
Action: Mouse scrolled (461, 372) with delta (0, 0)
Screenshot: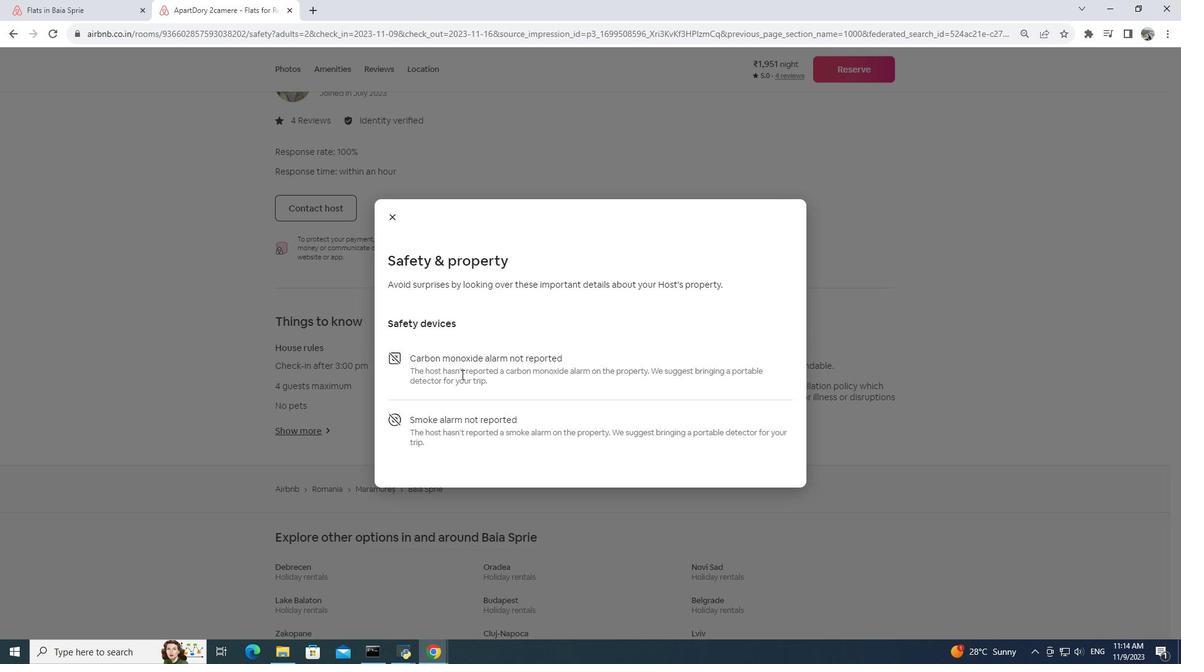
Action: Mouse moved to (461, 374)
Screenshot: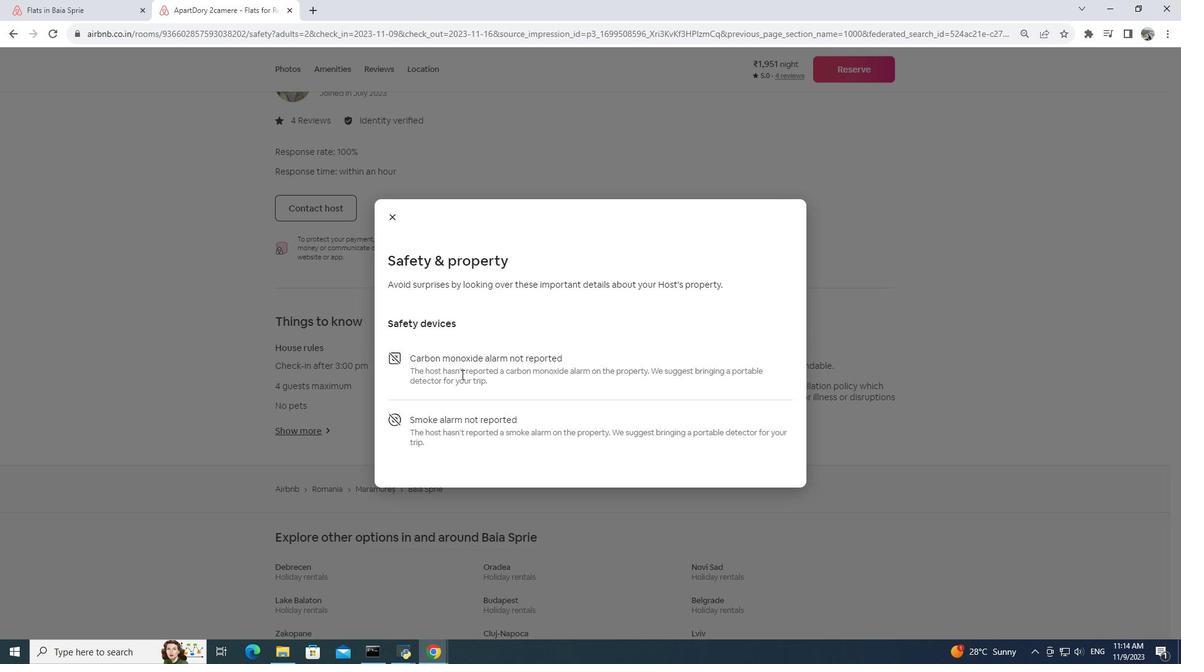 
Action: Mouse scrolled (461, 373) with delta (0, 0)
Screenshot: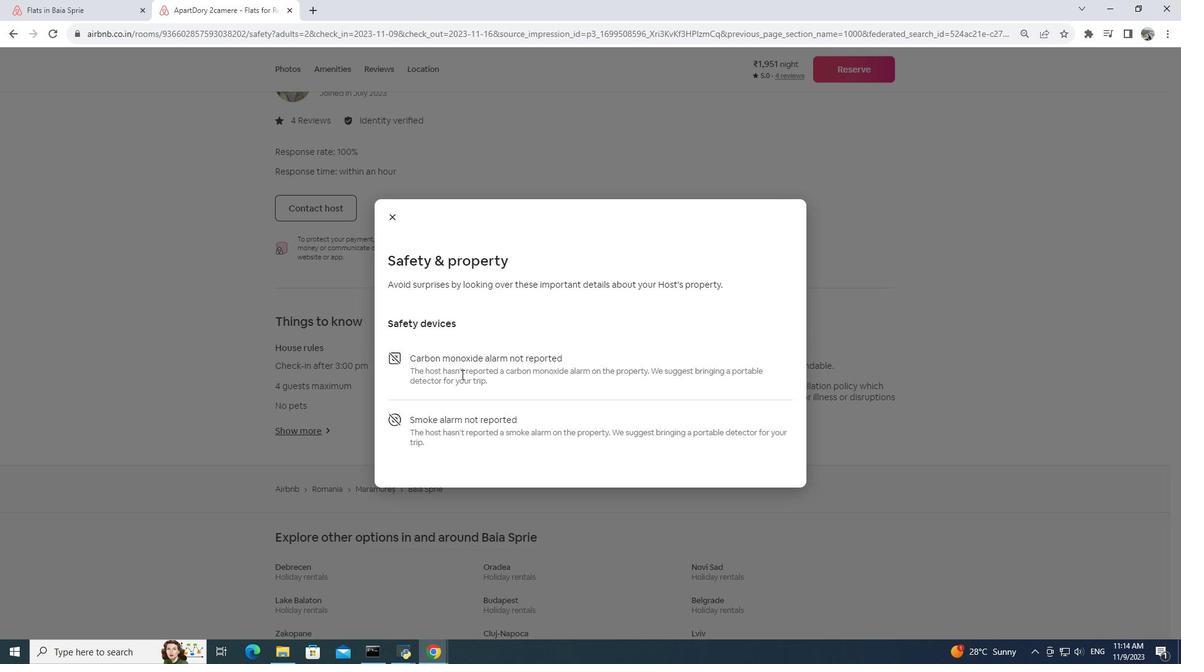 
Action: Mouse moved to (387, 218)
Screenshot: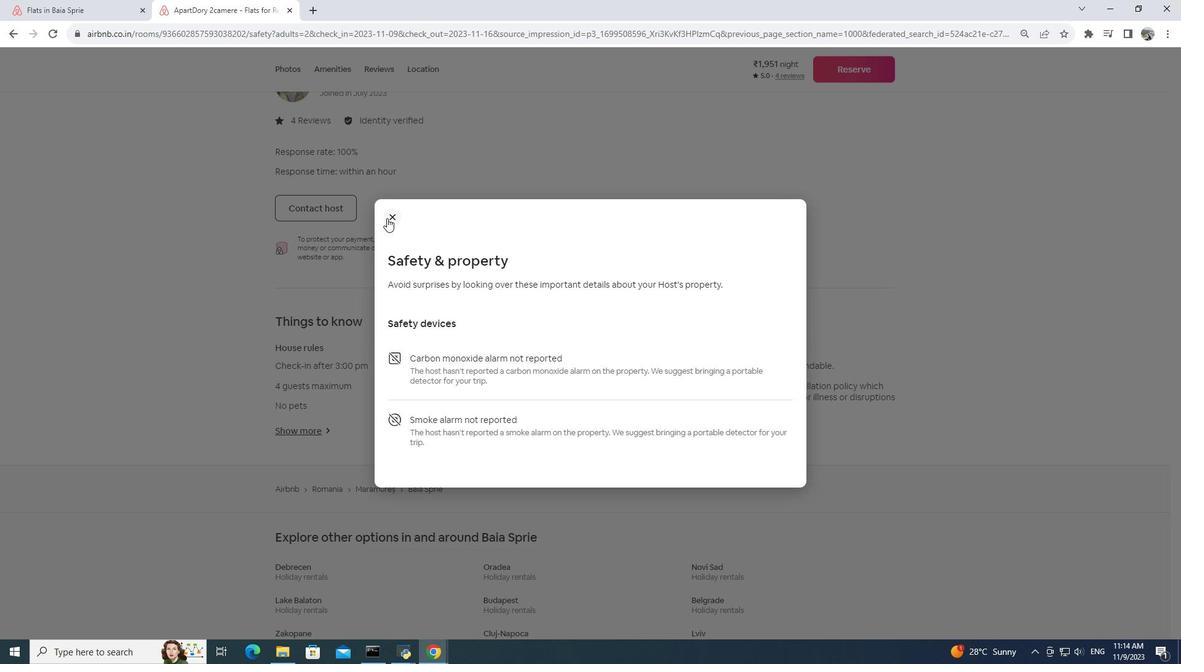 
Action: Mouse pressed left at (387, 218)
Screenshot: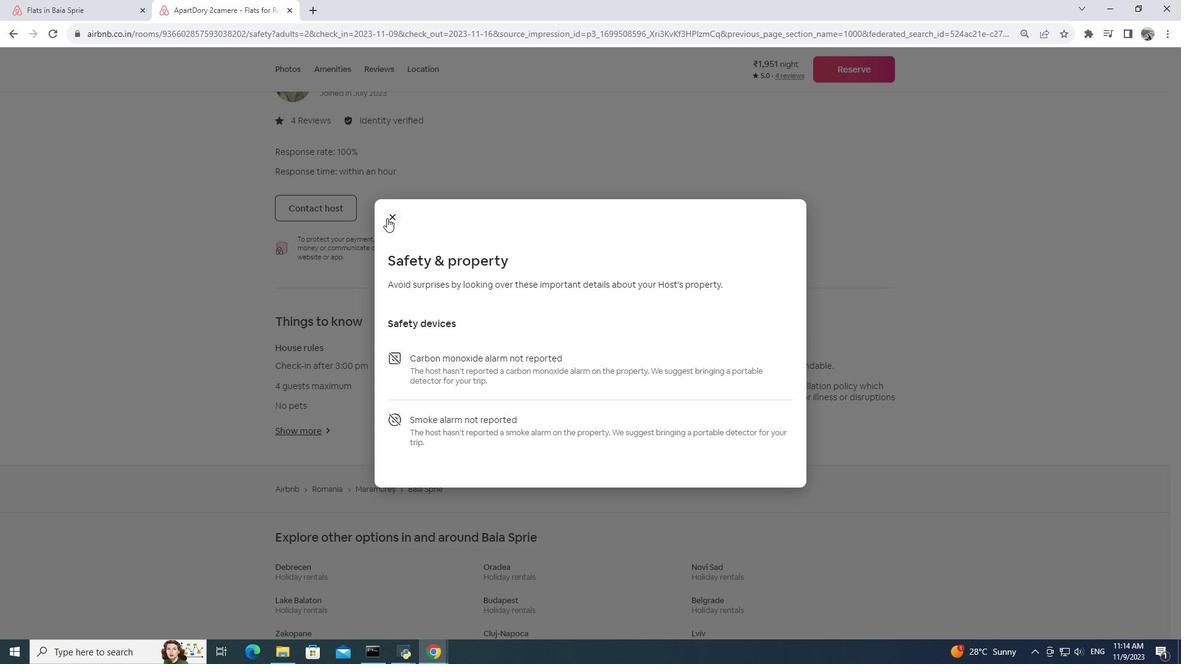 
Action: Mouse moved to (696, 429)
Screenshot: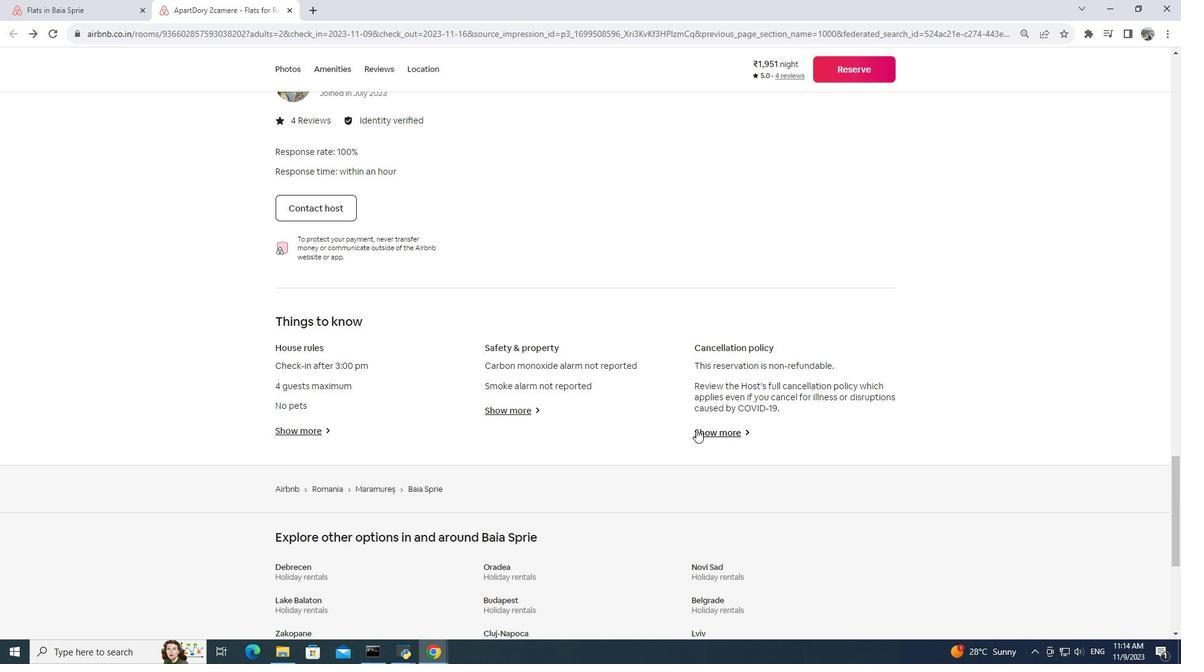 
Action: Mouse pressed left at (696, 429)
Screenshot: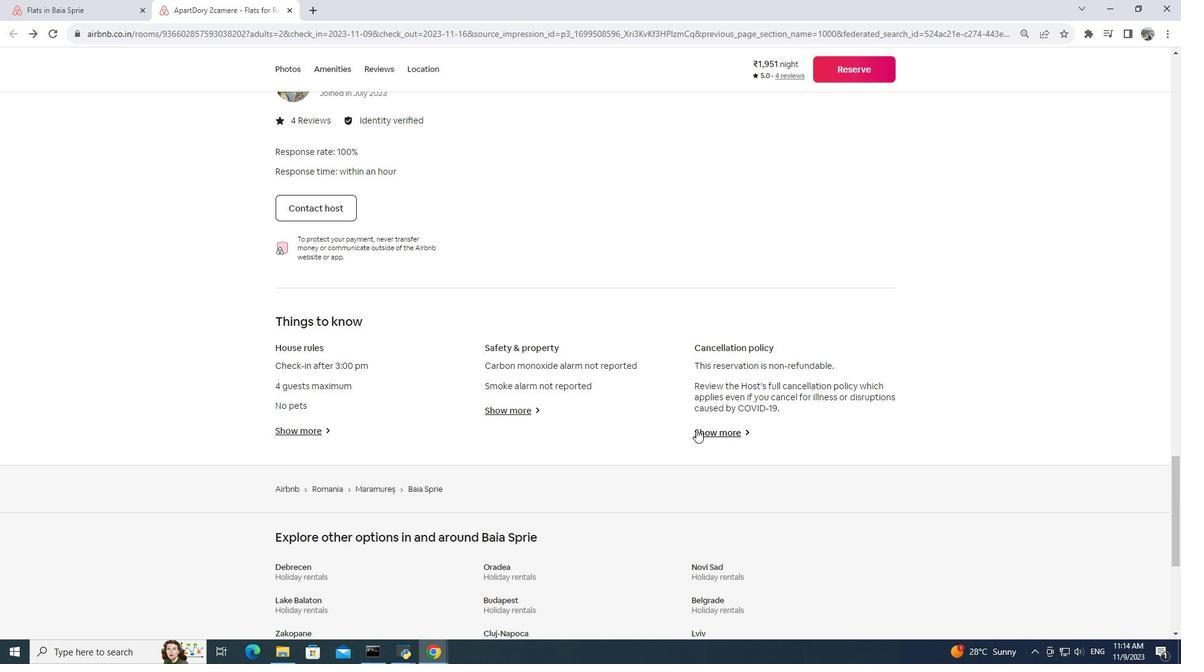 
Action: Mouse moved to (583, 410)
Screenshot: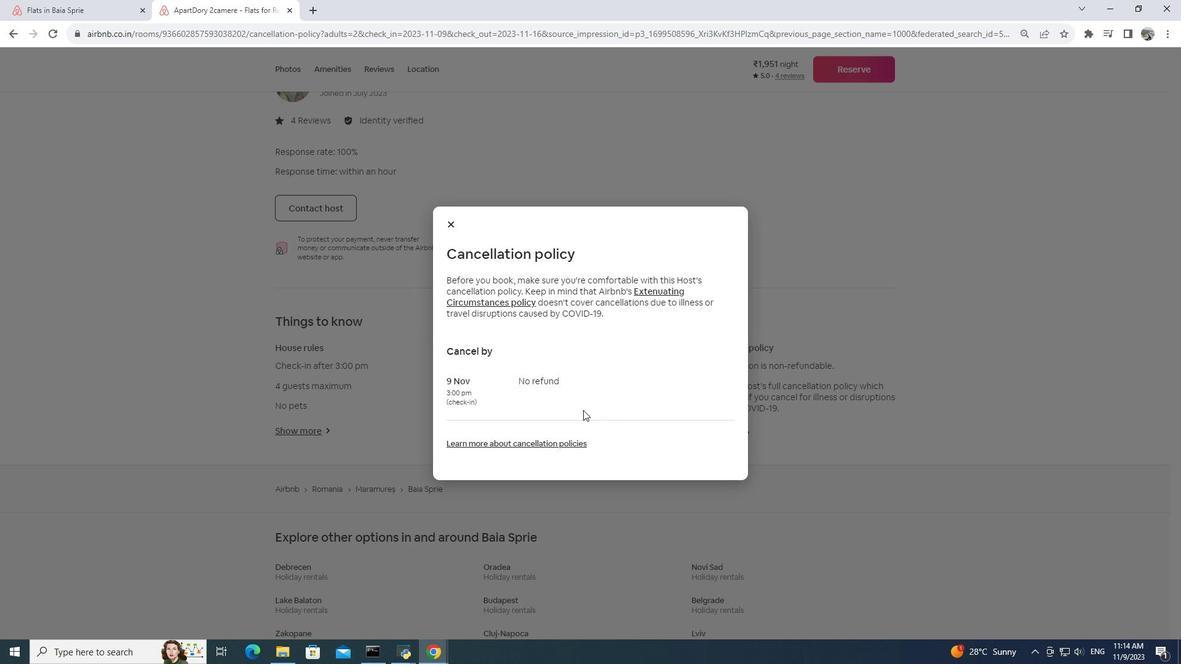 
Action: Mouse scrolled (583, 409) with delta (0, 0)
Screenshot: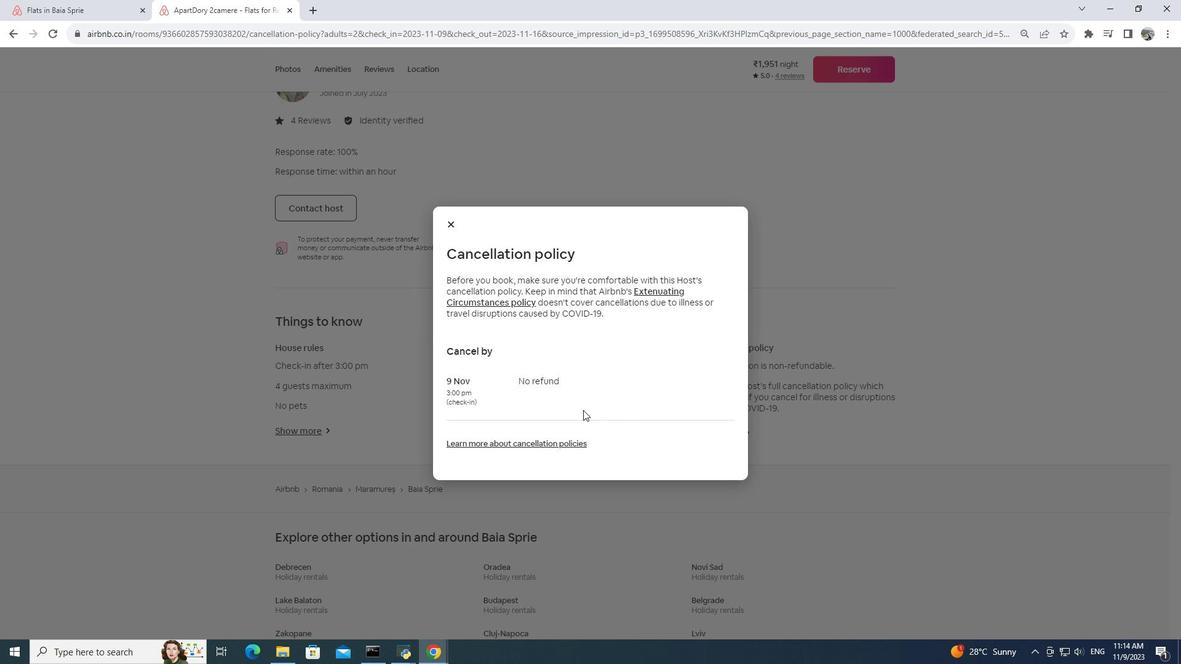 
Action: Mouse scrolled (583, 409) with delta (0, 0)
Screenshot: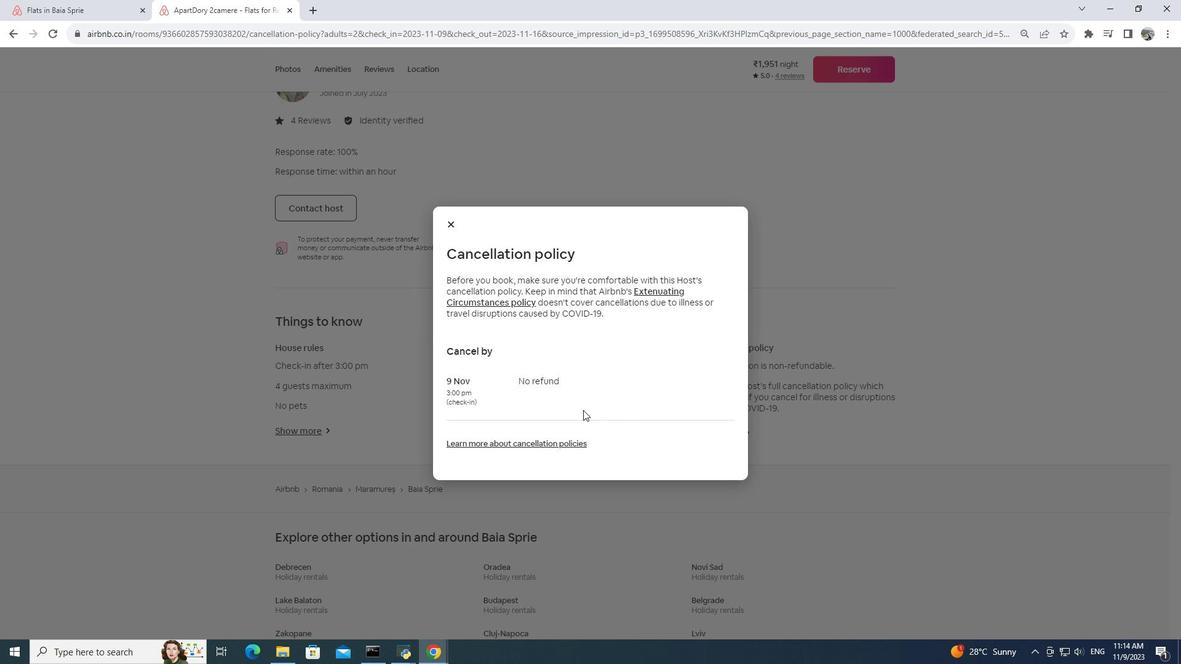 
Action: Mouse scrolled (583, 409) with delta (0, 0)
Screenshot: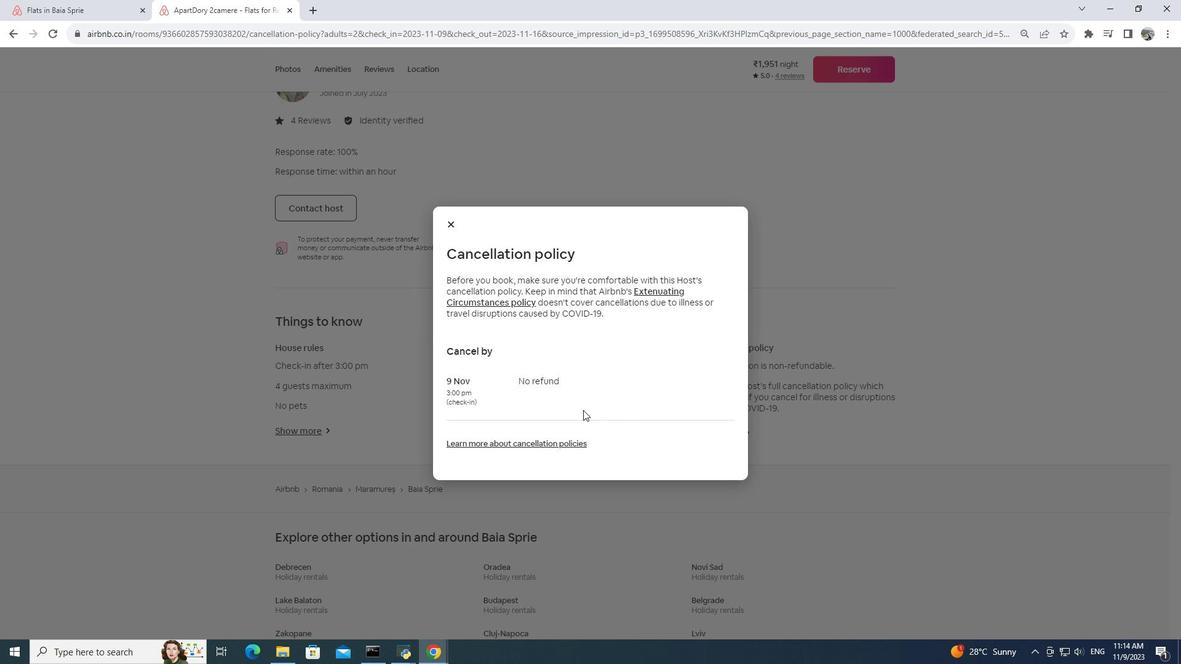 
Action: Mouse moved to (447, 226)
Screenshot: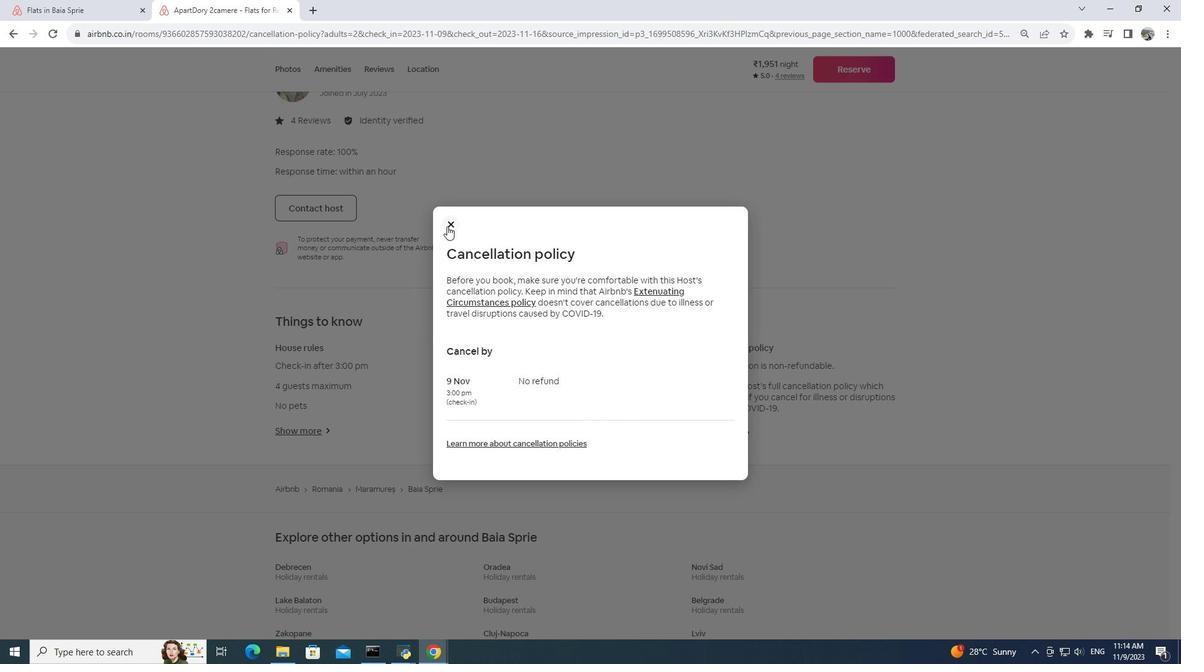 
Action: Mouse pressed left at (447, 226)
Screenshot: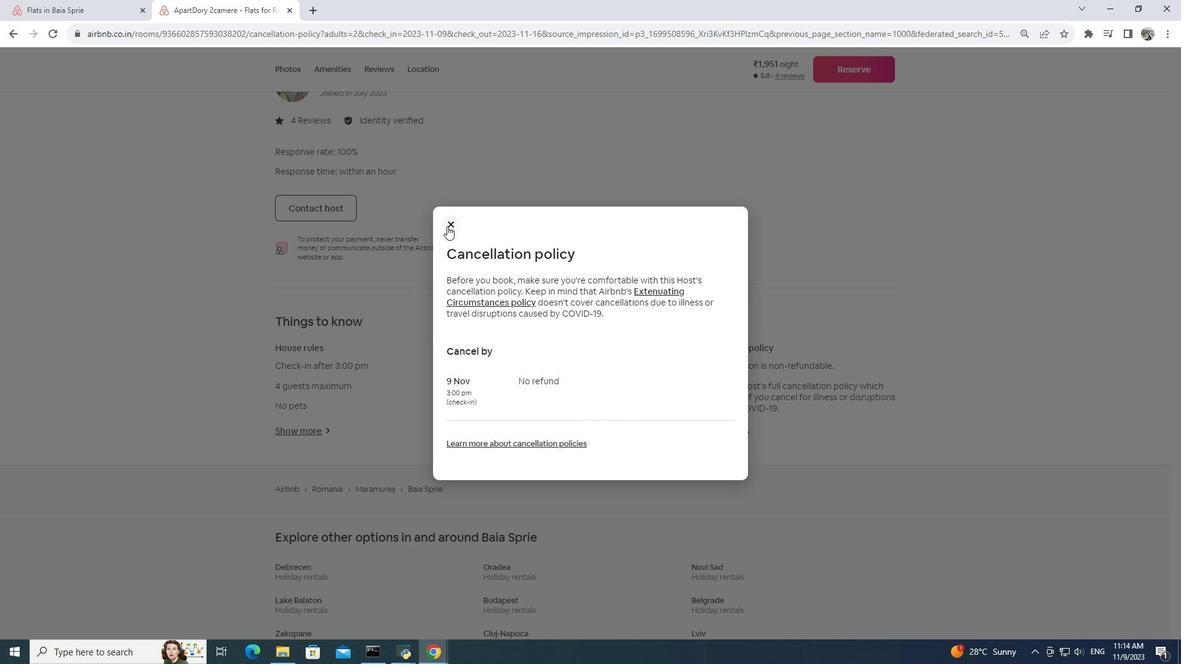 
Action: Mouse moved to (863, 76)
Screenshot: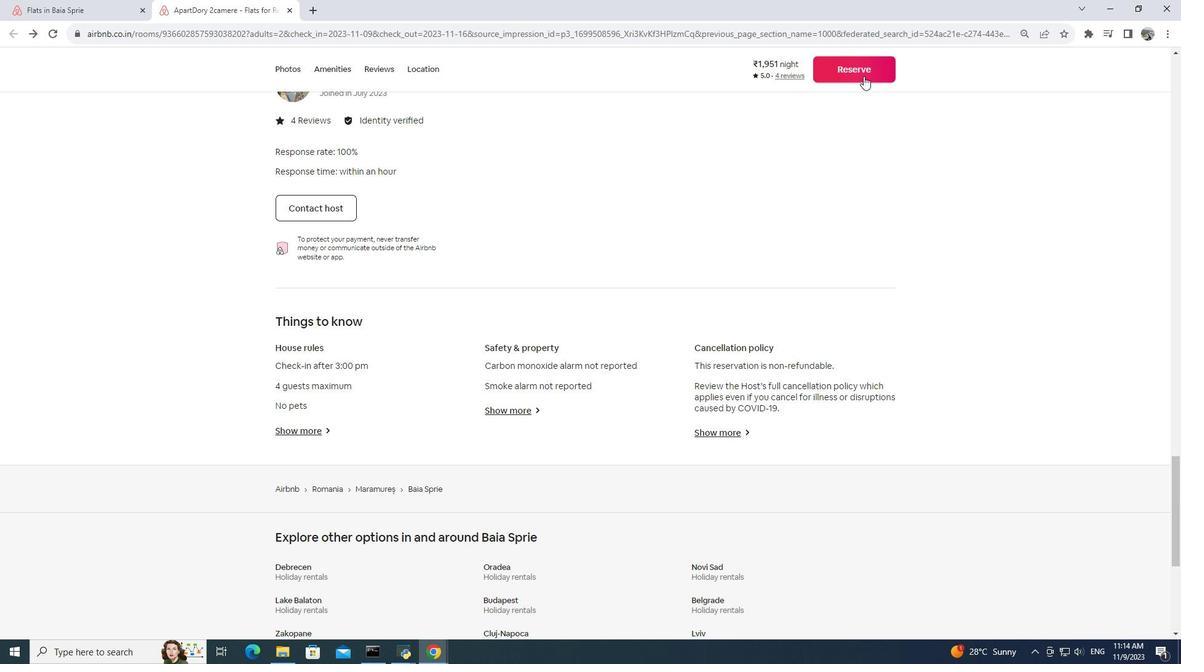 
Action: Mouse pressed left at (863, 76)
Screenshot: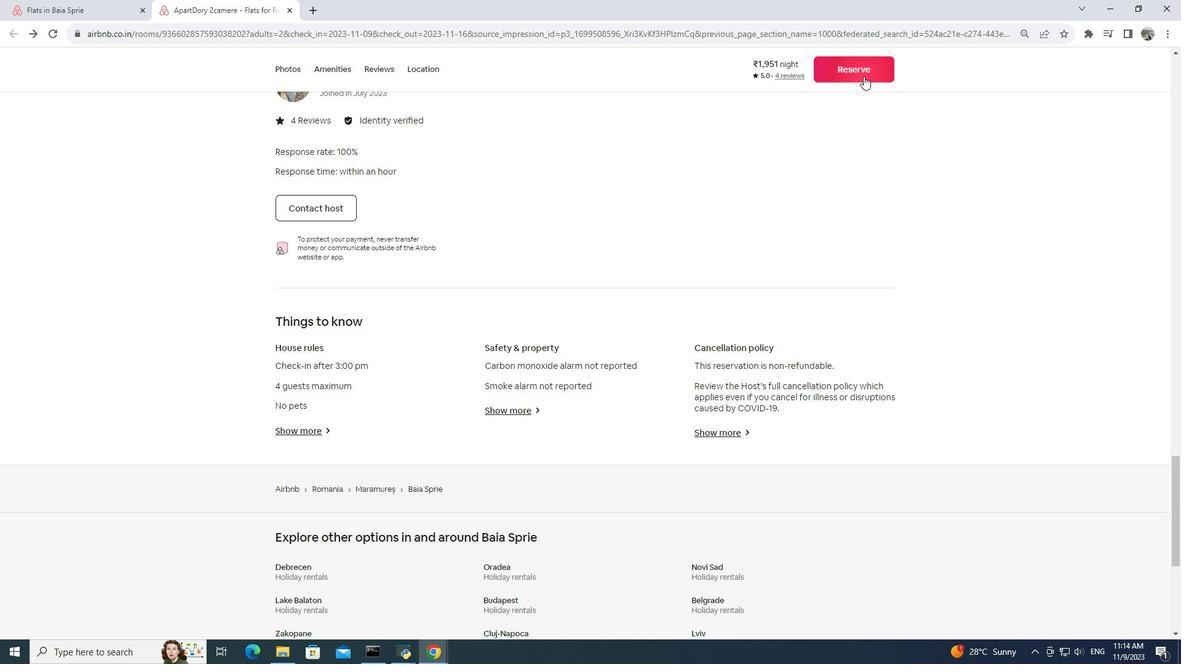
Action: Mouse moved to (122, 11)
Screenshot: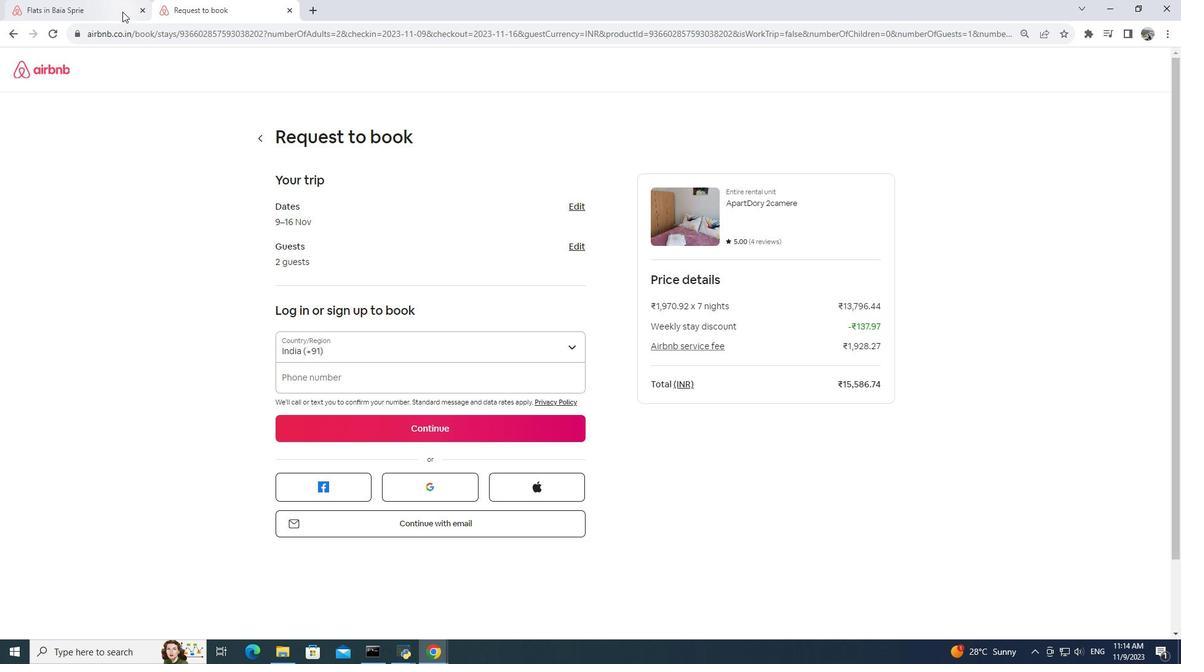 
Action: Mouse pressed left at (122, 11)
Screenshot: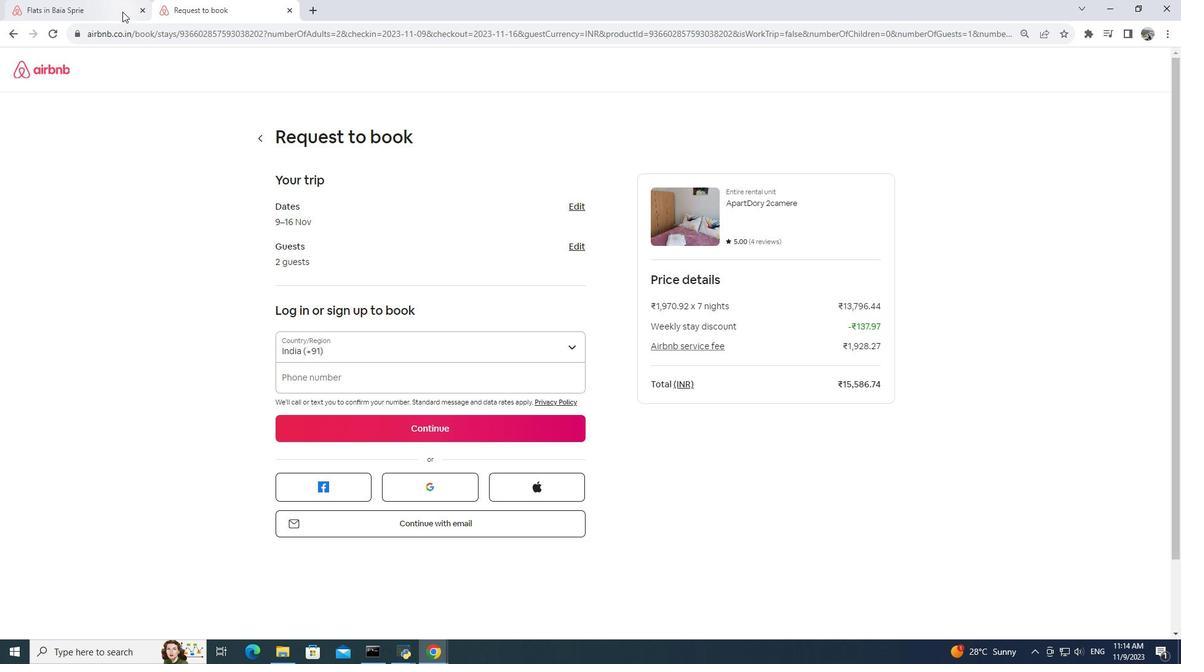 
Action: Mouse moved to (125, 178)
Screenshot: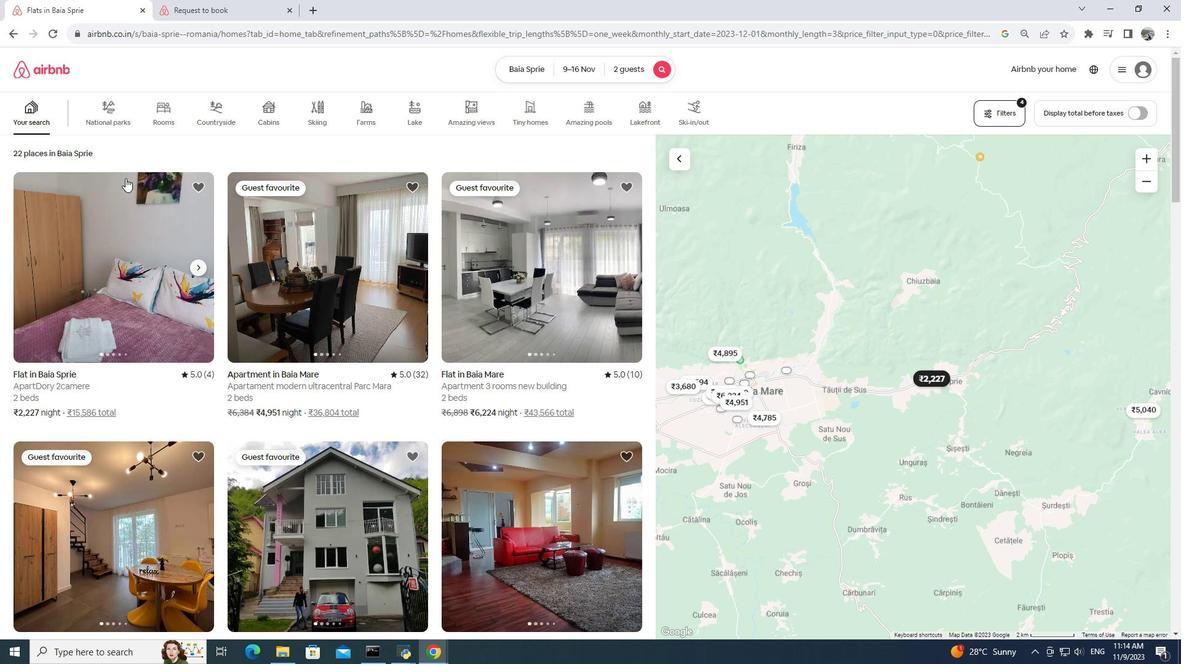 
